 Task: Search for coffee products on Amazon and explore the available options.
Action: Mouse moved to (374, 82)
Screenshot: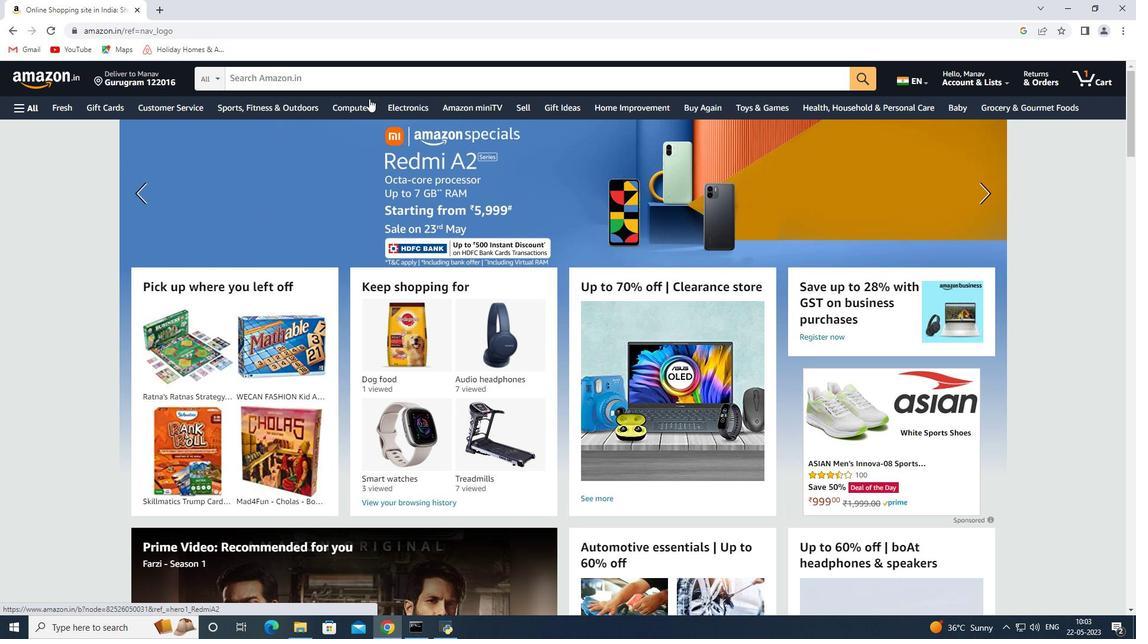 
Action: Mouse pressed left at (374, 82)
Screenshot: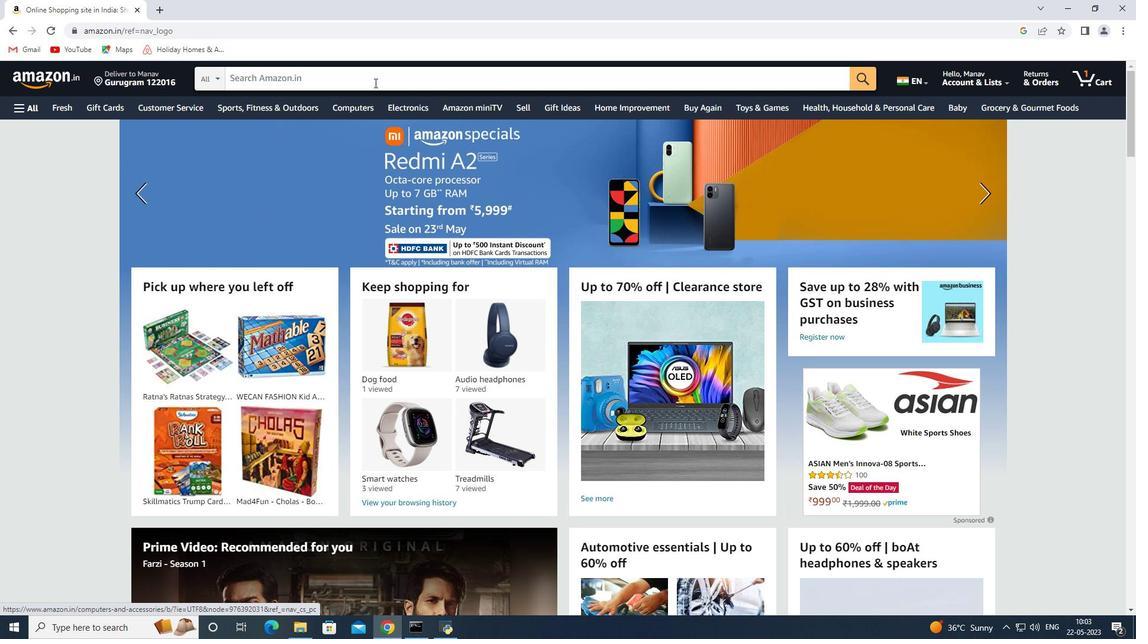 
Action: Mouse moved to (380, 100)
Screenshot: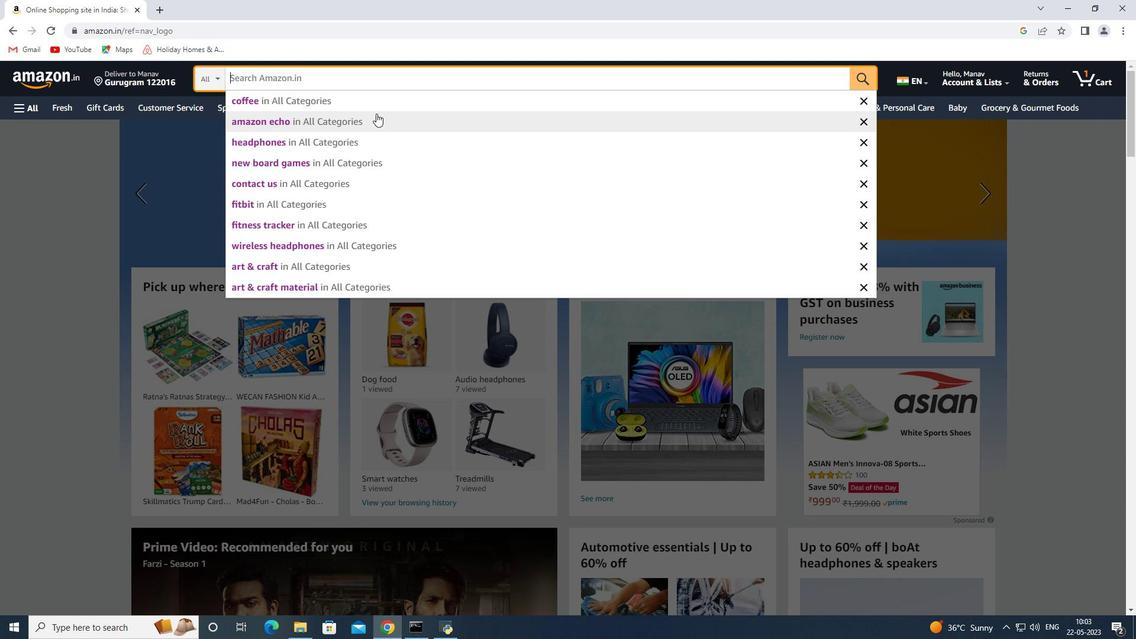 
Action: Mouse pressed left at (380, 100)
Screenshot: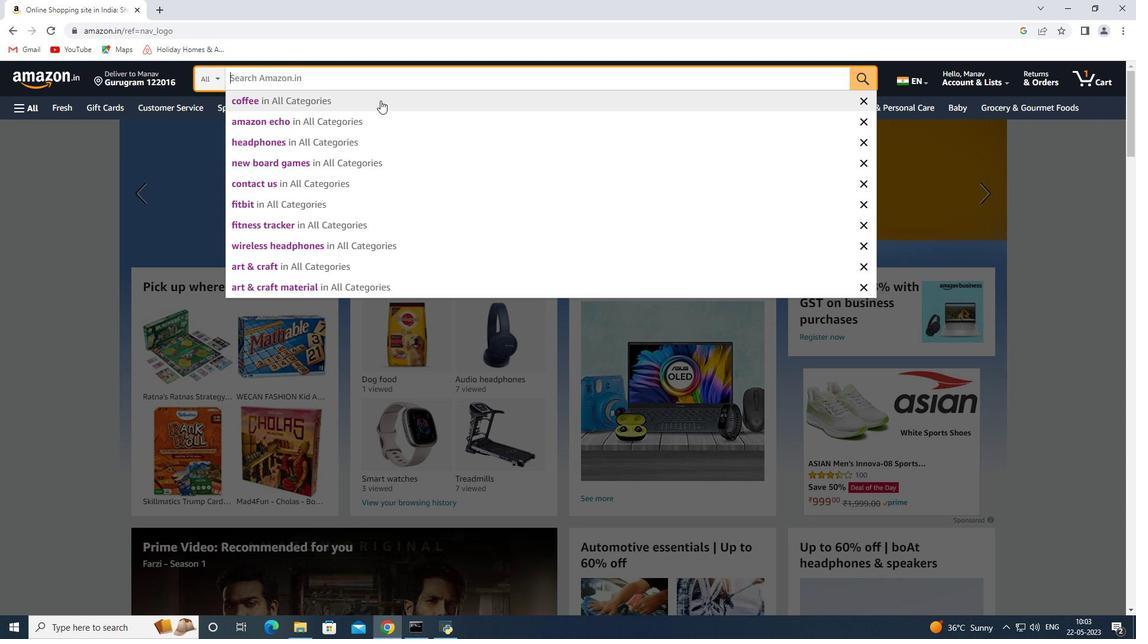 
Action: Mouse moved to (404, 227)
Screenshot: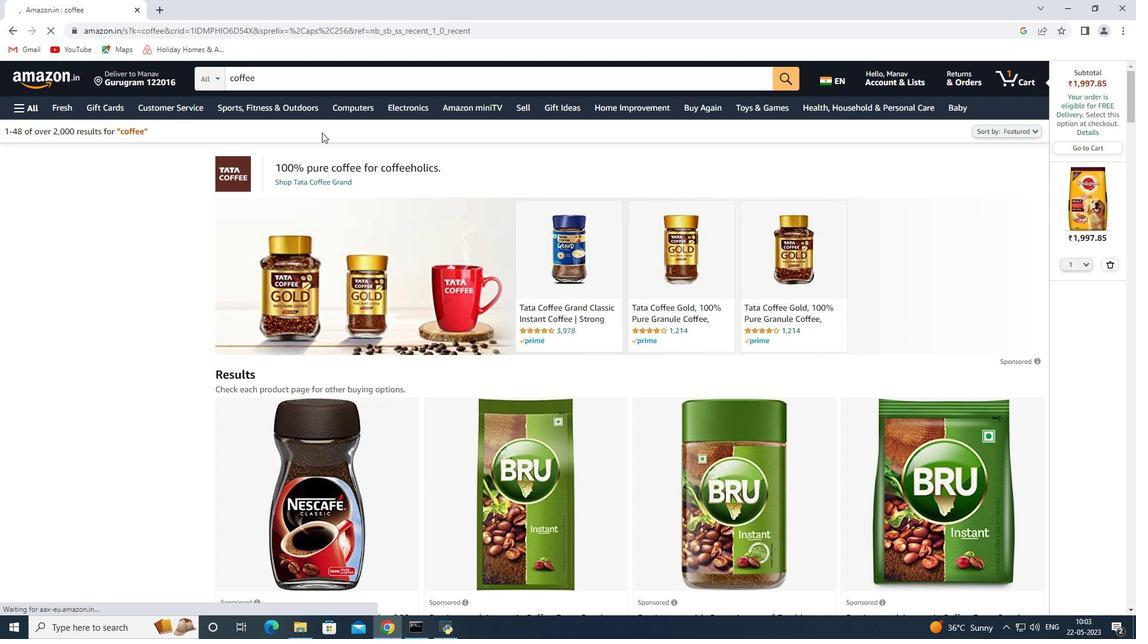 
Action: Mouse scrolled (404, 226) with delta (0, 0)
Screenshot: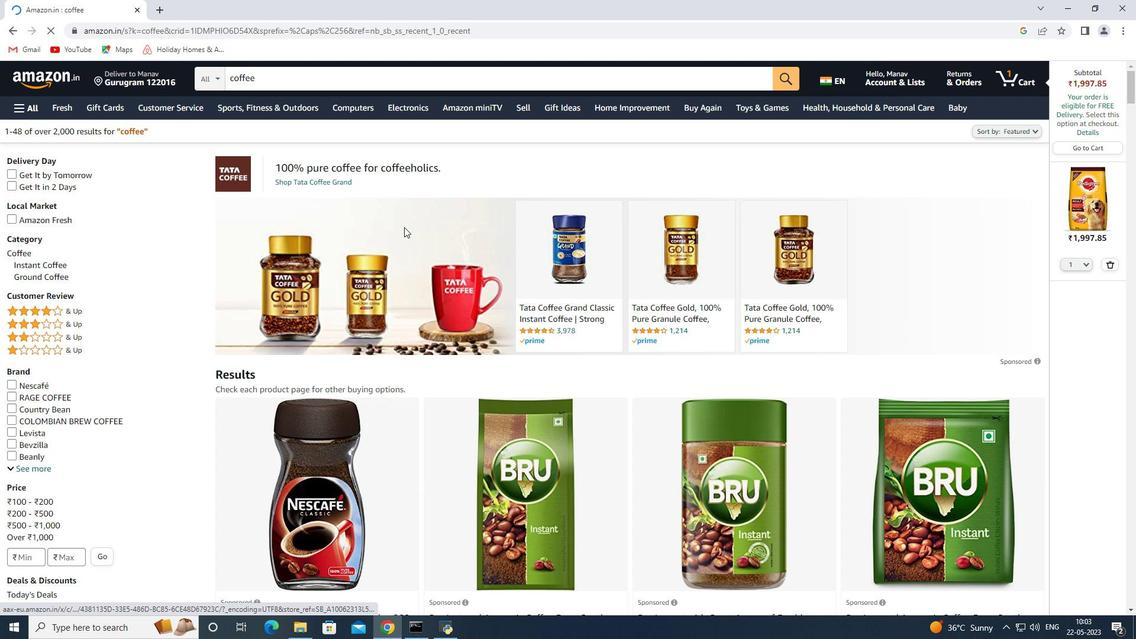 
Action: Mouse scrolled (404, 226) with delta (0, 0)
Screenshot: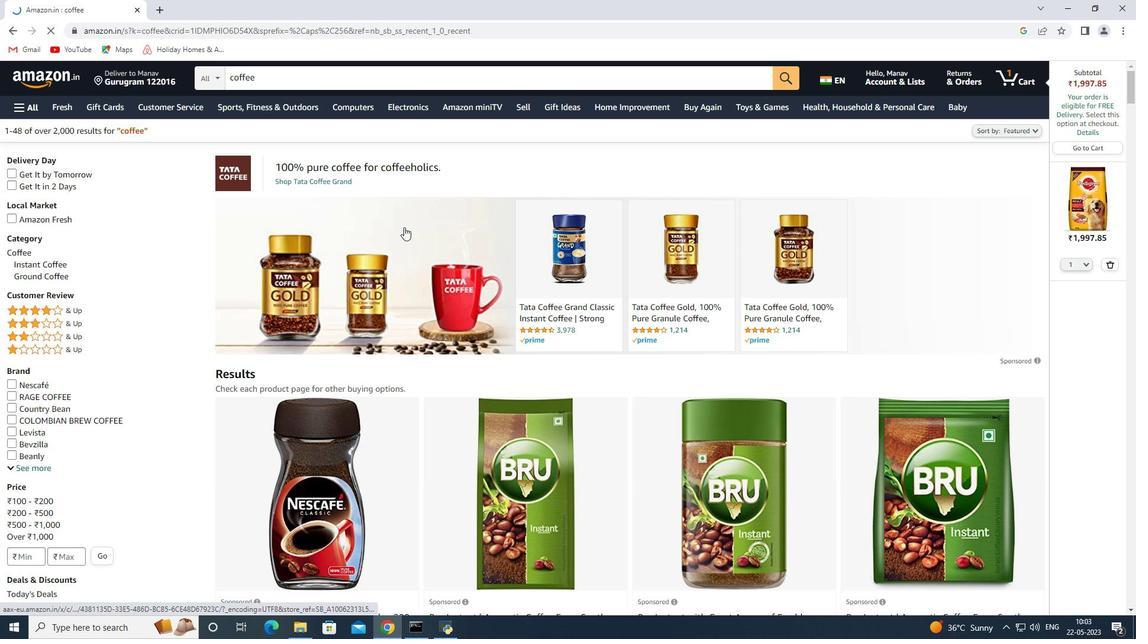 
Action: Mouse moved to (404, 227)
Screenshot: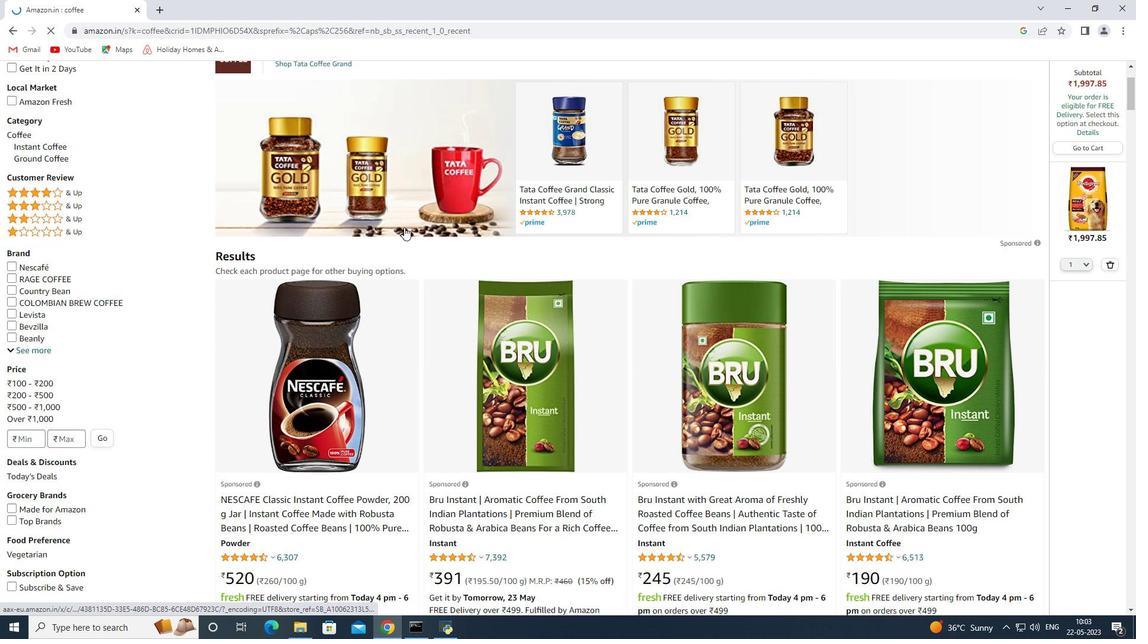 
Action: Mouse scrolled (404, 227) with delta (0, 0)
Screenshot: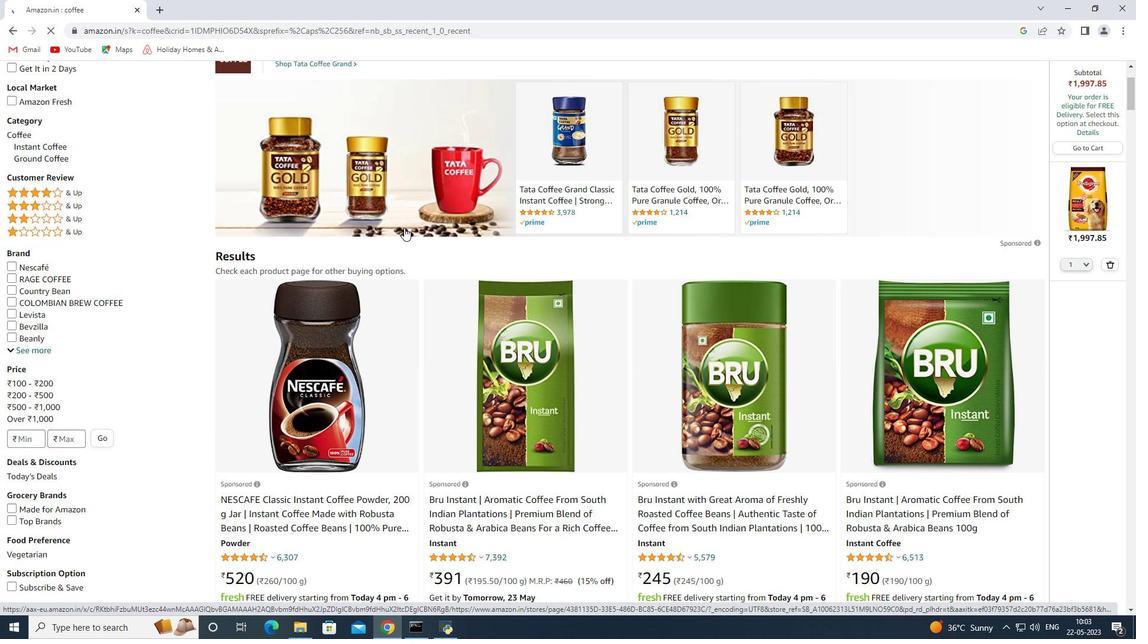 
Action: Mouse moved to (404, 227)
Screenshot: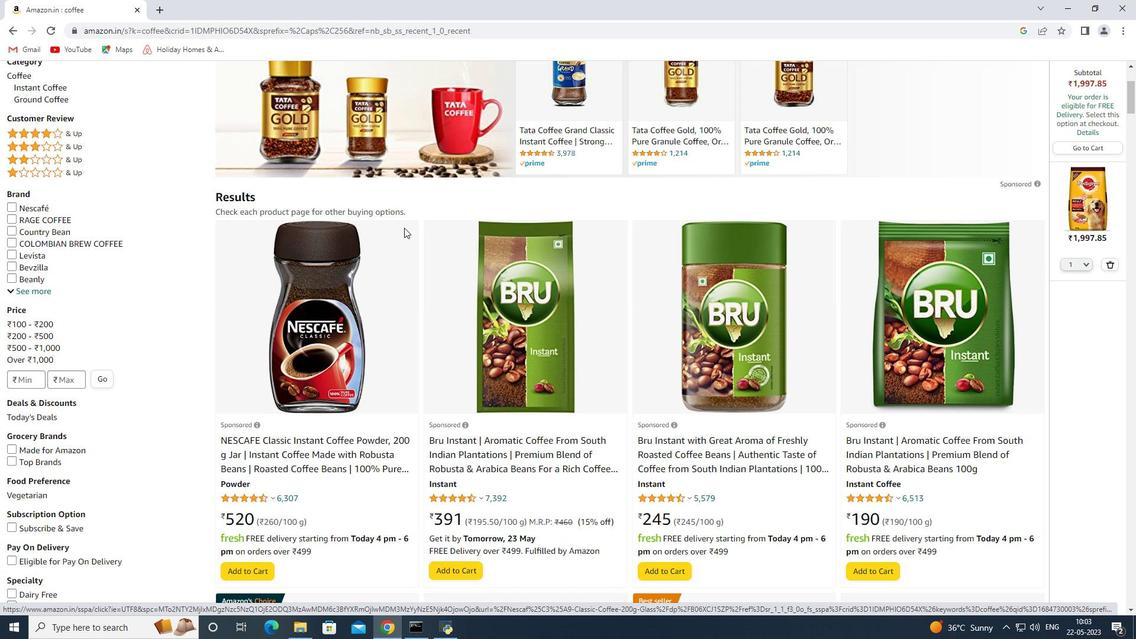 
Action: Mouse scrolled (404, 227) with delta (0, 0)
Screenshot: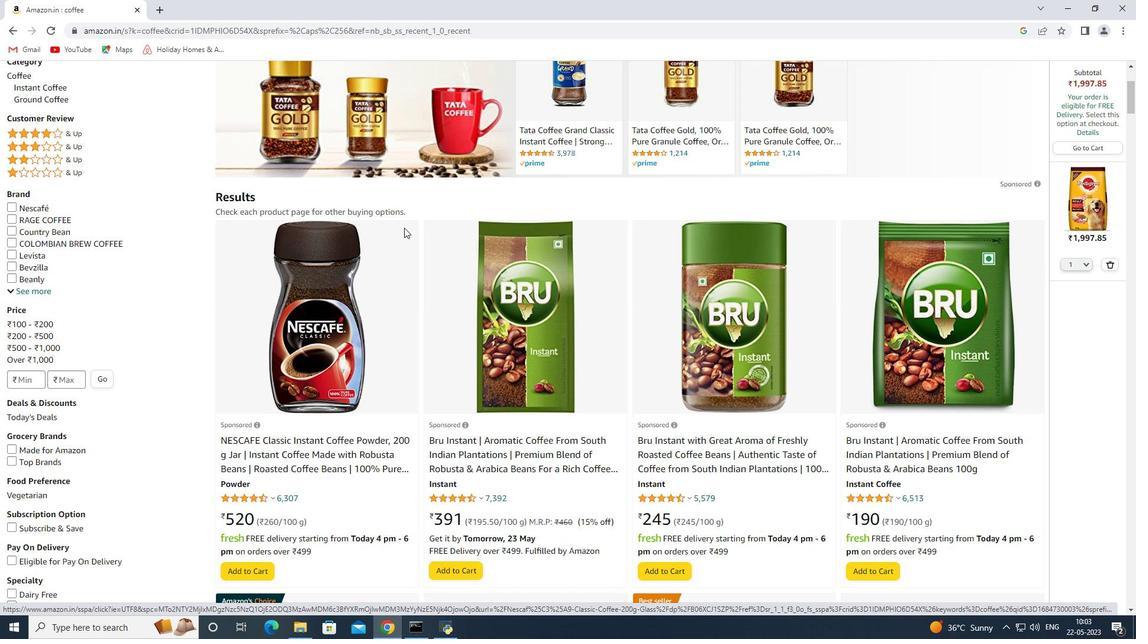 
Action: Mouse scrolled (404, 227) with delta (0, 0)
Screenshot: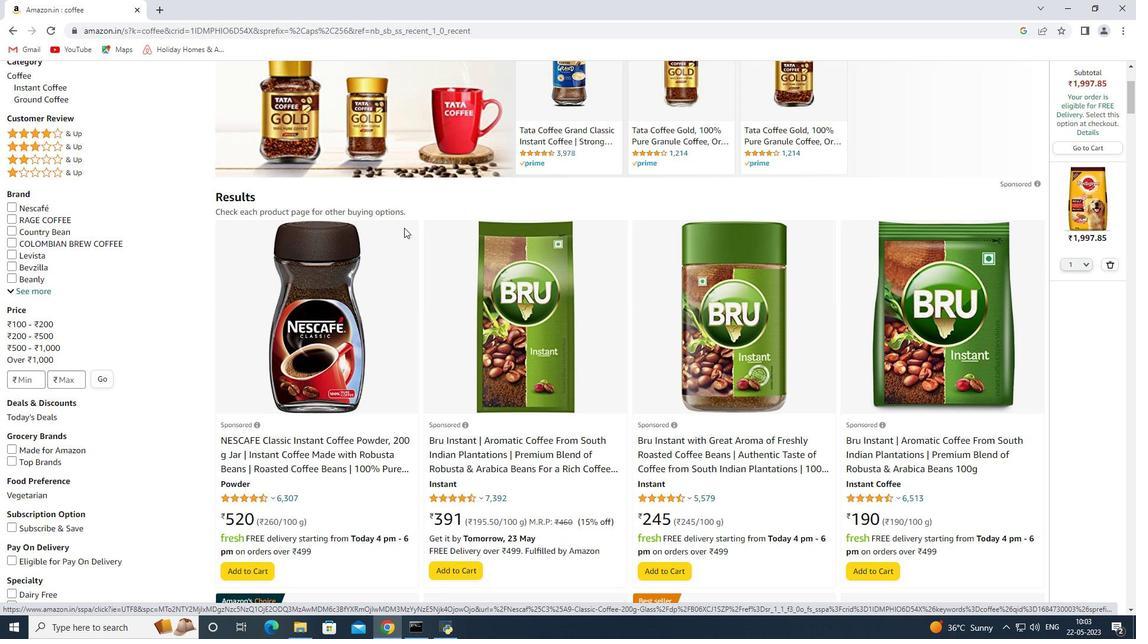 
Action: Mouse moved to (728, 203)
Screenshot: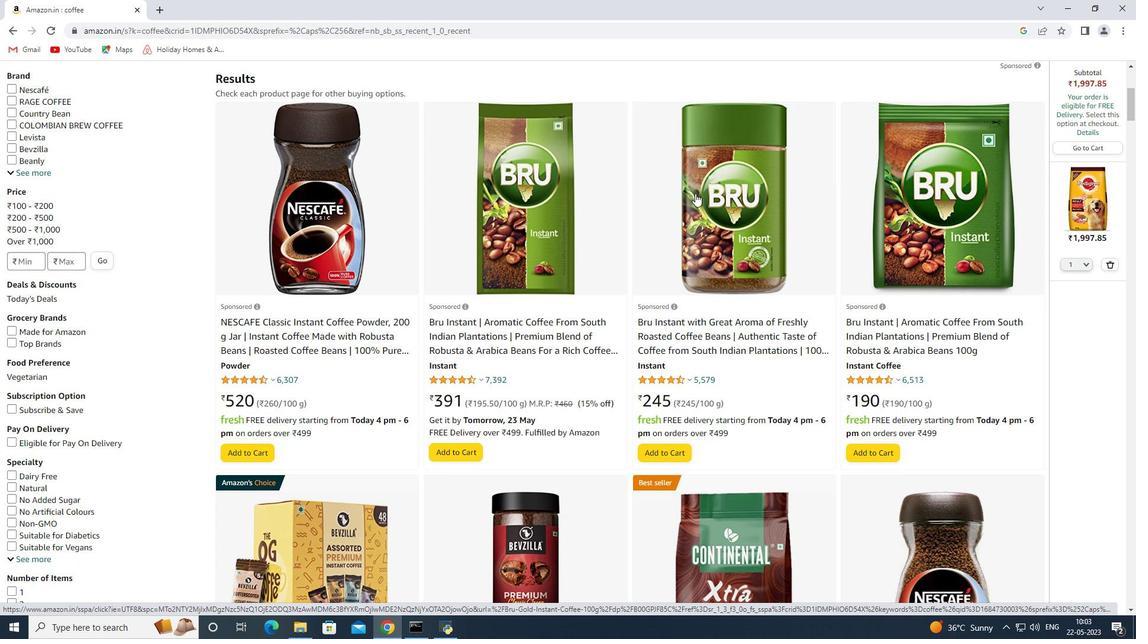 
Action: Mouse pressed left at (728, 203)
Screenshot: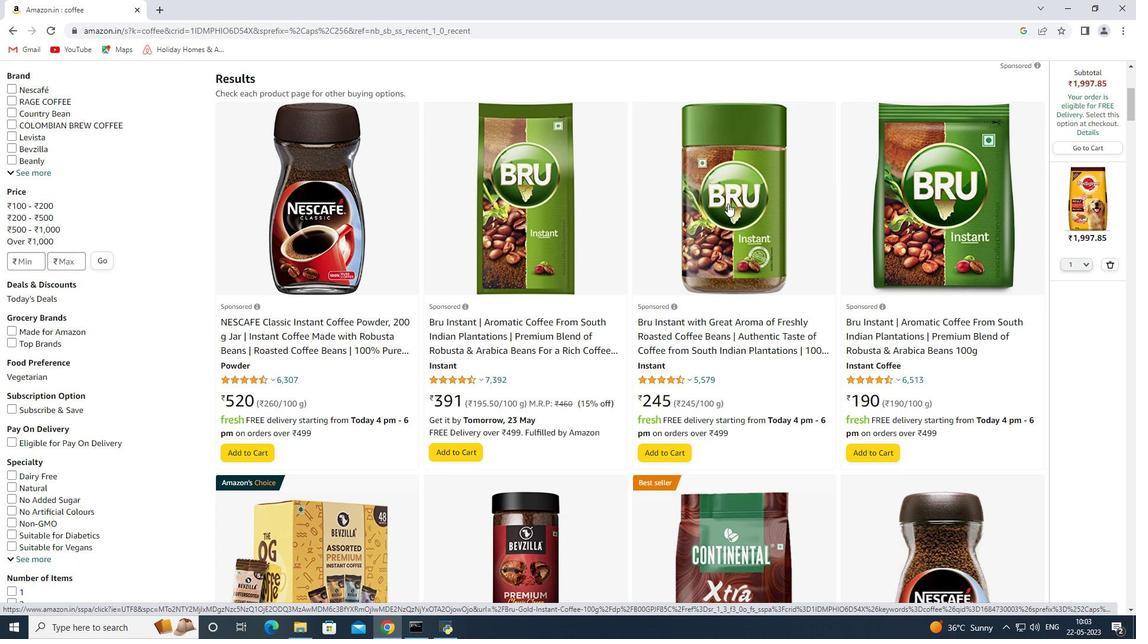 
Action: Mouse moved to (259, 272)
Screenshot: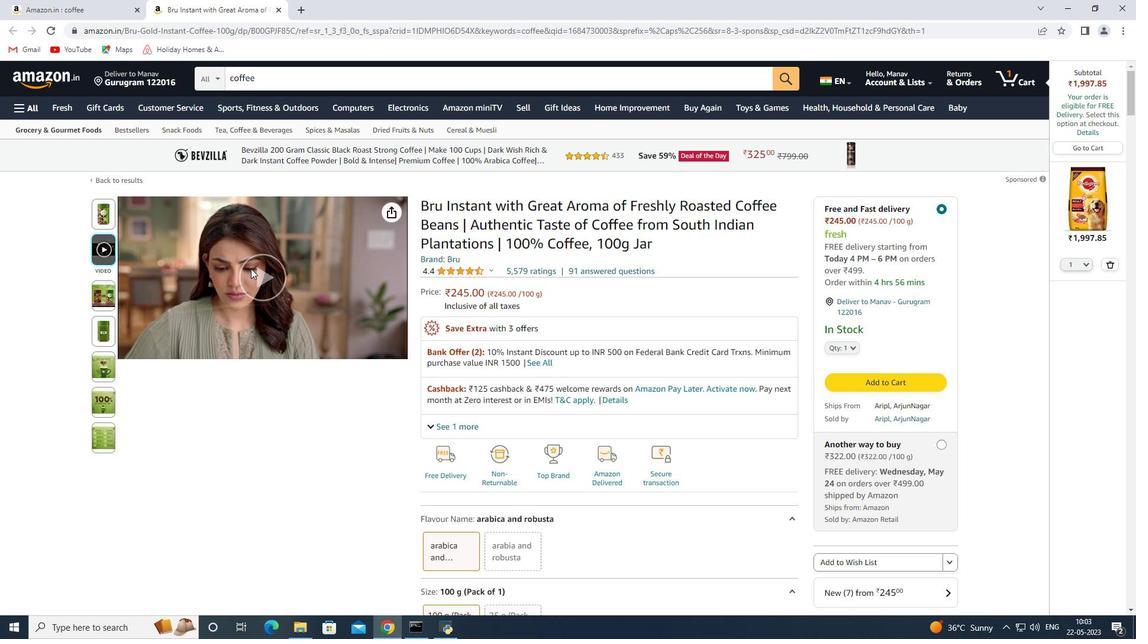 
Action: Mouse pressed left at (259, 272)
Screenshot: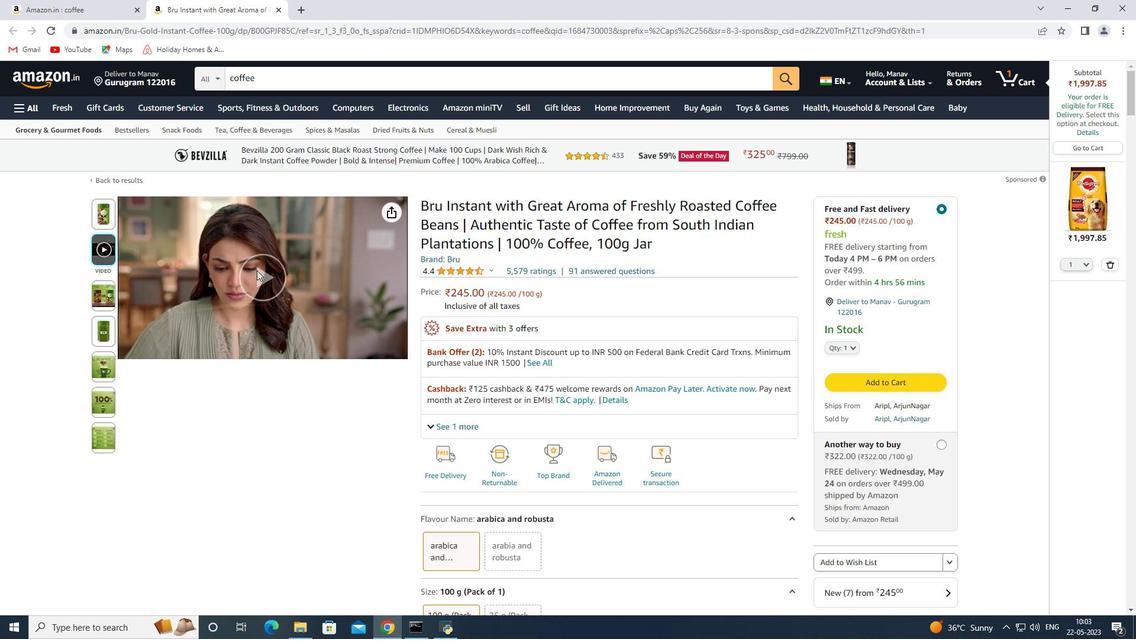
Action: Mouse moved to (1094, 126)
Screenshot: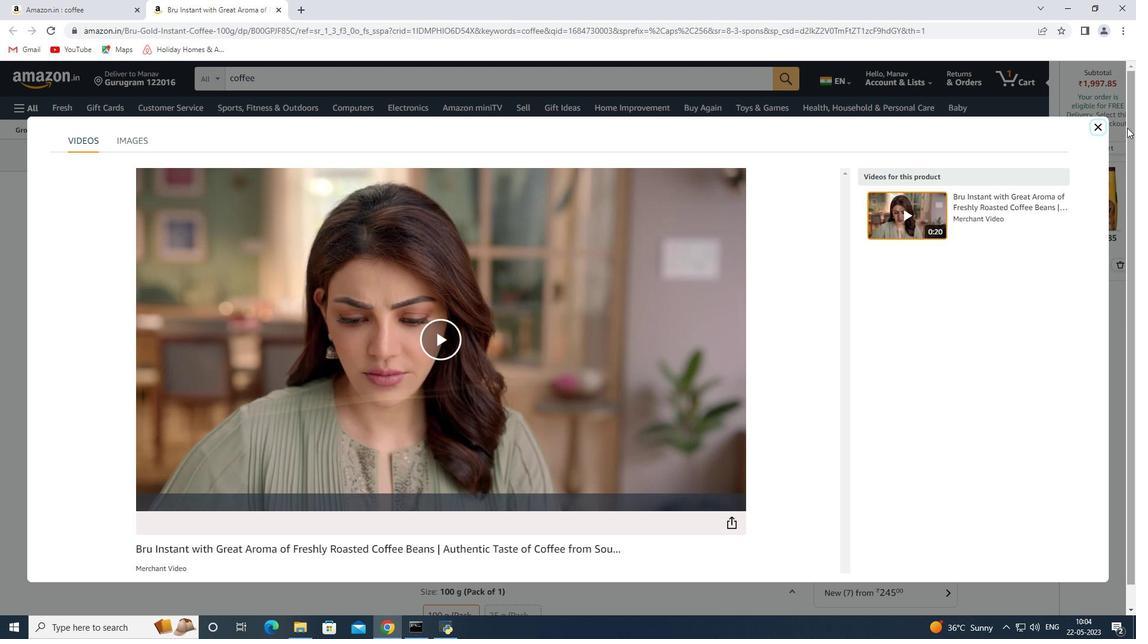 
Action: Mouse pressed left at (1094, 126)
Screenshot: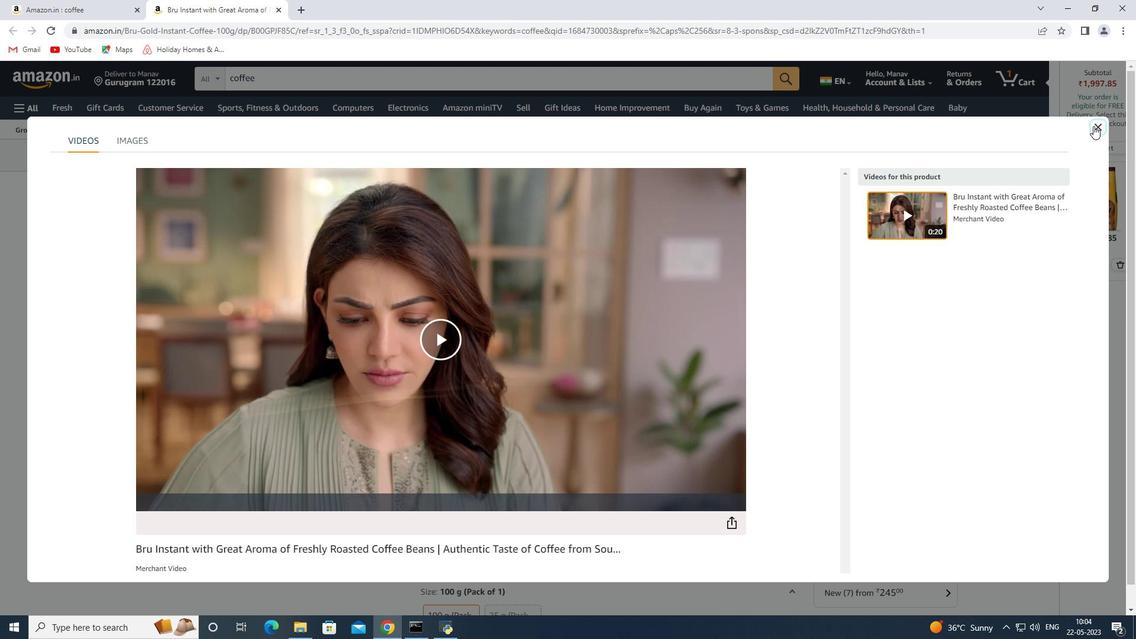 
Action: Mouse moved to (591, 402)
Screenshot: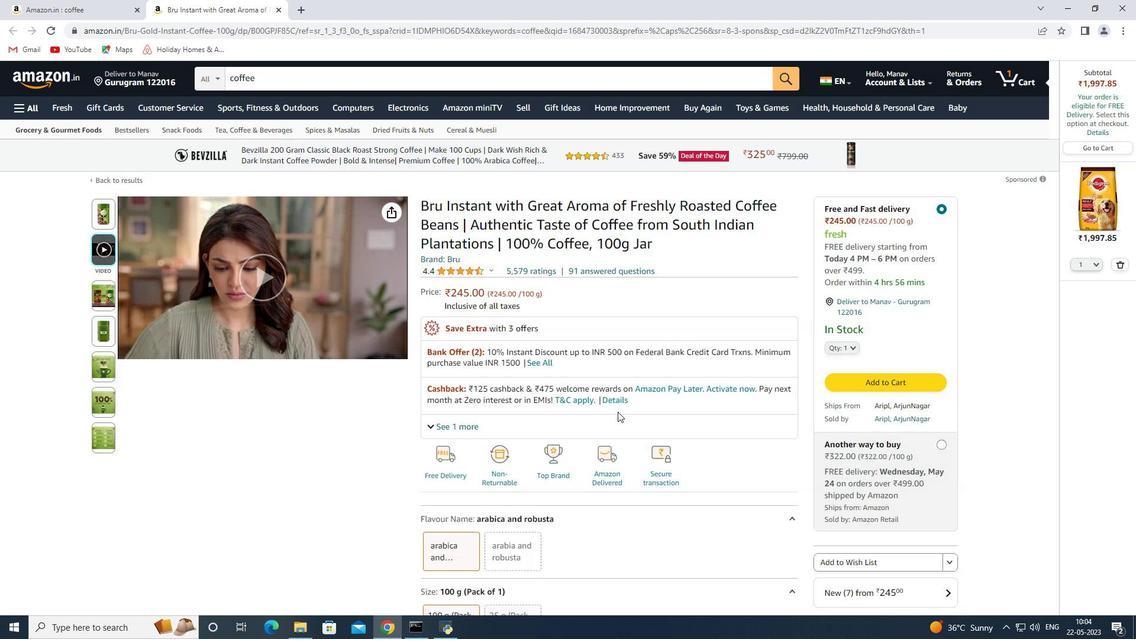 
Action: Mouse scrolled (591, 401) with delta (0, 0)
Screenshot: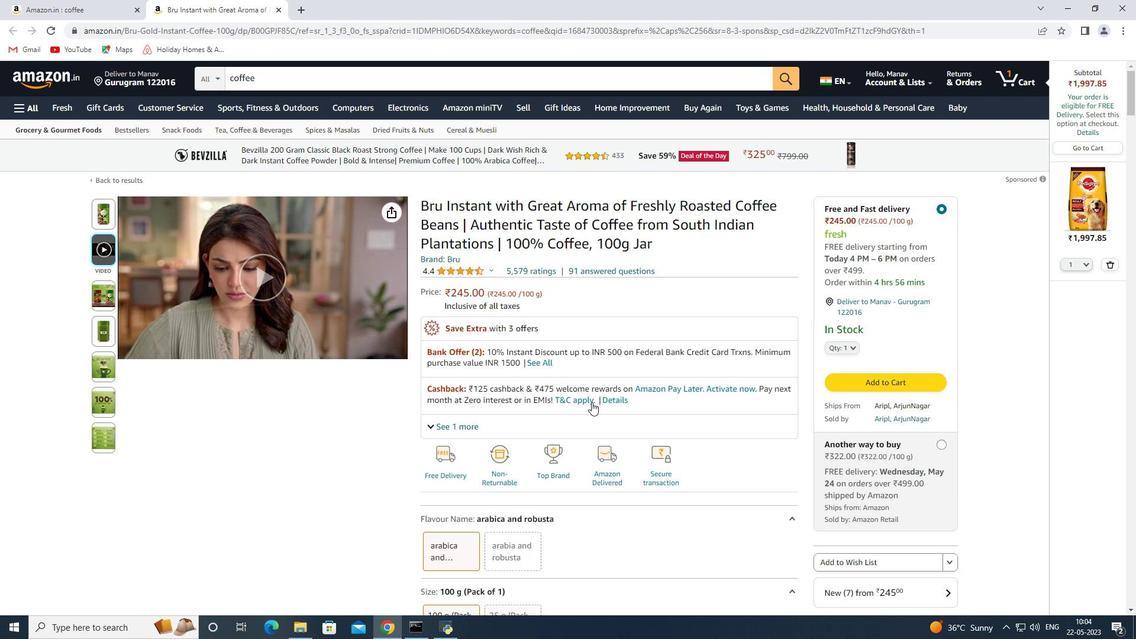 
Action: Mouse scrolled (591, 401) with delta (0, 0)
Screenshot: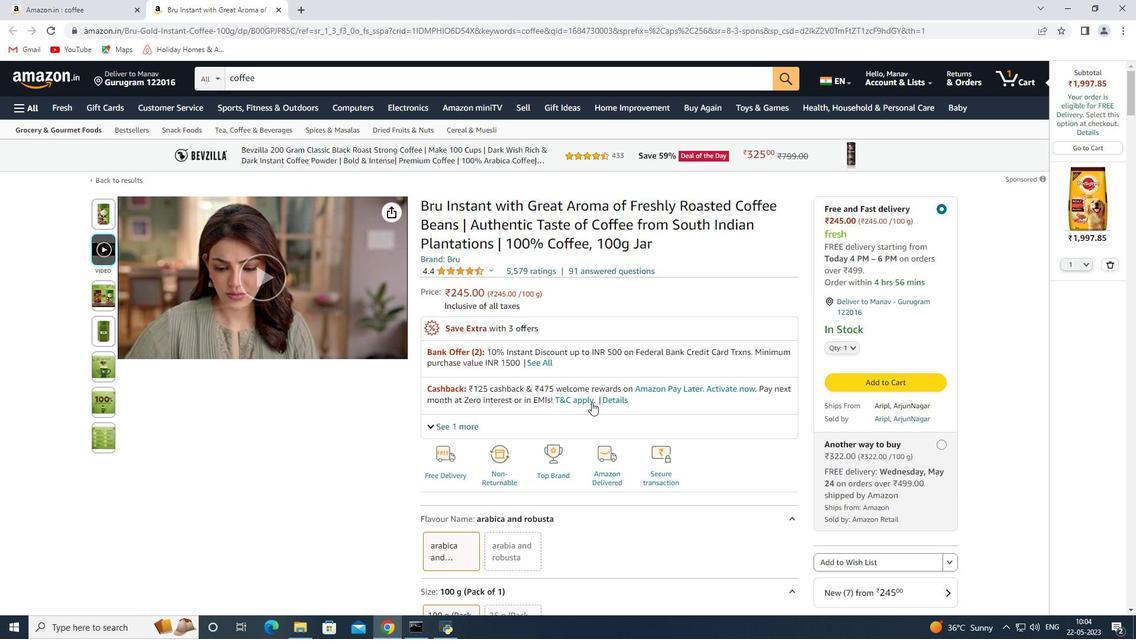 
Action: Mouse scrolled (591, 401) with delta (0, 0)
Screenshot: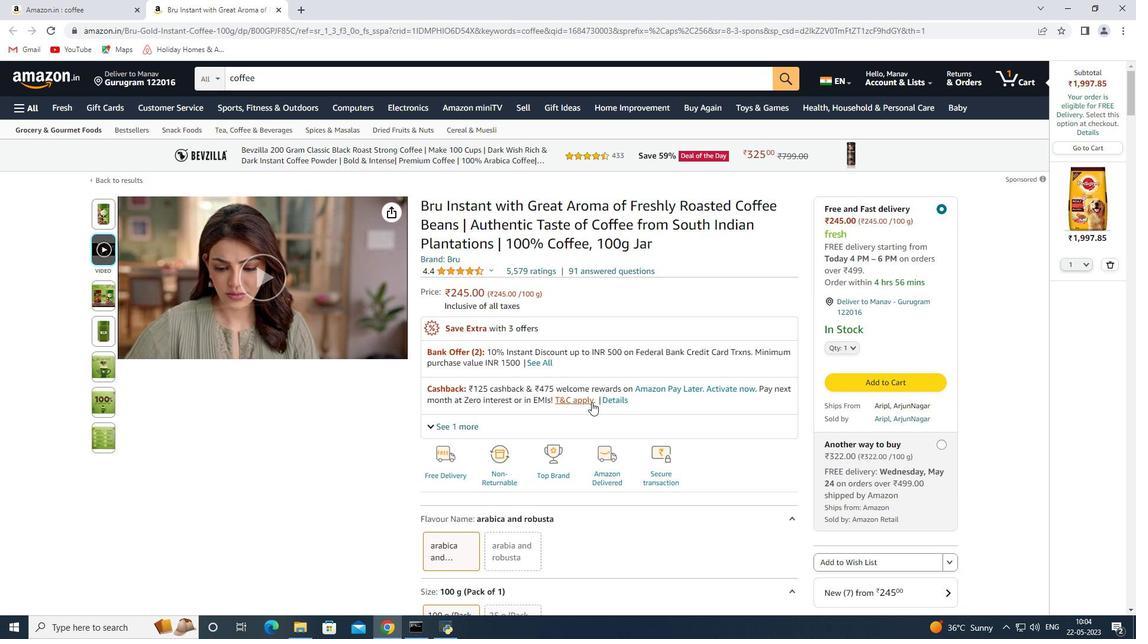 
Action: Mouse moved to (514, 363)
Screenshot: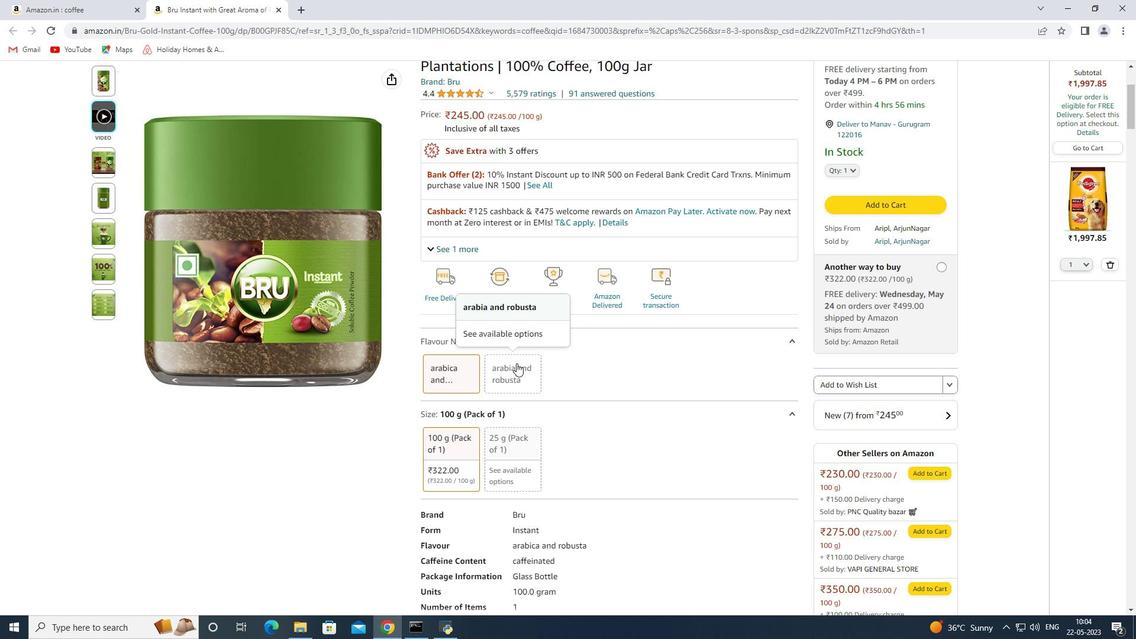 
Action: Mouse pressed left at (514, 363)
Screenshot: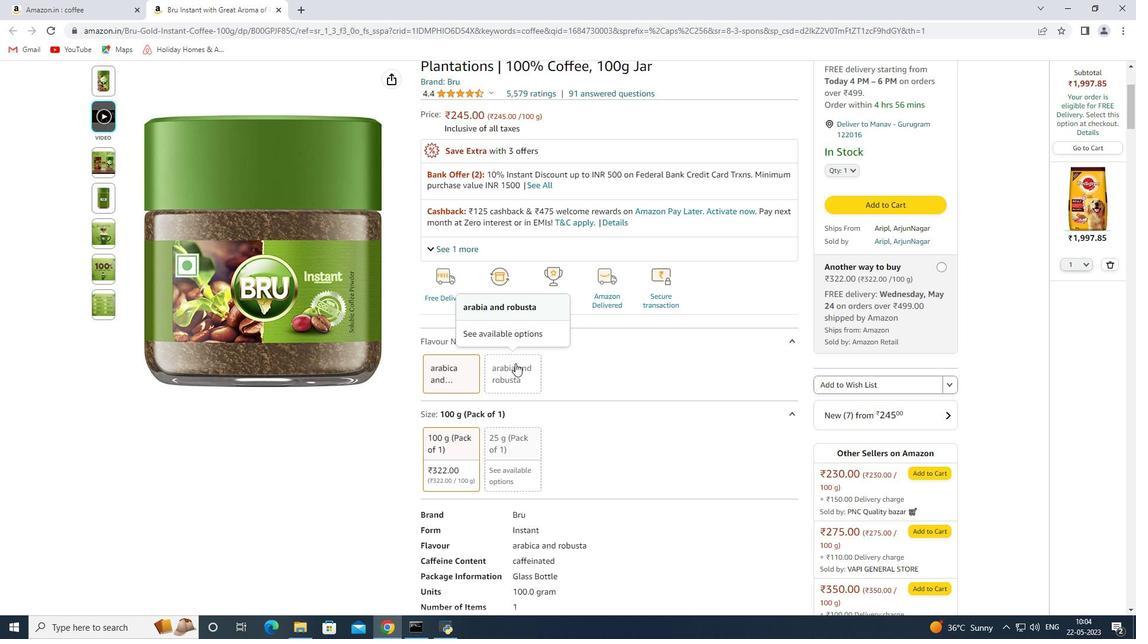 
Action: Mouse moved to (101, 111)
Screenshot: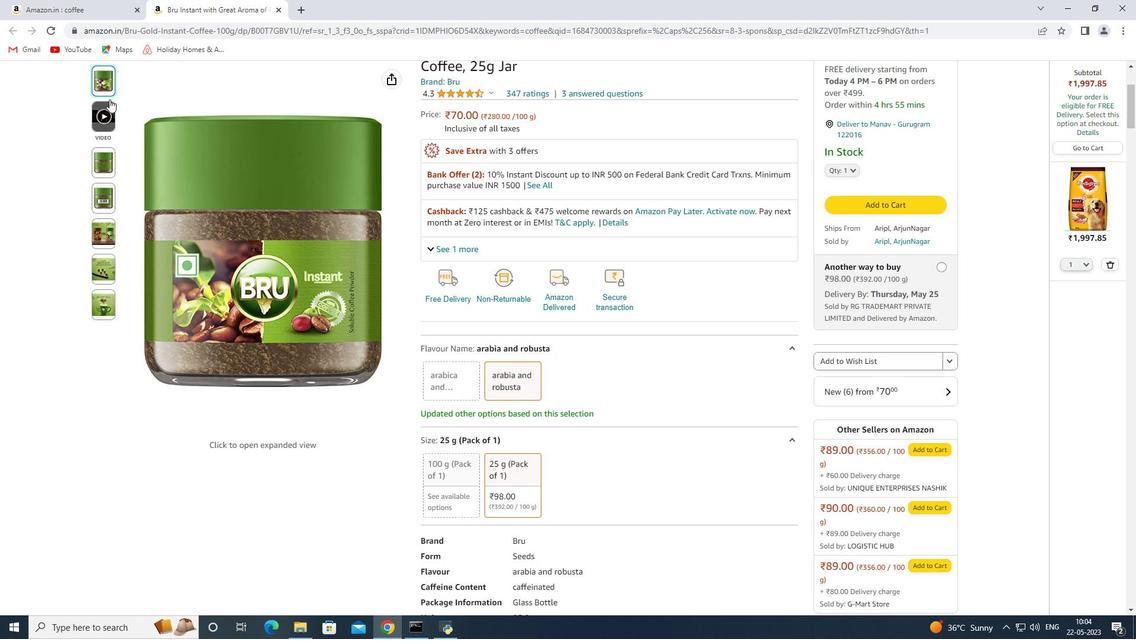 
Action: Mouse pressed left at (101, 111)
Screenshot: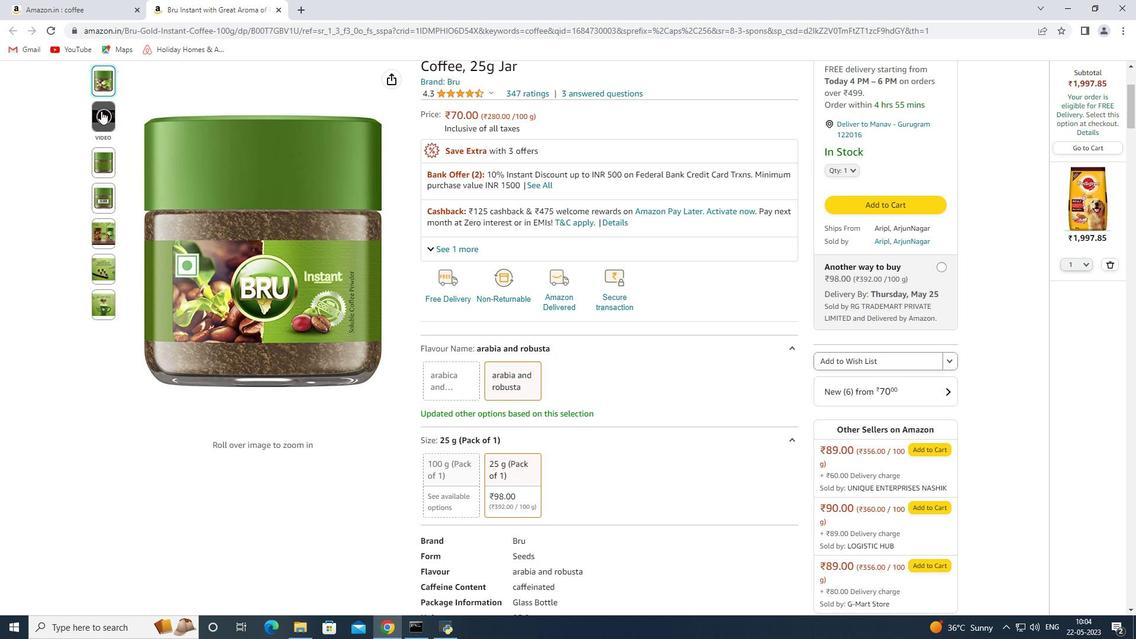 
Action: Mouse moved to (1097, 121)
Screenshot: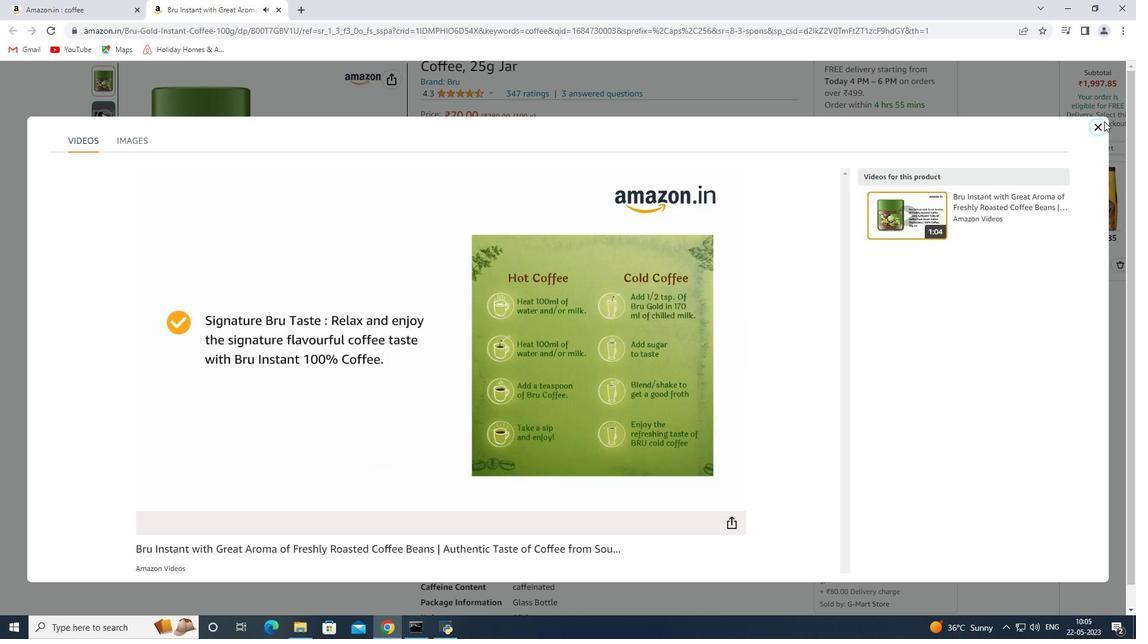 
Action: Mouse pressed left at (1097, 121)
Screenshot: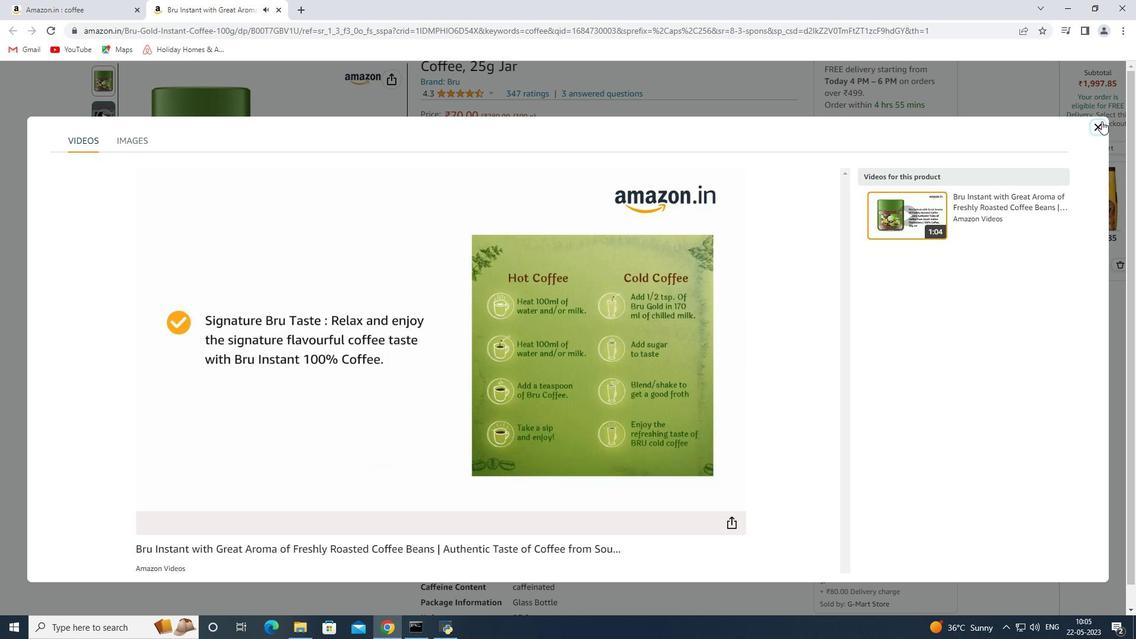 
Action: Mouse moved to (62, 0)
Screenshot: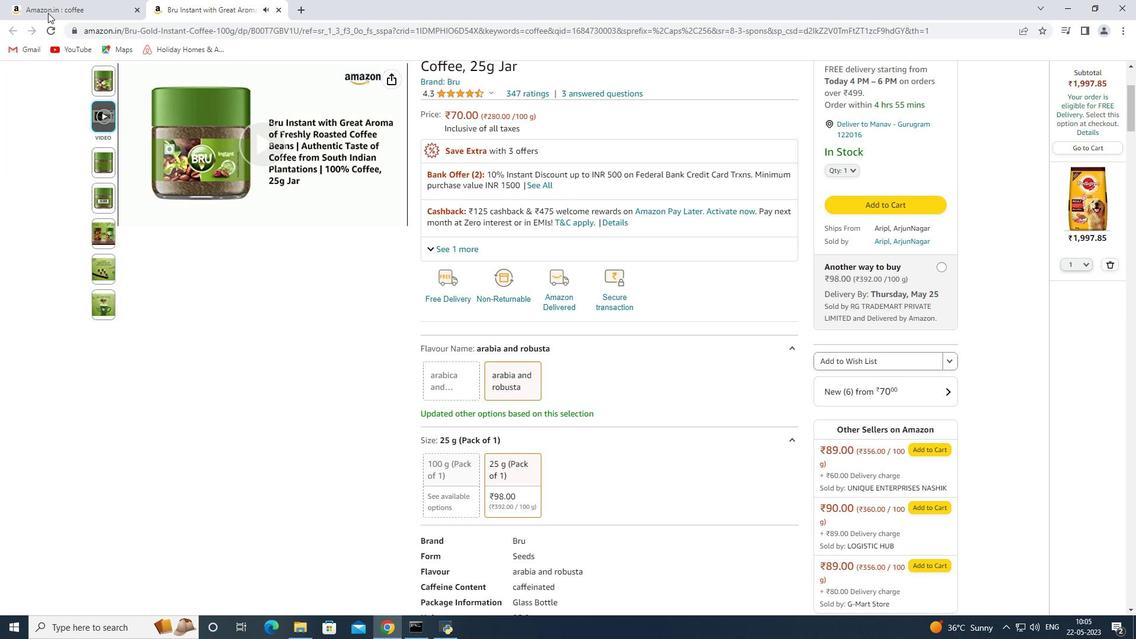 
Action: Mouse pressed left at (62, 0)
Screenshot: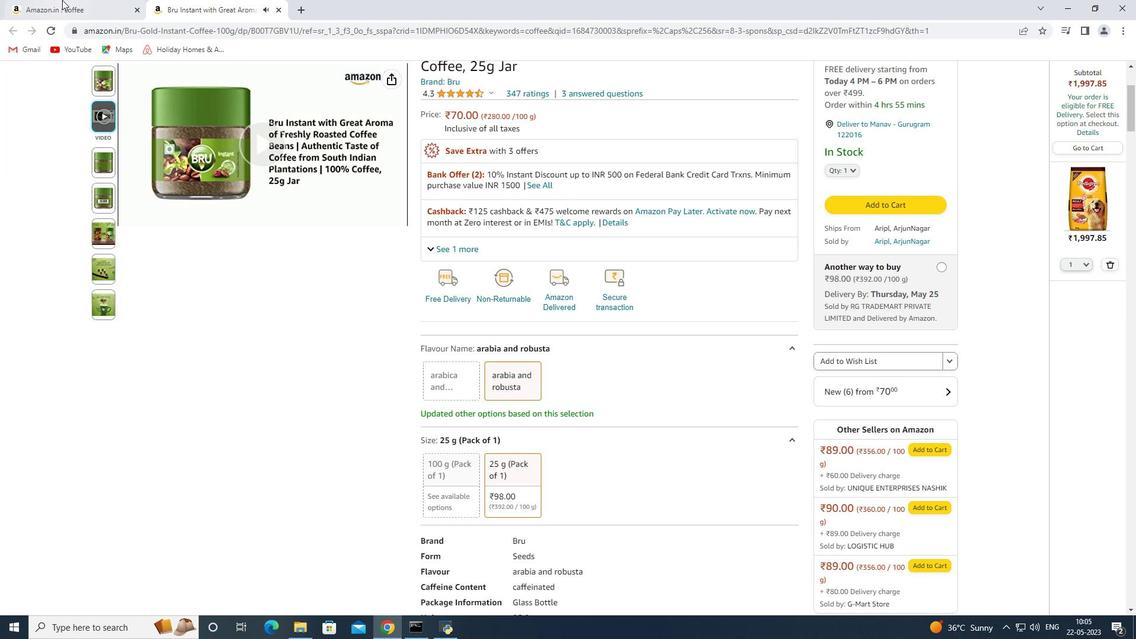 
Action: Mouse moved to (396, 312)
Screenshot: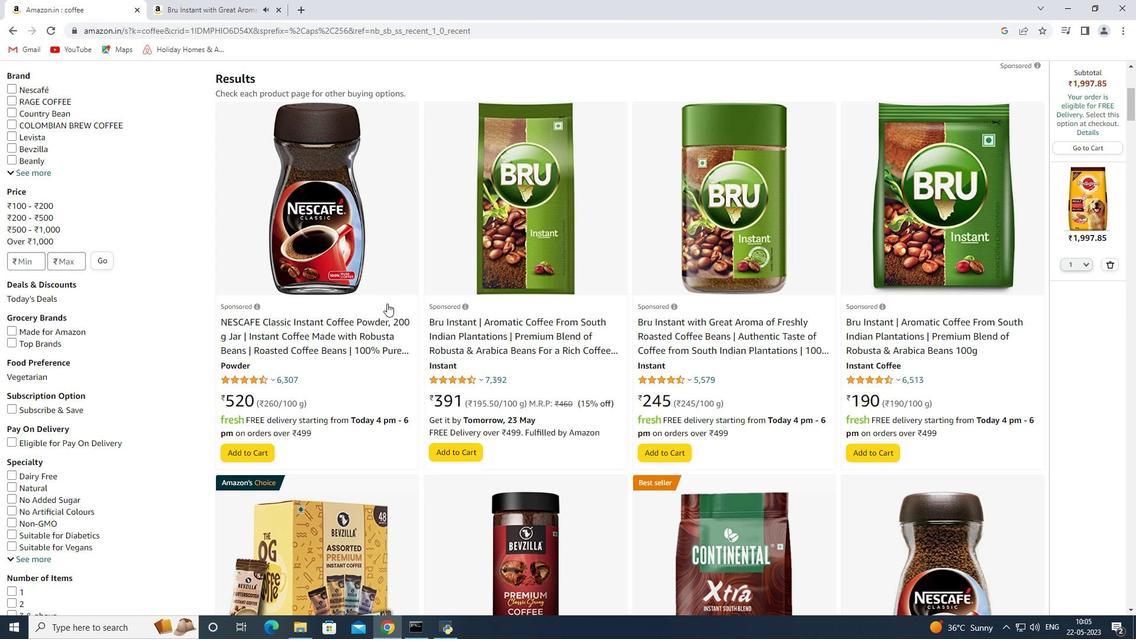 
Action: Mouse scrolled (396, 311) with delta (0, 0)
Screenshot: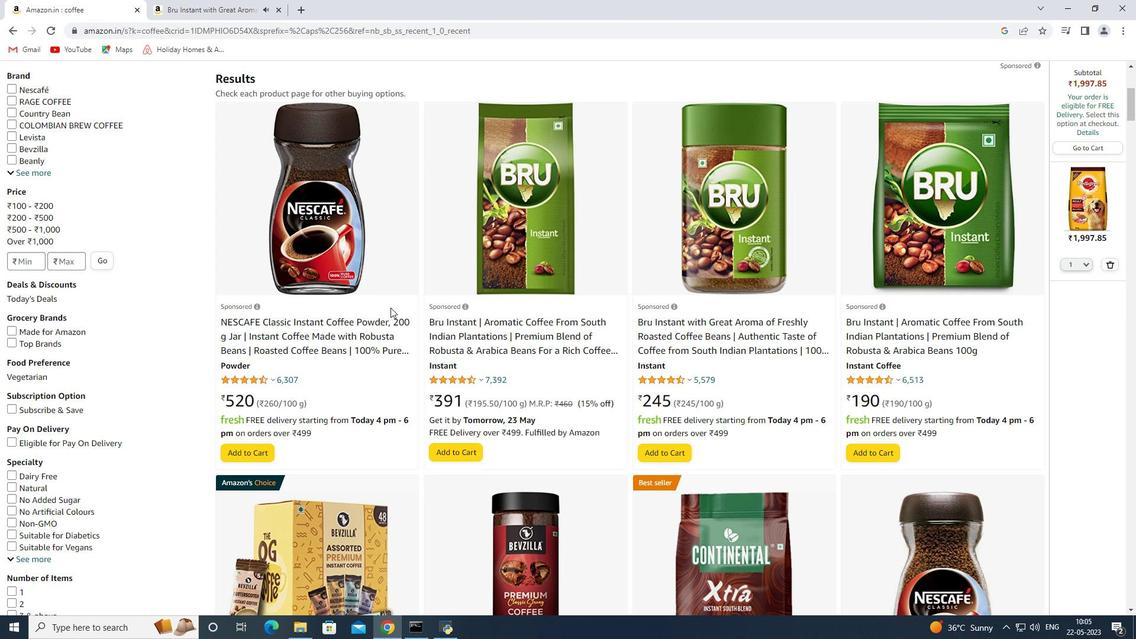 
Action: Mouse scrolled (396, 311) with delta (0, 0)
Screenshot: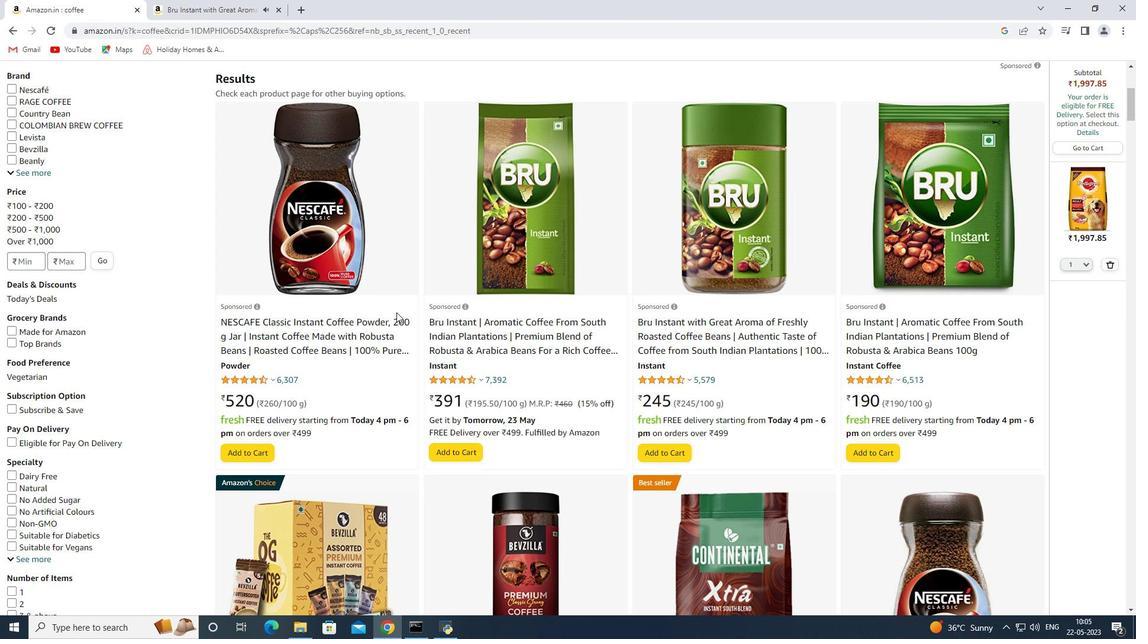 
Action: Mouse scrolled (396, 311) with delta (0, 0)
Screenshot: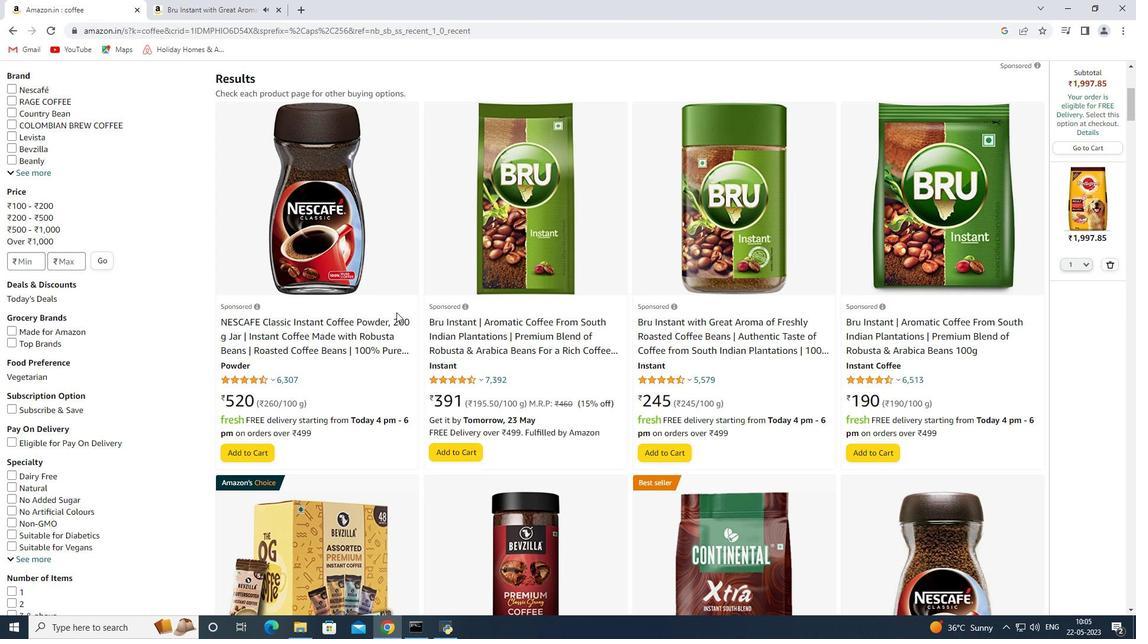 
Action: Mouse moved to (416, 309)
Screenshot: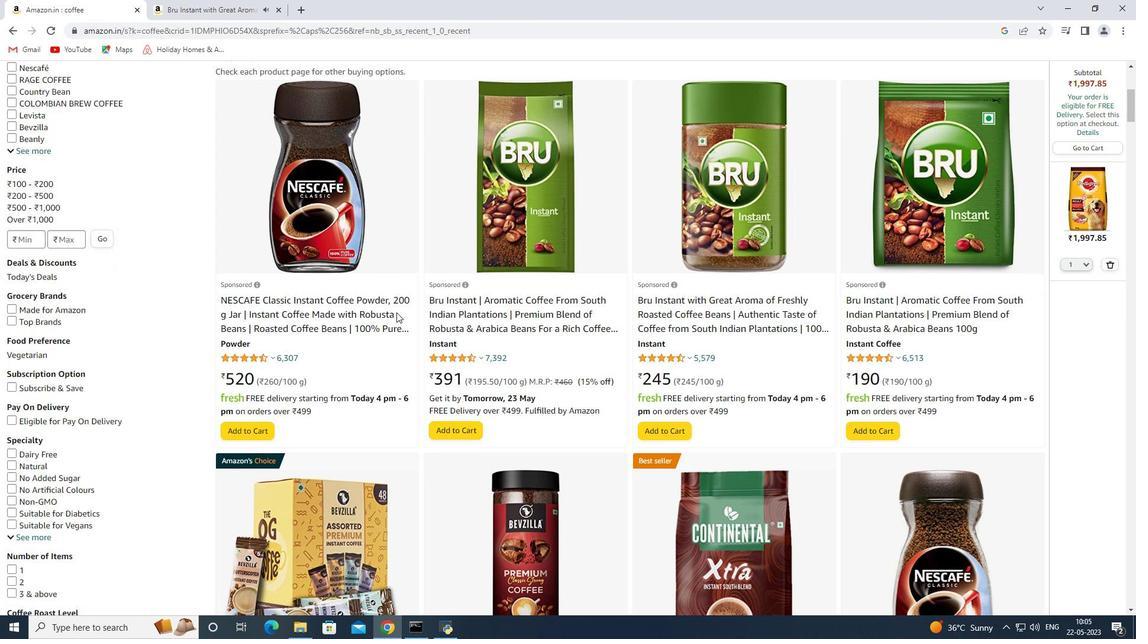 
Action: Mouse scrolled (408, 310) with delta (0, 0)
Screenshot: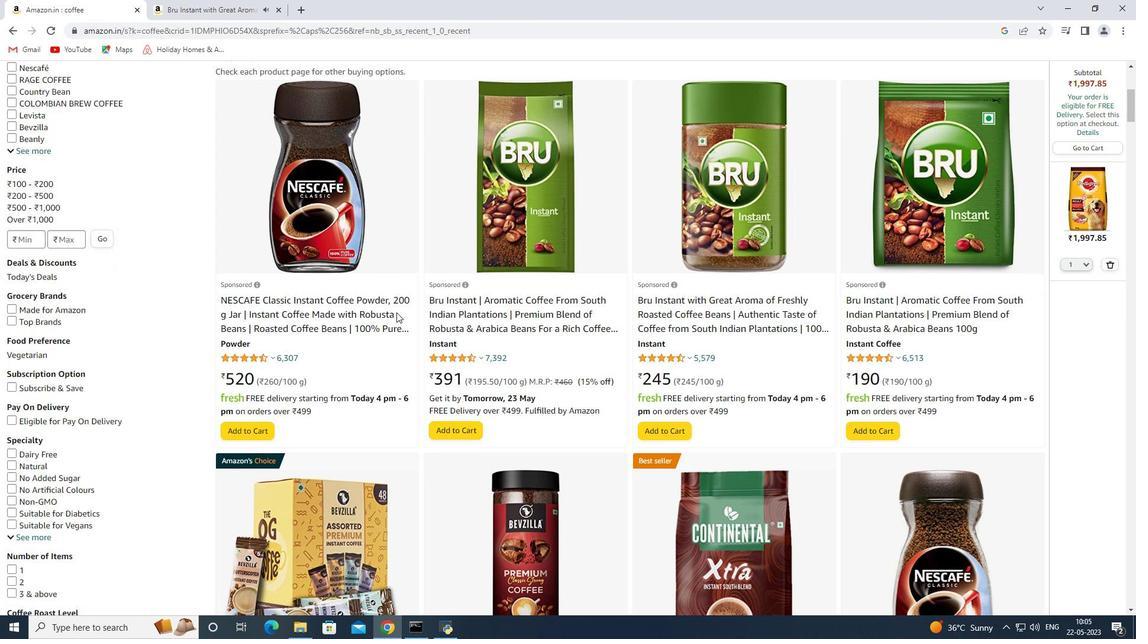 
Action: Mouse moved to (617, 269)
Screenshot: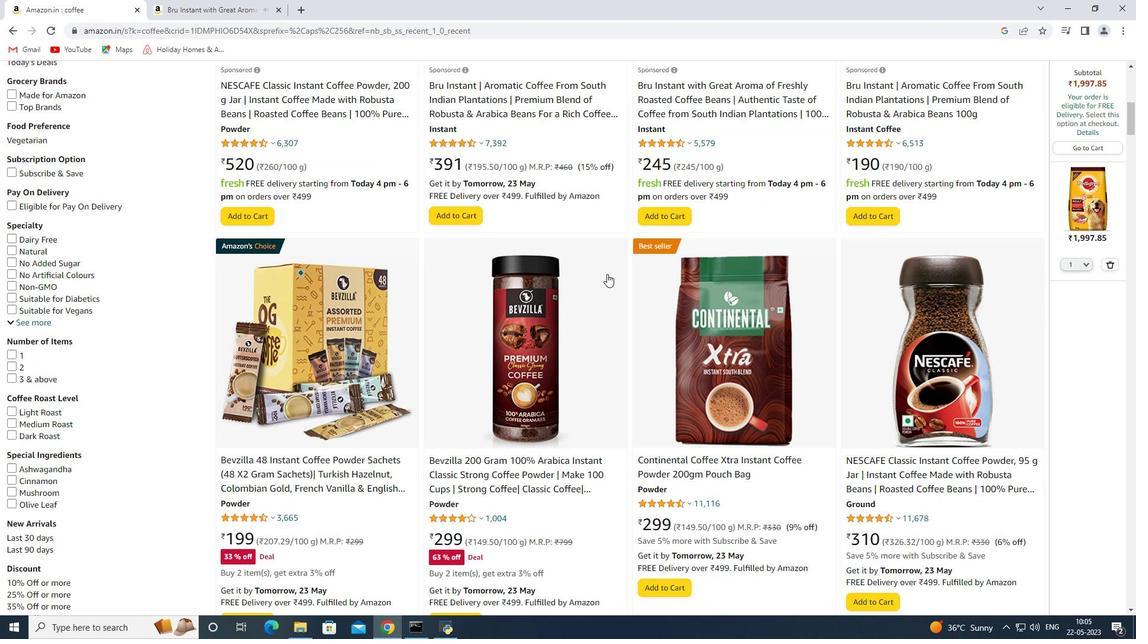 
Action: Mouse scrolled (617, 269) with delta (0, 0)
Screenshot: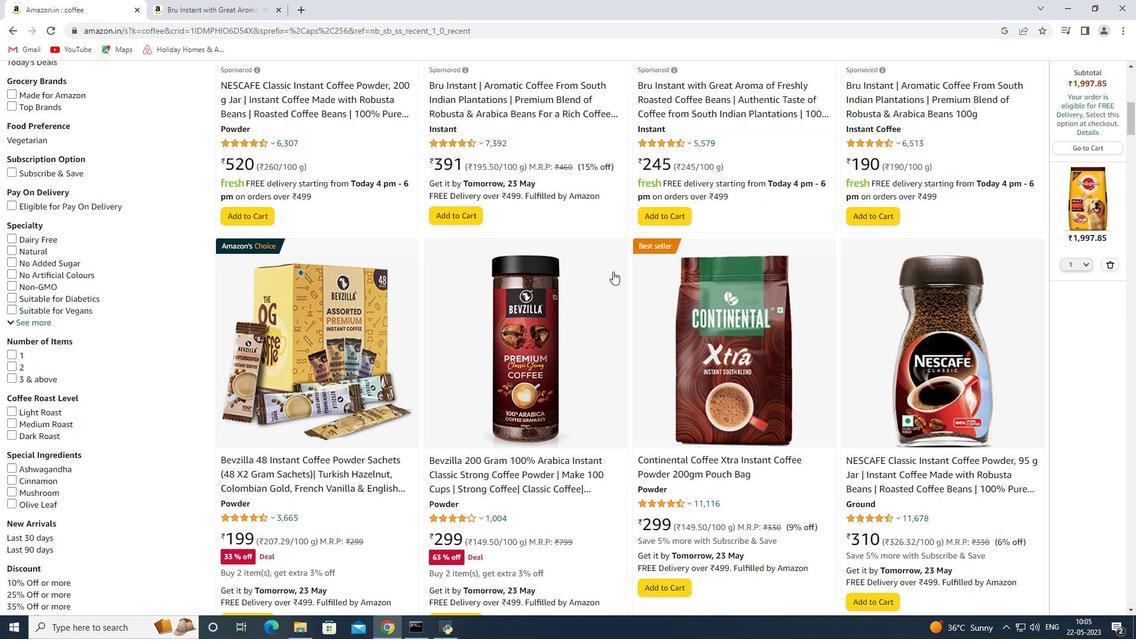 
Action: Mouse moved to (620, 269)
Screenshot: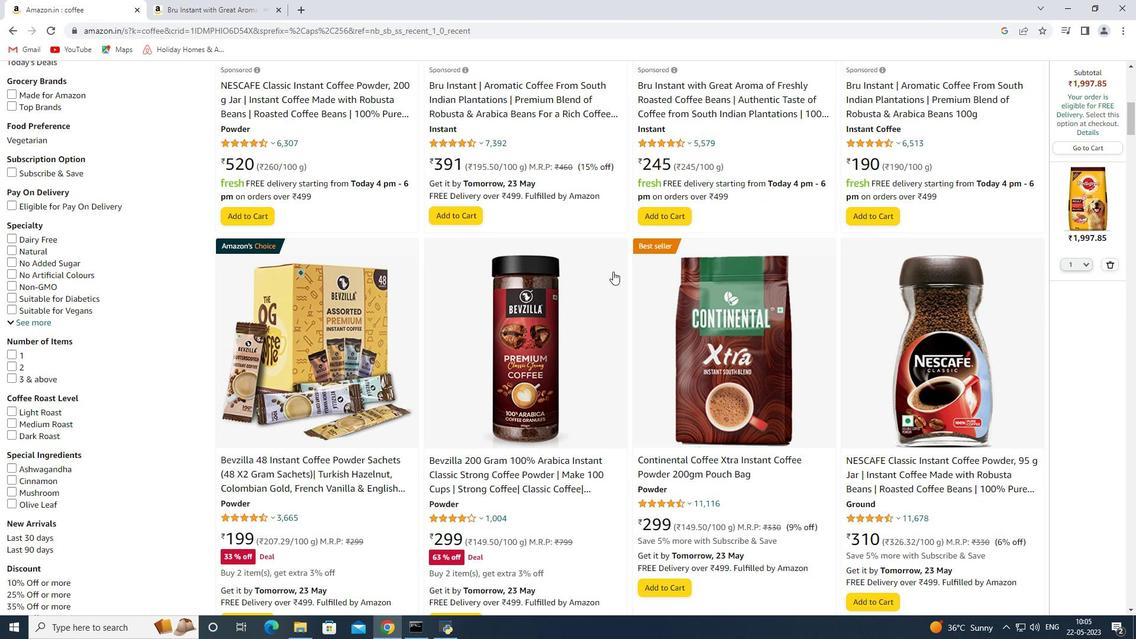 
Action: Mouse scrolled (620, 268) with delta (0, 0)
Screenshot: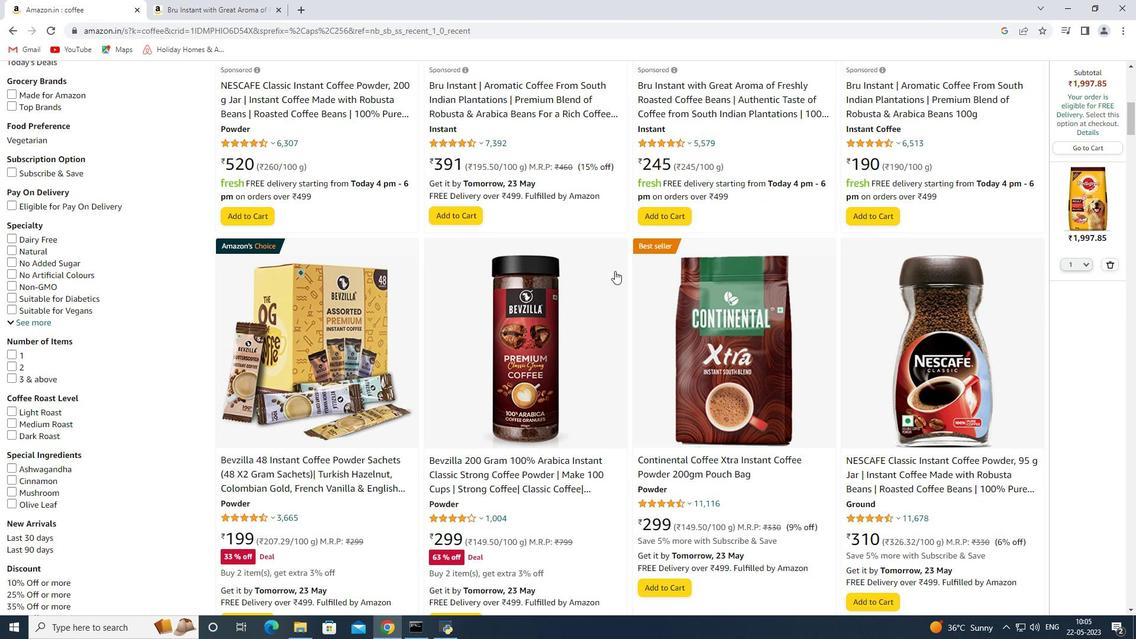 
Action: Mouse moved to (622, 268)
Screenshot: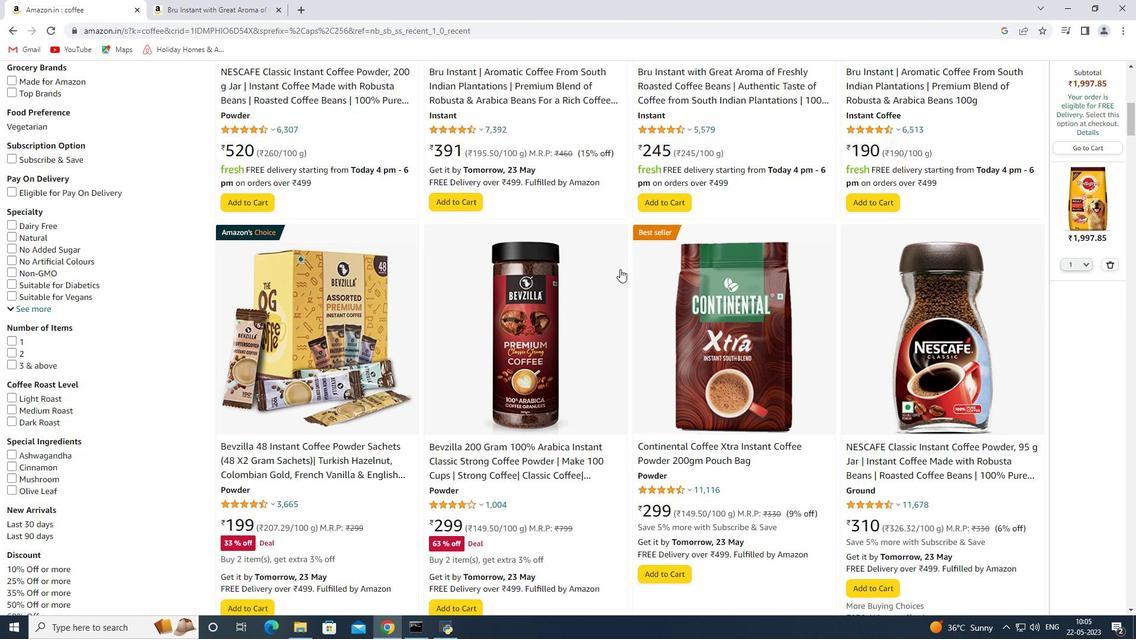 
Action: Mouse scrolled (622, 267) with delta (0, 0)
Screenshot: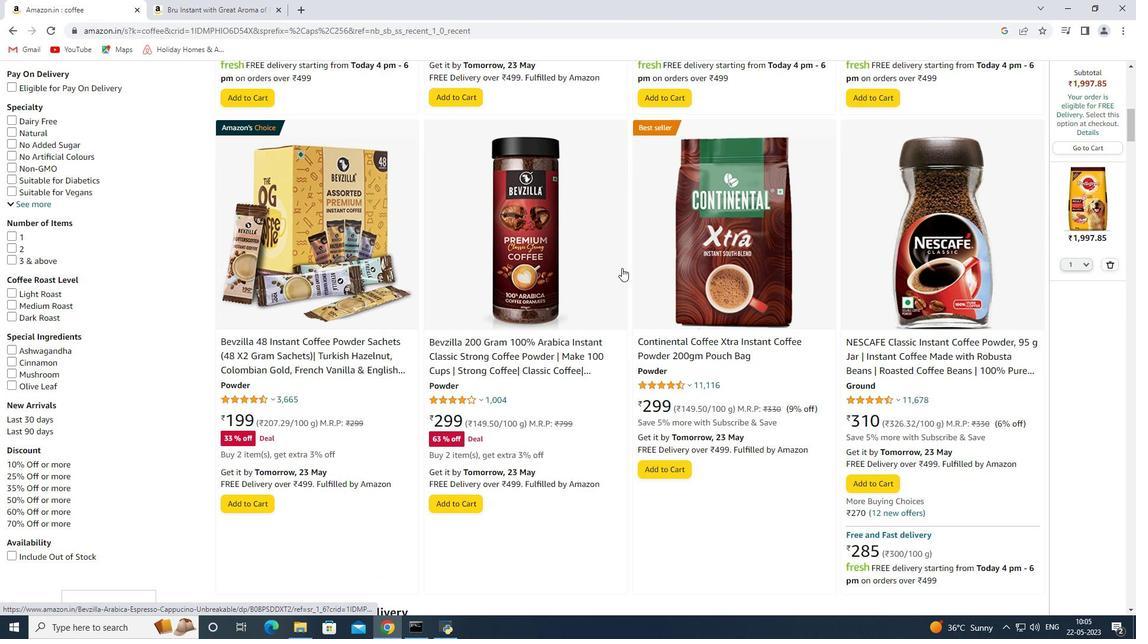 
Action: Mouse scrolled (622, 267) with delta (0, 0)
Screenshot: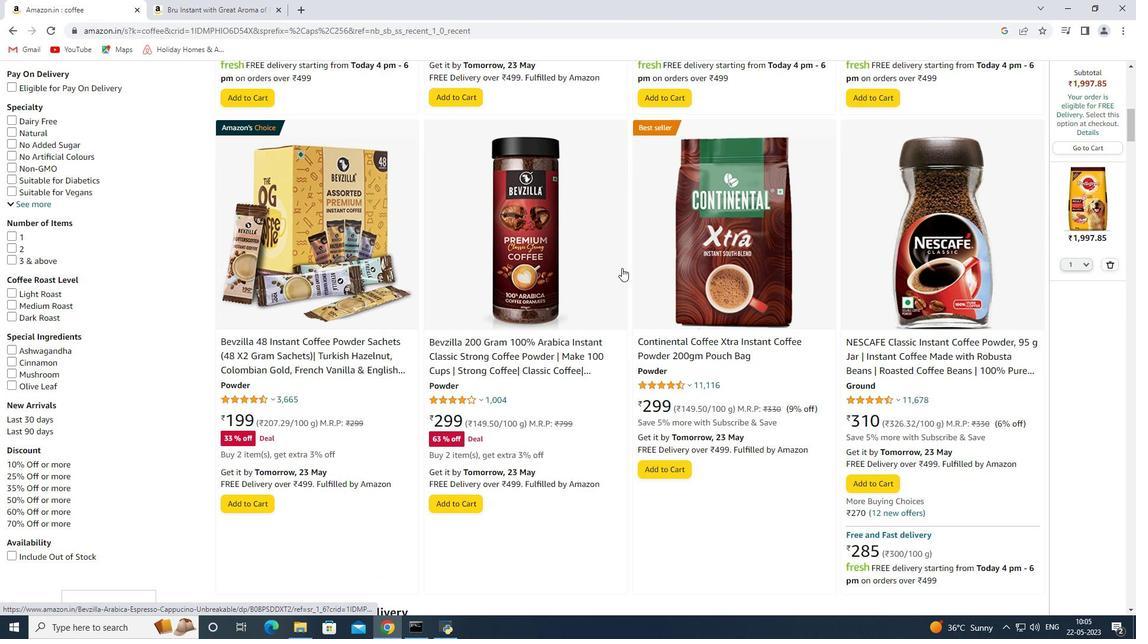 
Action: Mouse moved to (622, 268)
Screenshot: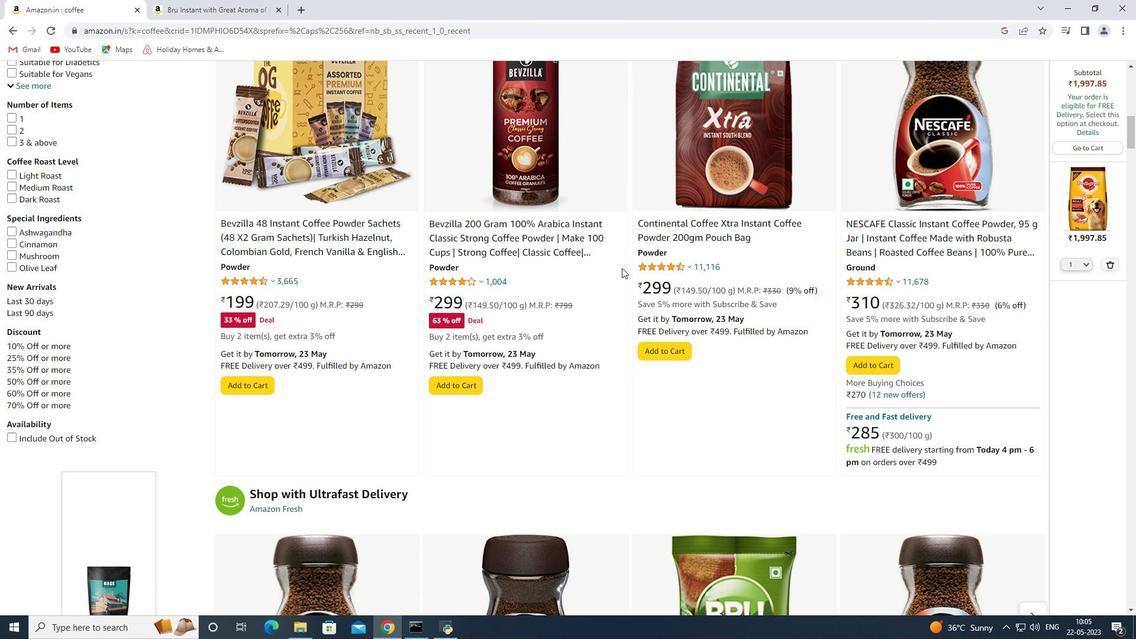 
Action: Mouse scrolled (622, 267) with delta (0, 0)
Screenshot: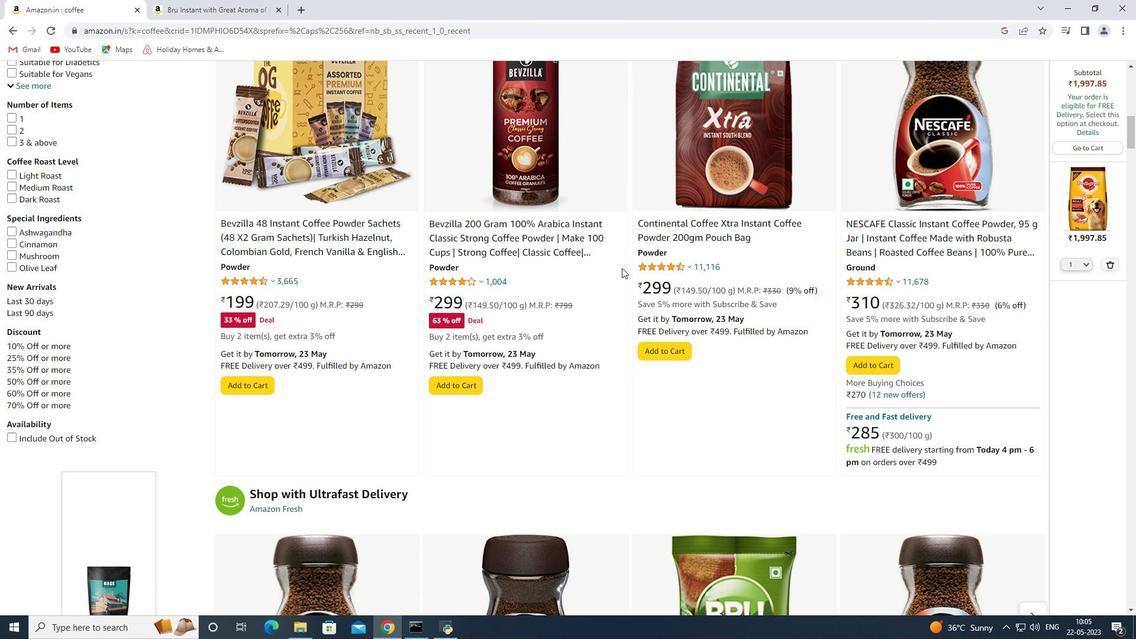 
Action: Mouse moved to (621, 268)
Screenshot: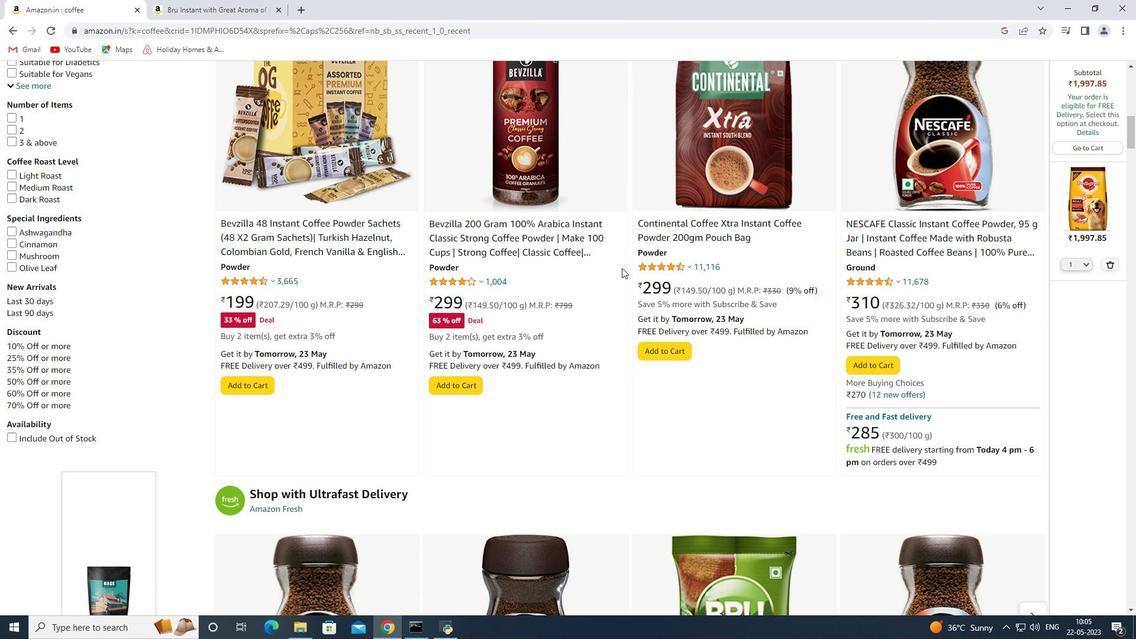 
Action: Mouse scrolled (621, 267) with delta (0, 0)
Screenshot: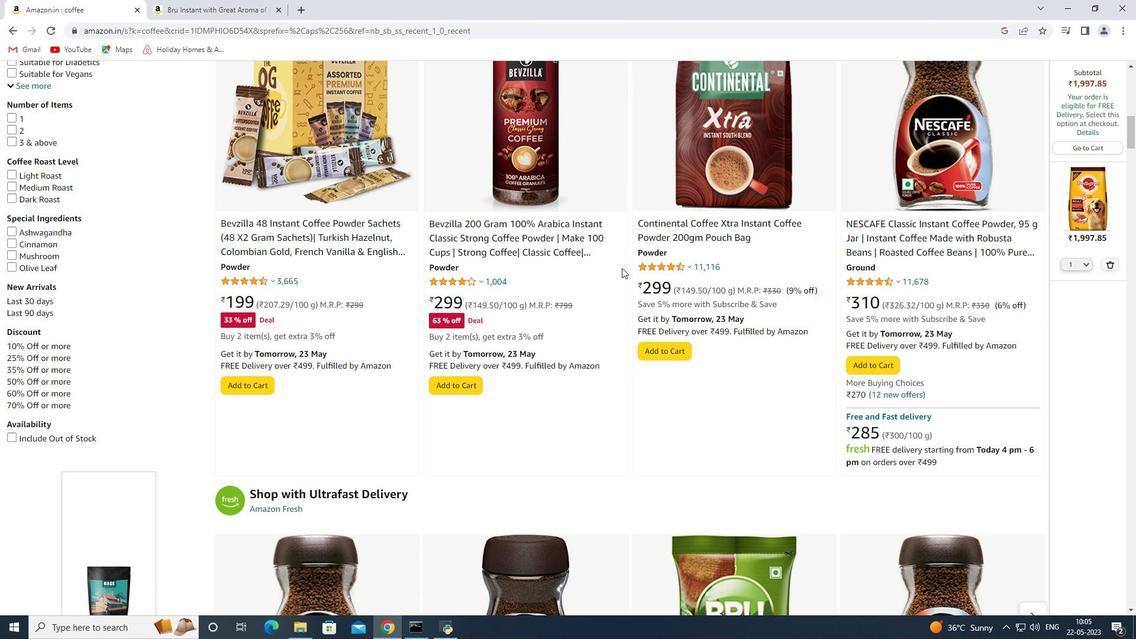 
Action: Mouse moved to (621, 268)
Screenshot: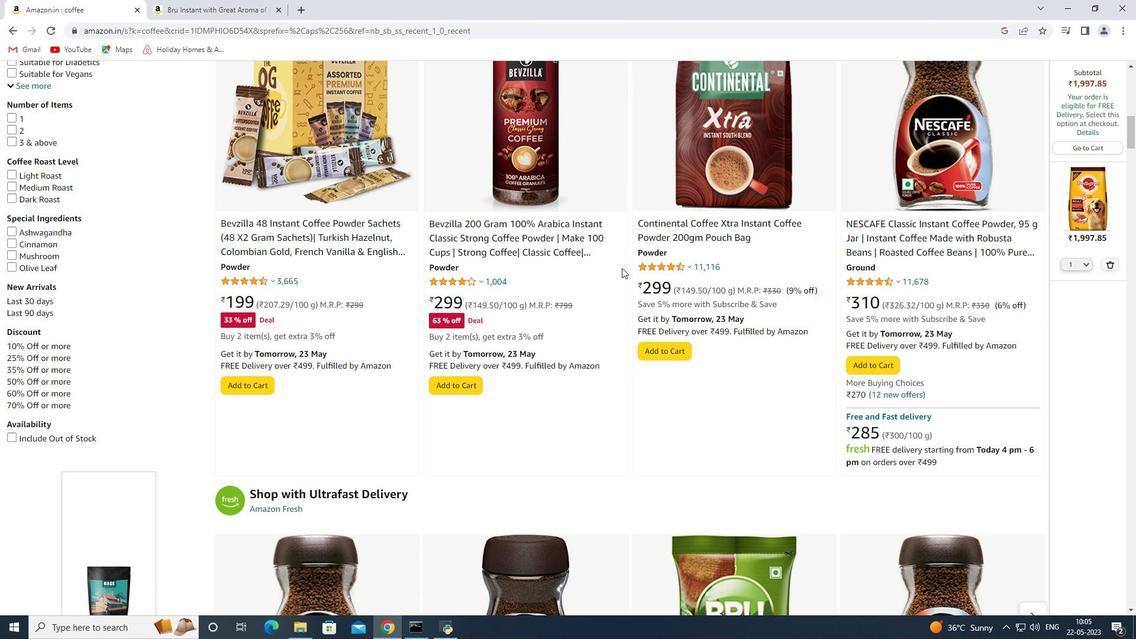 
Action: Mouse scrolled (621, 268) with delta (0, 0)
Screenshot: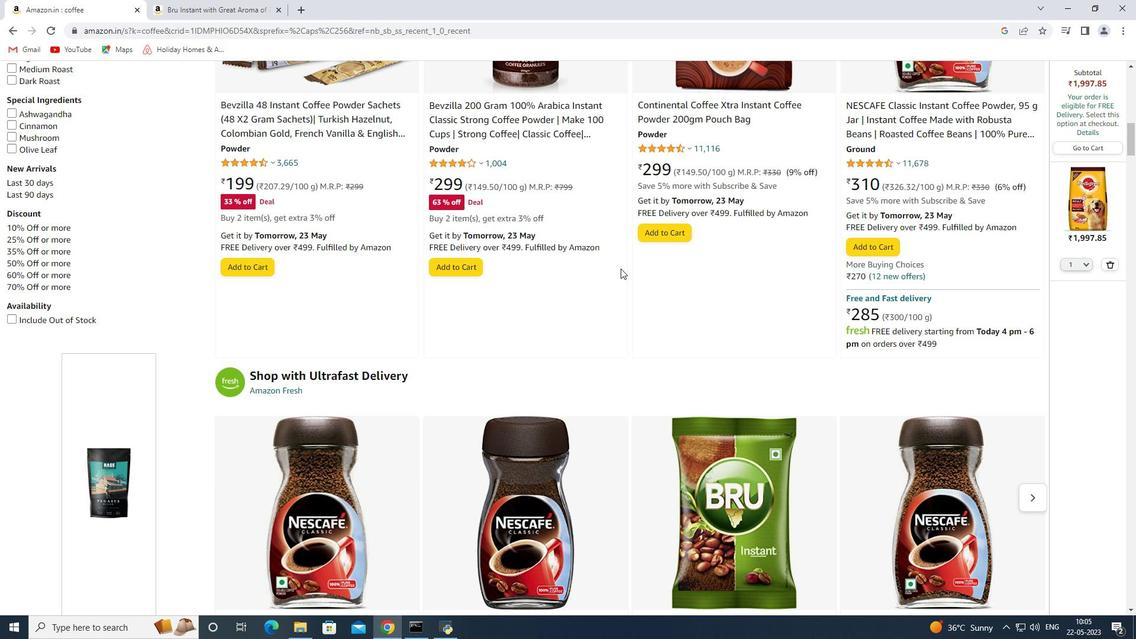 
Action: Mouse scrolled (621, 268) with delta (0, 0)
Screenshot: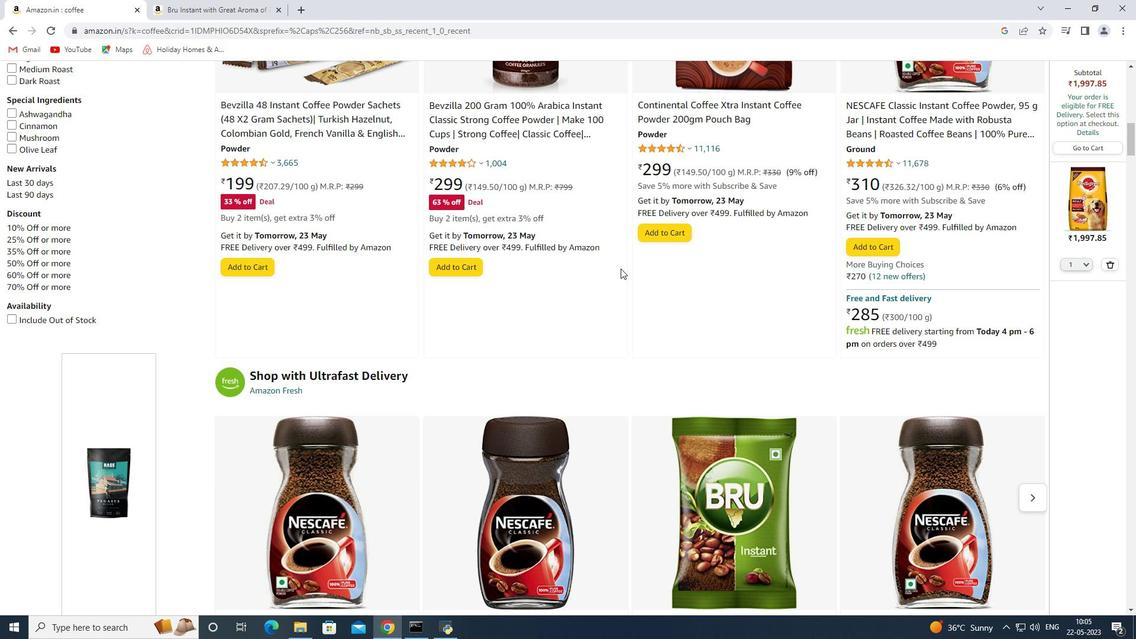 
Action: Mouse scrolled (621, 268) with delta (0, 0)
Screenshot: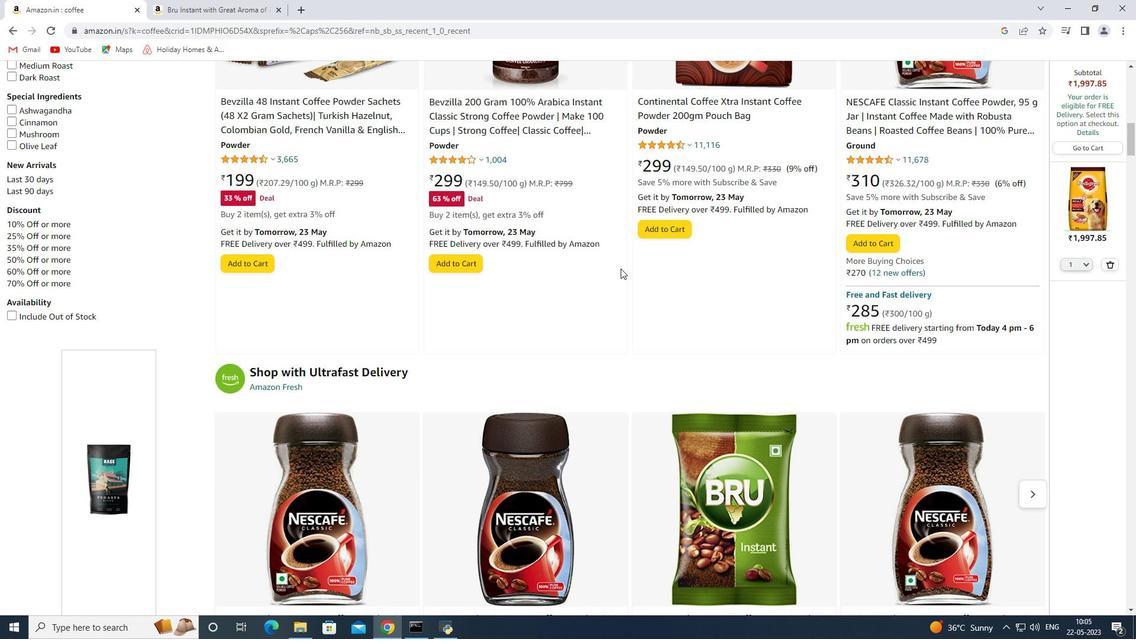 
Action: Mouse scrolled (621, 268) with delta (0, 0)
Screenshot: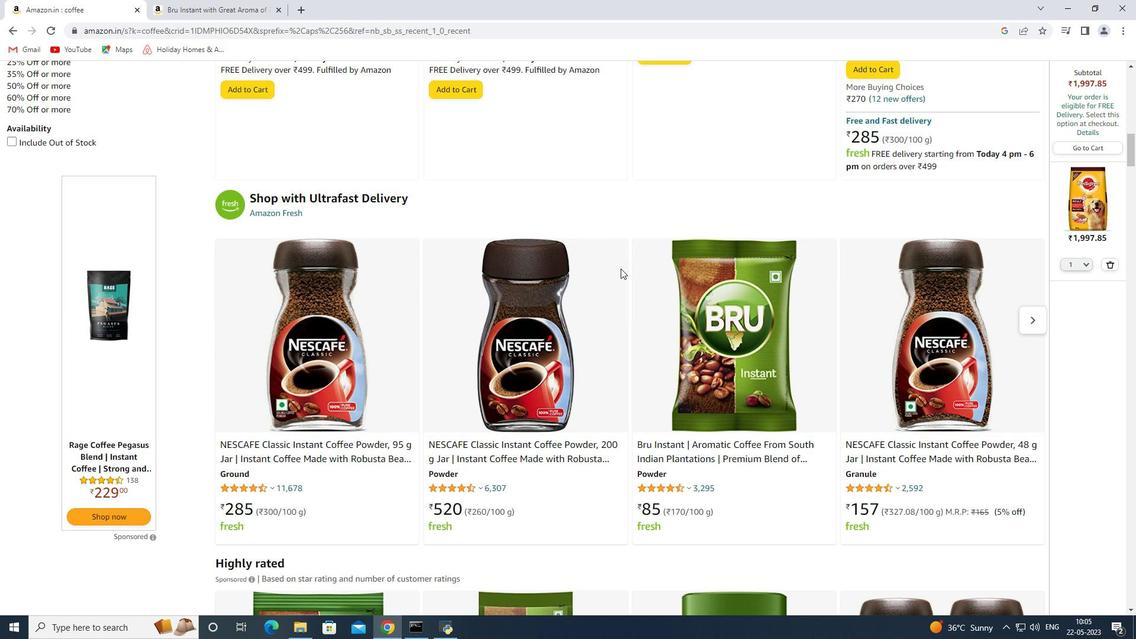 
Action: Mouse scrolled (621, 268) with delta (0, 0)
Screenshot: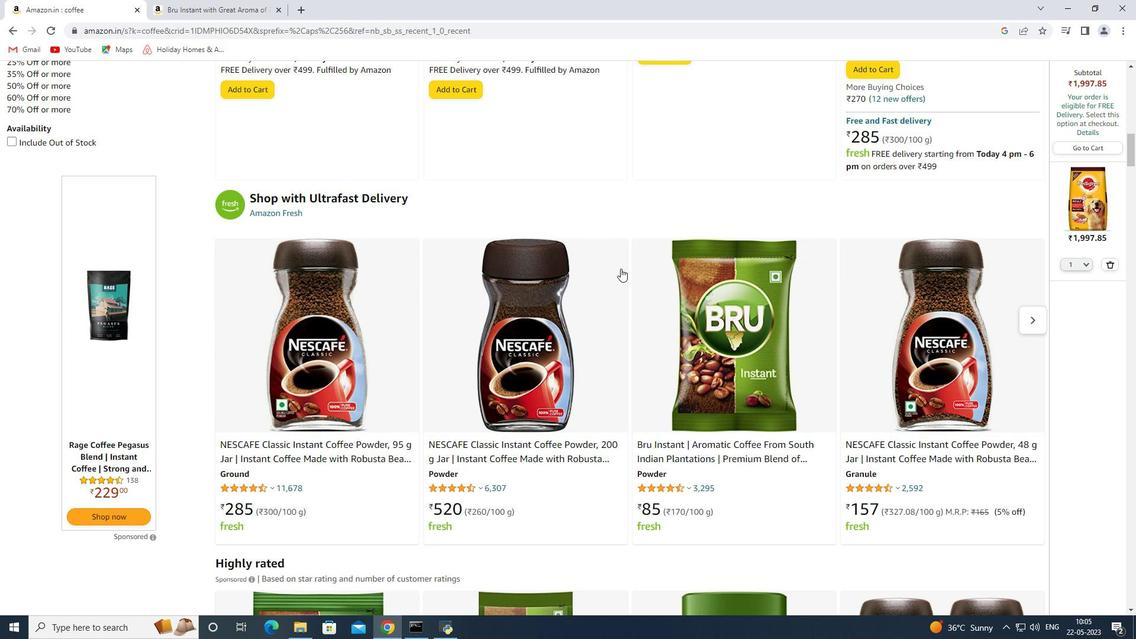 
Action: Mouse scrolled (621, 268) with delta (0, 0)
Screenshot: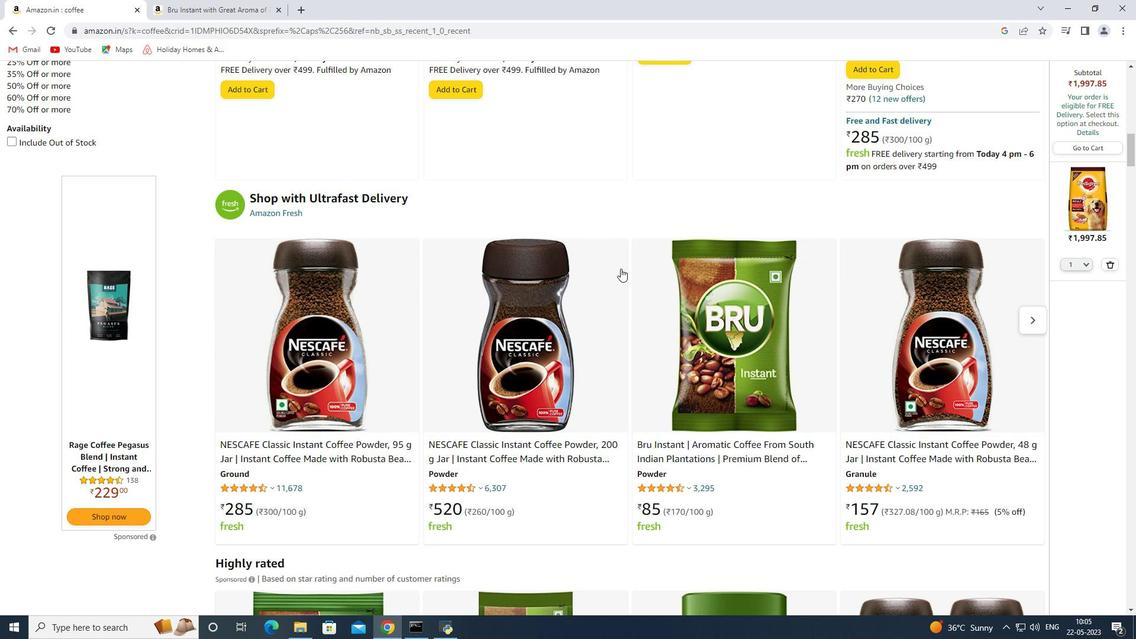 
Action: Mouse scrolled (621, 268) with delta (0, 0)
Screenshot: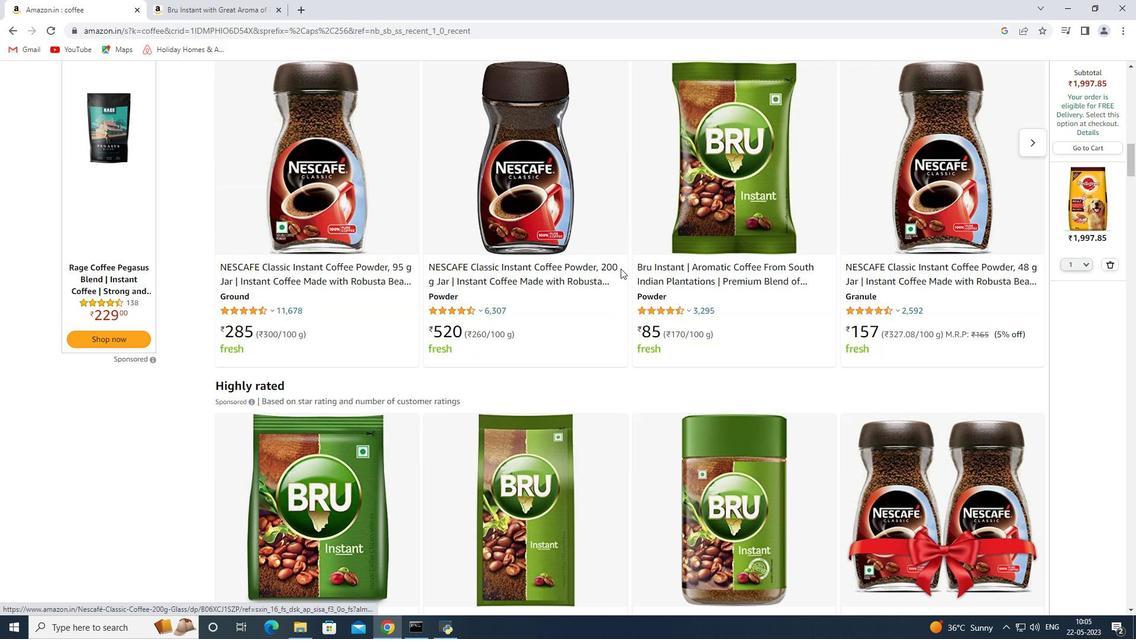 
Action: Mouse scrolled (621, 268) with delta (0, 0)
Screenshot: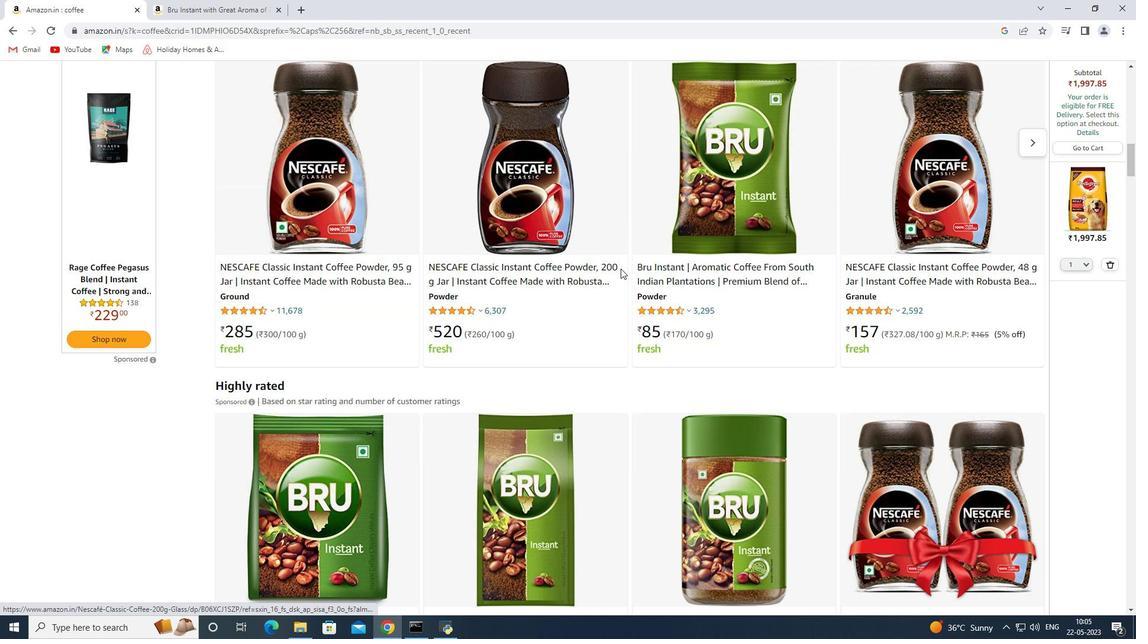 
Action: Mouse scrolled (621, 268) with delta (0, 0)
Screenshot: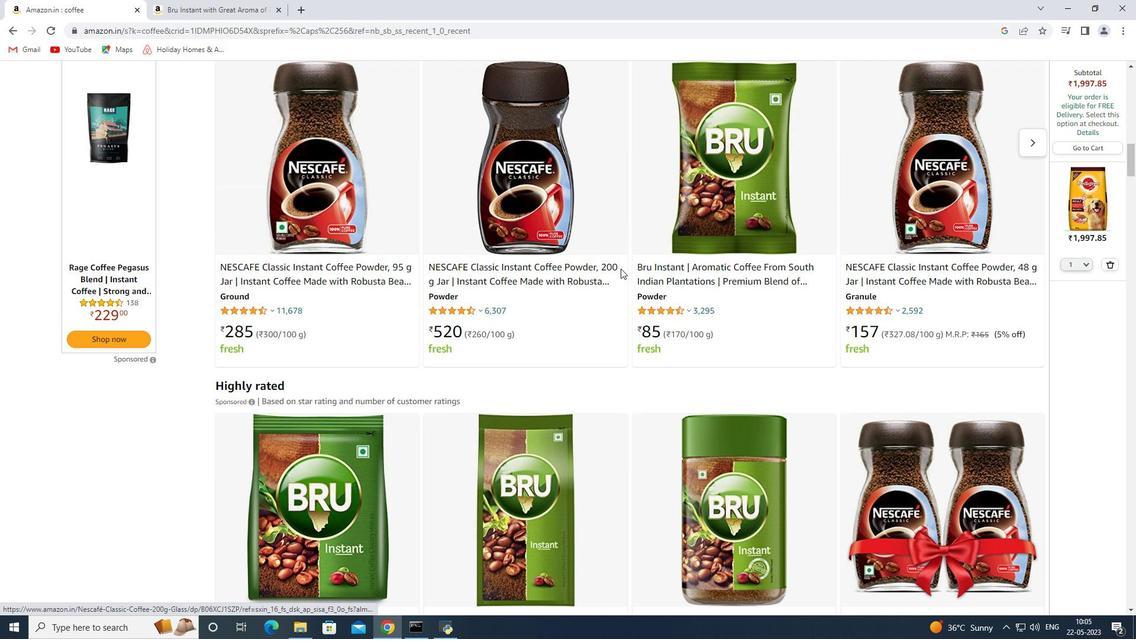 
Action: Mouse scrolled (621, 268) with delta (0, 0)
Screenshot: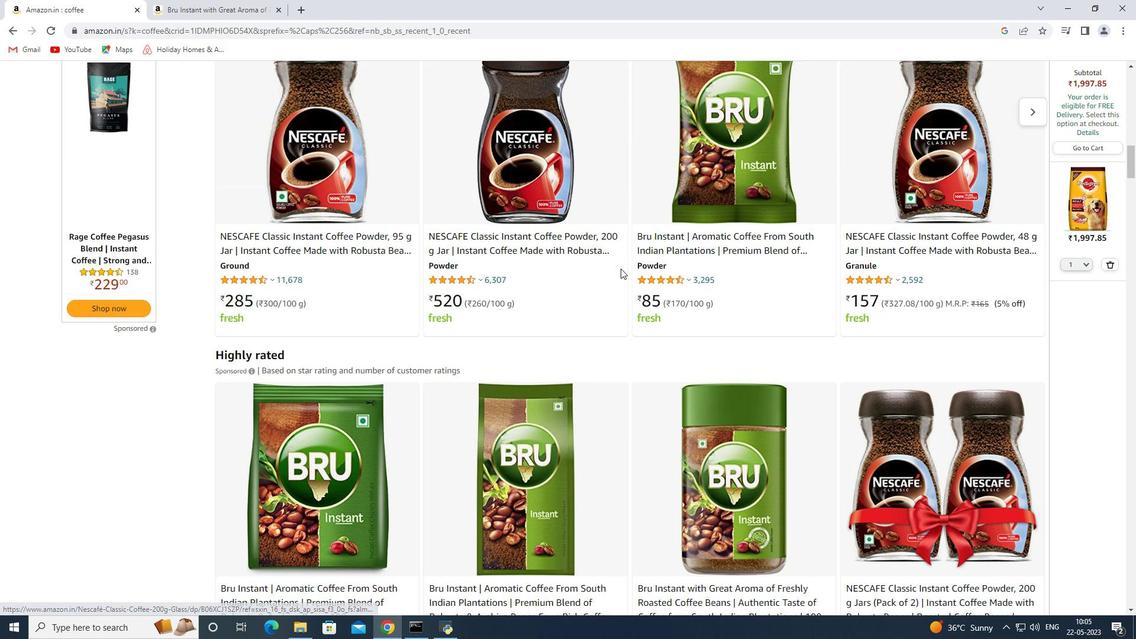 
Action: Mouse scrolled (621, 268) with delta (0, 0)
Screenshot: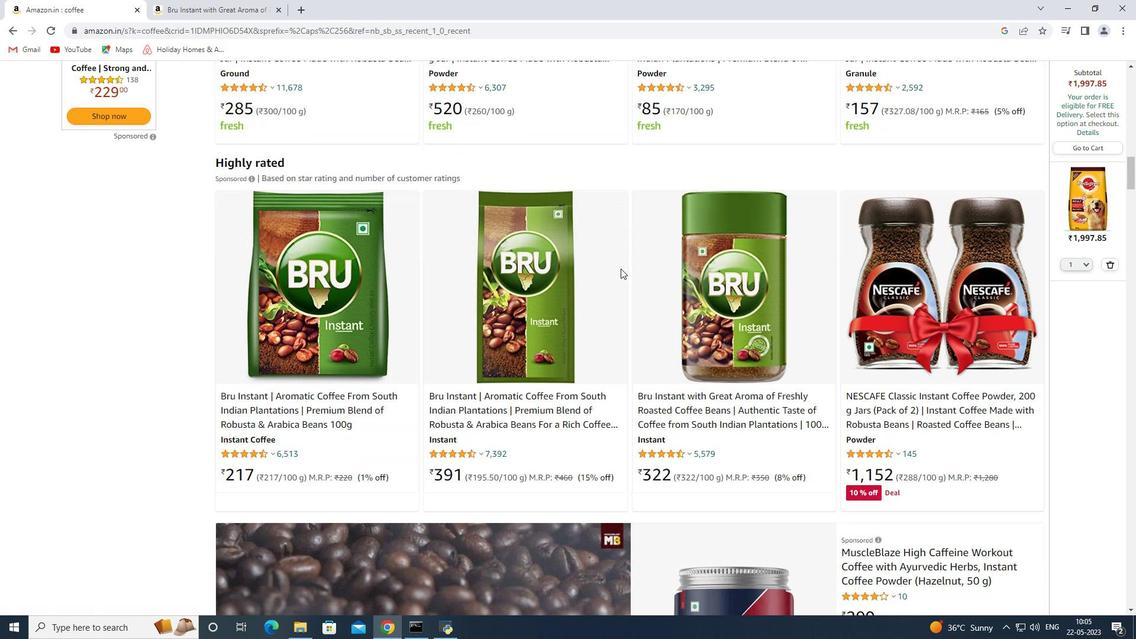 
Action: Mouse scrolled (621, 268) with delta (0, 0)
Screenshot: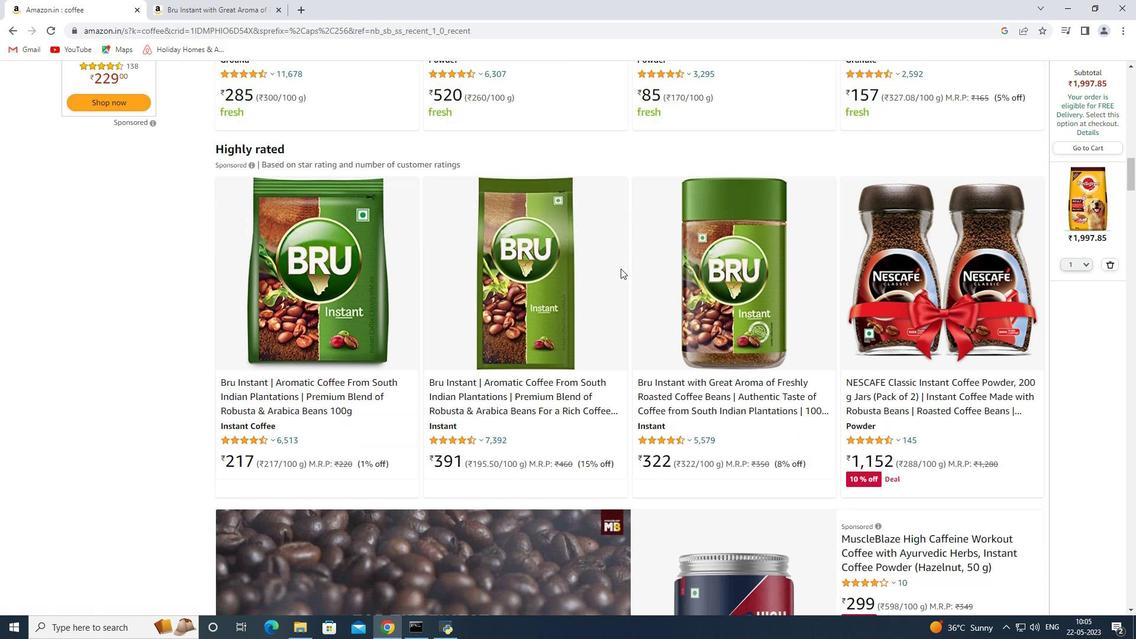 
Action: Mouse scrolled (621, 268) with delta (0, 0)
Screenshot: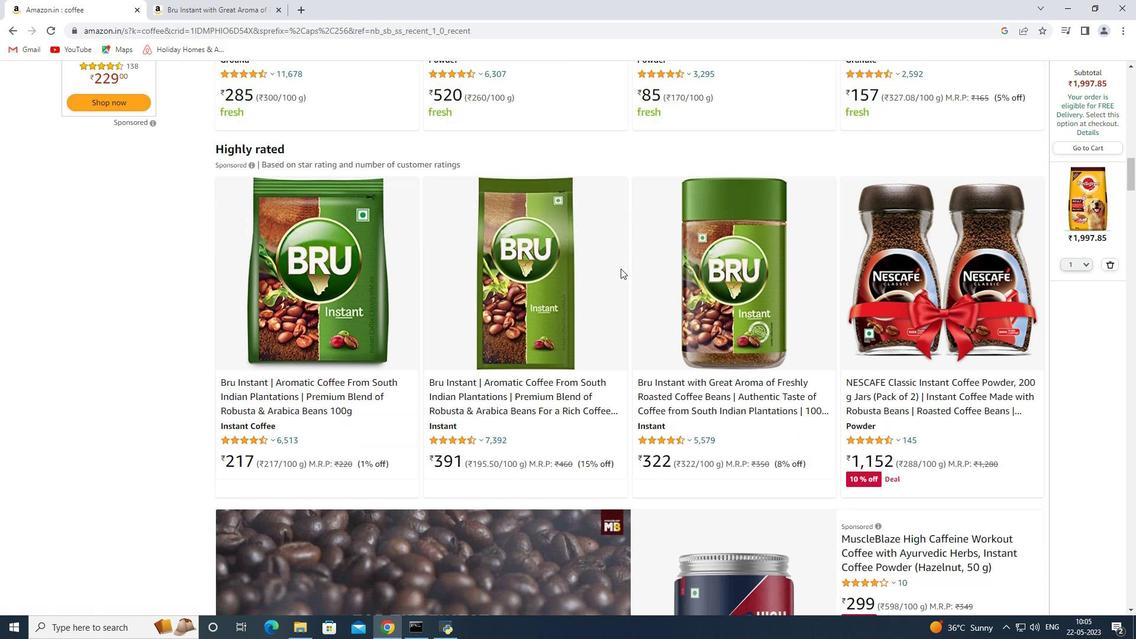 
Action: Mouse scrolled (621, 268) with delta (0, 0)
Screenshot: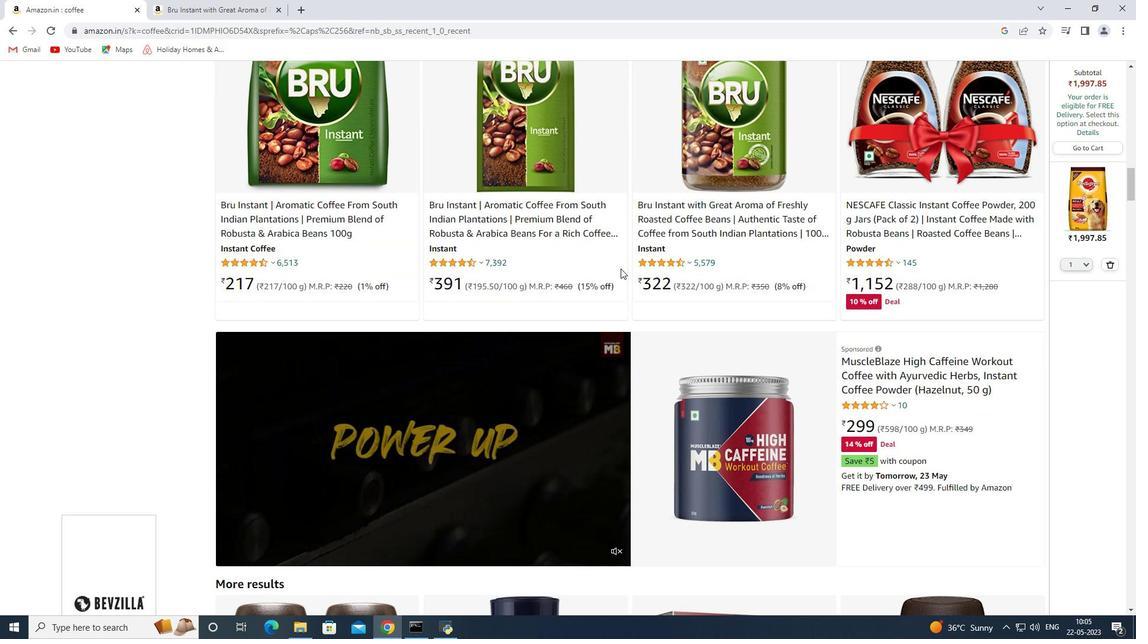 
Action: Mouse scrolled (621, 268) with delta (0, 0)
Screenshot: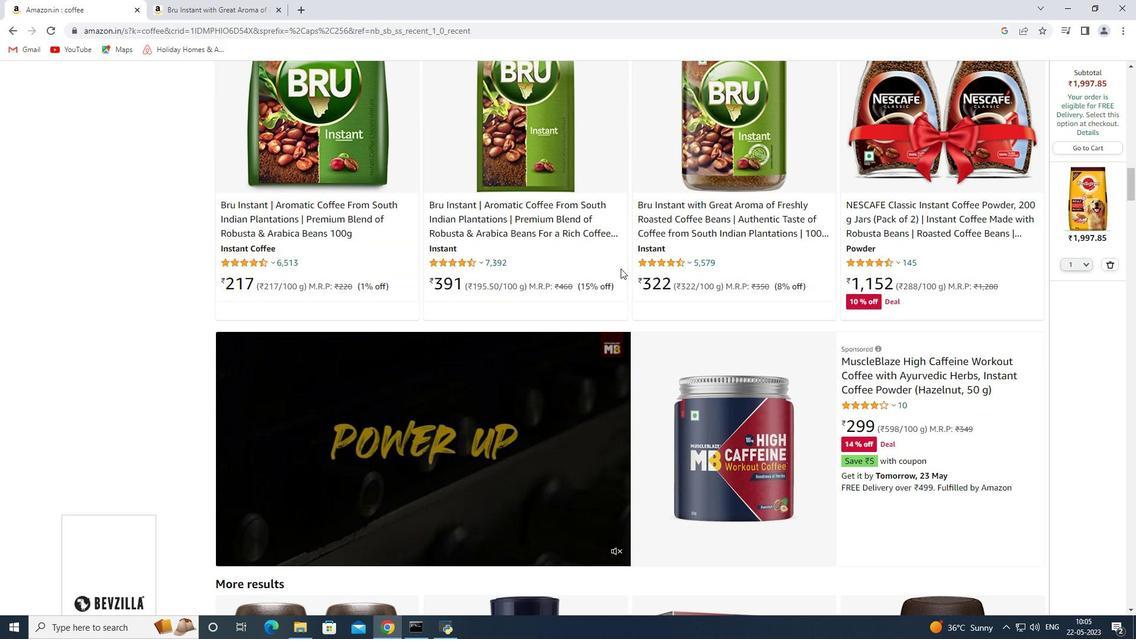 
Action: Mouse scrolled (621, 268) with delta (0, 0)
Screenshot: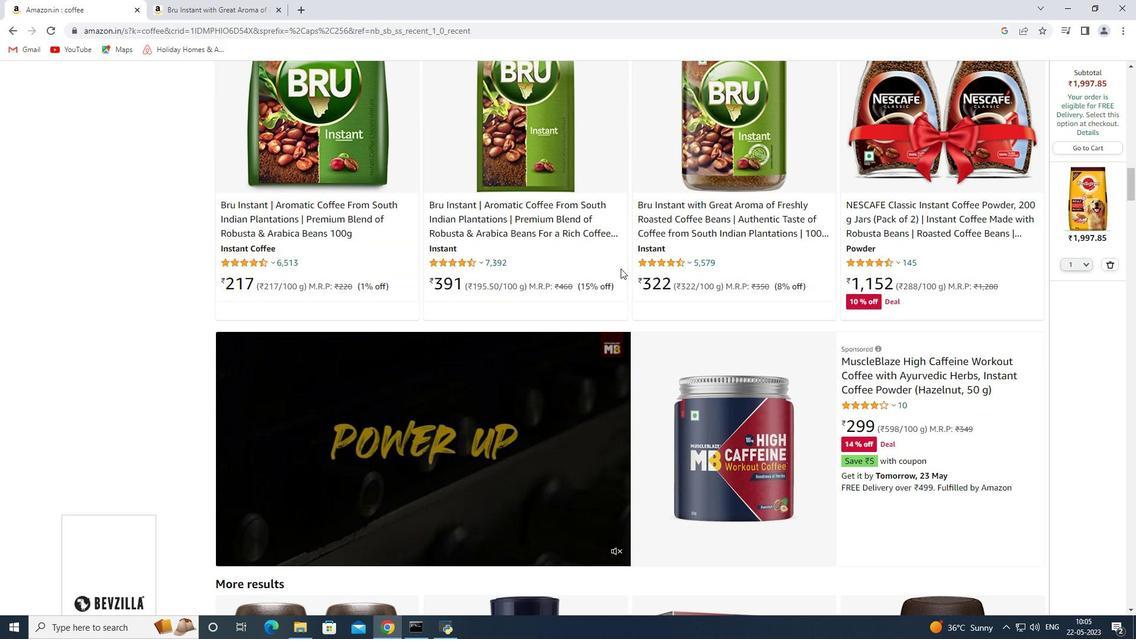 
Action: Mouse scrolled (621, 268) with delta (0, 0)
Screenshot: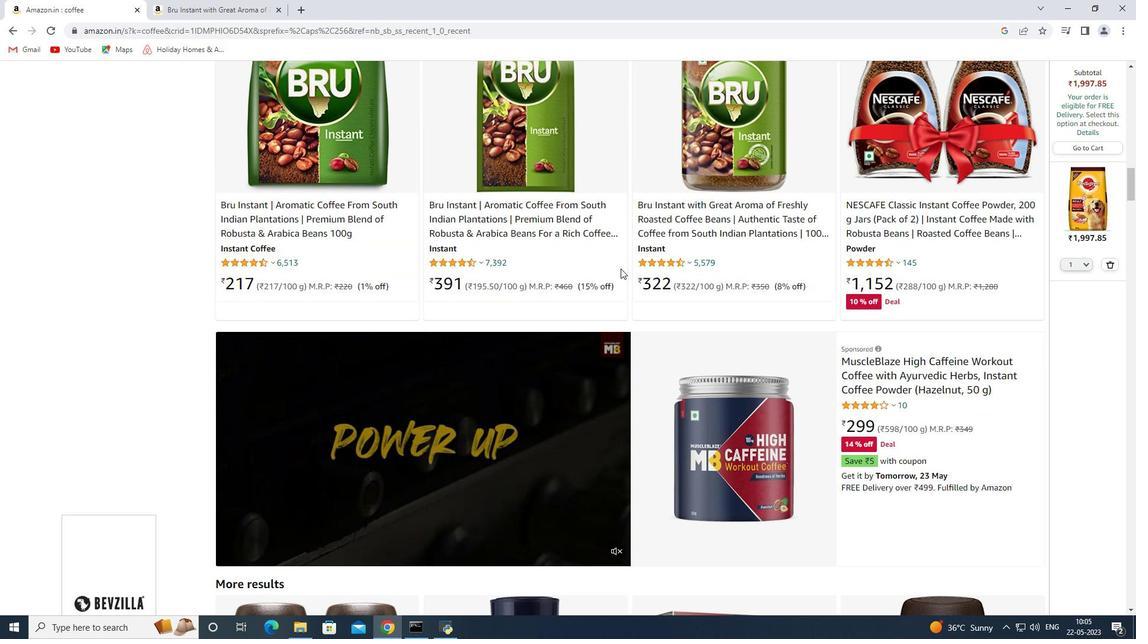 
Action: Mouse scrolled (621, 268) with delta (0, 0)
Screenshot: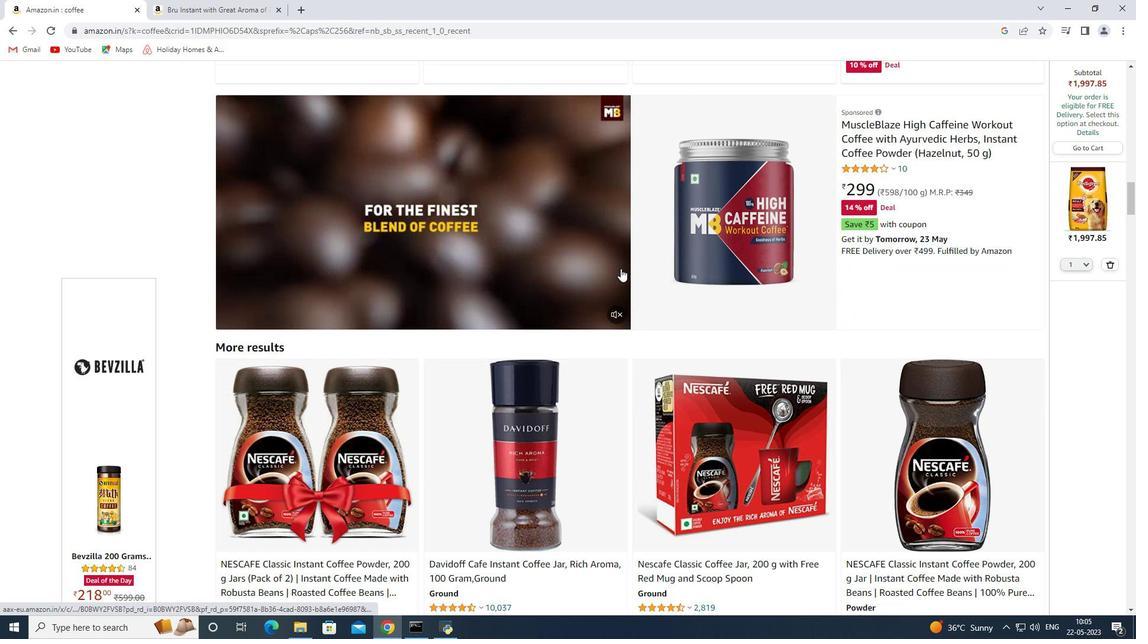 
Action: Mouse scrolled (621, 268) with delta (0, 0)
Screenshot: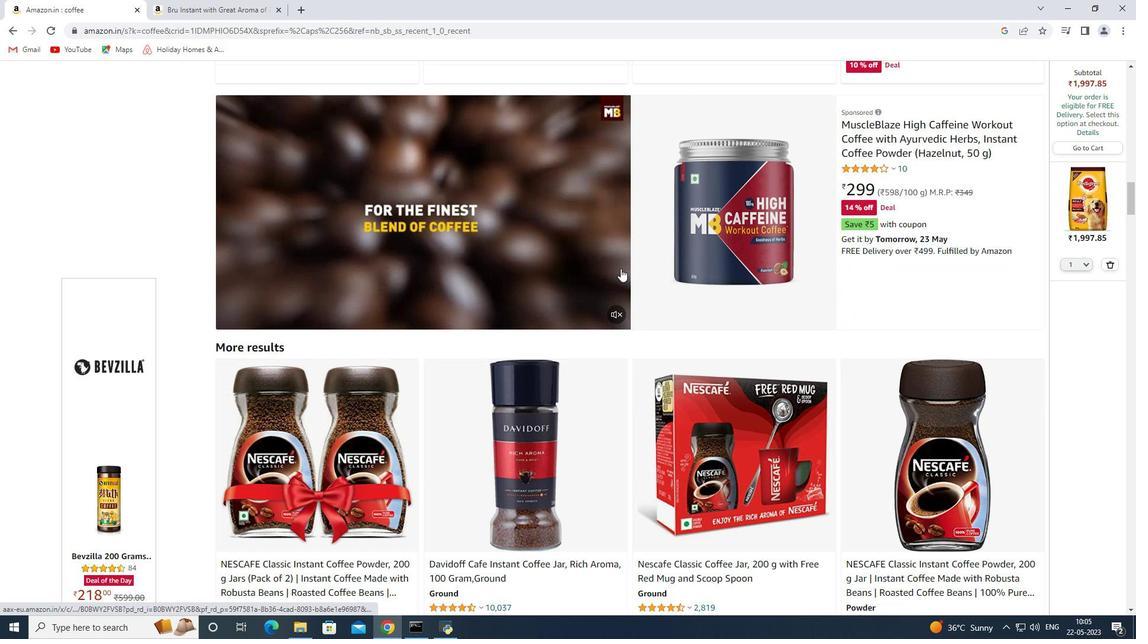 
Action: Mouse scrolled (621, 268) with delta (0, 0)
Screenshot: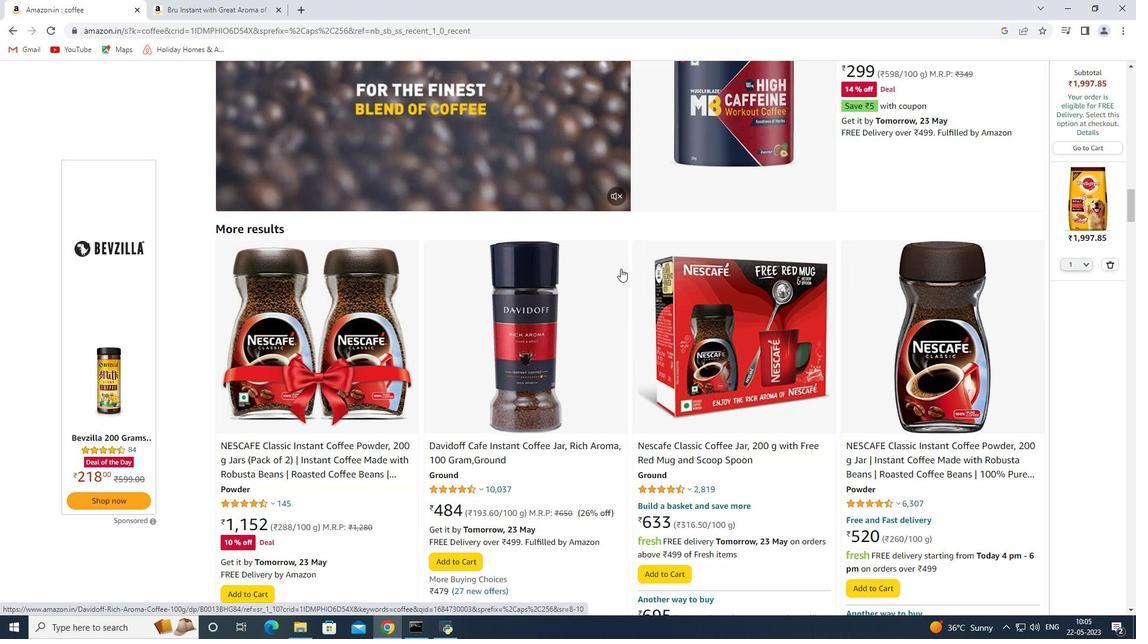 
Action: Mouse scrolled (621, 268) with delta (0, 0)
Screenshot: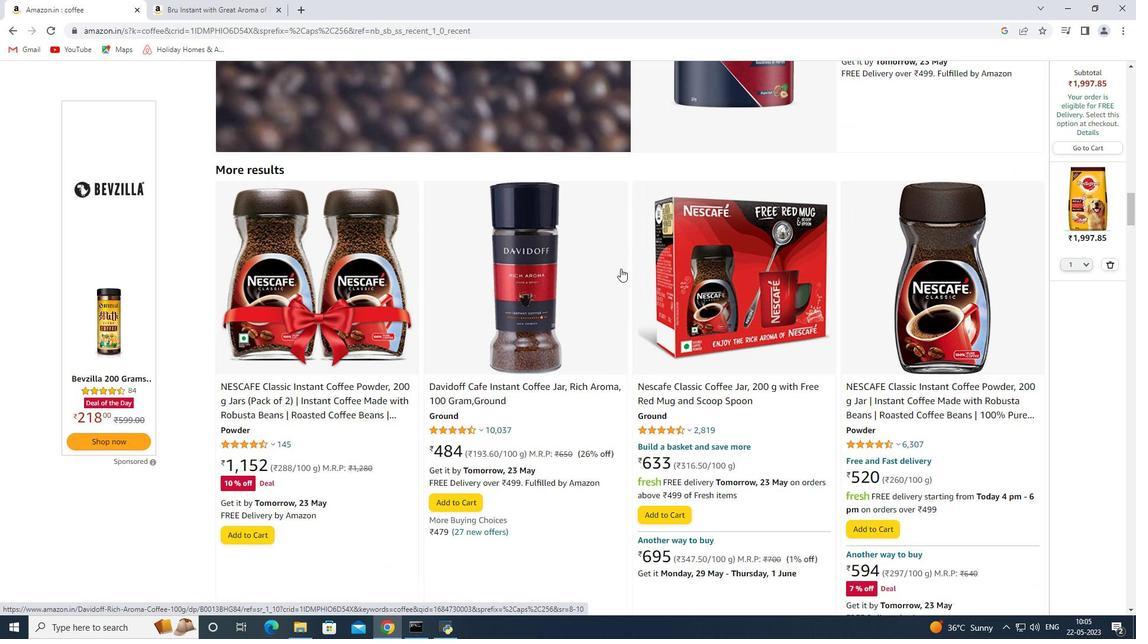 
Action: Mouse scrolled (621, 268) with delta (0, 0)
Screenshot: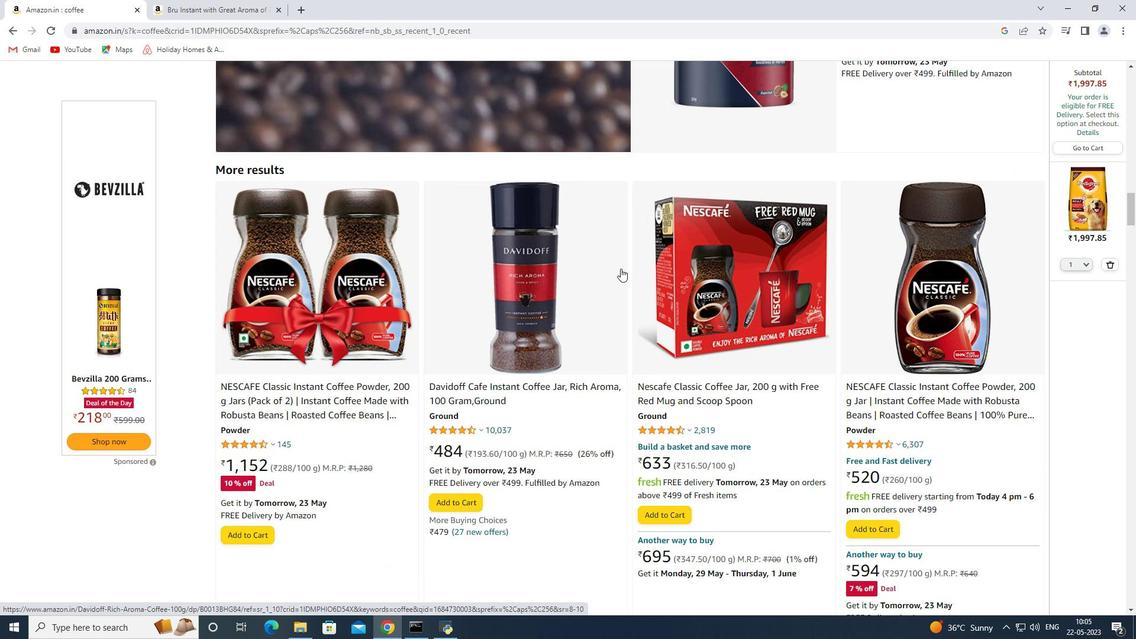 
Action: Mouse scrolled (621, 268) with delta (0, 0)
Screenshot: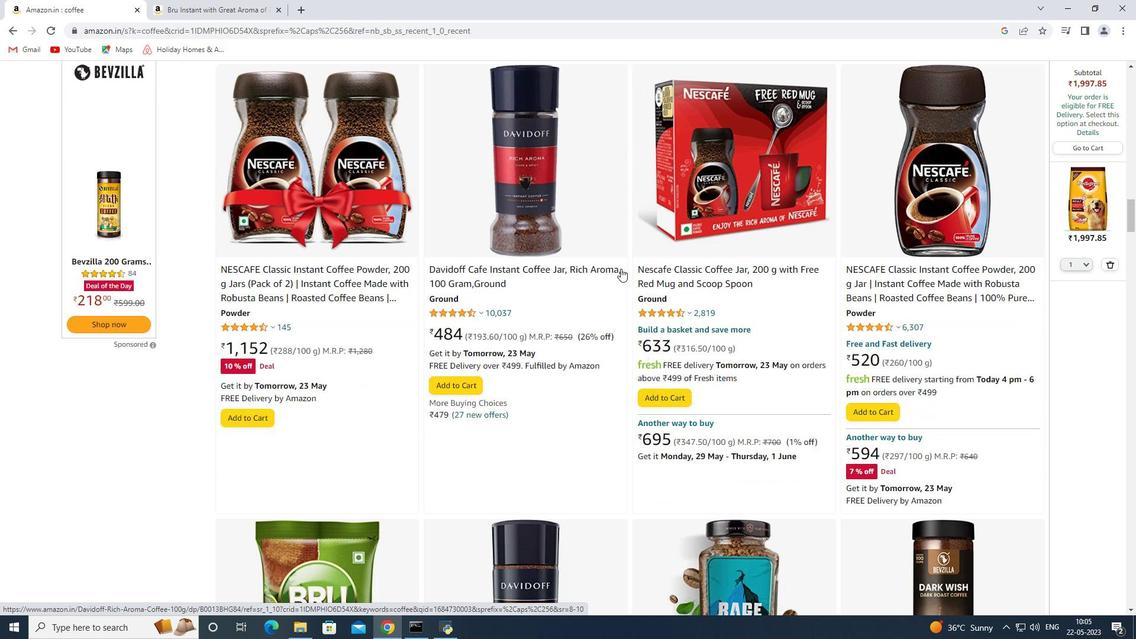 
Action: Mouse scrolled (621, 268) with delta (0, 0)
Screenshot: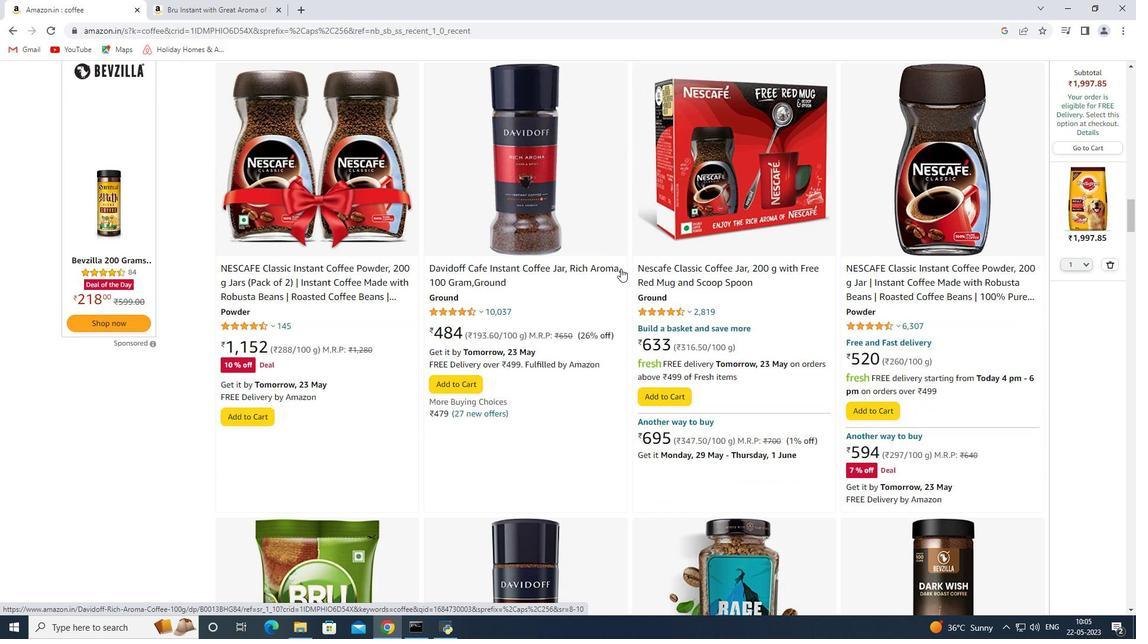 
Action: Mouse scrolled (621, 268) with delta (0, 0)
Screenshot: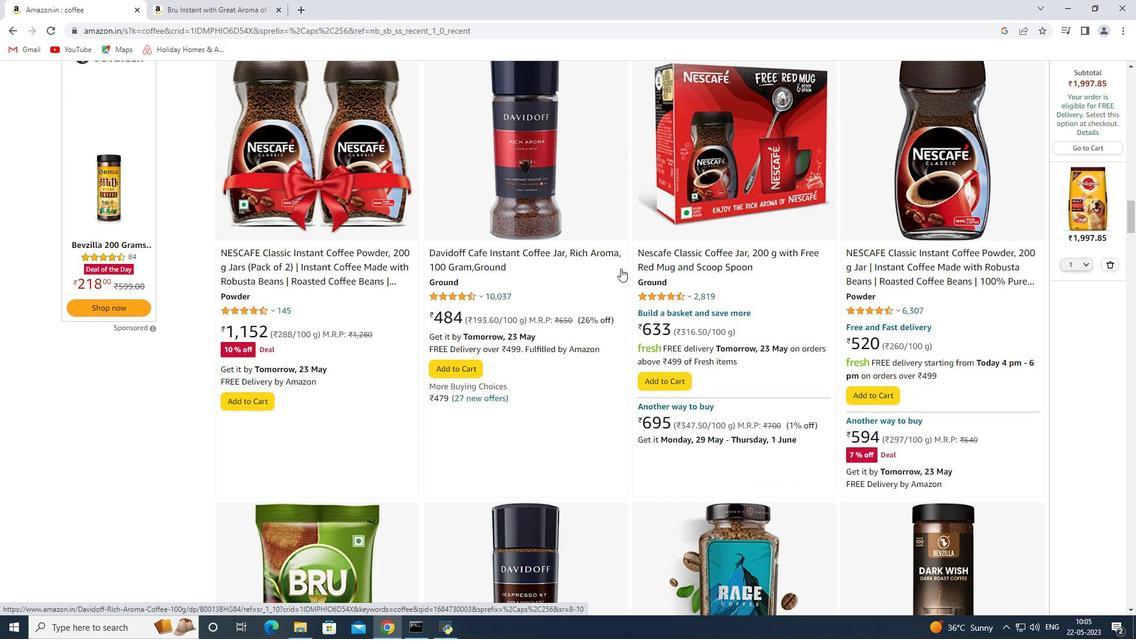 
Action: Mouse scrolled (621, 268) with delta (0, 0)
Screenshot: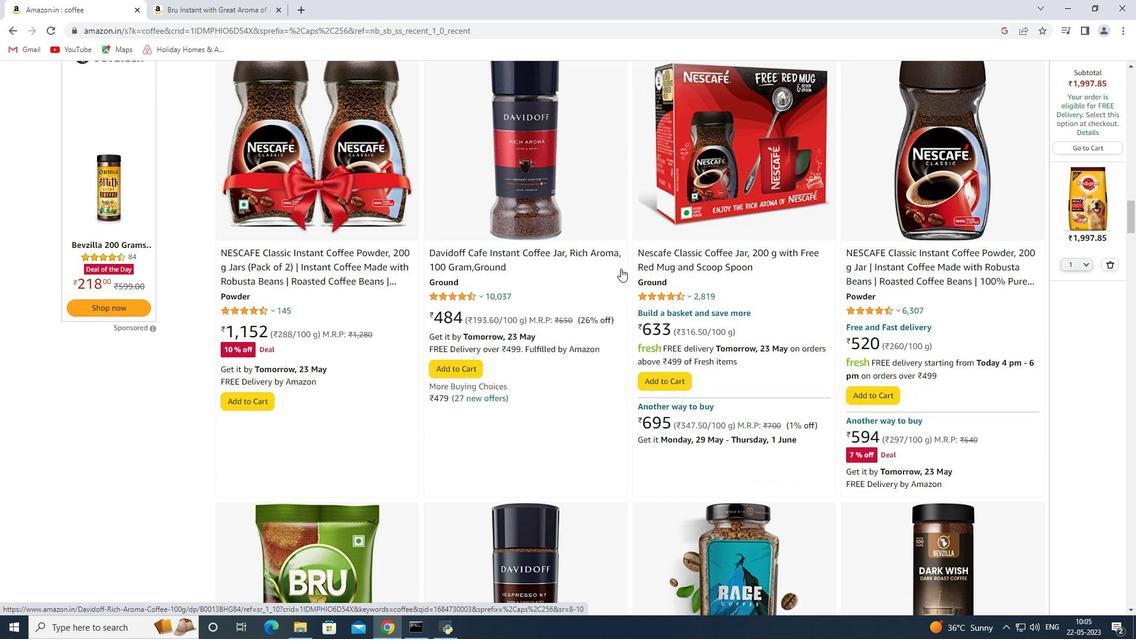 
Action: Mouse moved to (739, 338)
Screenshot: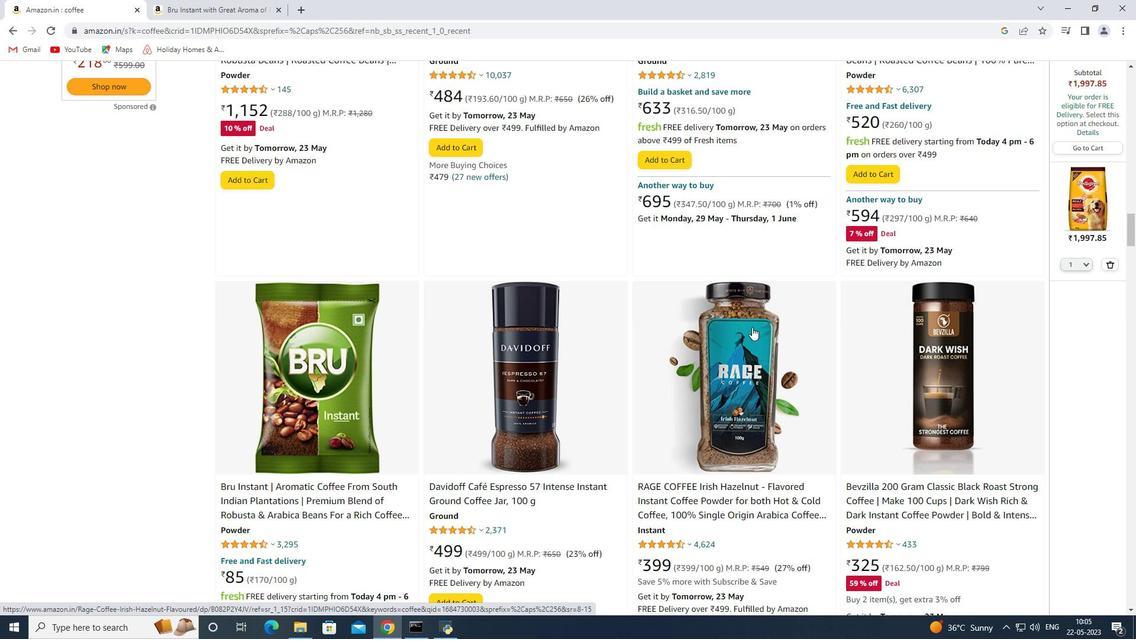 
Action: Mouse pressed left at (739, 338)
Screenshot: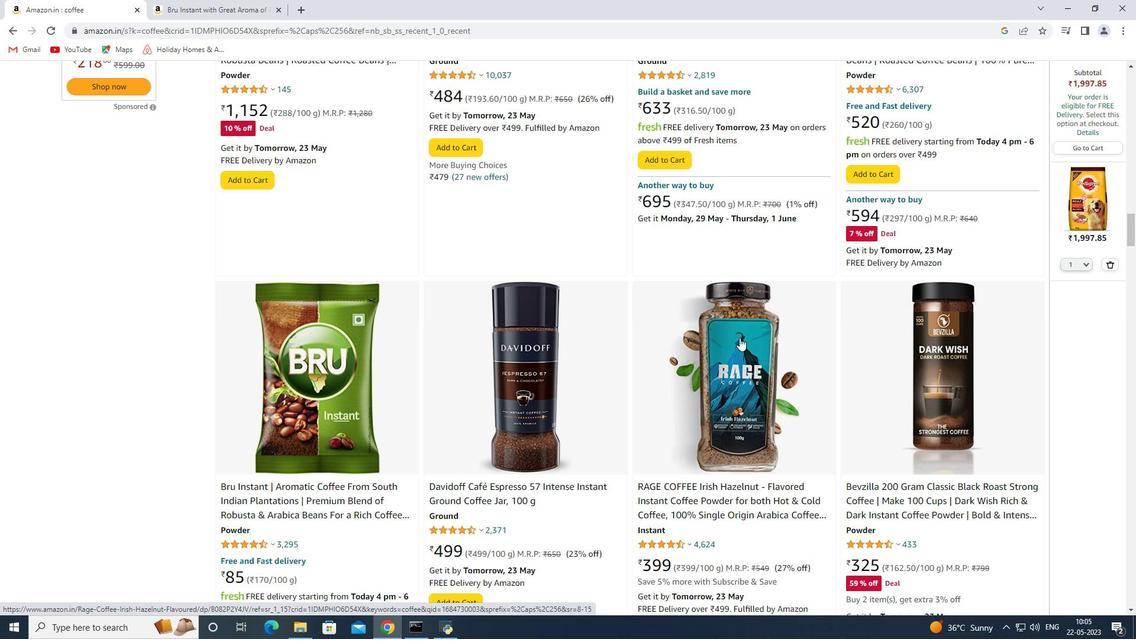 
Action: Mouse moved to (98, 254)
Screenshot: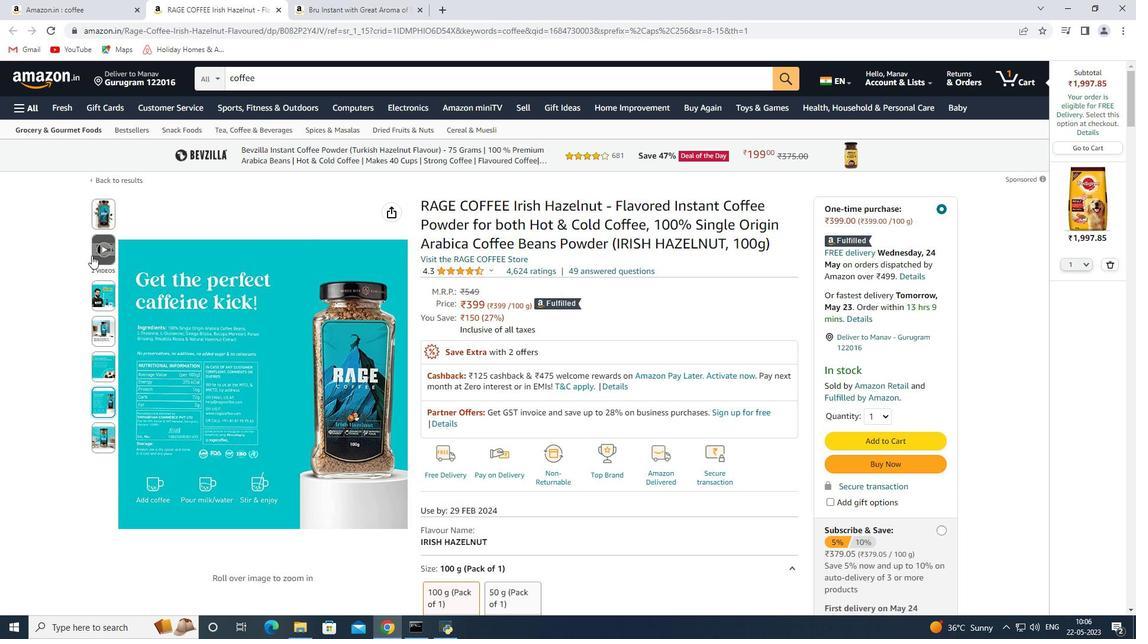 
Action: Mouse pressed left at (98, 254)
Screenshot: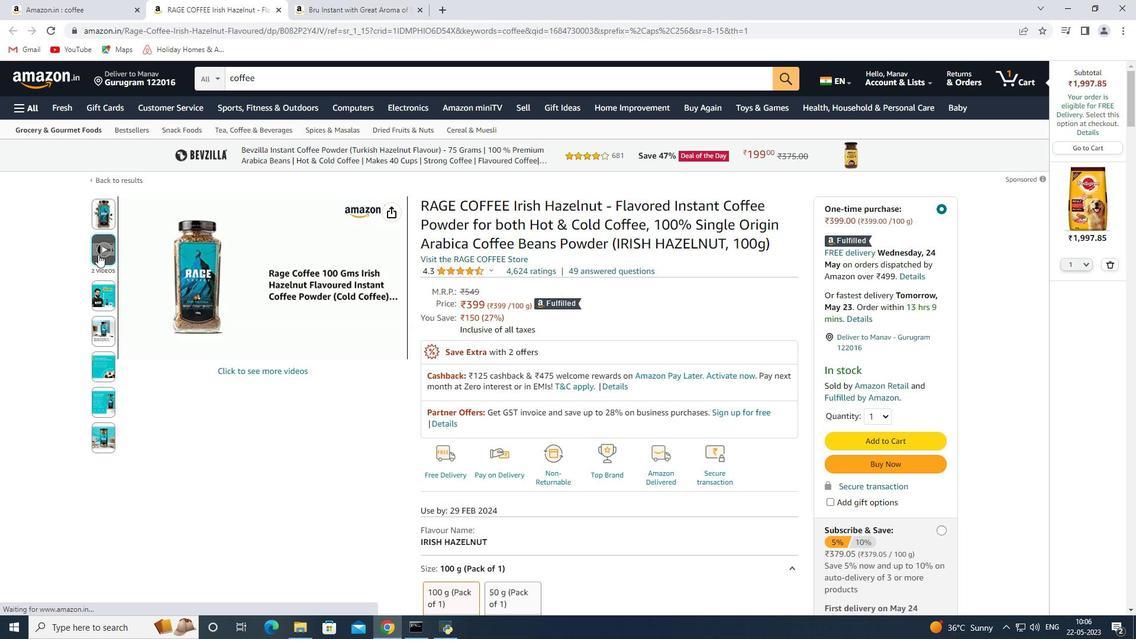 
Action: Mouse moved to (1099, 122)
Screenshot: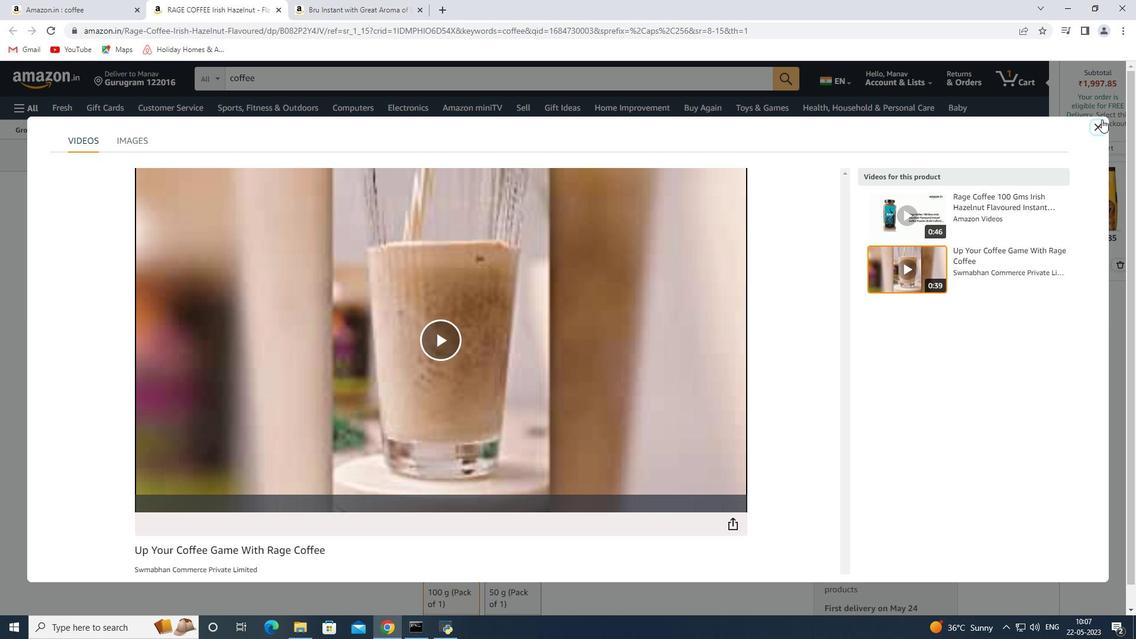 
Action: Mouse pressed left at (1099, 122)
Screenshot: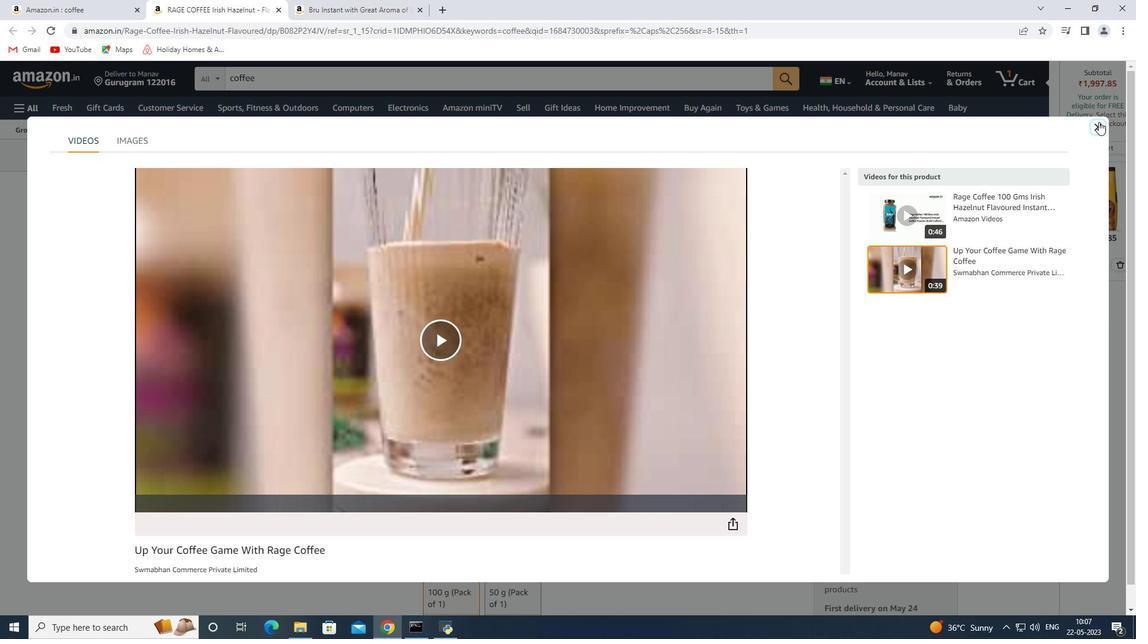 
Action: Mouse moved to (859, 468)
Screenshot: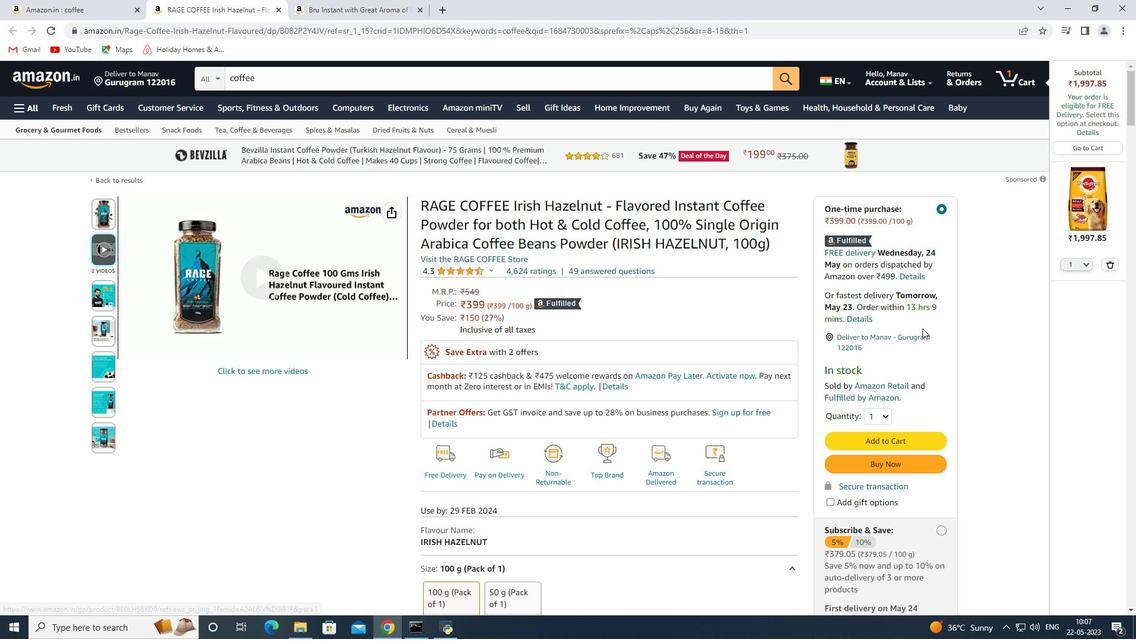 
Action: Mouse scrolled (859, 468) with delta (0, 0)
Screenshot: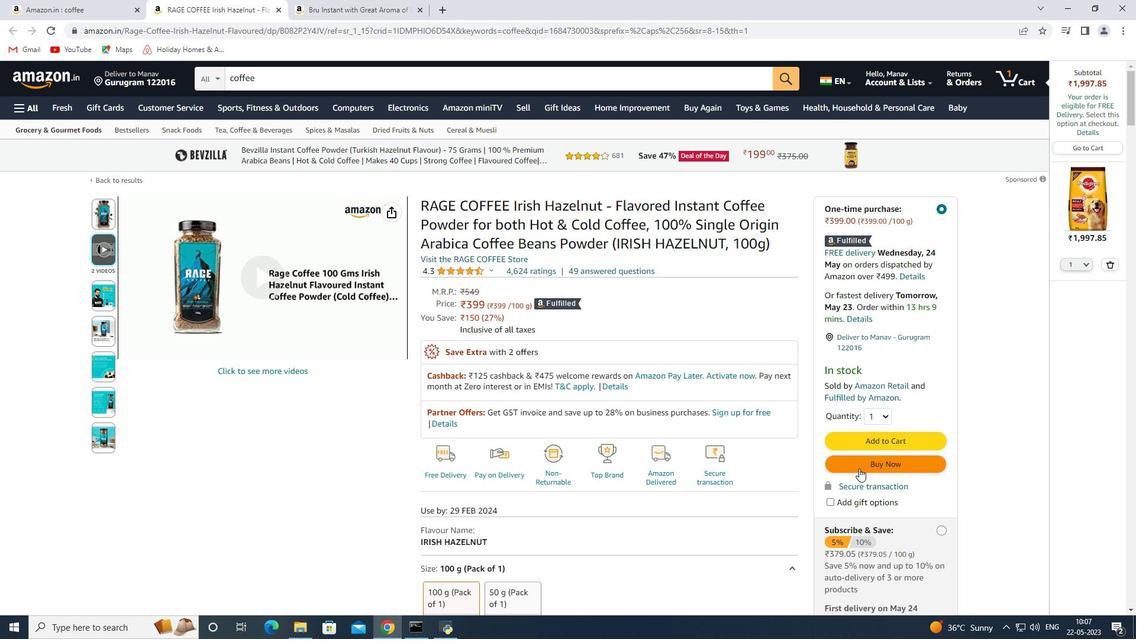 
Action: Mouse scrolled (859, 468) with delta (0, 0)
Screenshot: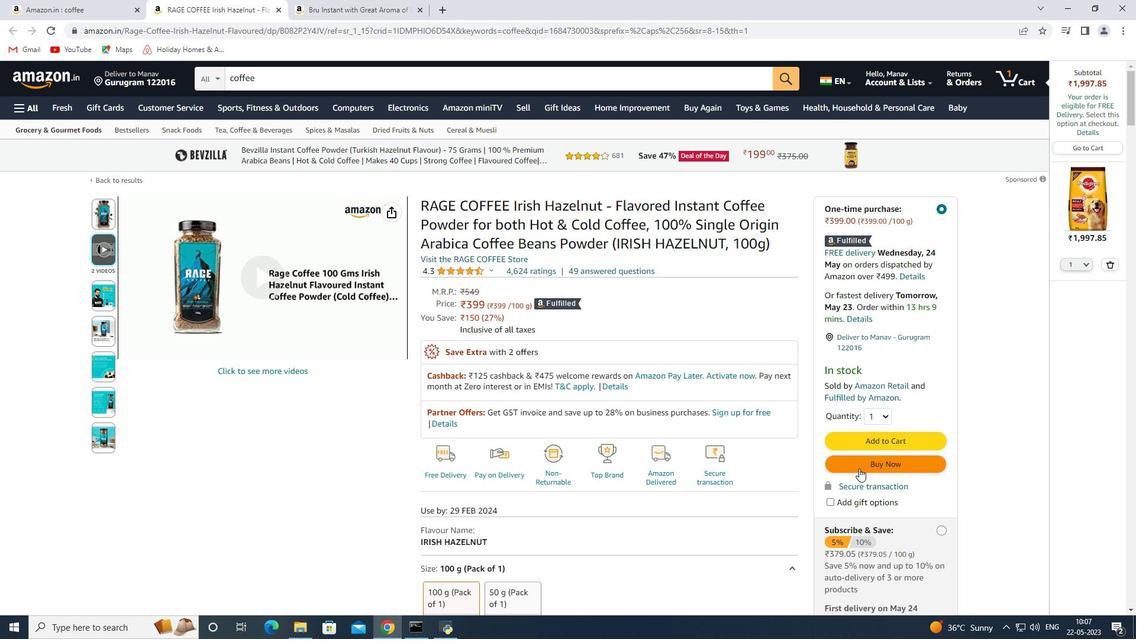 
Action: Mouse moved to (87, 1)
Screenshot: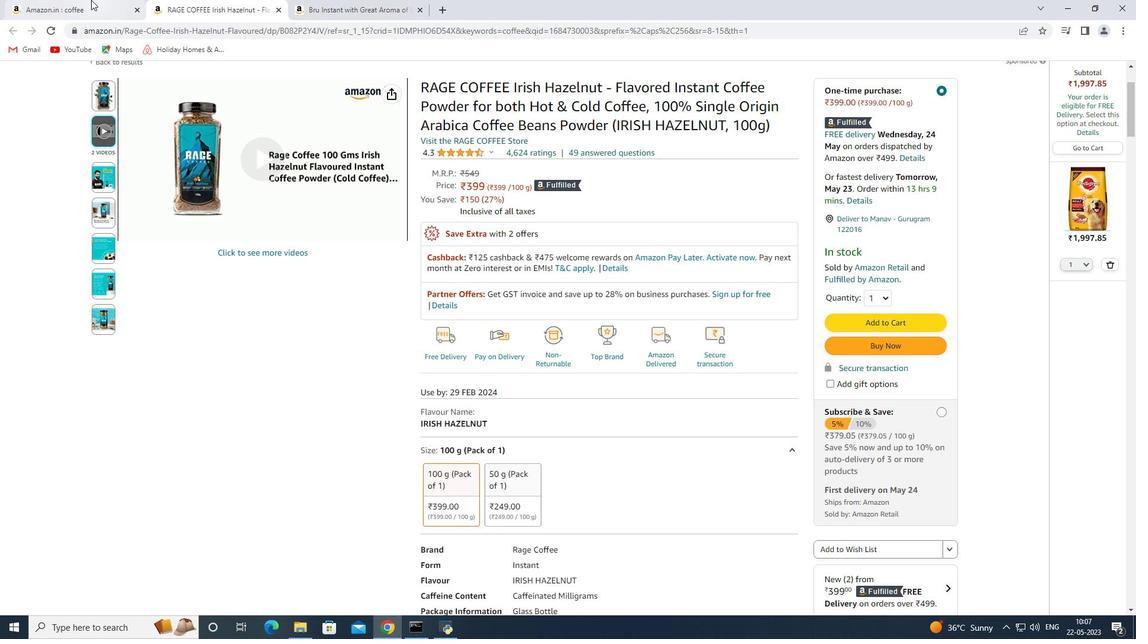 
Action: Mouse pressed left at (87, 1)
Screenshot: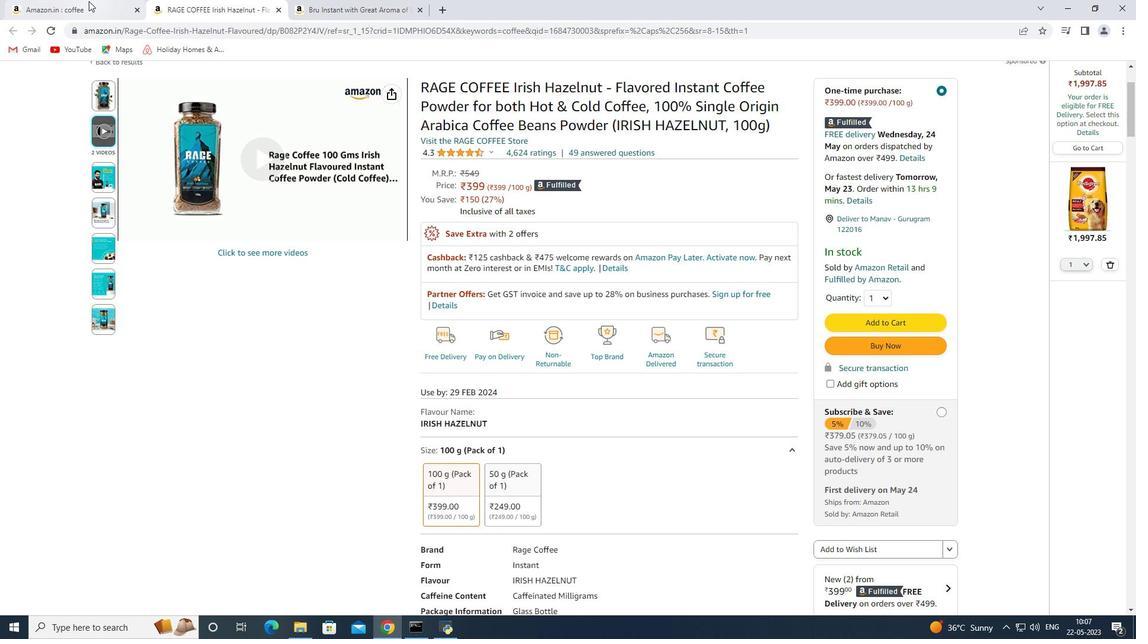
Action: Mouse moved to (596, 221)
Screenshot: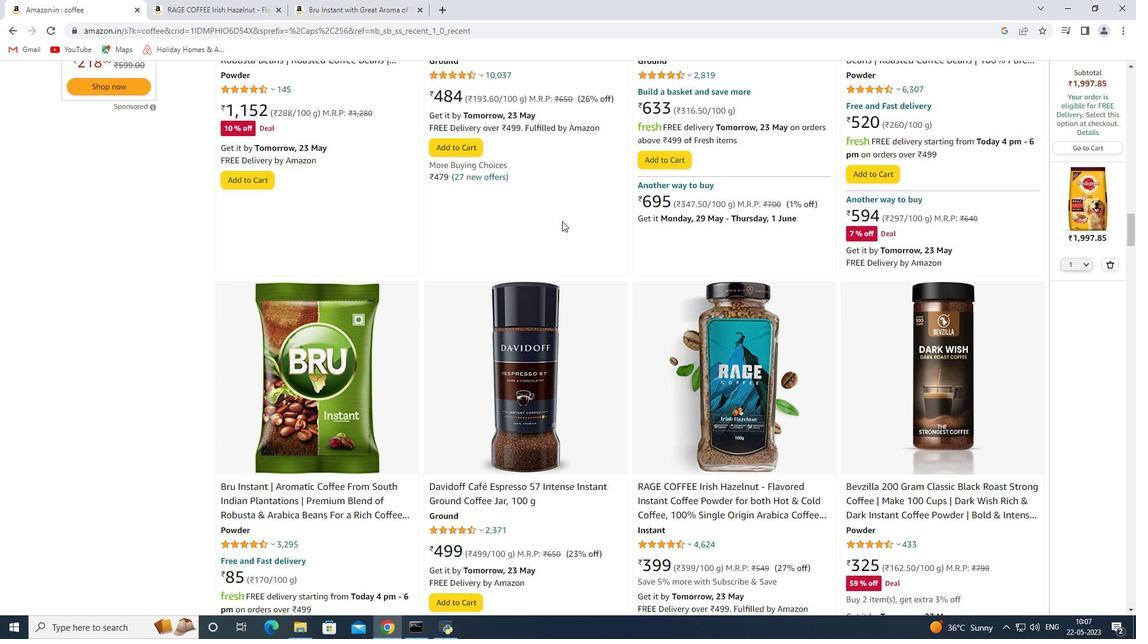 
Action: Mouse scrolled (596, 221) with delta (0, 0)
Screenshot: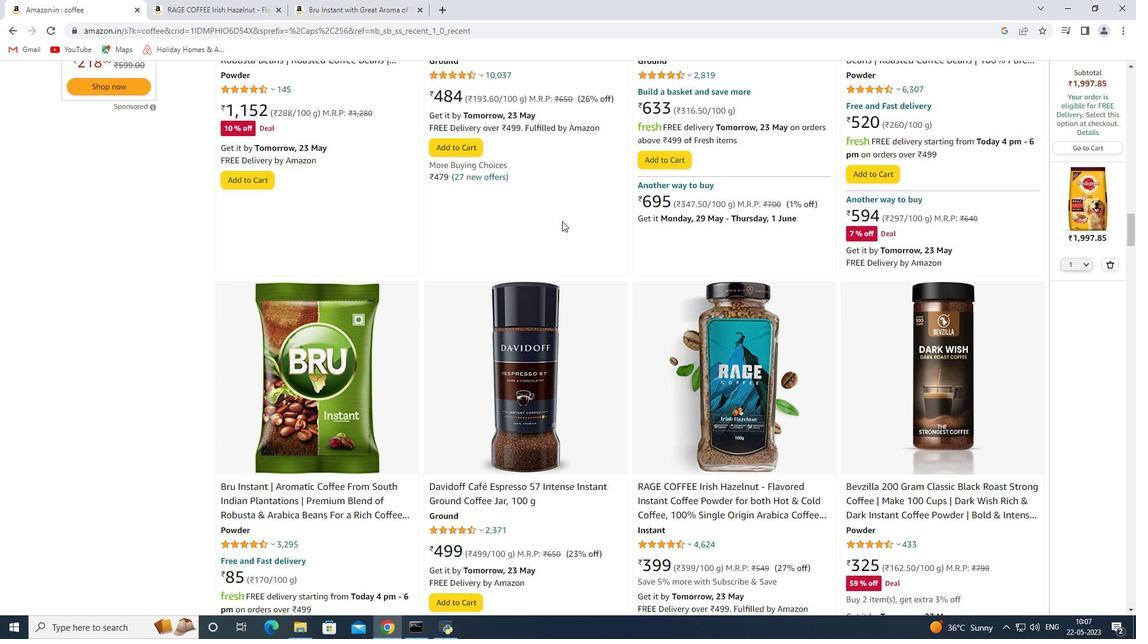 
Action: Mouse moved to (599, 221)
Screenshot: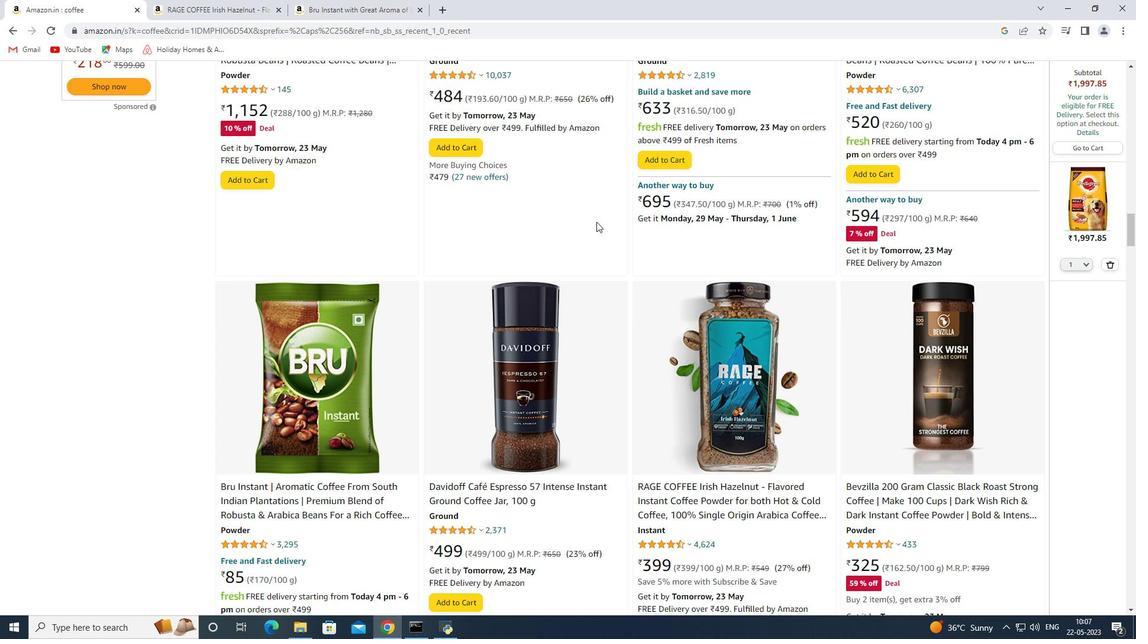 
Action: Mouse scrolled (599, 221) with delta (0, 0)
Screenshot: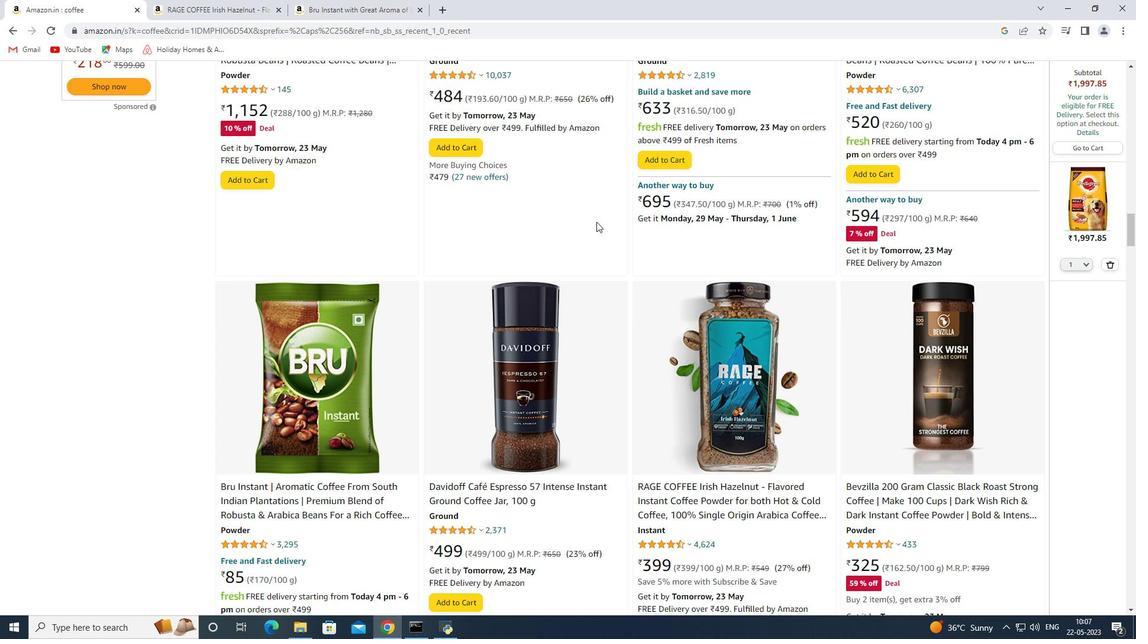 
Action: Mouse moved to (599, 221)
Screenshot: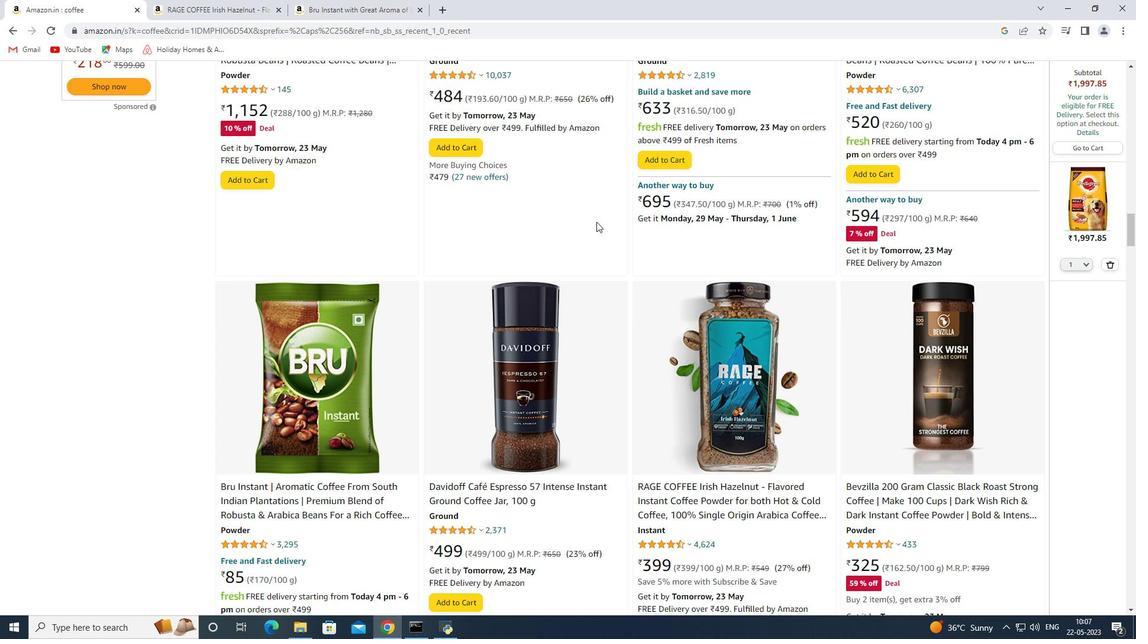 
Action: Mouse scrolled (599, 221) with delta (0, 0)
Screenshot: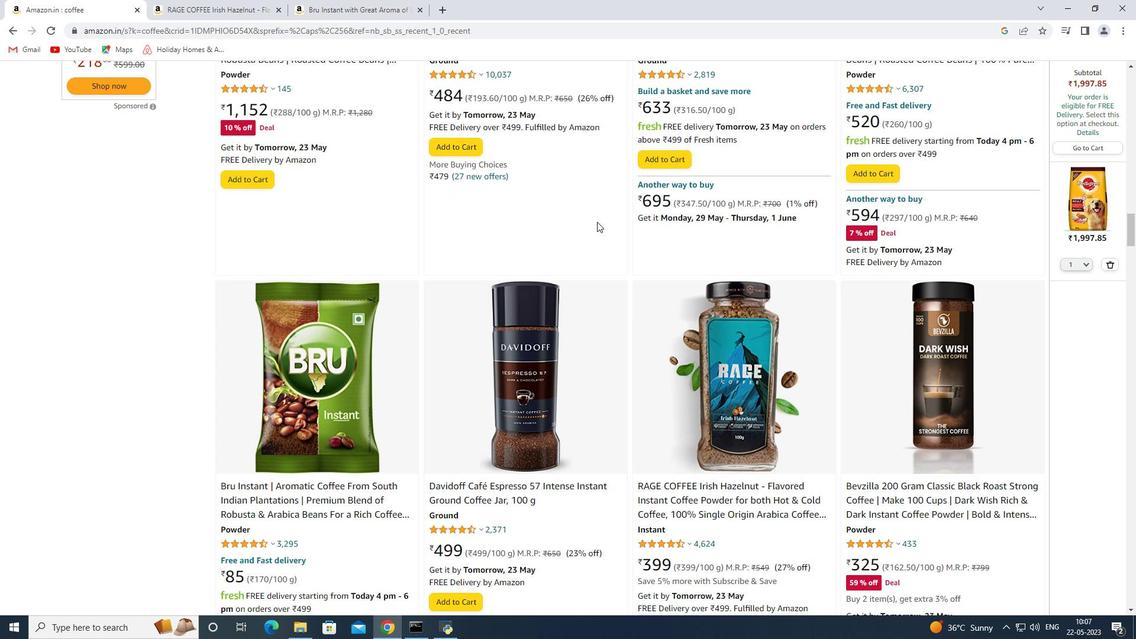 
Action: Mouse moved to (555, 236)
Screenshot: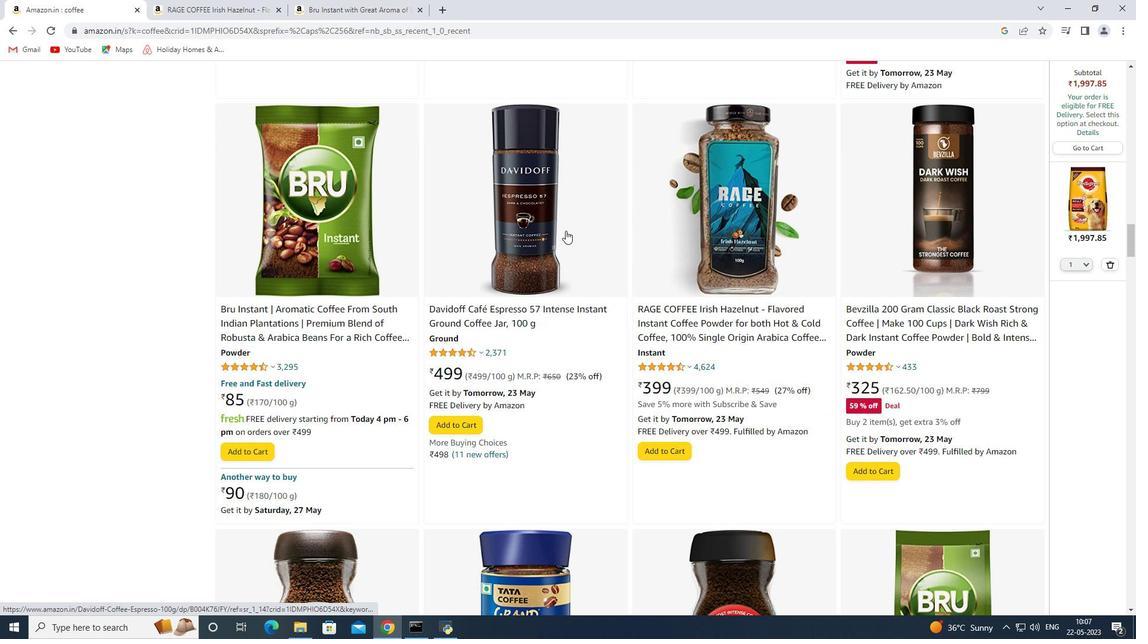 
Action: Mouse pressed left at (555, 236)
Screenshot: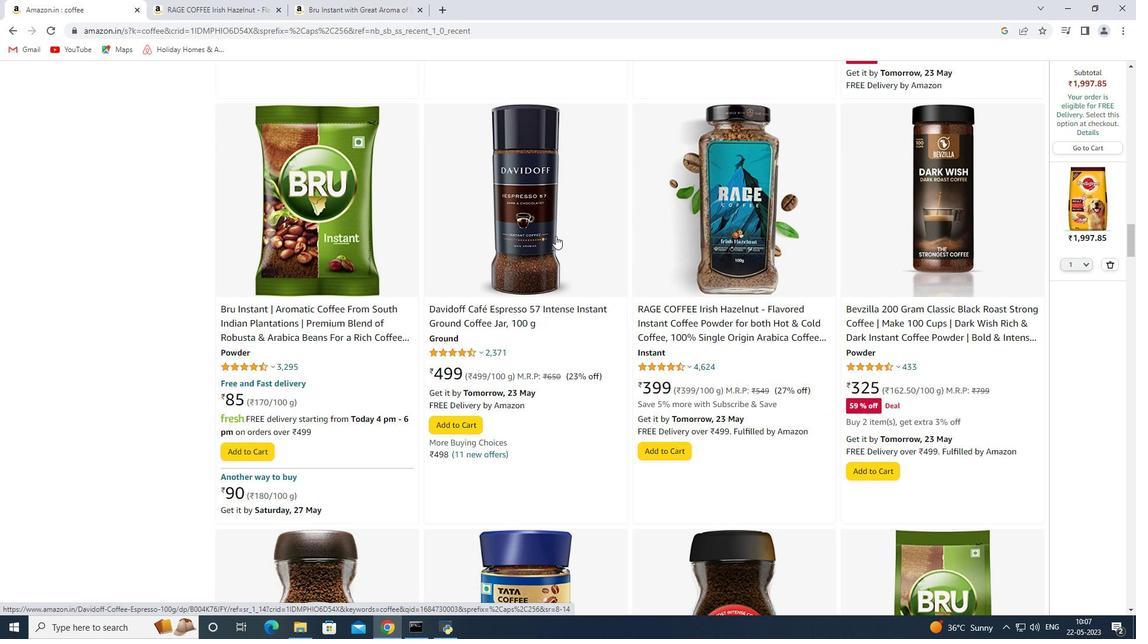 
Action: Mouse moved to (567, 8)
Screenshot: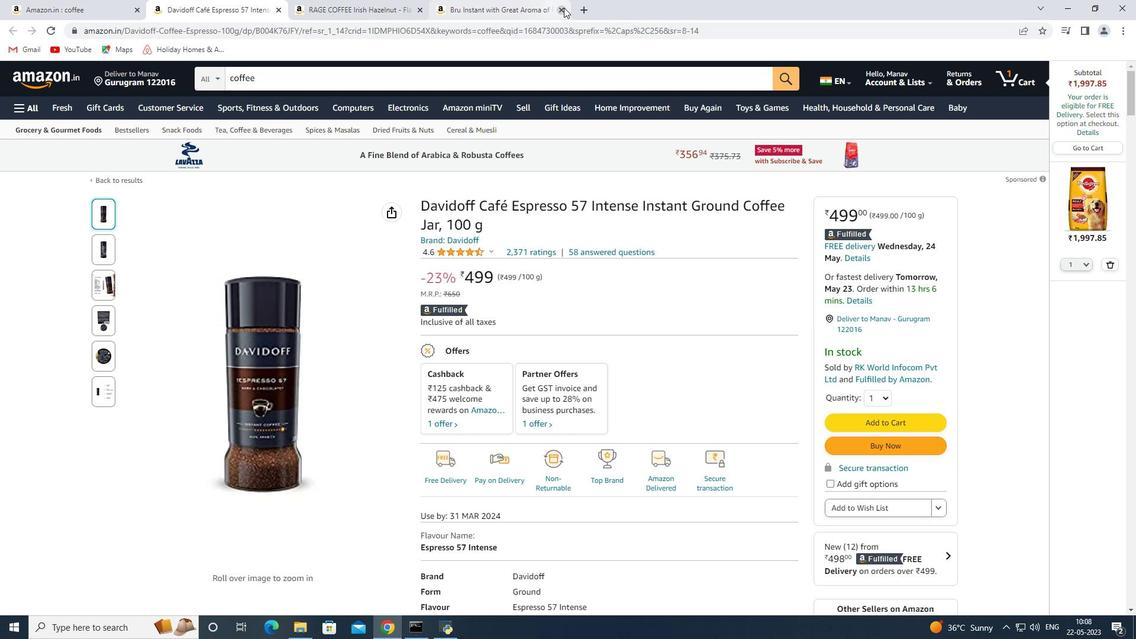 
Action: Mouse pressed left at (567, 8)
Screenshot: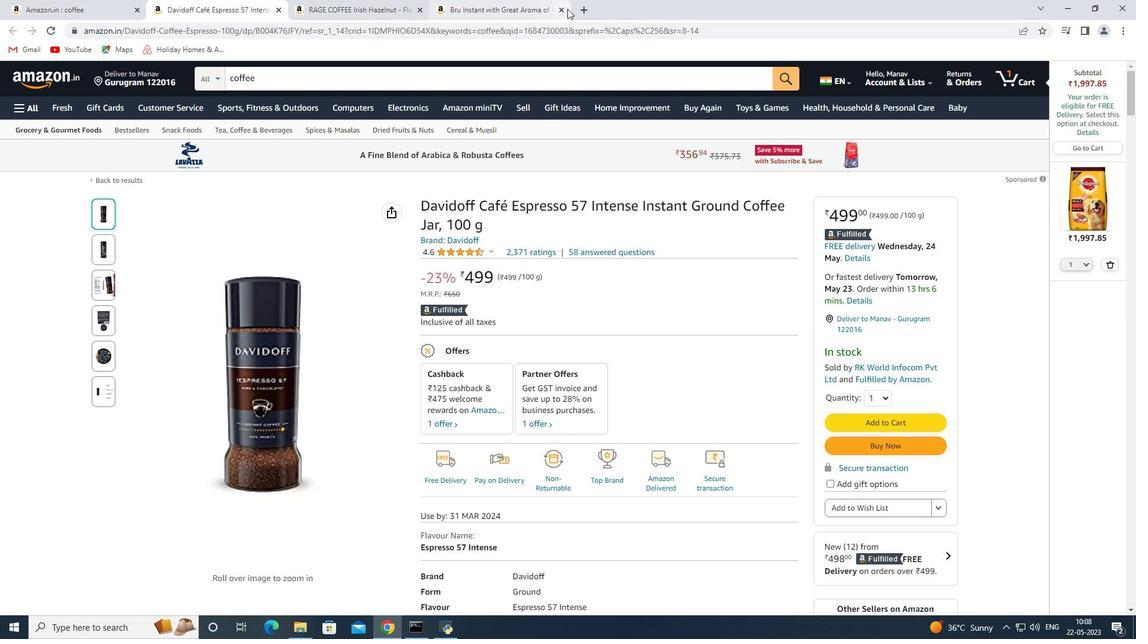 
Action: Mouse moved to (565, 8)
Screenshot: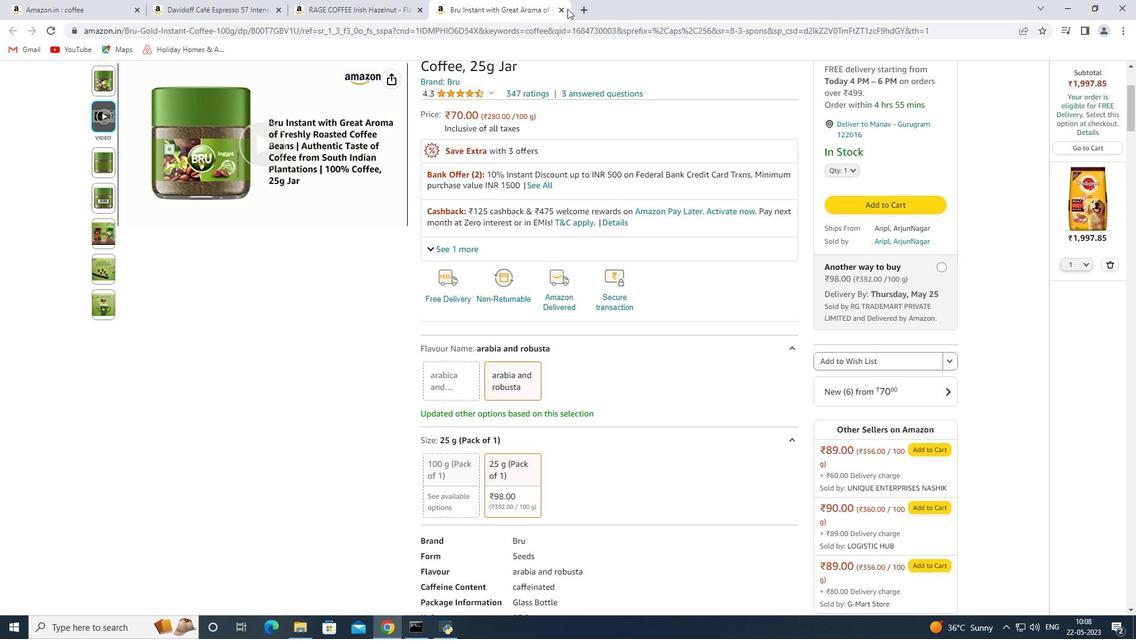 
Action: Mouse pressed left at (565, 8)
Screenshot: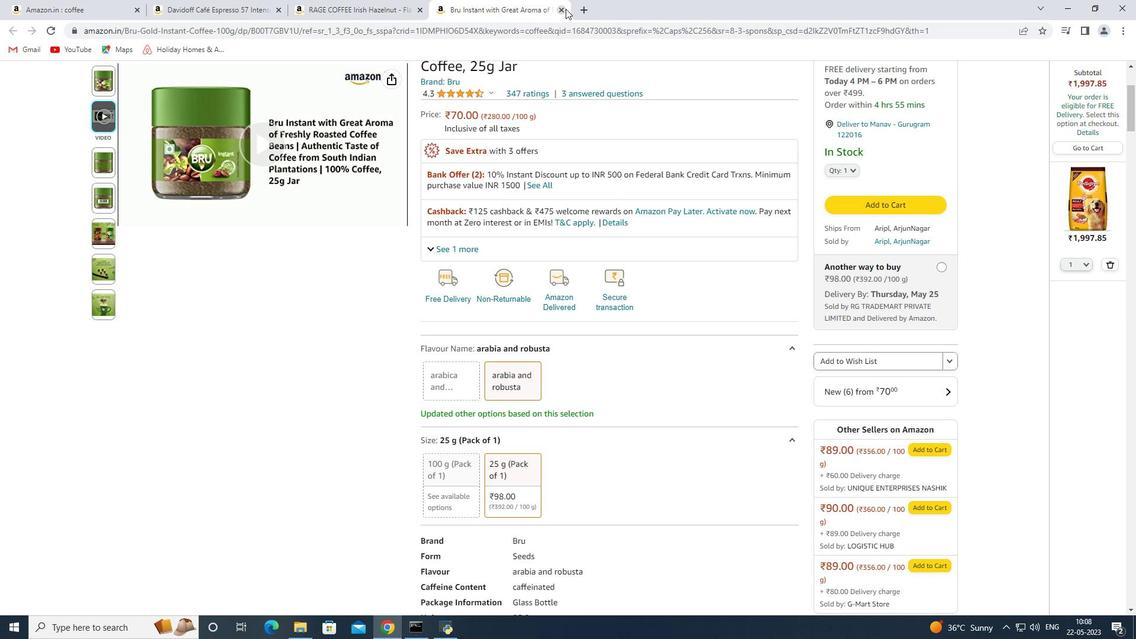 
Action: Mouse moved to (277, 12)
Screenshot: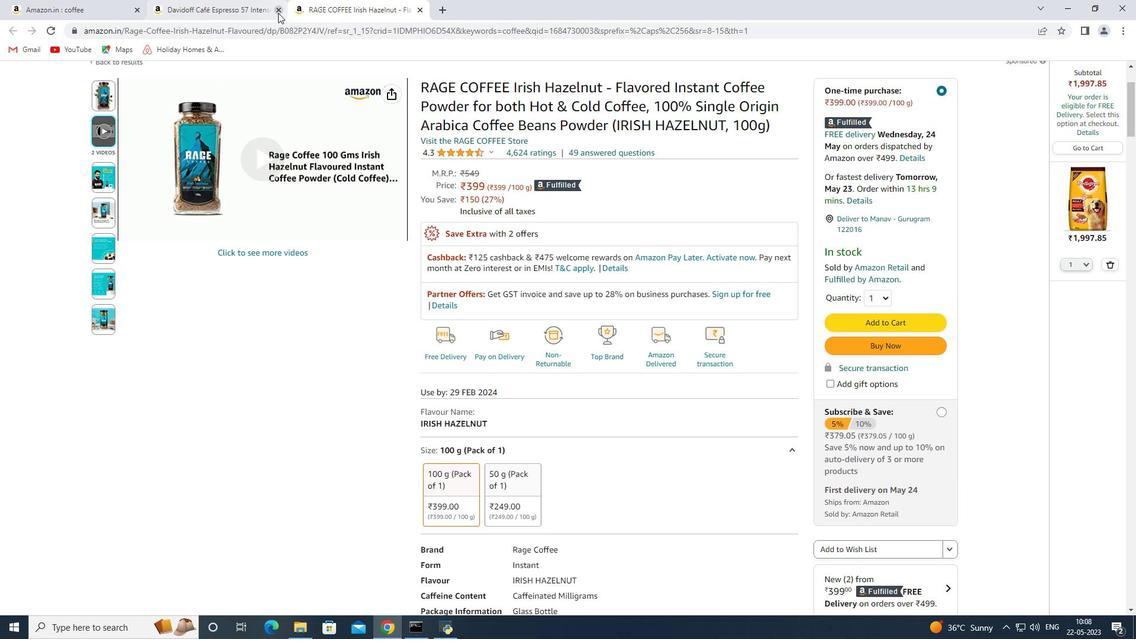
Action: Mouse pressed left at (277, 12)
Screenshot: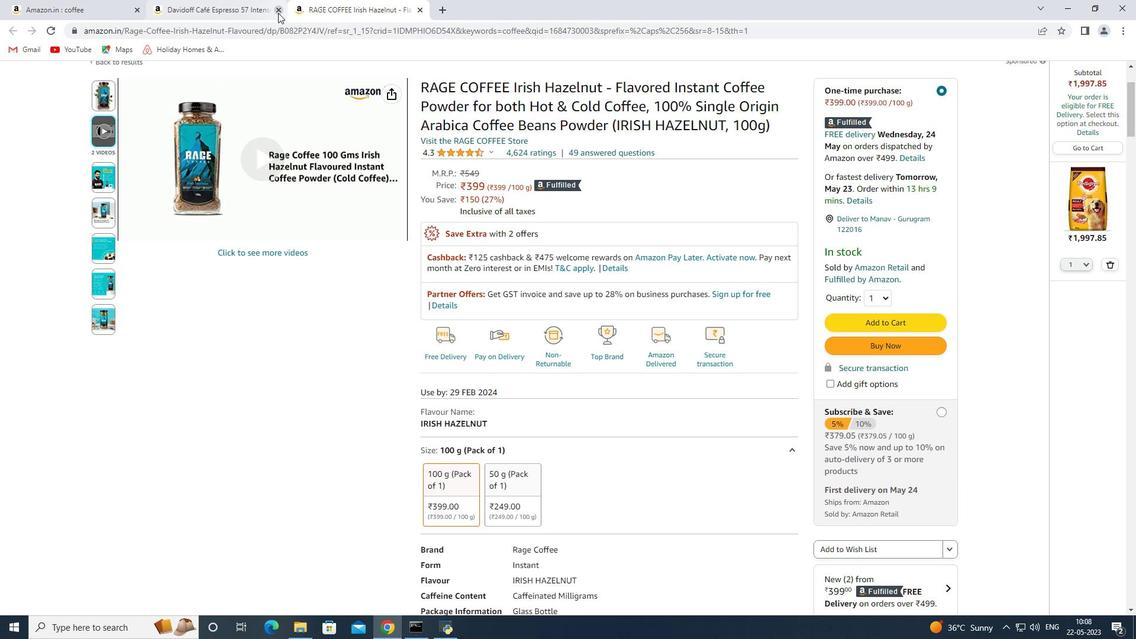 
Action: Mouse moved to (95, 10)
Screenshot: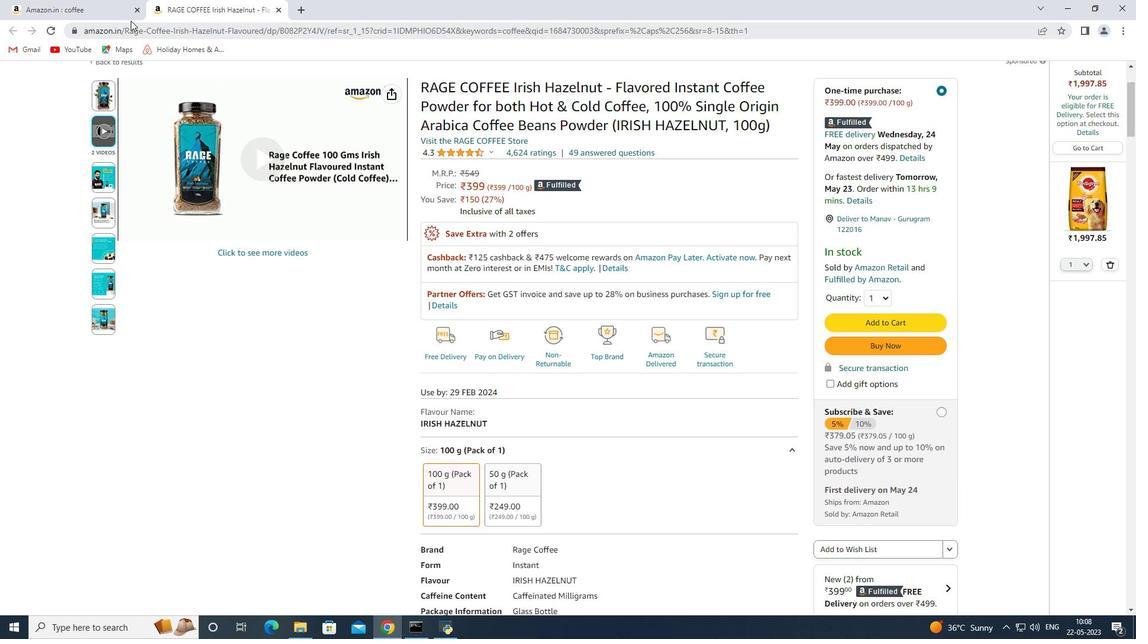 
Action: Mouse pressed left at (95, 10)
Screenshot: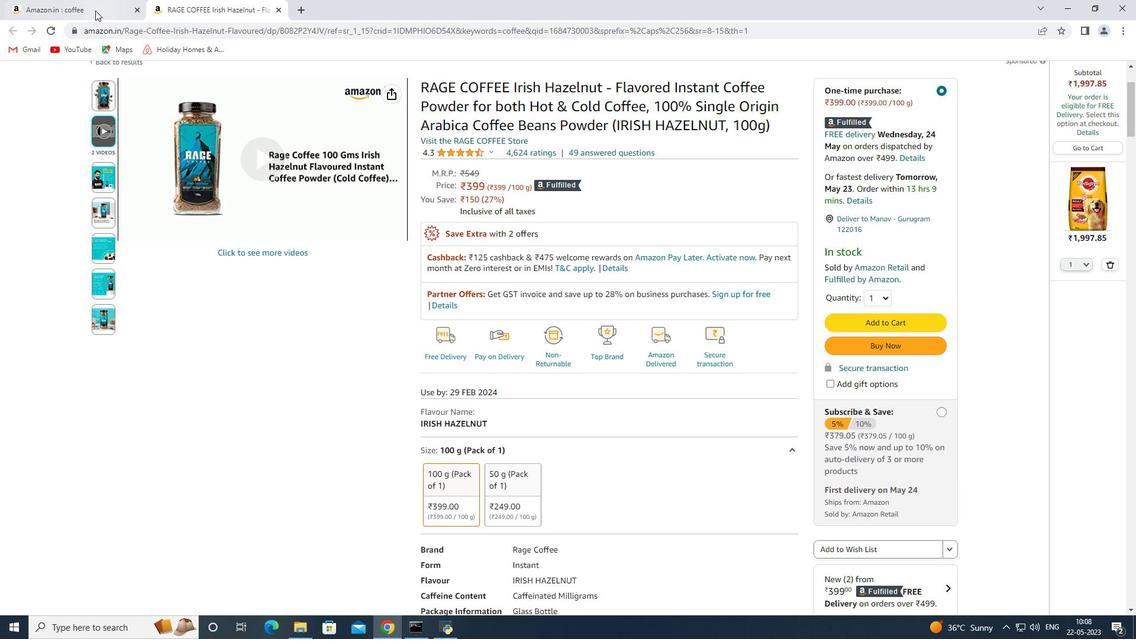 
Action: Mouse moved to (459, 375)
Screenshot: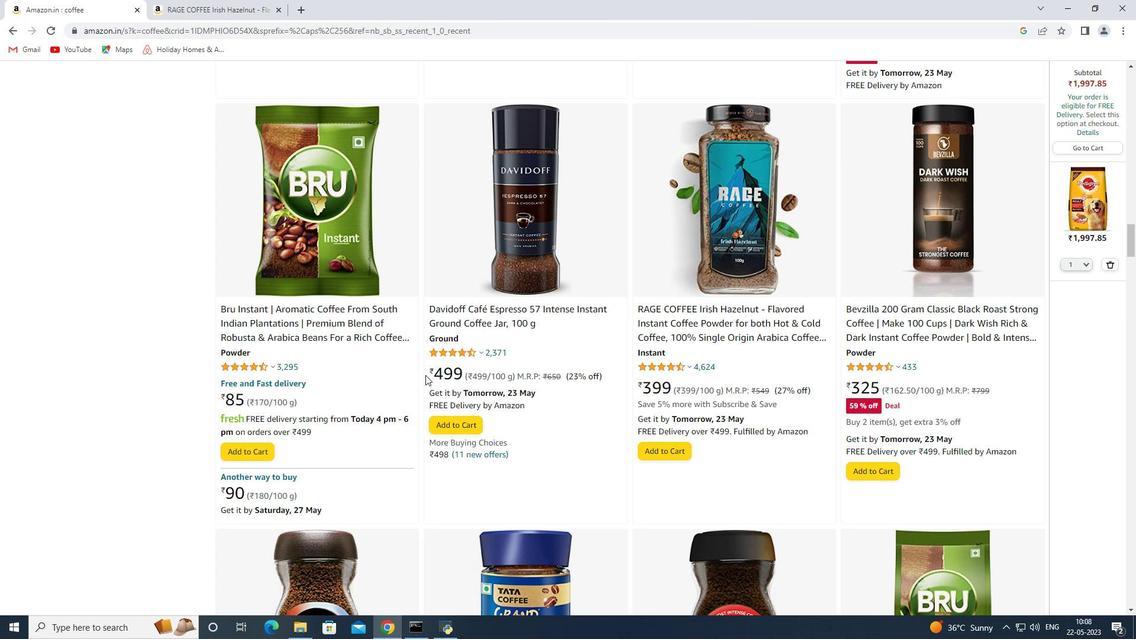 
Action: Mouse scrolled (459, 374) with delta (0, 0)
Screenshot: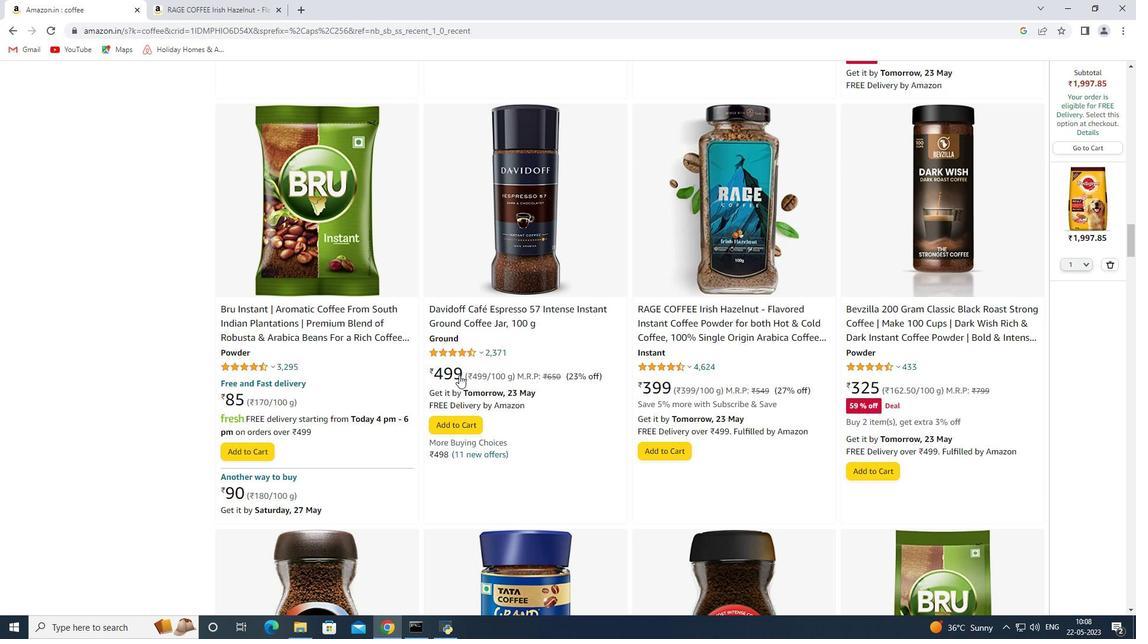 
Action: Mouse scrolled (459, 374) with delta (0, 0)
Screenshot: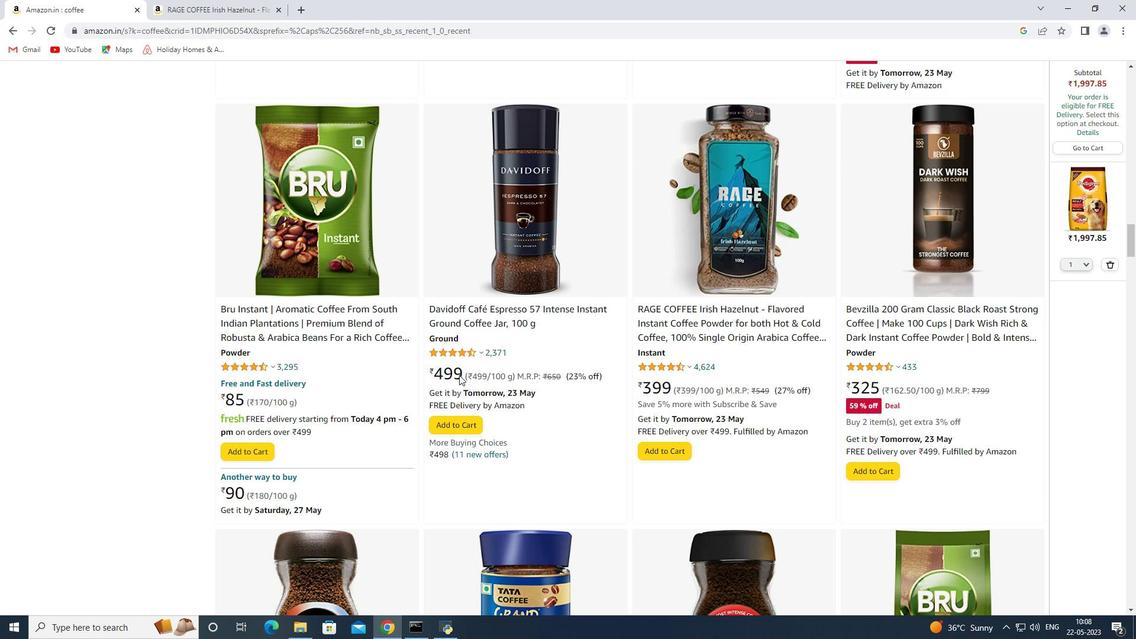 
Action: Mouse scrolled (459, 374) with delta (0, 0)
Screenshot: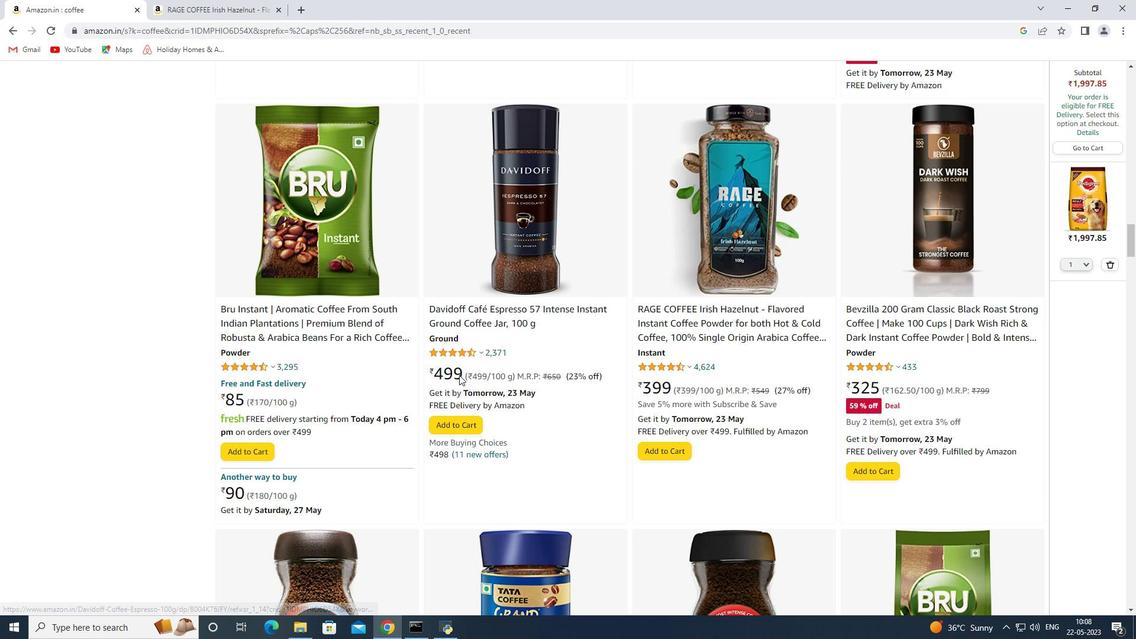 
Action: Mouse moved to (459, 374)
Screenshot: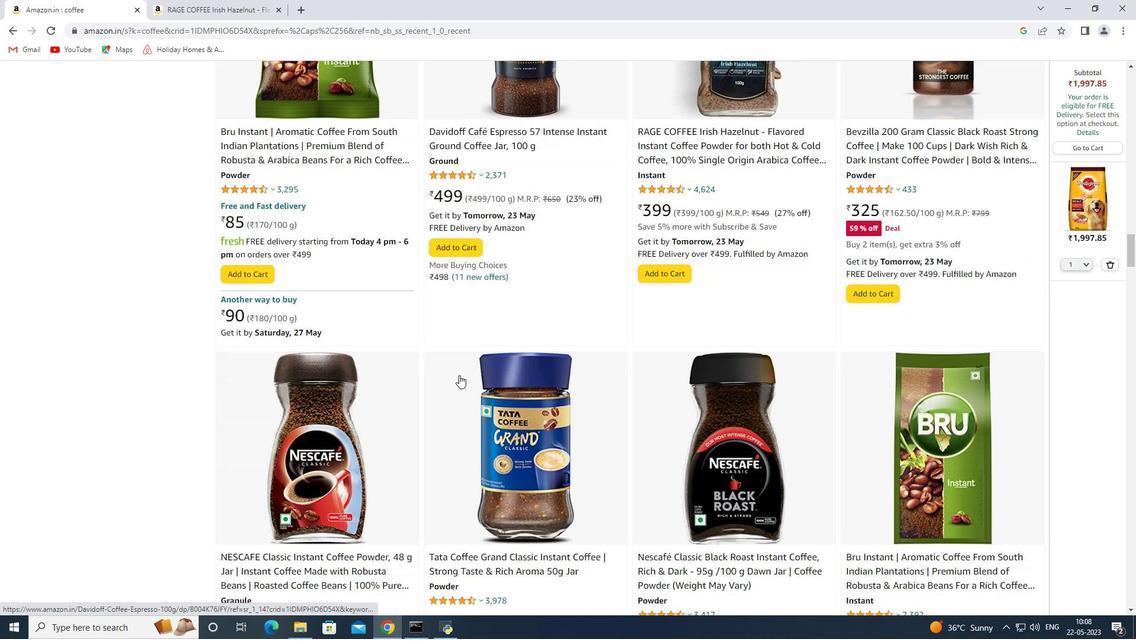 
Action: Mouse scrolled (459, 374) with delta (0, 0)
Screenshot: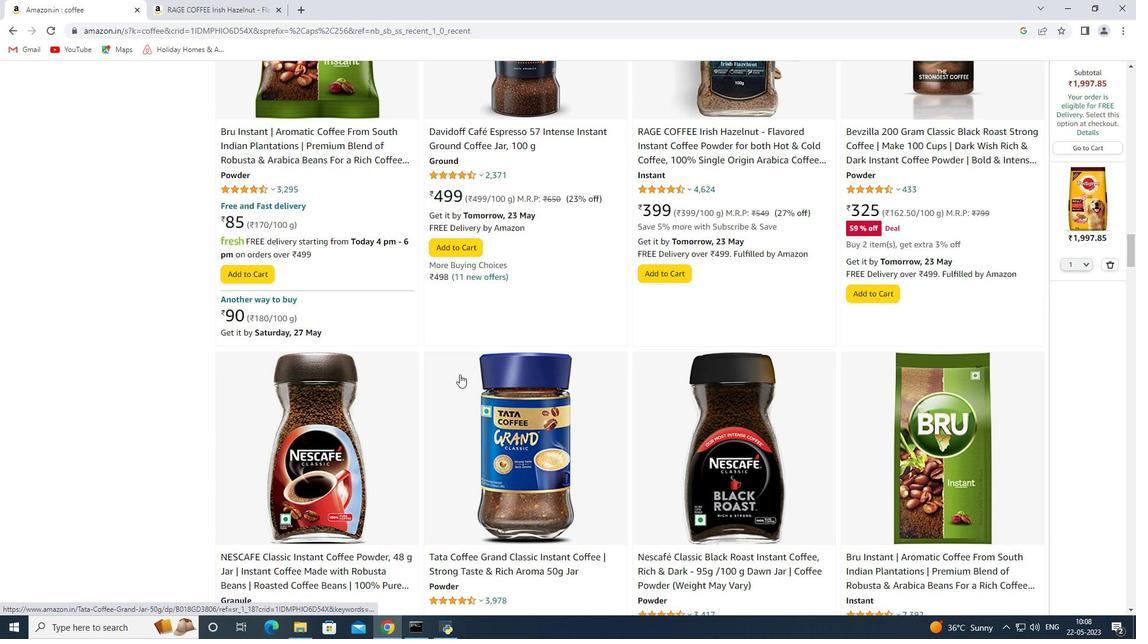 
Action: Mouse scrolled (459, 374) with delta (0, 0)
Screenshot: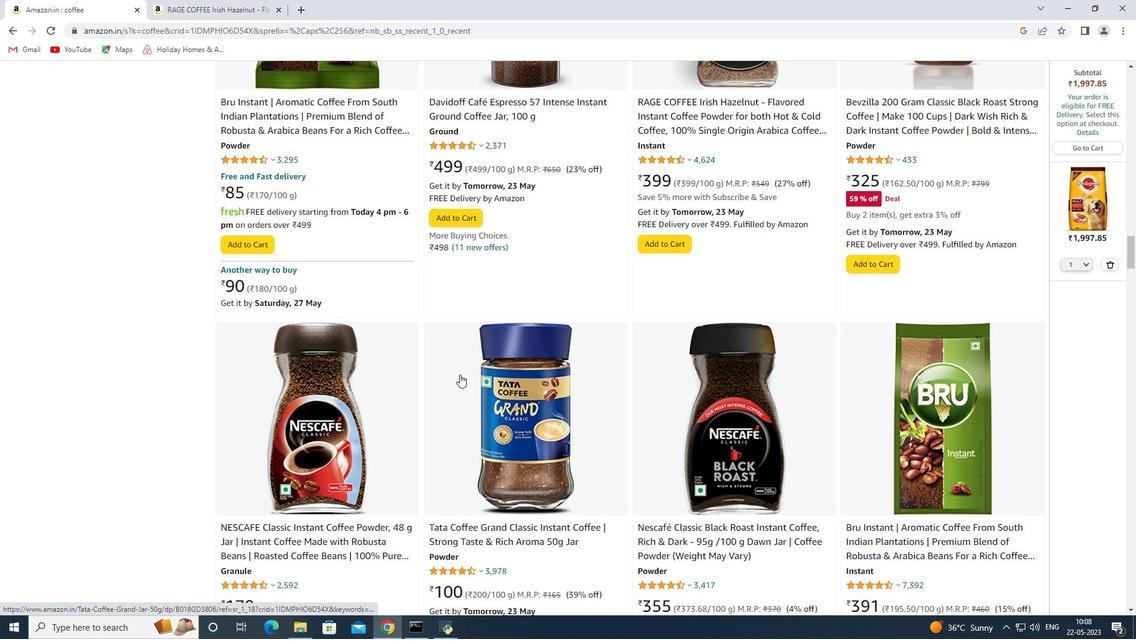 
Action: Mouse scrolled (459, 374) with delta (0, 0)
Screenshot: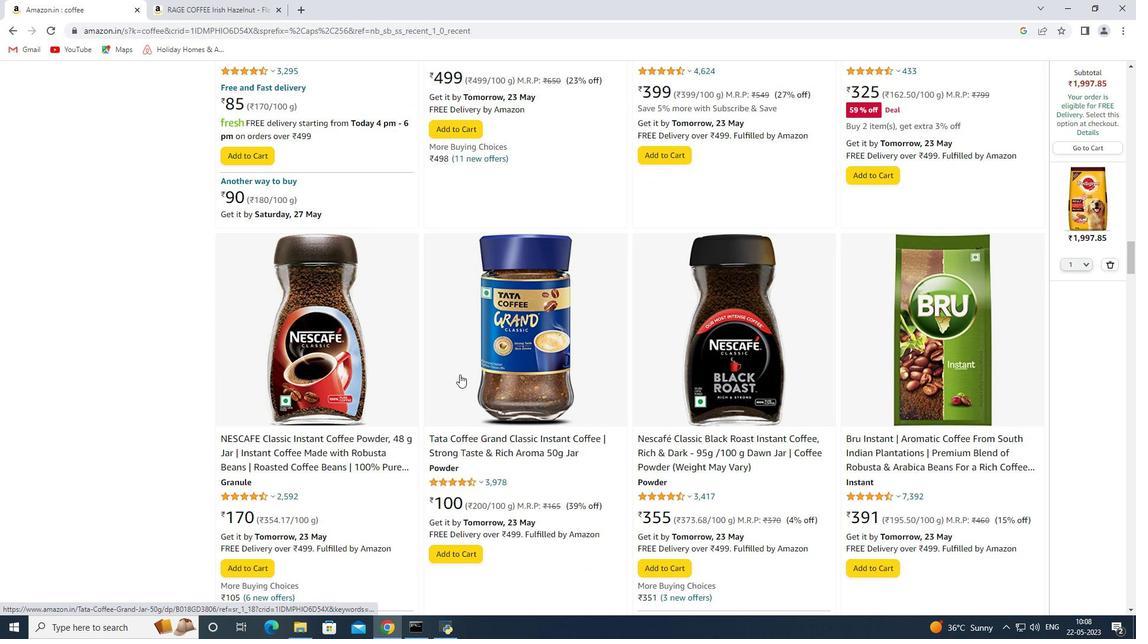 
Action: Mouse scrolled (459, 374) with delta (0, 0)
Screenshot: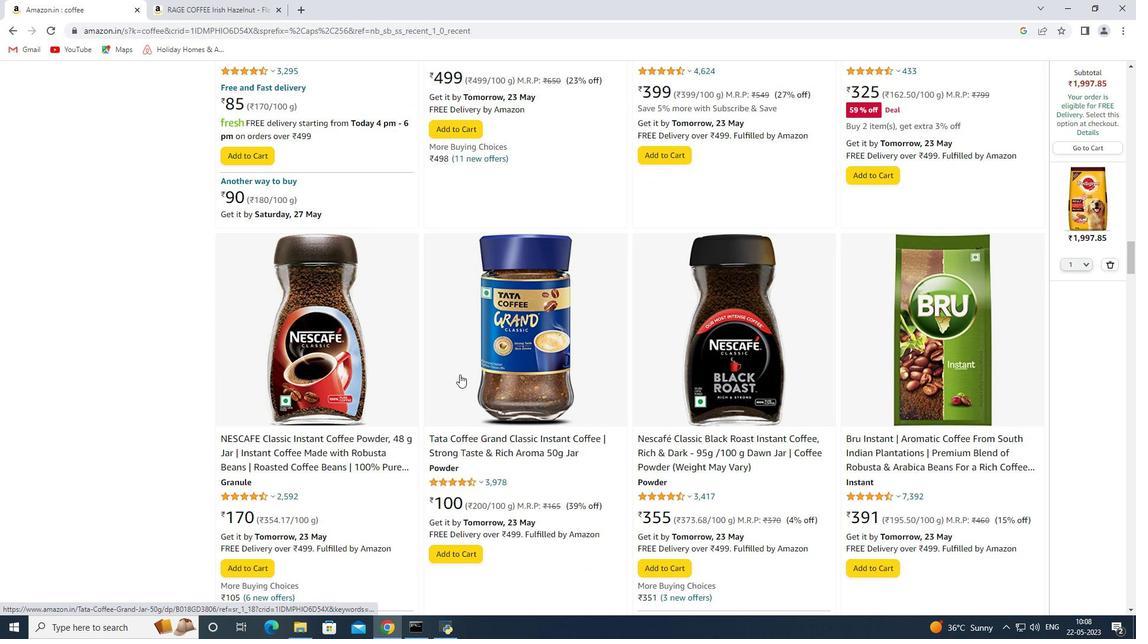 
Action: Mouse scrolled (459, 374) with delta (0, 0)
Screenshot: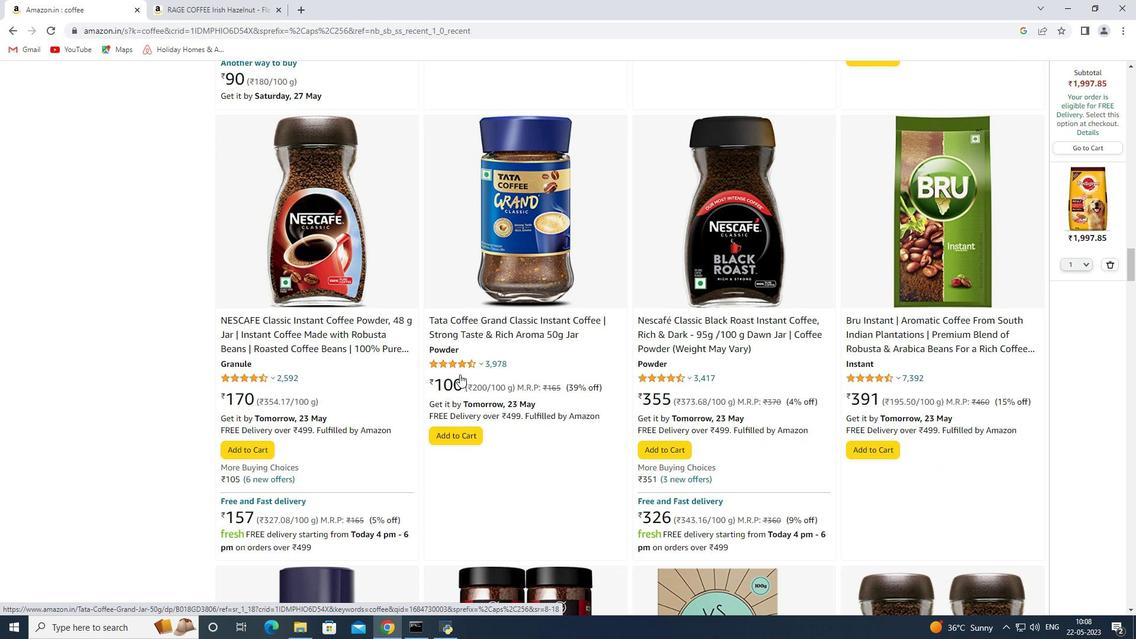 
Action: Mouse scrolled (459, 374) with delta (0, 0)
Screenshot: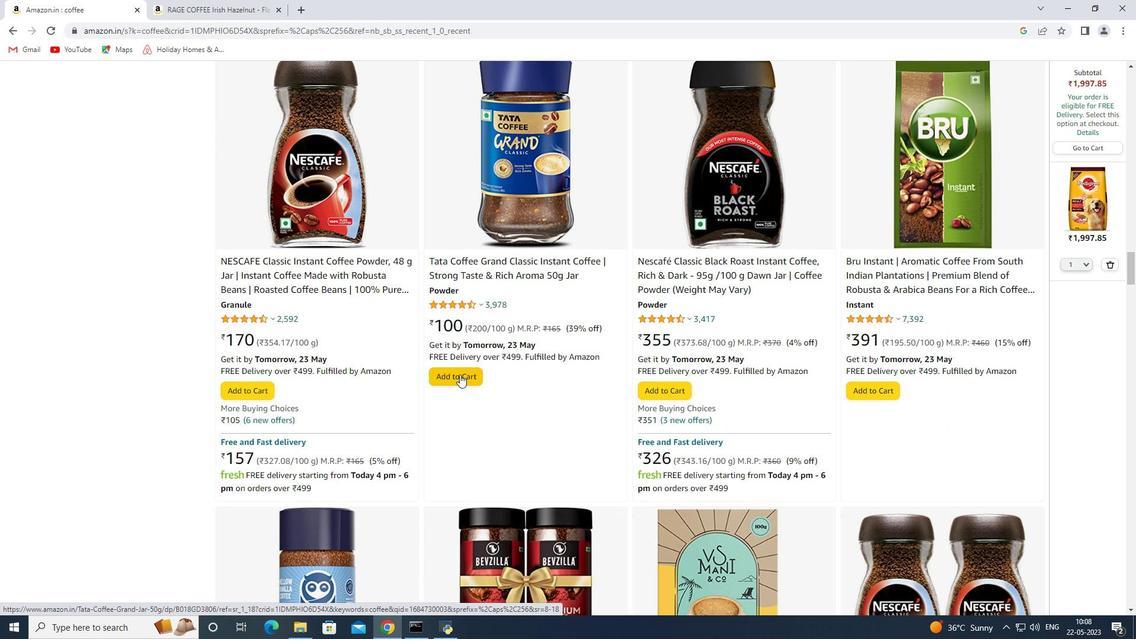 
Action: Mouse scrolled (459, 374) with delta (0, 0)
Screenshot: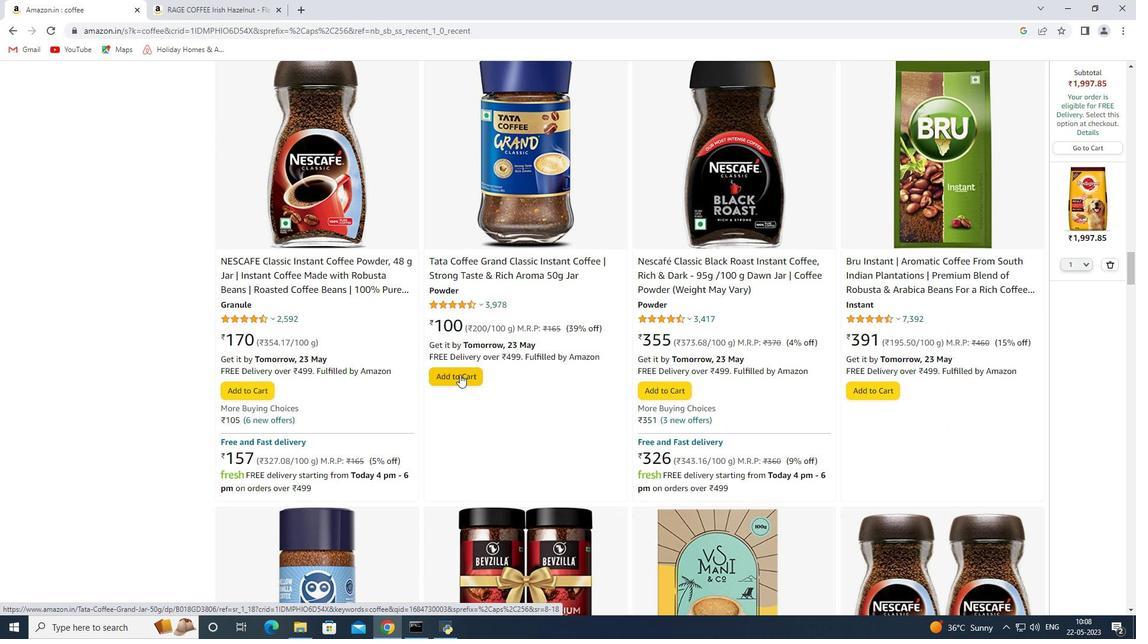 
Action: Mouse scrolled (459, 374) with delta (0, 0)
Screenshot: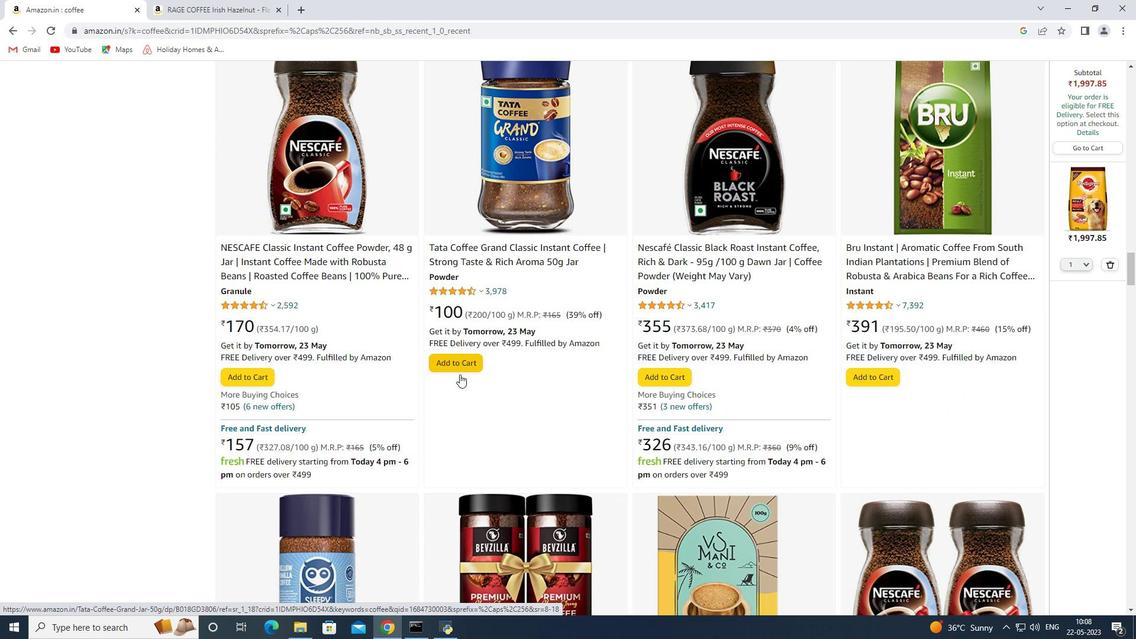 
Action: Mouse scrolled (459, 374) with delta (0, 0)
Screenshot: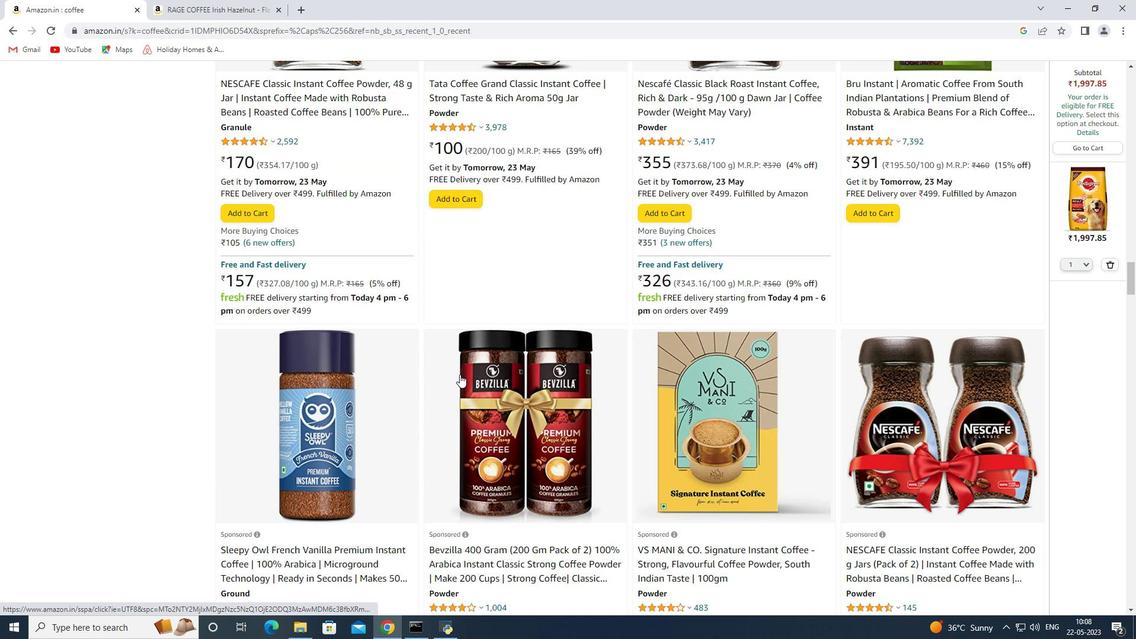 
Action: Mouse moved to (499, 412)
Screenshot: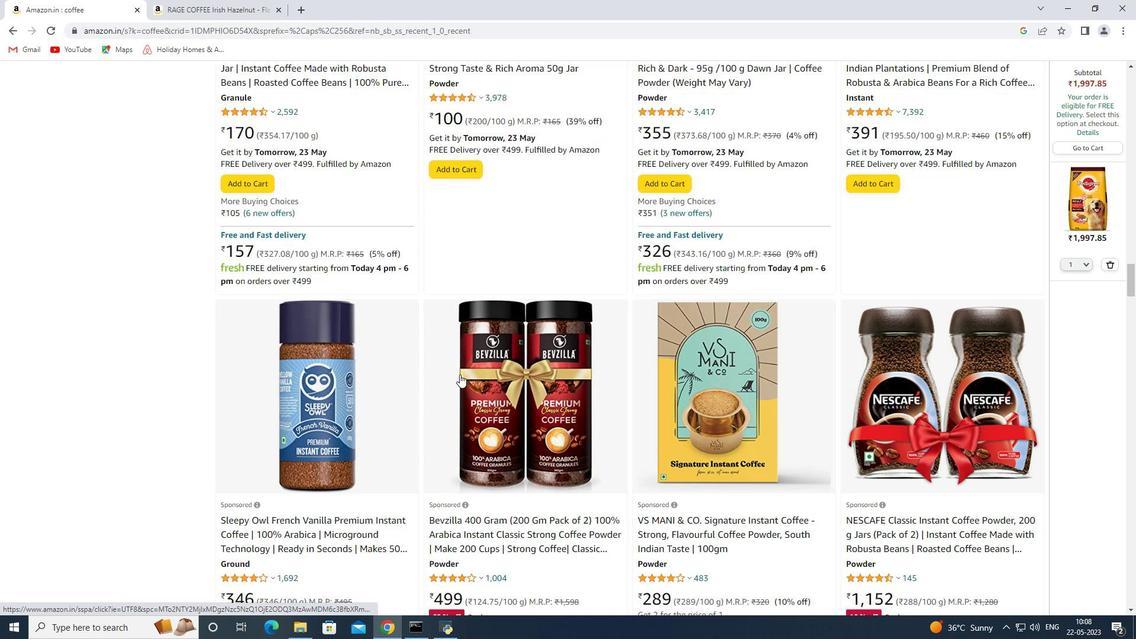 
Action: Mouse scrolled (499, 411) with delta (0, 0)
Screenshot: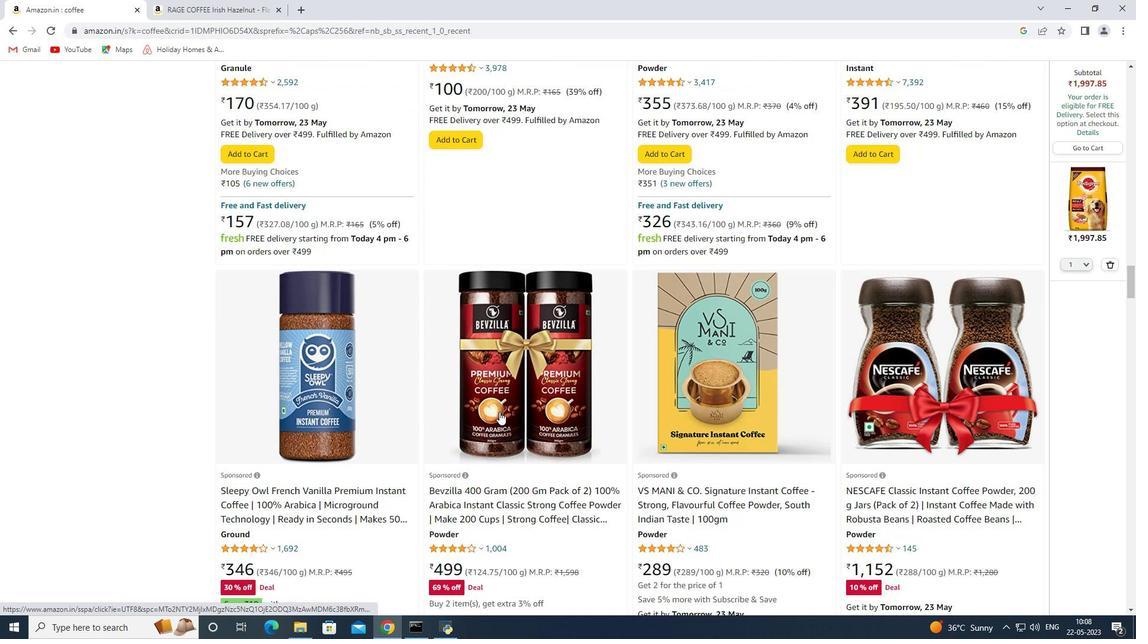 
Action: Mouse moved to (503, 412)
Screenshot: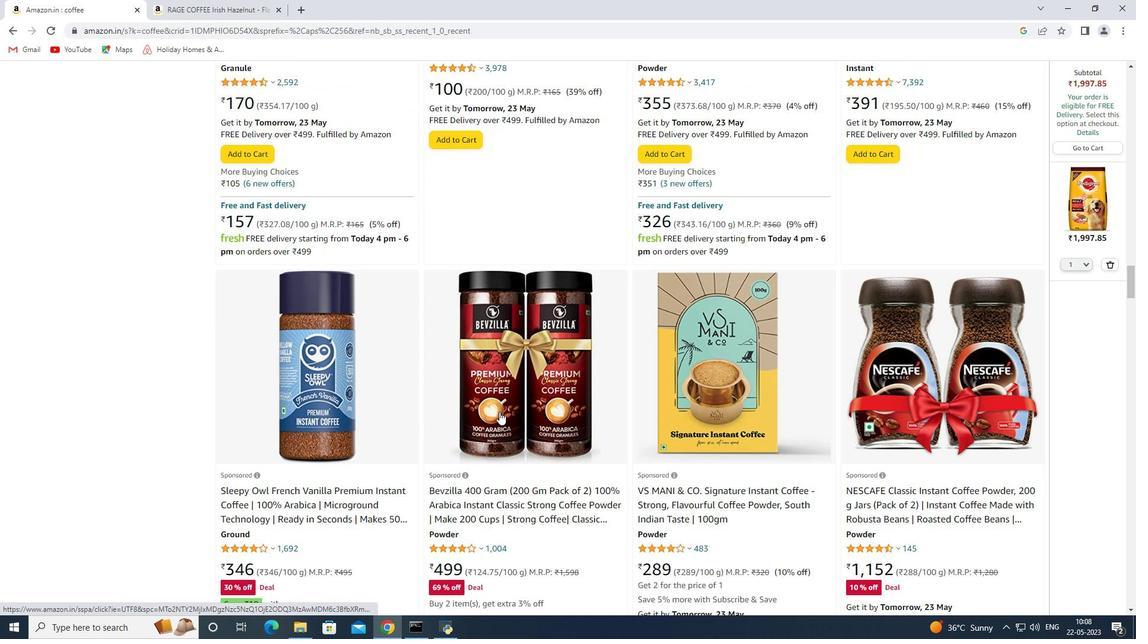 
Action: Mouse scrolled (503, 411) with delta (0, 0)
Screenshot: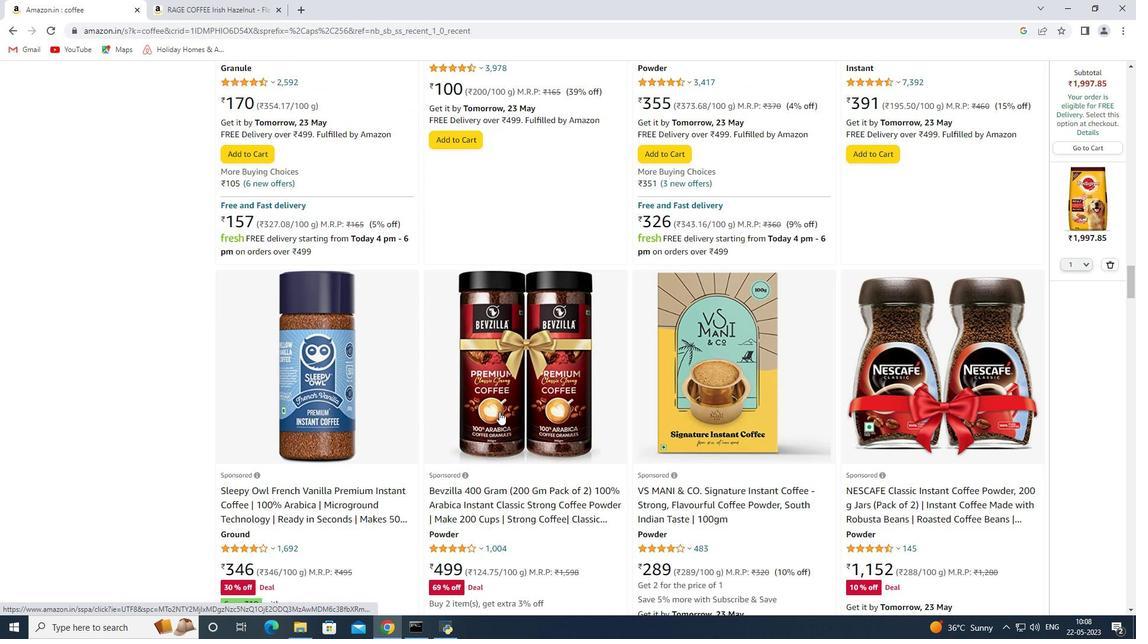 
Action: Mouse moved to (336, 329)
Screenshot: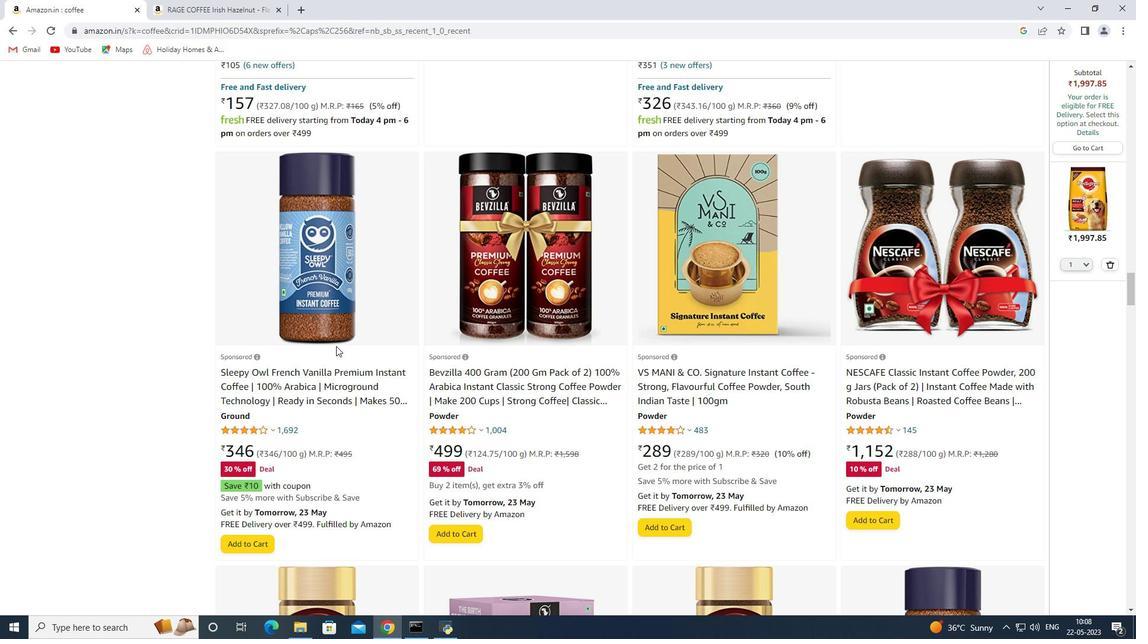 
Action: Mouse pressed left at (336, 329)
Screenshot: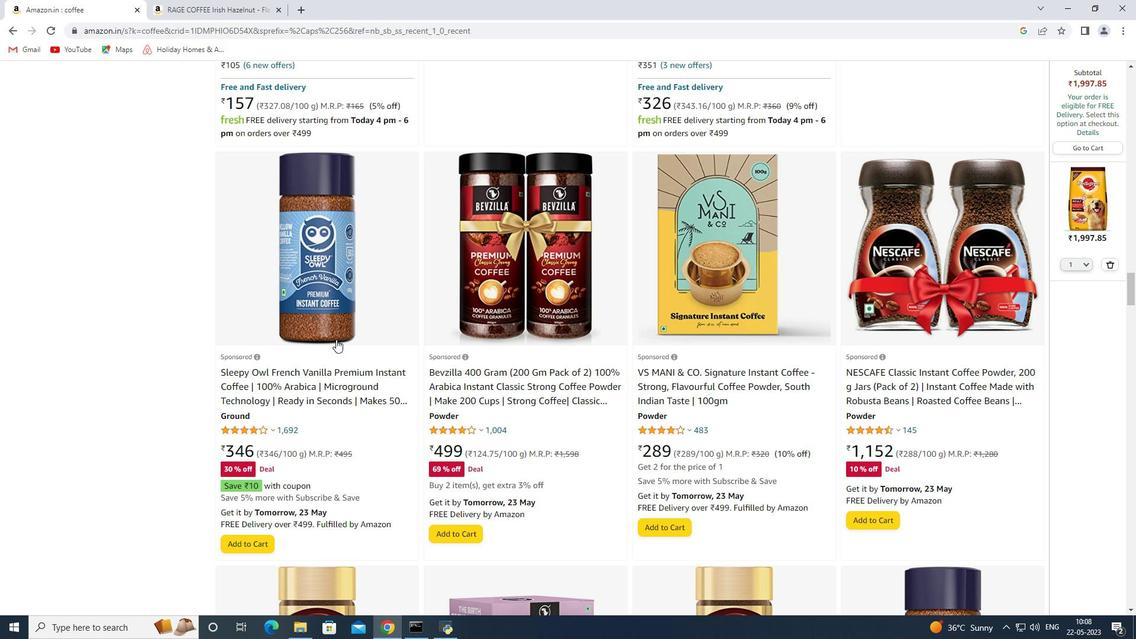 
Action: Mouse moved to (269, 281)
Screenshot: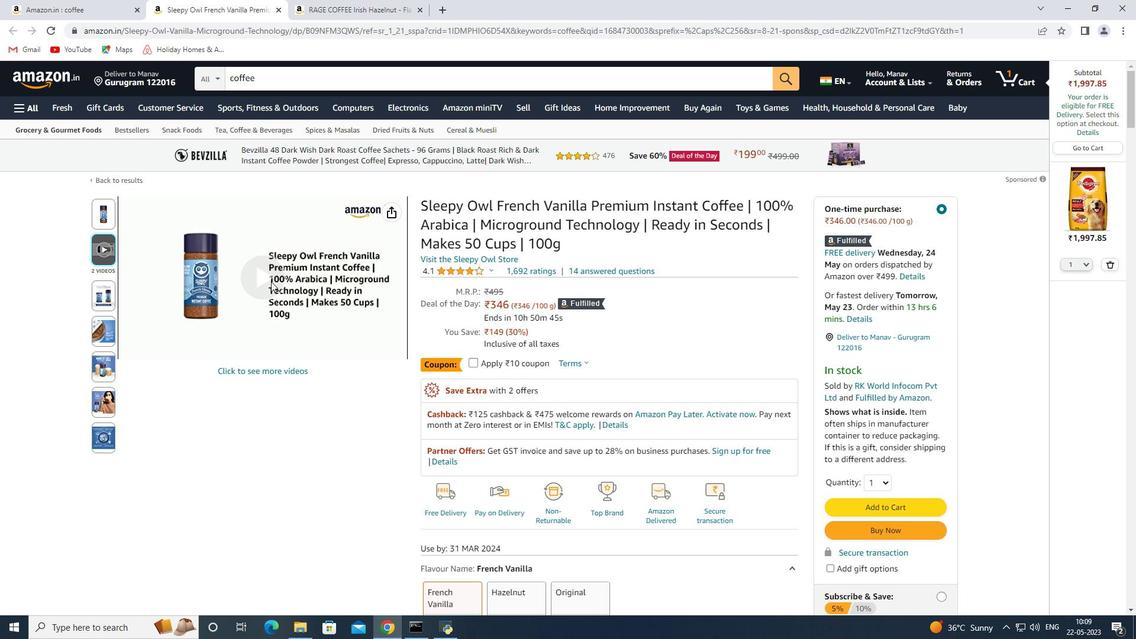 
Action: Mouse pressed left at (269, 281)
Screenshot: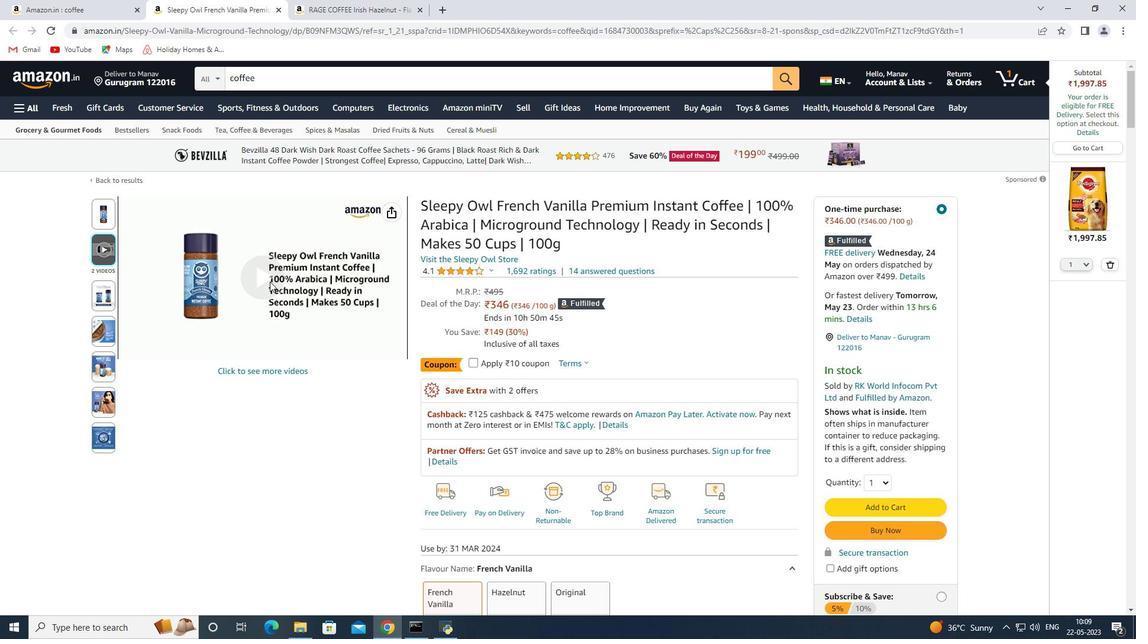 
Action: Mouse moved to (1091, 126)
Screenshot: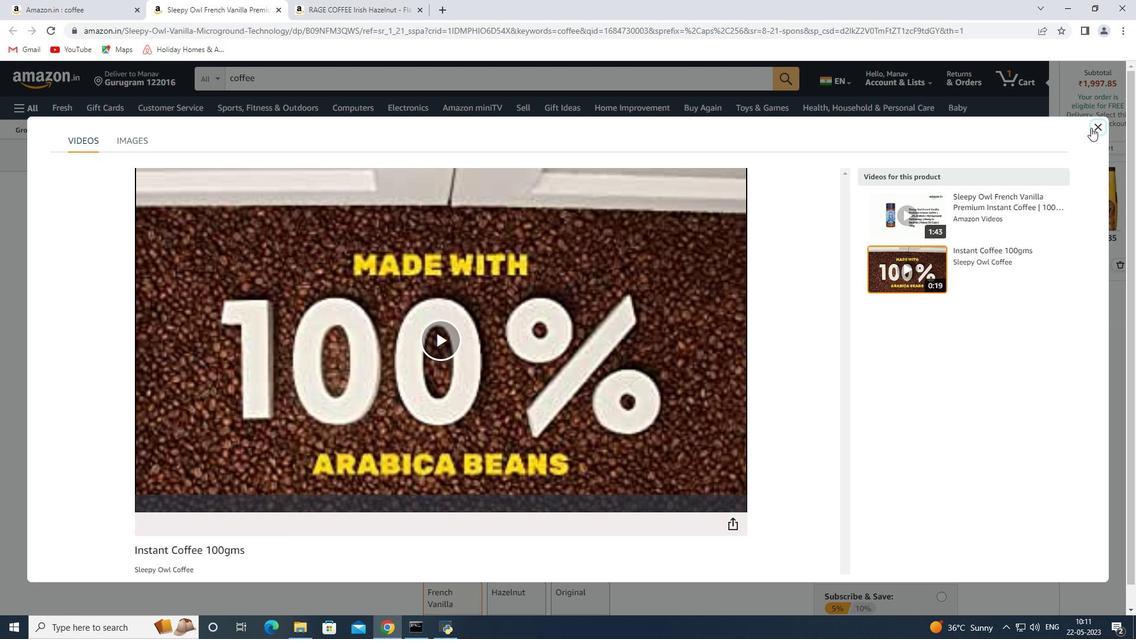 
Action: Mouse pressed left at (1091, 126)
Screenshot: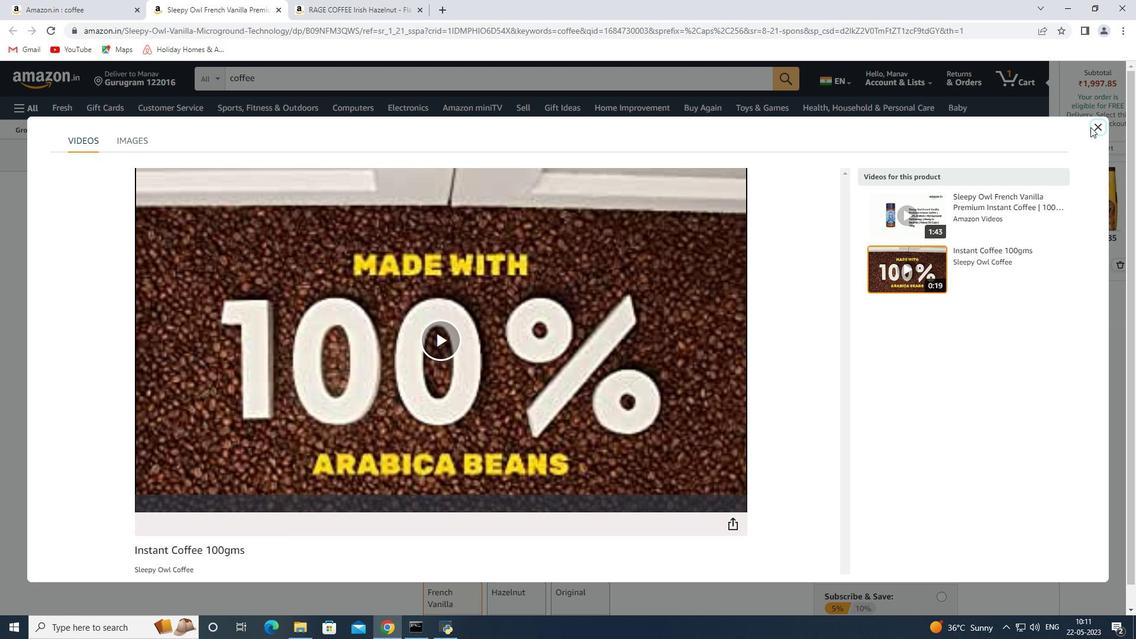 
Action: Mouse moved to (1098, 126)
Screenshot: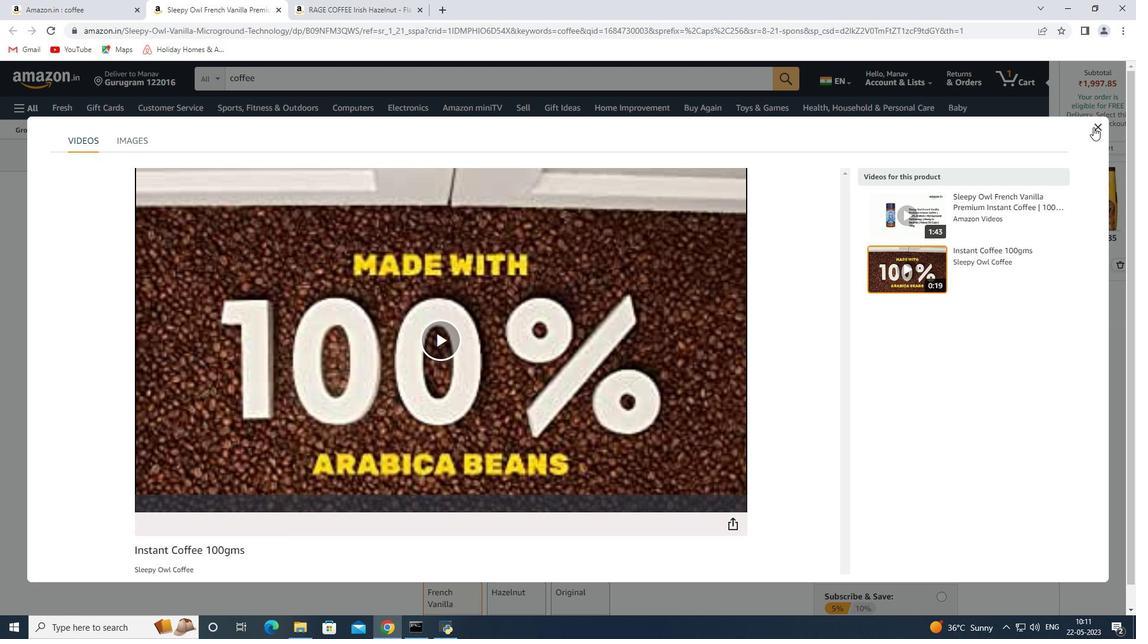 
Action: Mouse pressed left at (1098, 126)
Screenshot: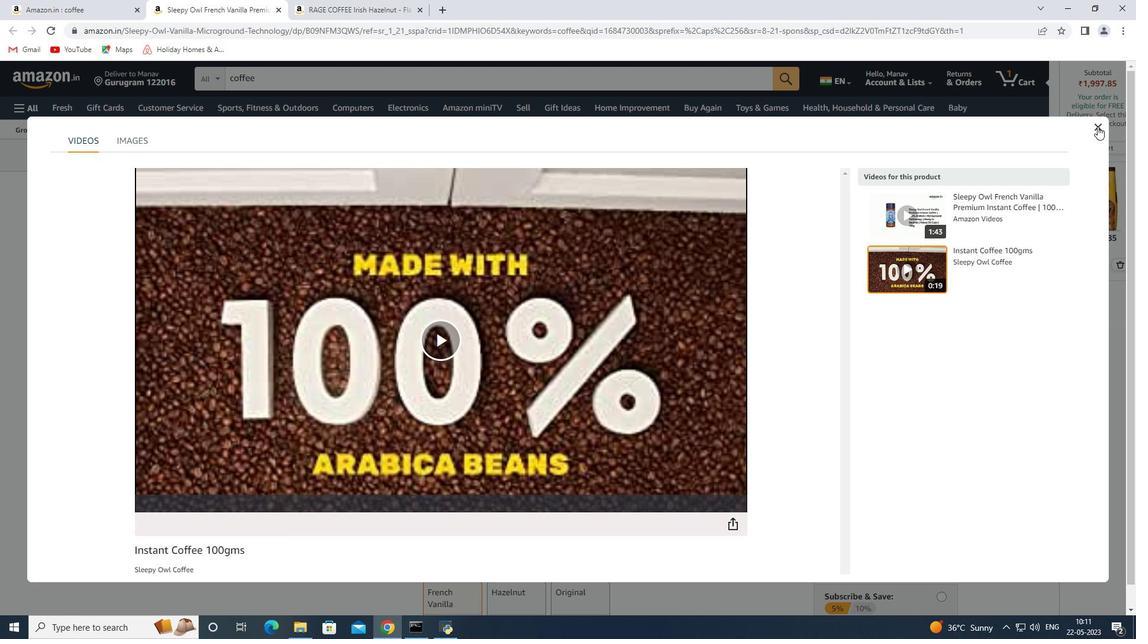 
Action: Mouse moved to (34, 1)
Screenshot: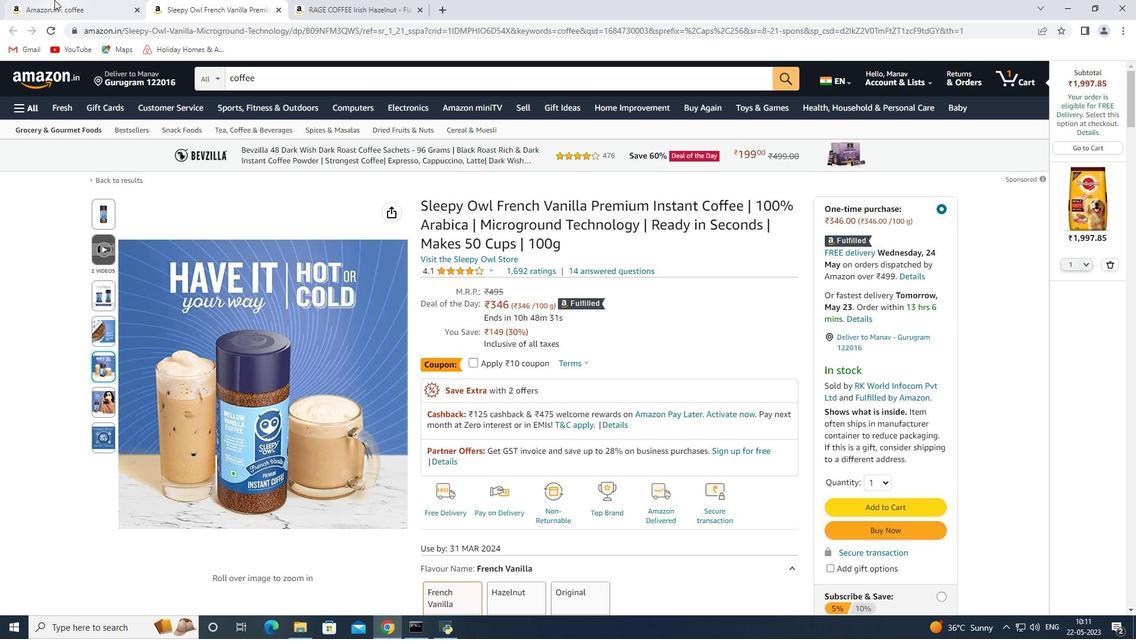 
Action: Mouse pressed left at (34, 1)
Screenshot: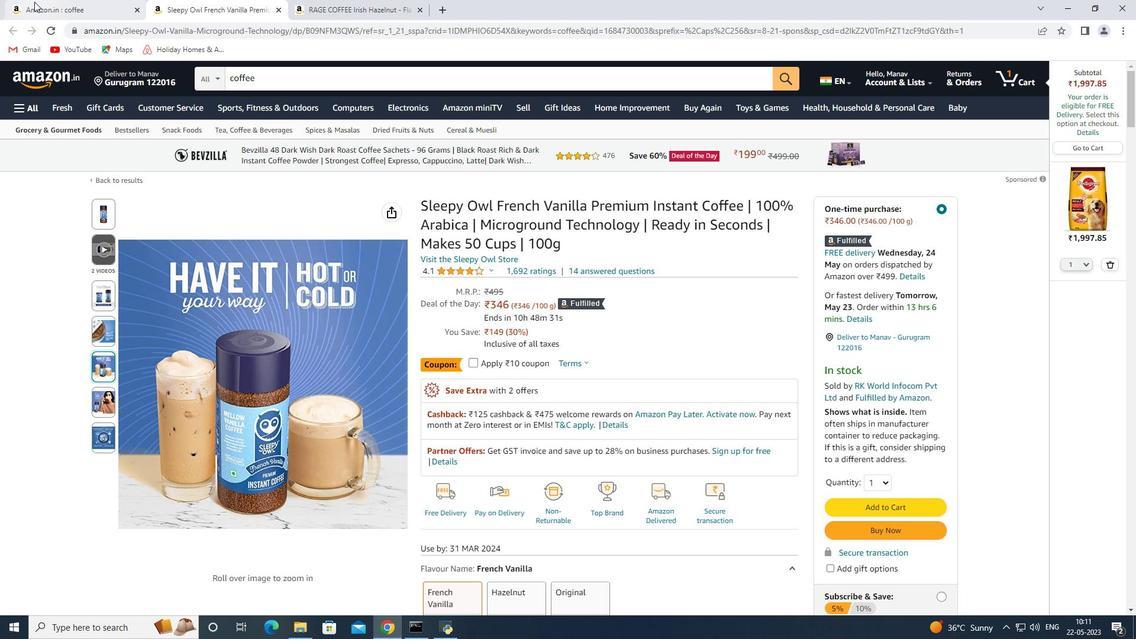 
Action: Mouse moved to (697, 263)
Screenshot: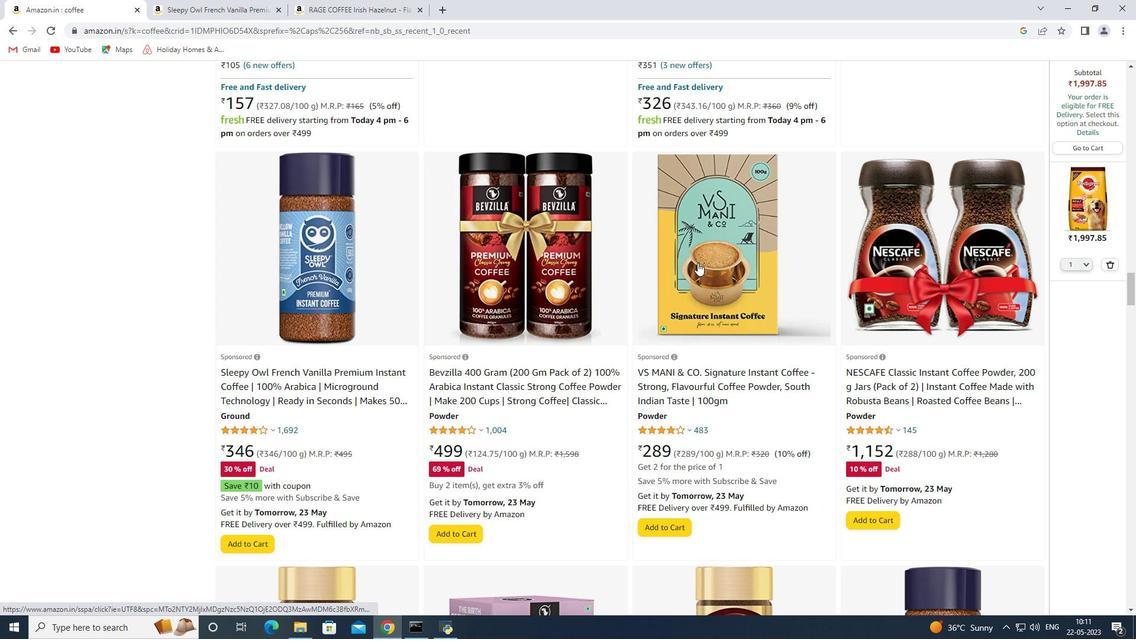 
Action: Mouse scrolled (697, 262) with delta (0, 0)
Screenshot: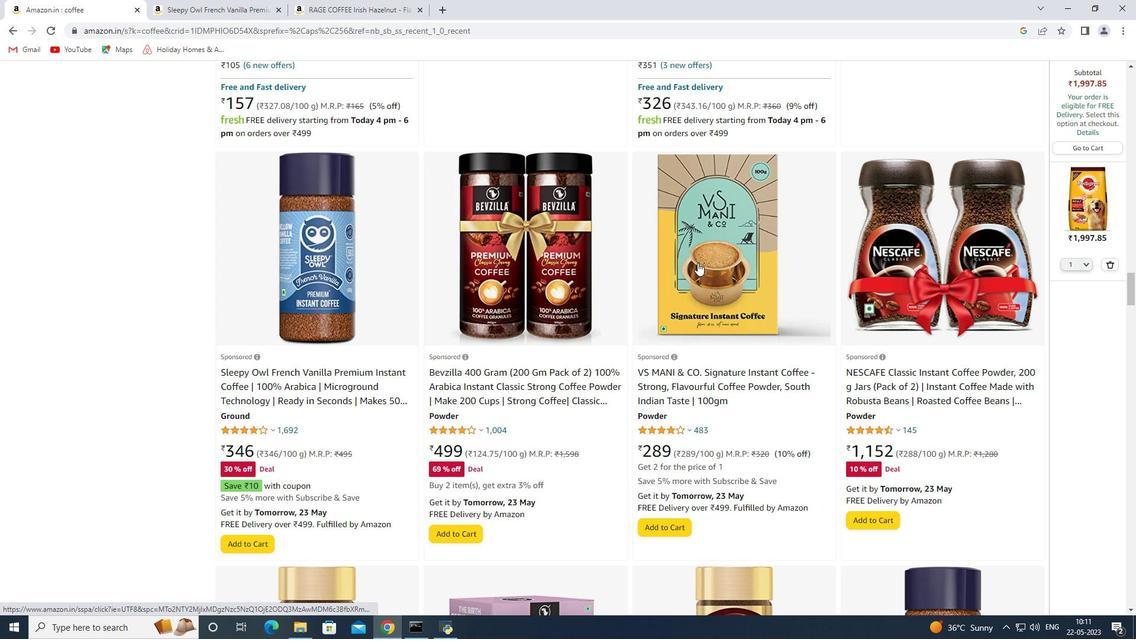 
Action: Mouse moved to (696, 265)
Screenshot: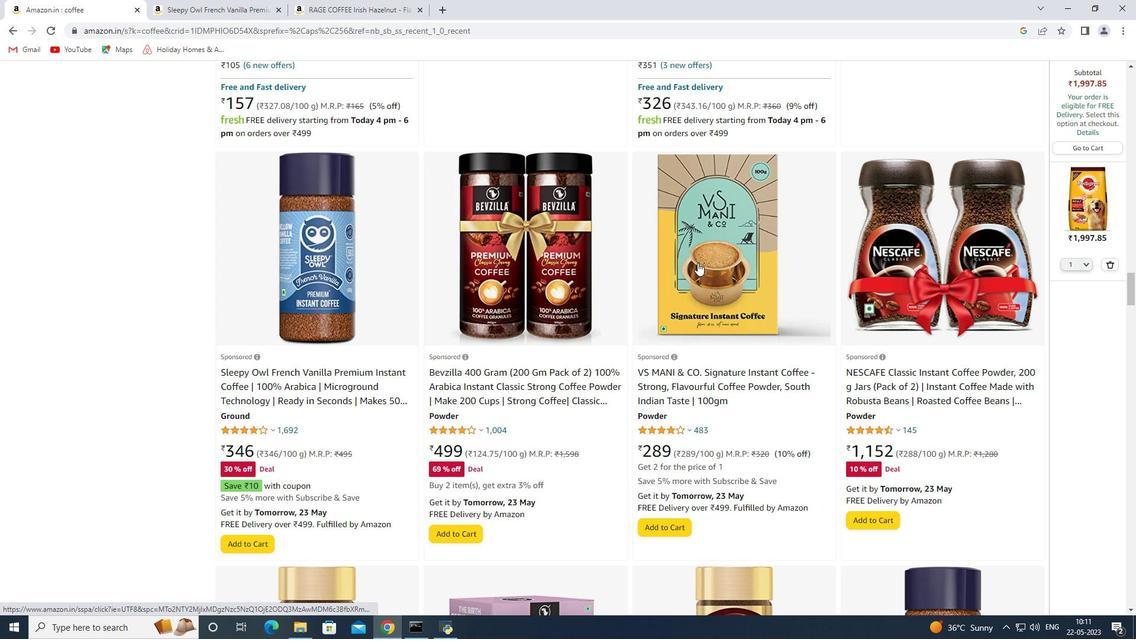 
Action: Mouse scrolled (696, 264) with delta (0, 0)
Screenshot: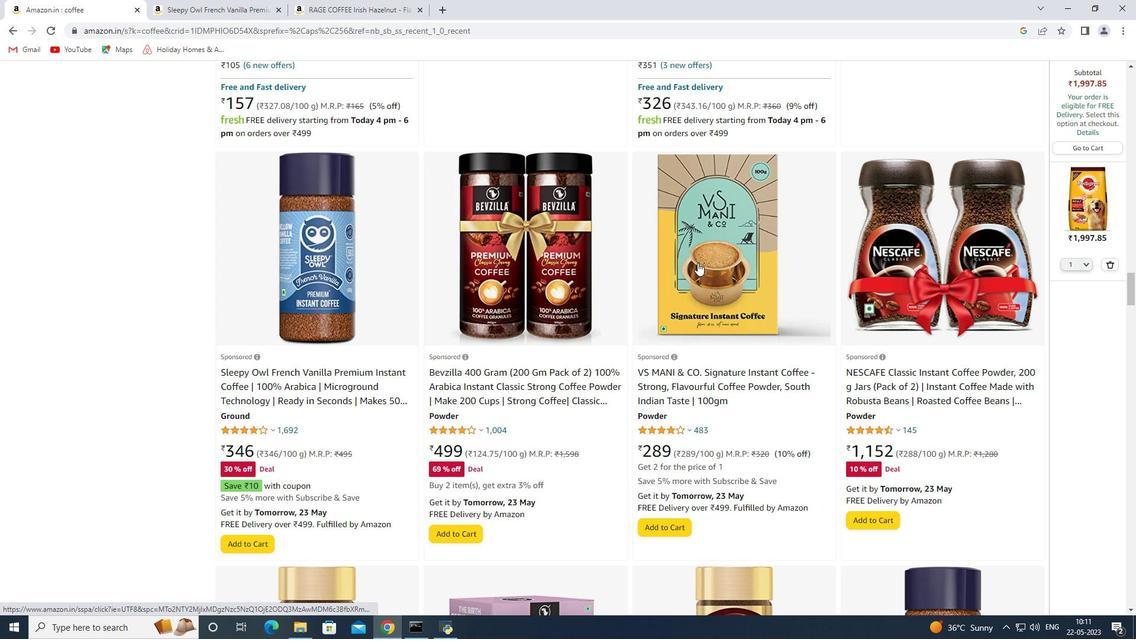 
Action: Mouse moved to (694, 265)
Screenshot: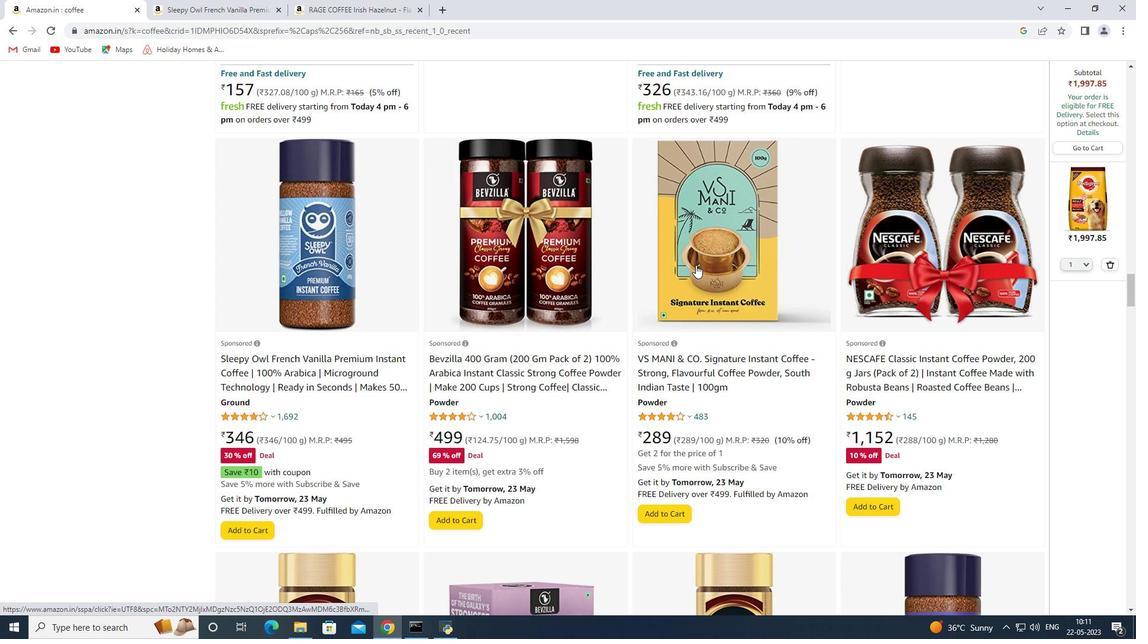 
Action: Mouse scrolled (694, 265) with delta (0, 0)
Screenshot: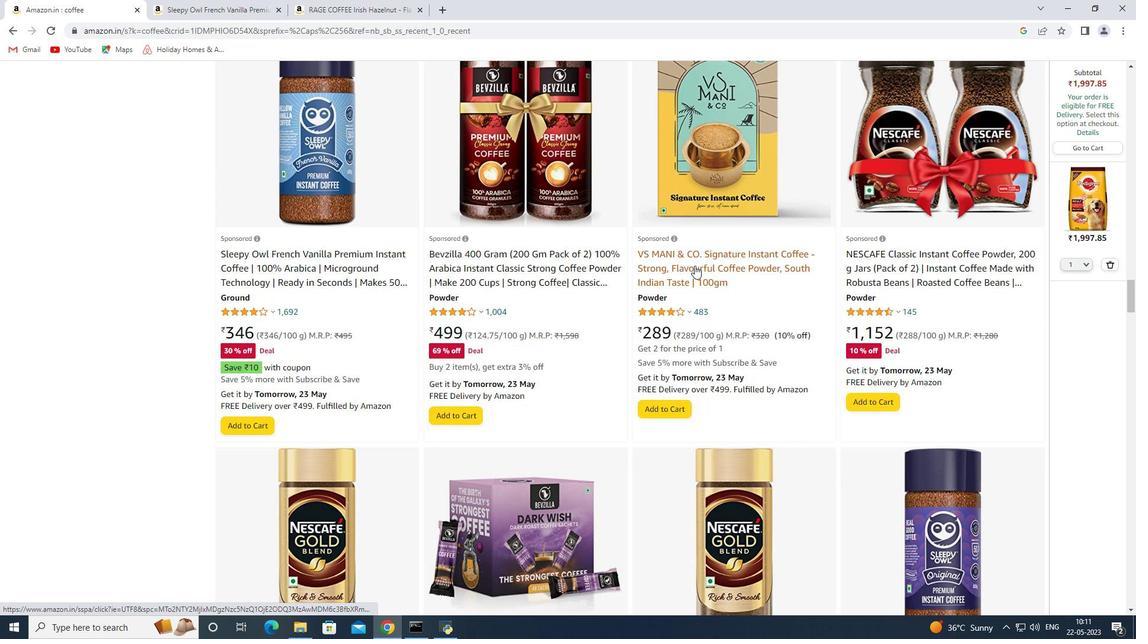 
Action: Mouse scrolled (694, 265) with delta (0, 0)
Screenshot: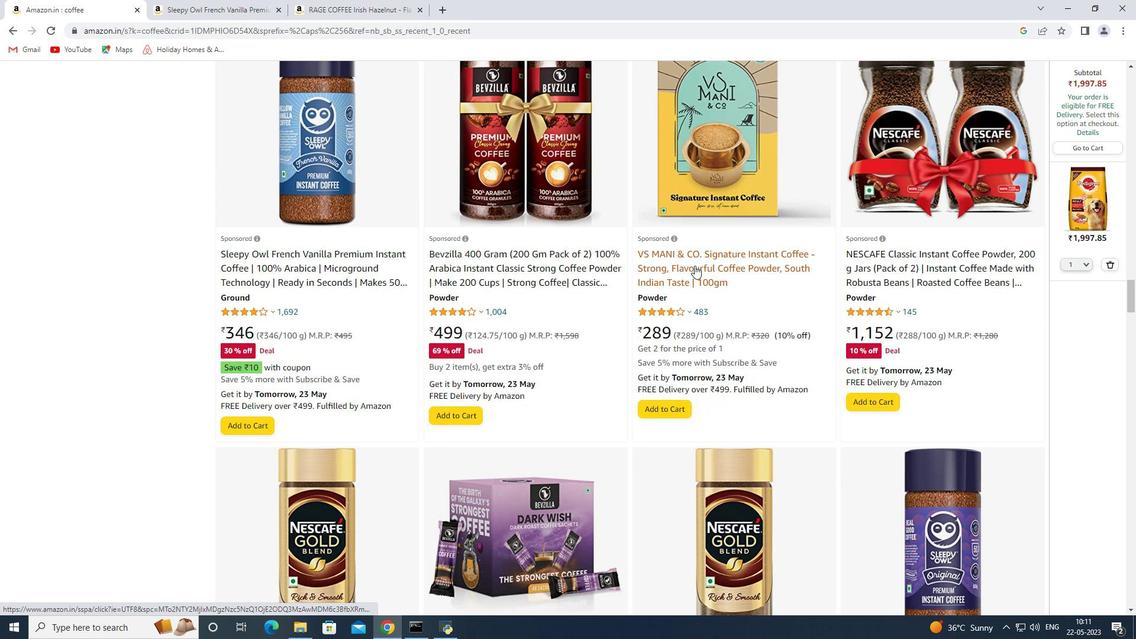
Action: Mouse scrolled (694, 265) with delta (0, 0)
Screenshot: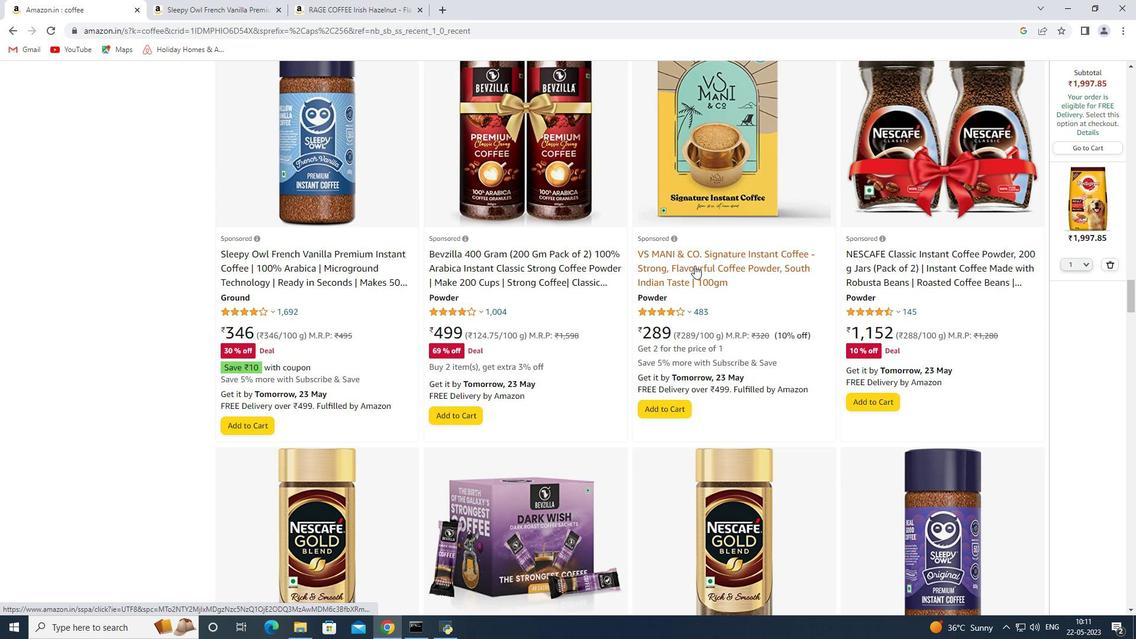
Action: Mouse scrolled (694, 265) with delta (0, 0)
Screenshot: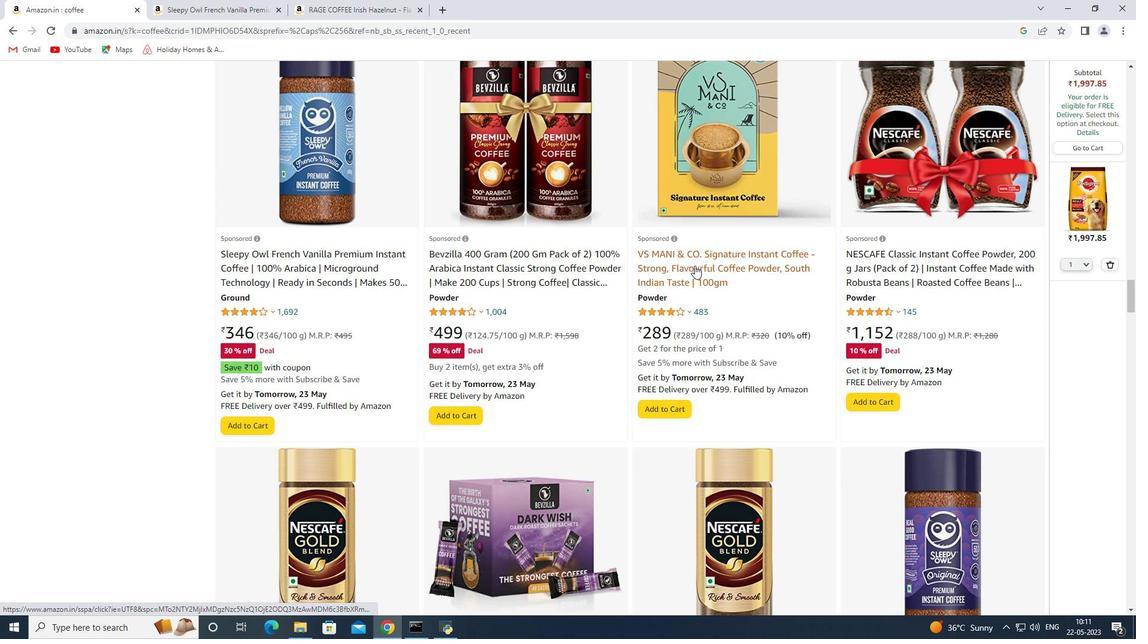 
Action: Mouse moved to (694, 266)
Screenshot: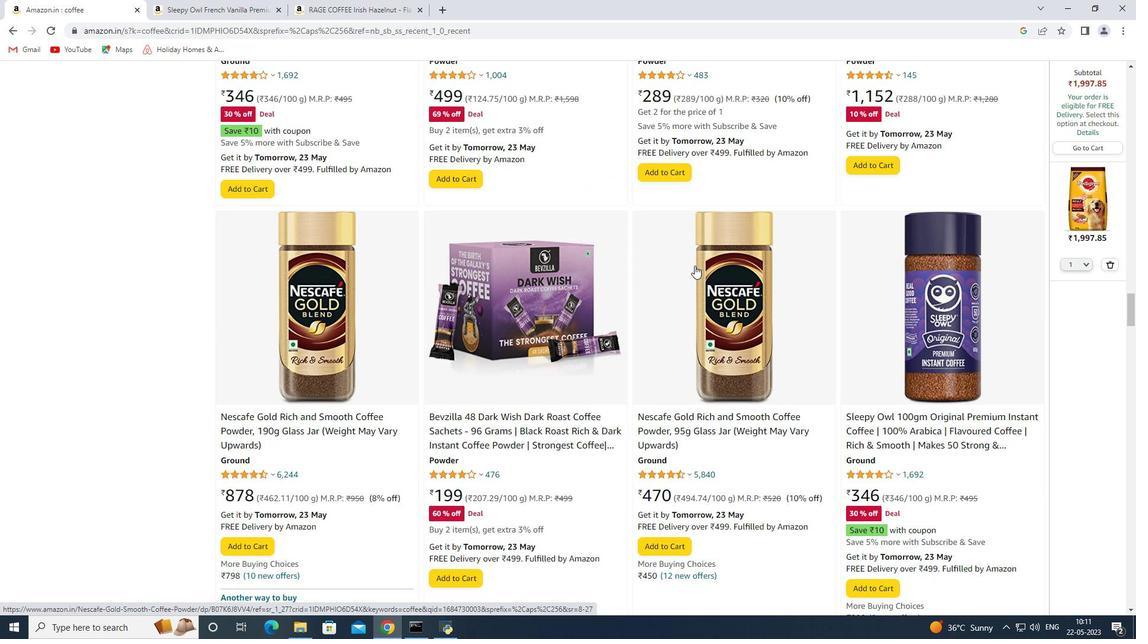 
Action: Mouse scrolled (694, 265) with delta (0, 0)
Screenshot: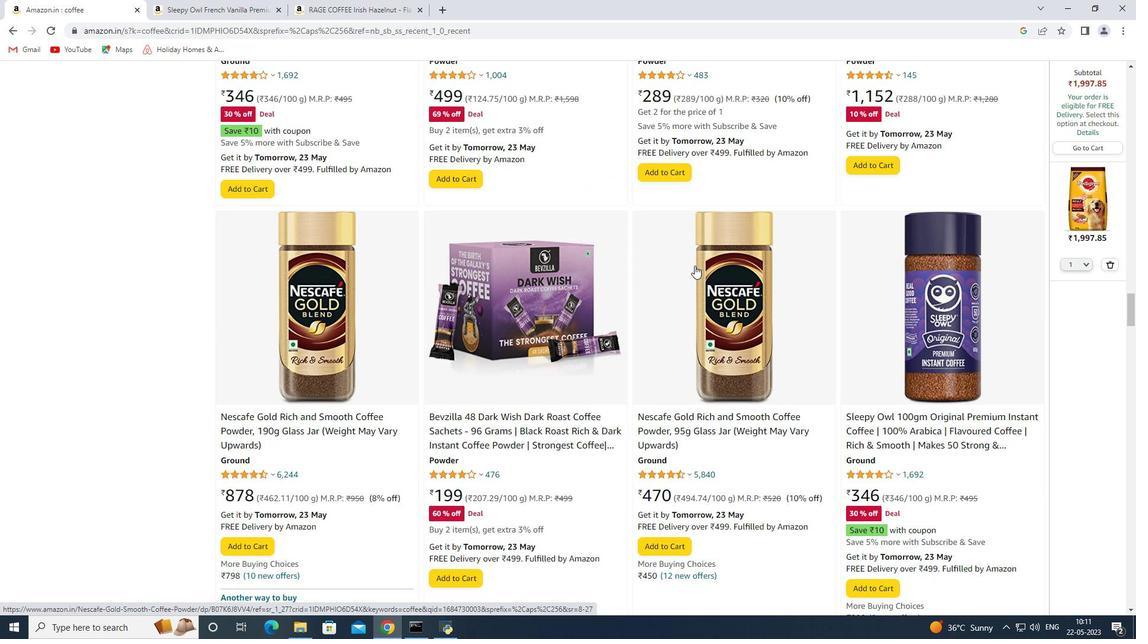 
Action: Mouse scrolled (694, 265) with delta (0, 0)
Screenshot: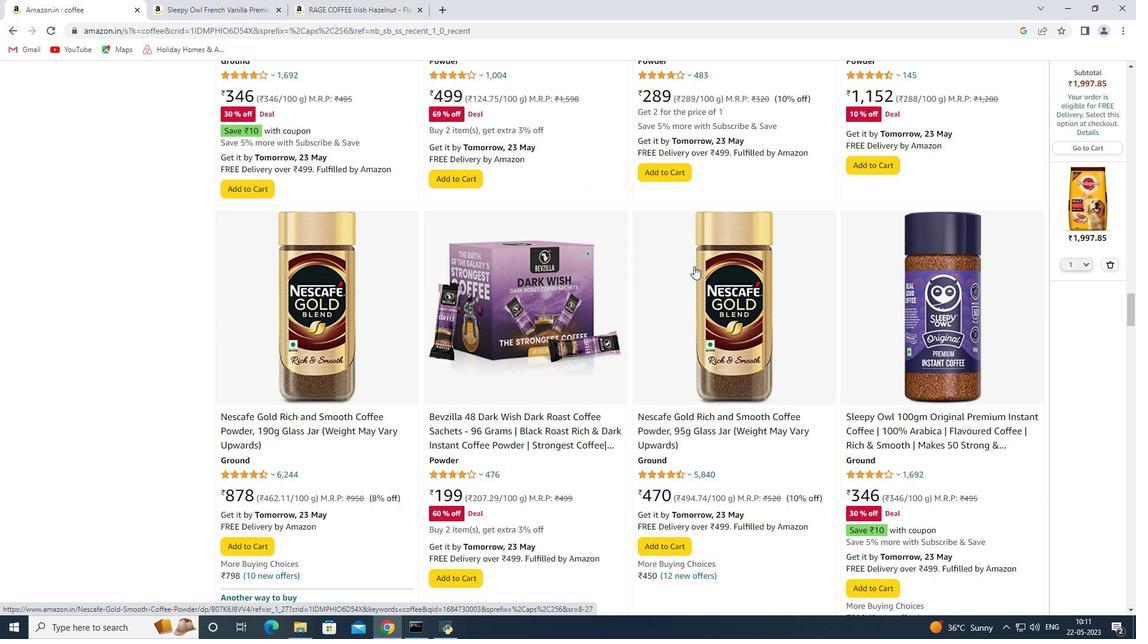 
Action: Mouse scrolled (694, 265) with delta (0, 0)
Screenshot: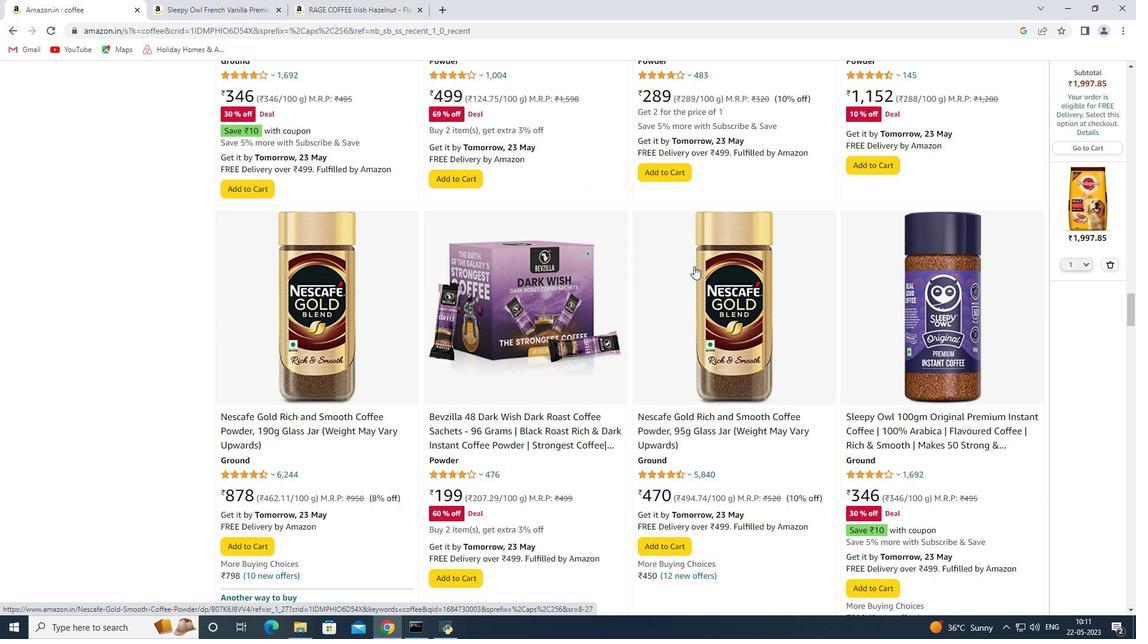 
Action: Mouse moved to (554, 252)
Screenshot: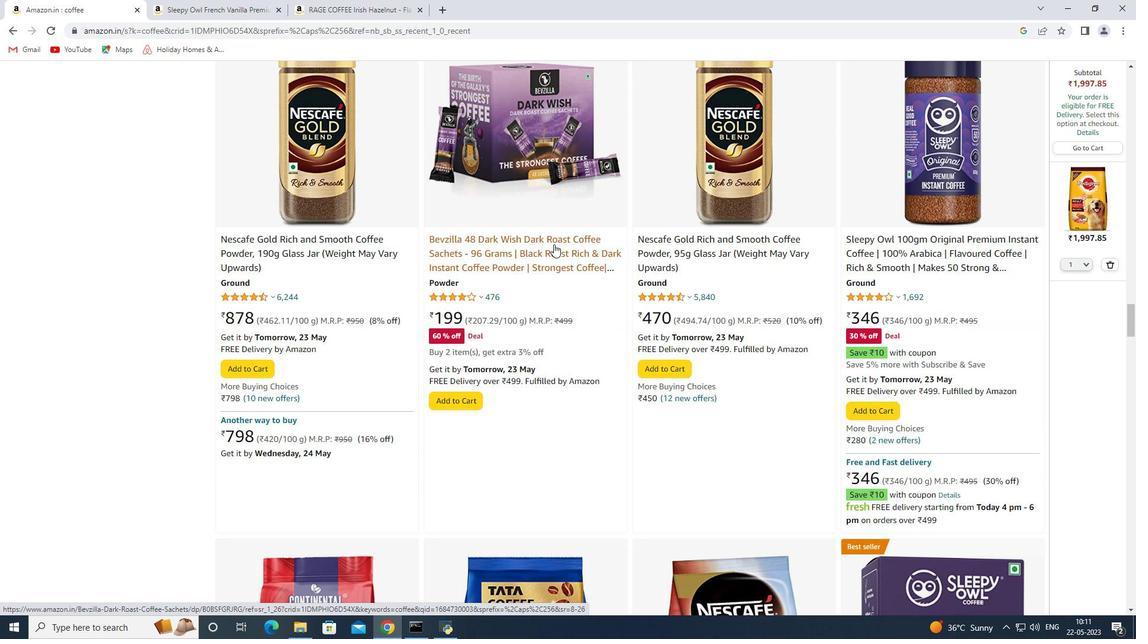 
Action: Mouse pressed left at (554, 252)
Screenshot: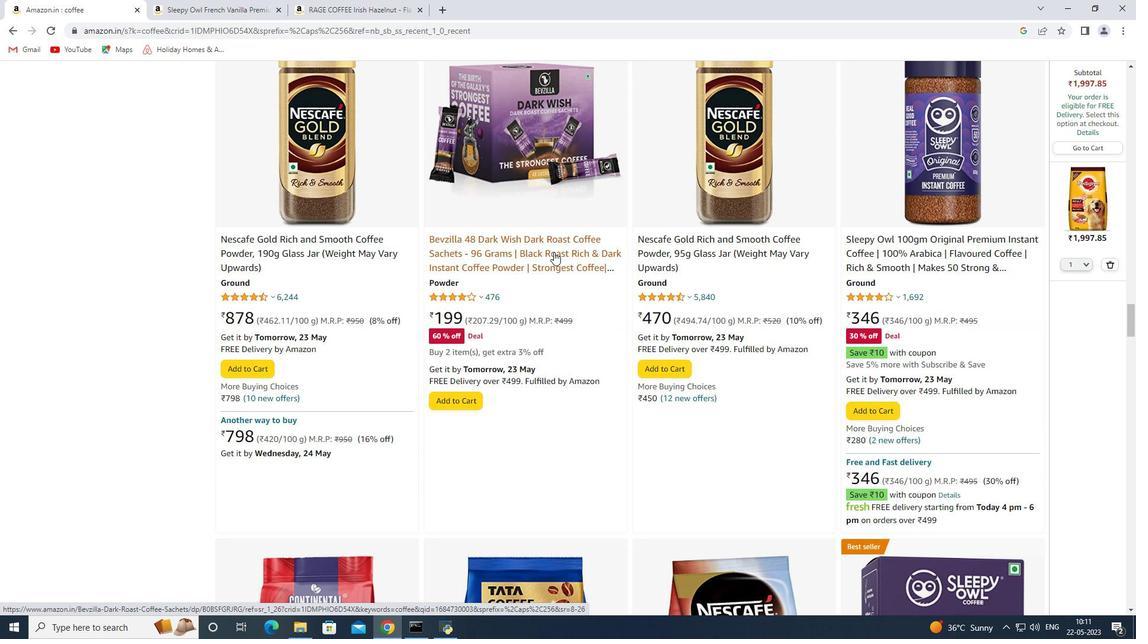 
Action: Mouse moved to (23, 2)
Screenshot: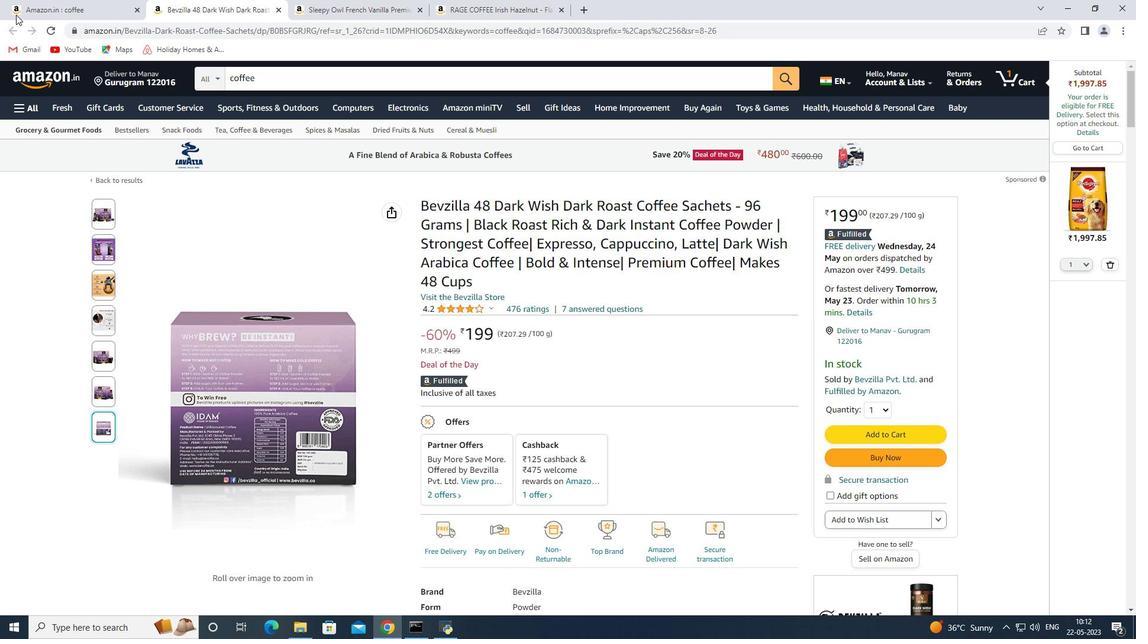 
Action: Mouse pressed left at (23, 2)
Screenshot: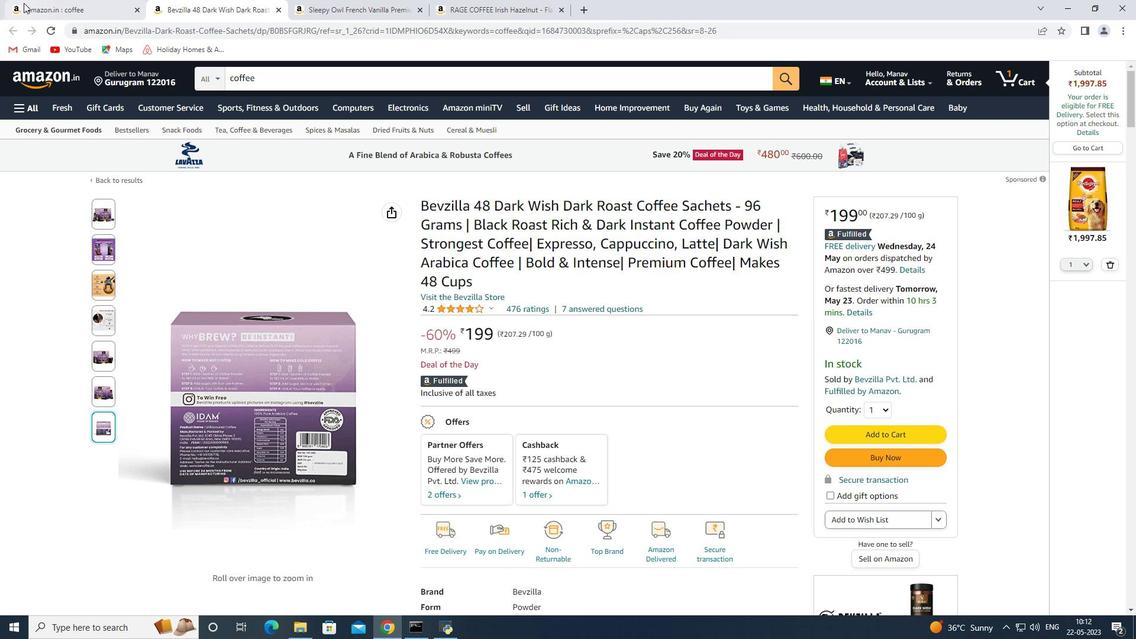 
Action: Mouse moved to (259, 362)
Screenshot: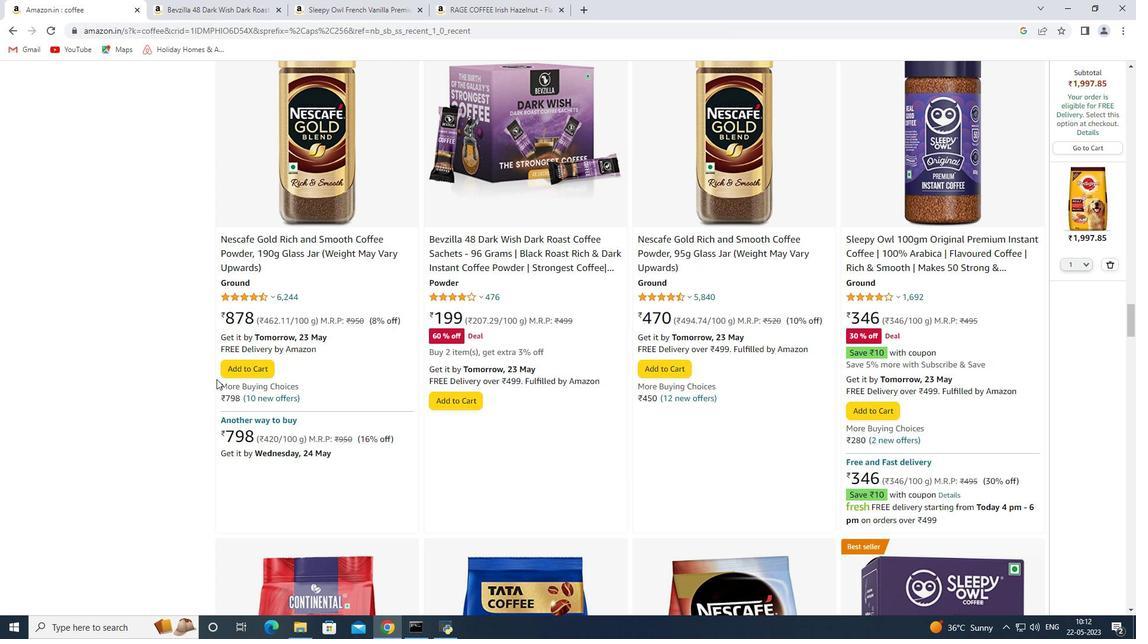 
Action: Mouse scrolled (259, 362) with delta (0, 0)
Screenshot: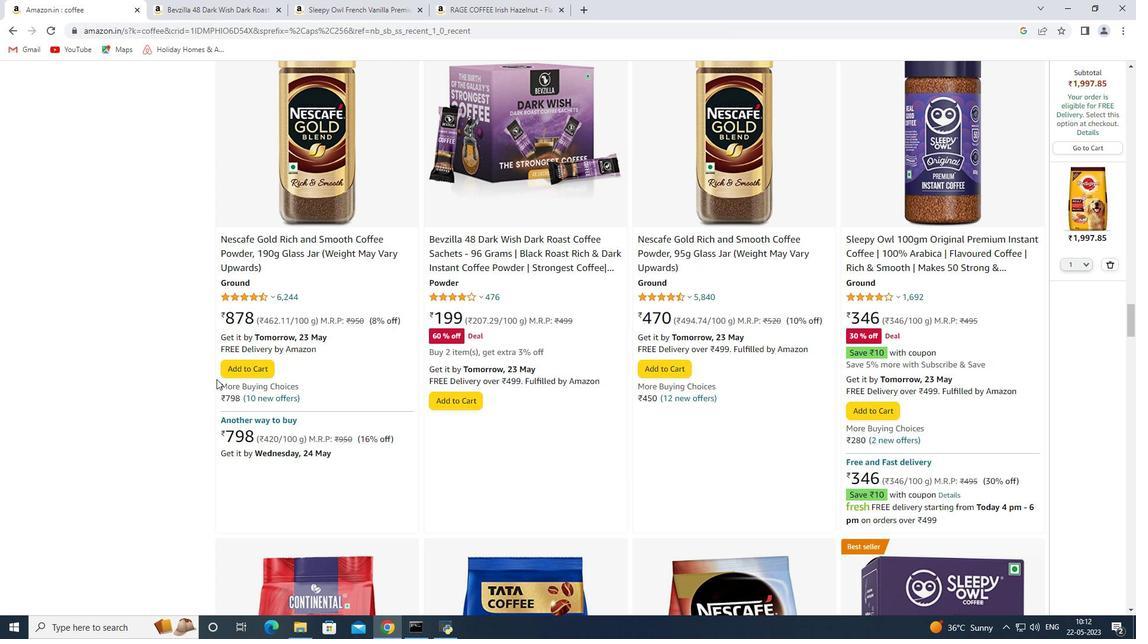 
Action: Mouse moved to (277, 357)
Screenshot: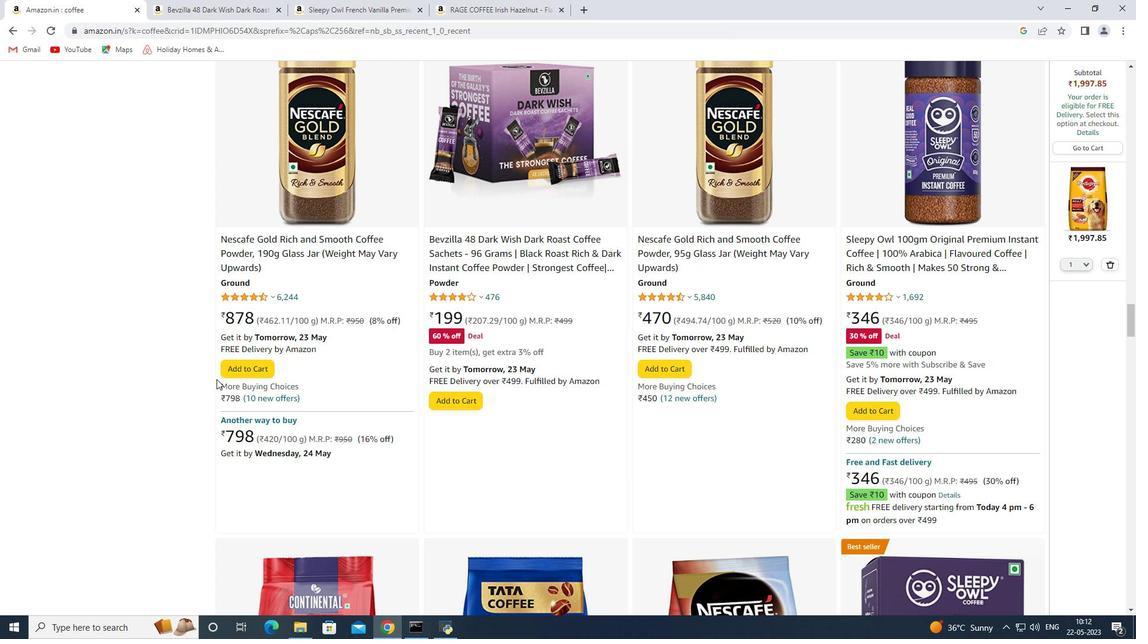 
Action: Mouse scrolled (275, 358) with delta (0, 0)
Screenshot: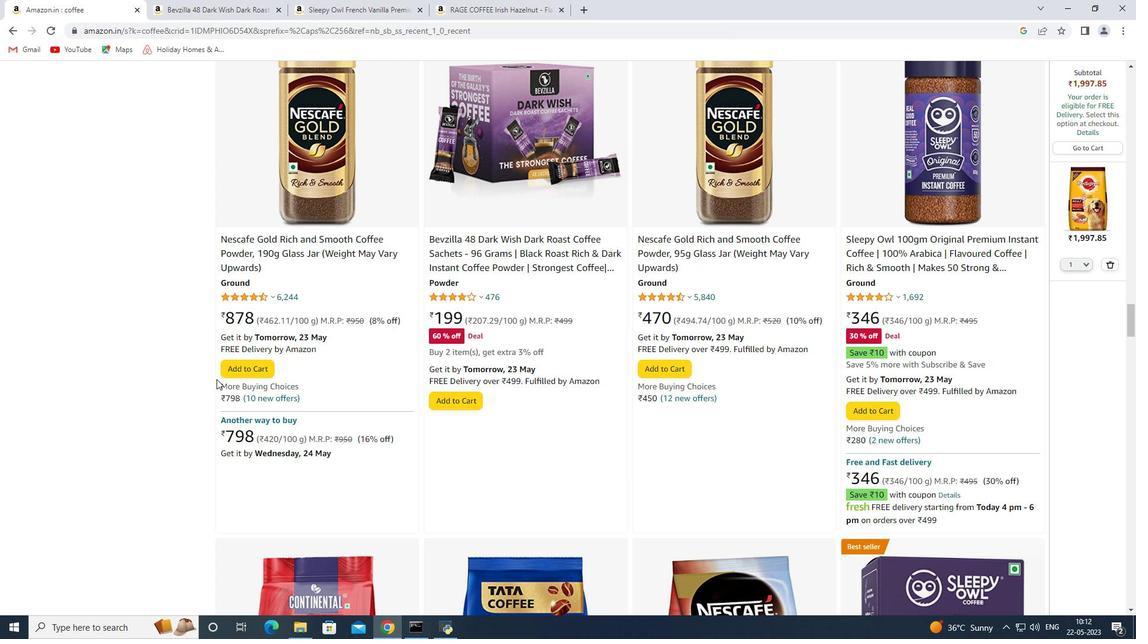 
Action: Mouse moved to (323, 345)
Screenshot: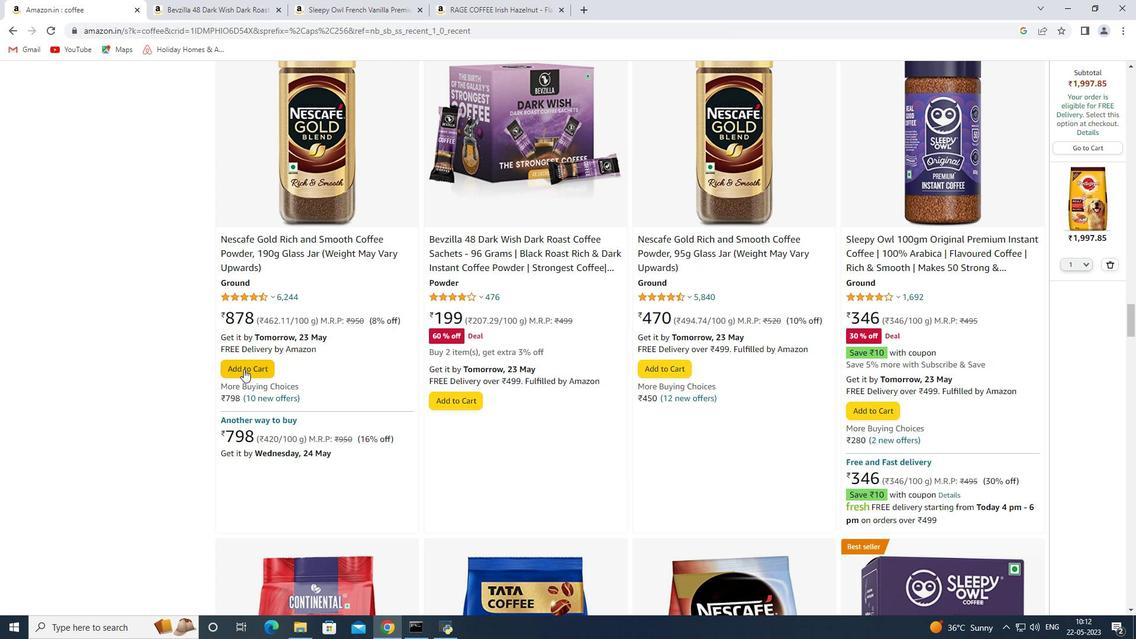 
Action: Mouse scrolled (323, 345) with delta (0, 0)
Screenshot: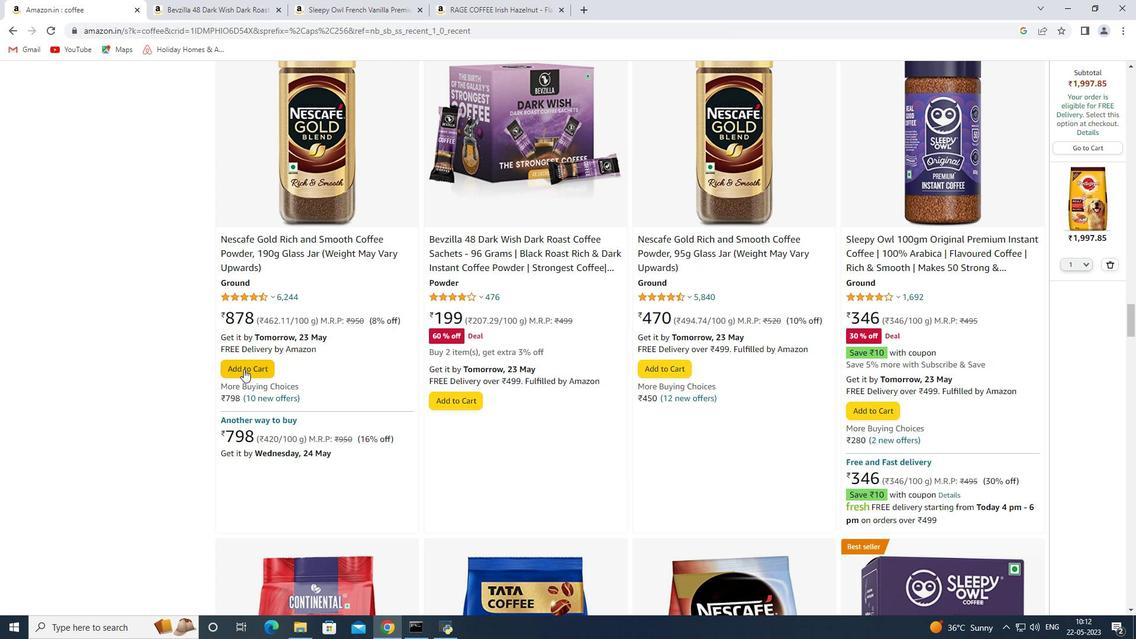 
Action: Mouse moved to (639, 371)
Screenshot: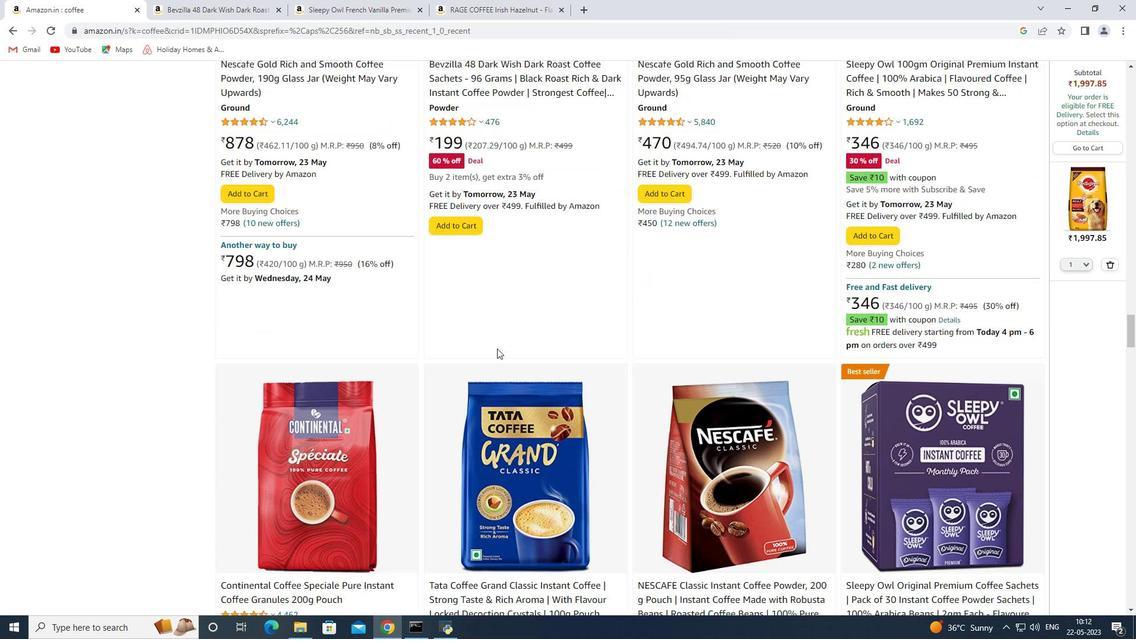 
Action: Mouse scrolled (639, 370) with delta (0, 0)
Screenshot: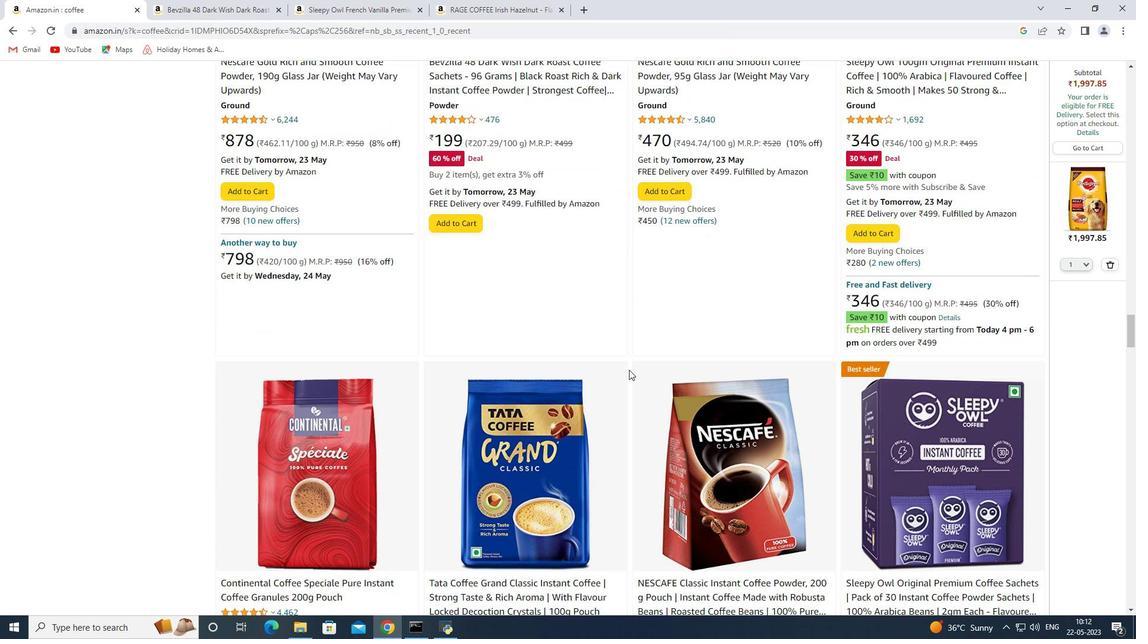 
Action: Mouse scrolled (639, 370) with delta (0, 0)
Screenshot: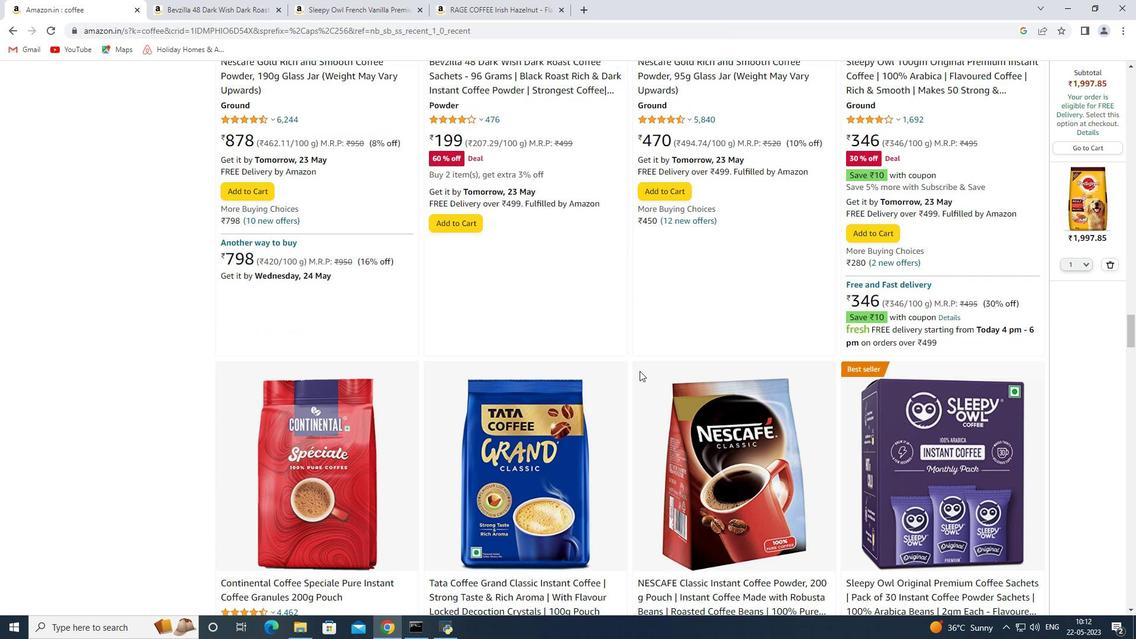 
Action: Mouse moved to (628, 370)
Screenshot: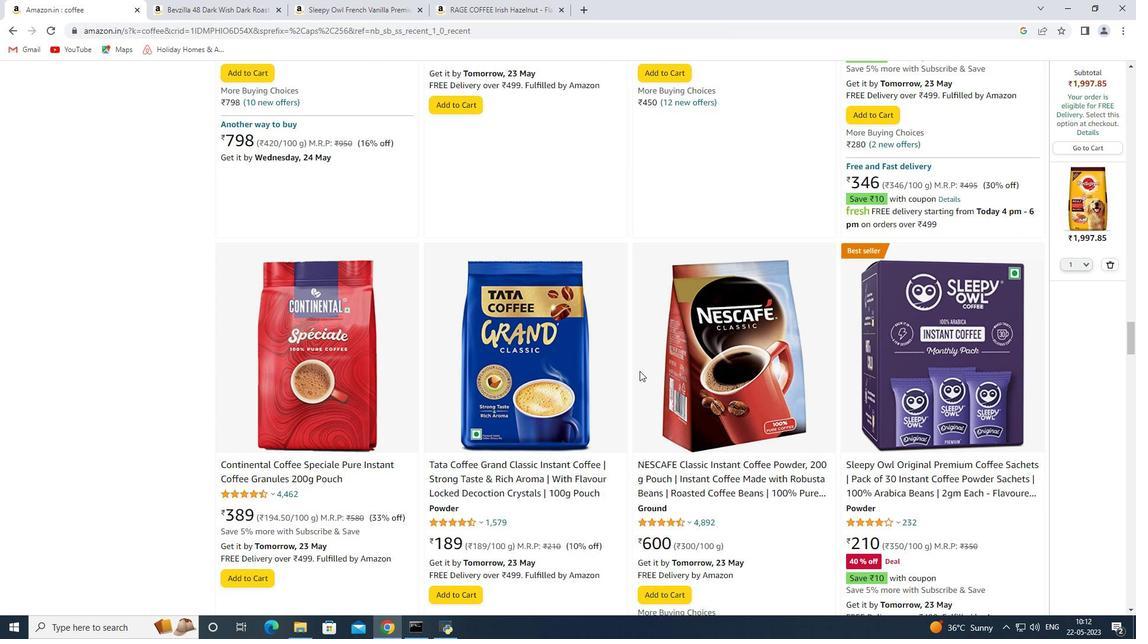 
Action: Mouse scrolled (628, 369) with delta (0, 0)
Screenshot: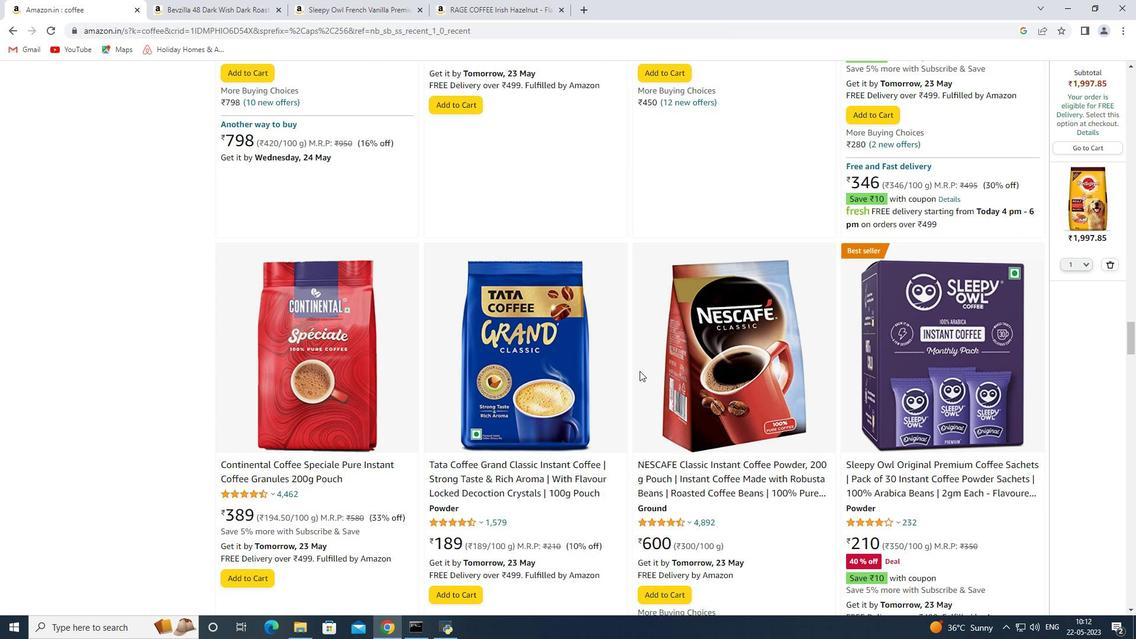 
Action: Mouse moved to (596, 376)
Screenshot: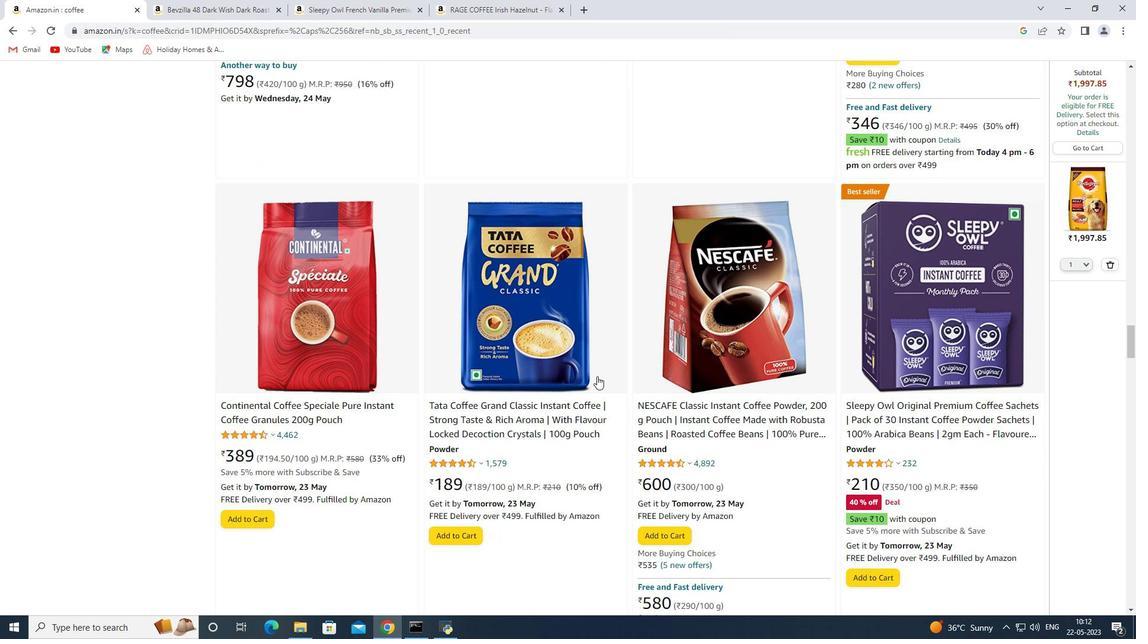 
Action: Mouse scrolled (596, 375) with delta (0, 0)
Screenshot: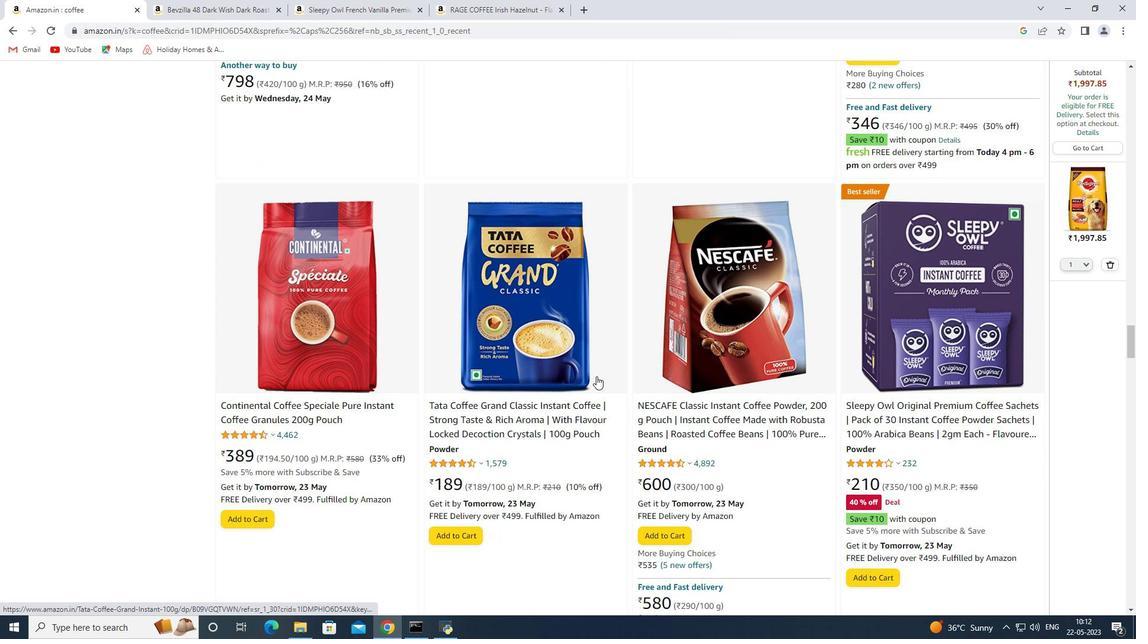 
Action: Mouse scrolled (596, 375) with delta (0, 0)
Screenshot: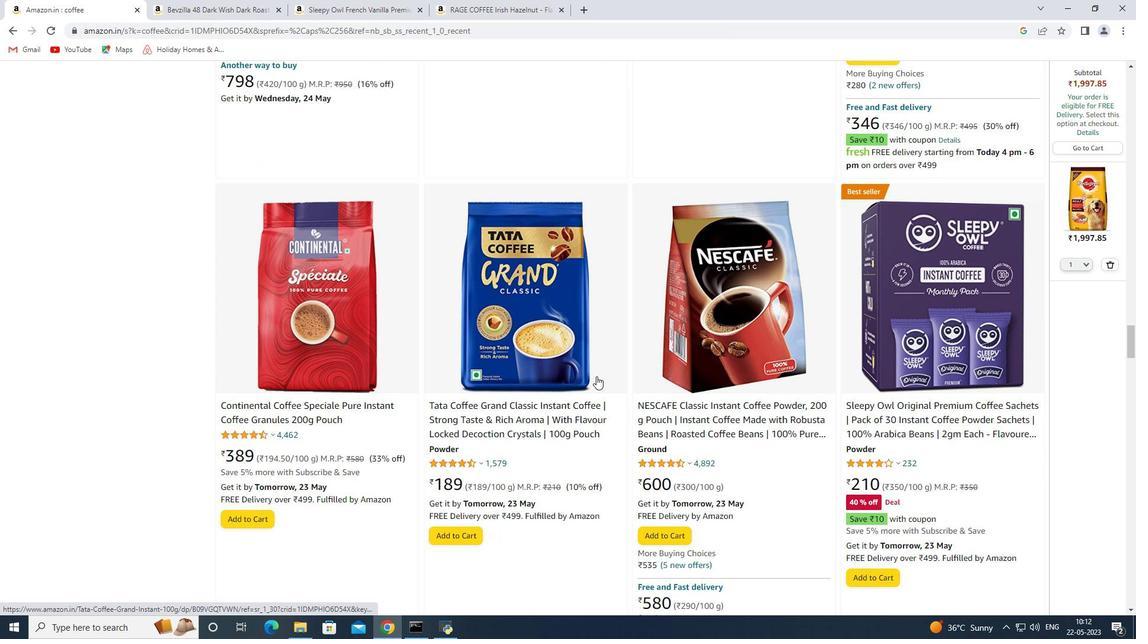 
Action: Mouse scrolled (596, 375) with delta (0, 0)
Screenshot: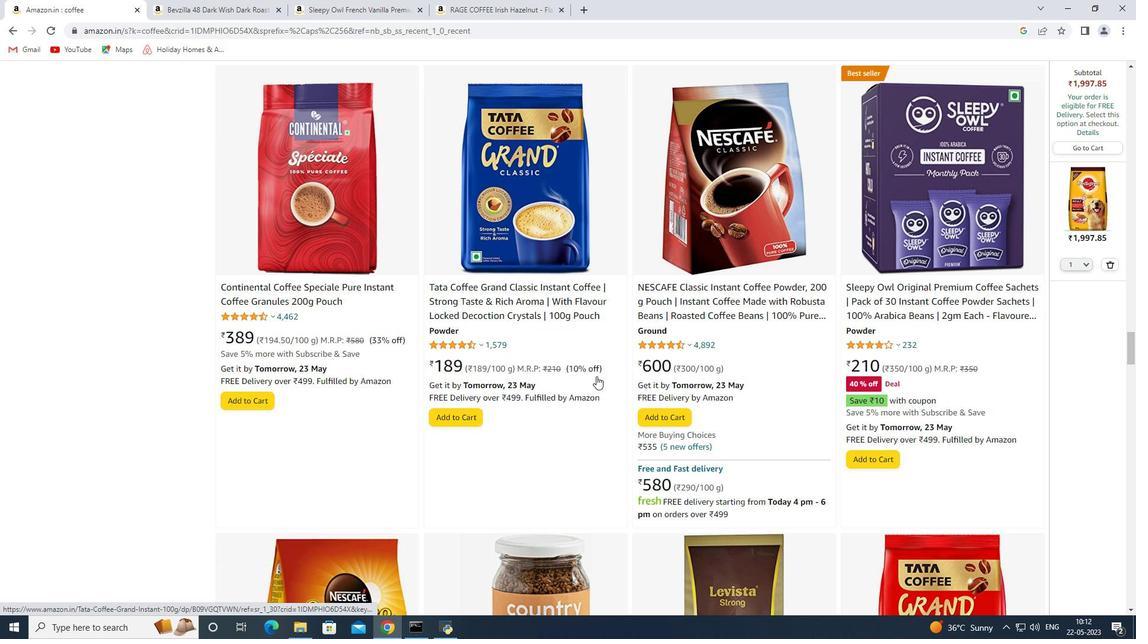 
Action: Mouse scrolled (596, 375) with delta (0, 0)
Screenshot: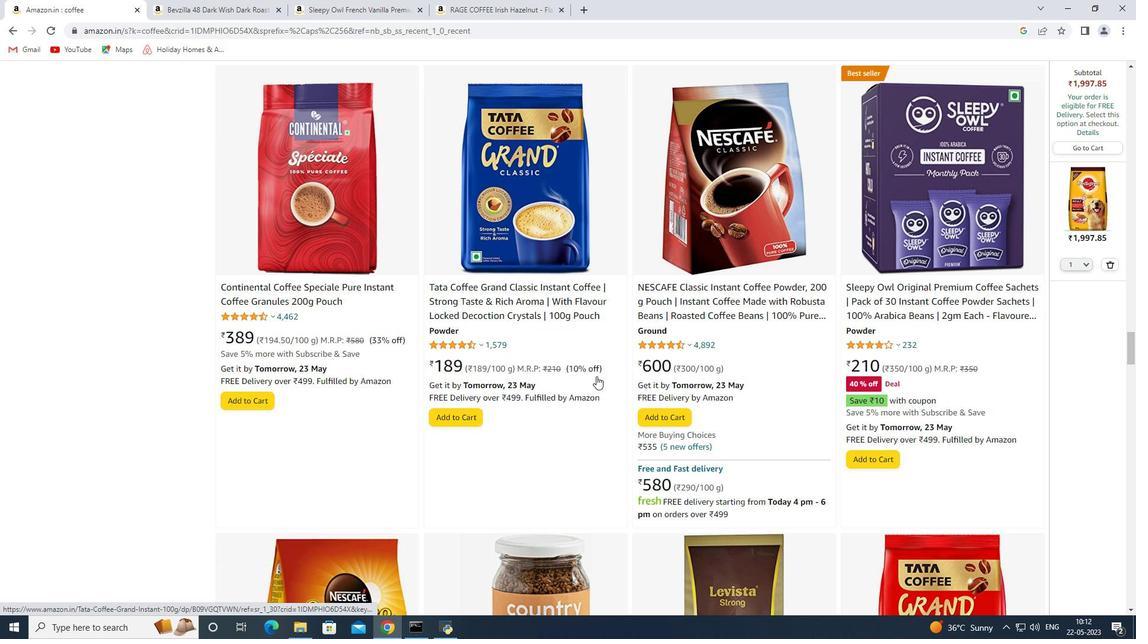 
Action: Mouse scrolled (596, 375) with delta (0, 0)
Screenshot: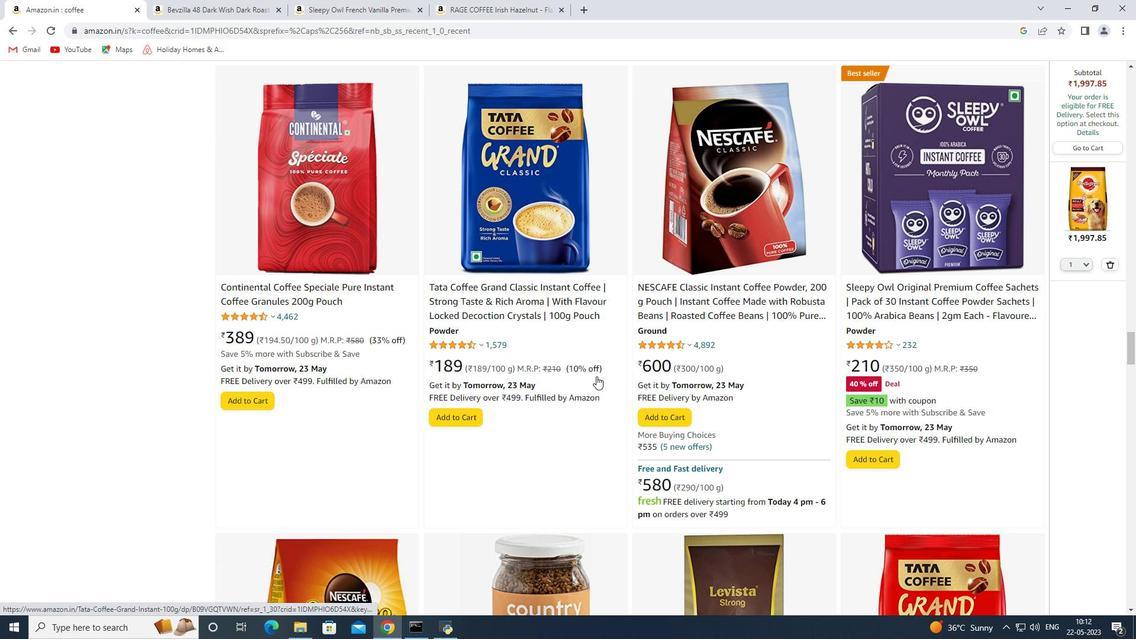 
Action: Mouse moved to (594, 375)
Screenshot: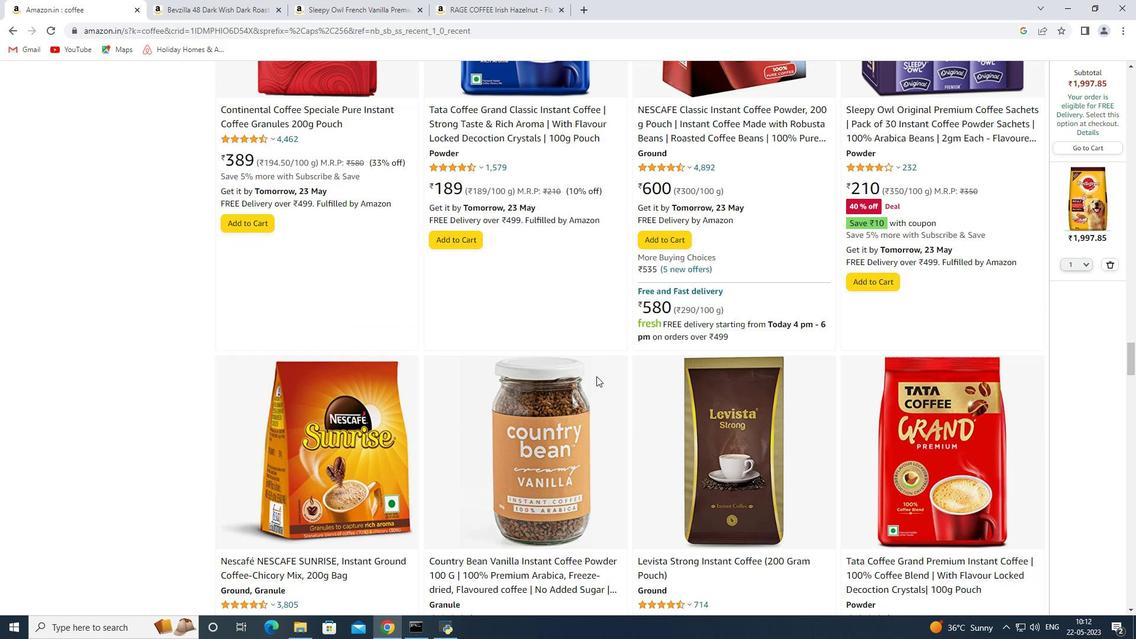 
Action: Mouse scrolled (594, 375) with delta (0, 0)
Screenshot: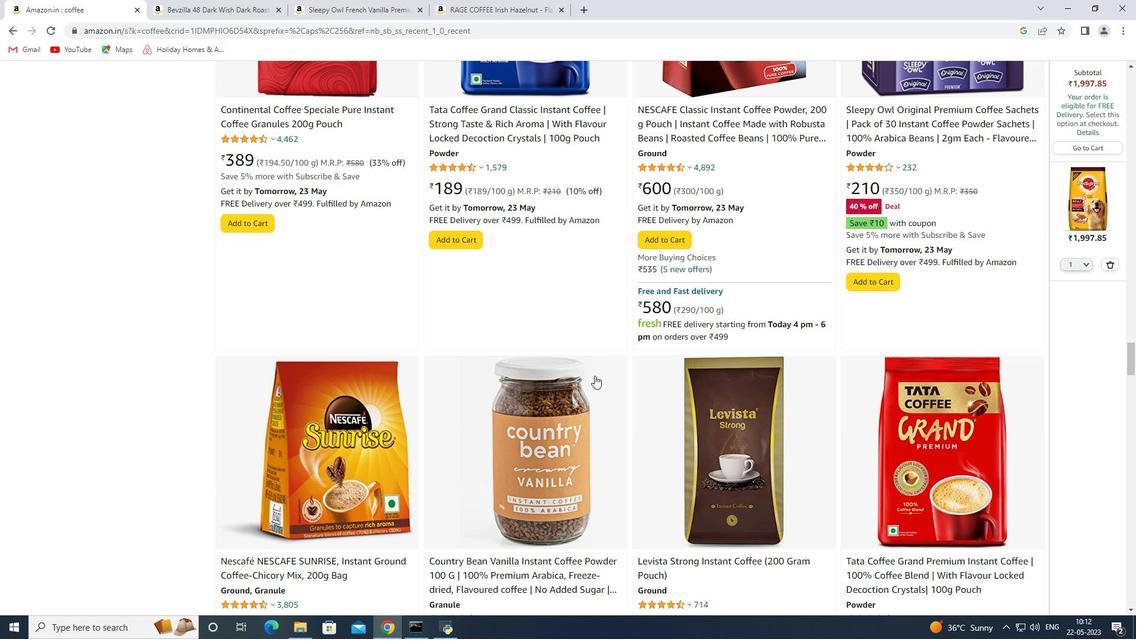 
Action: Mouse scrolled (594, 375) with delta (0, 0)
Screenshot: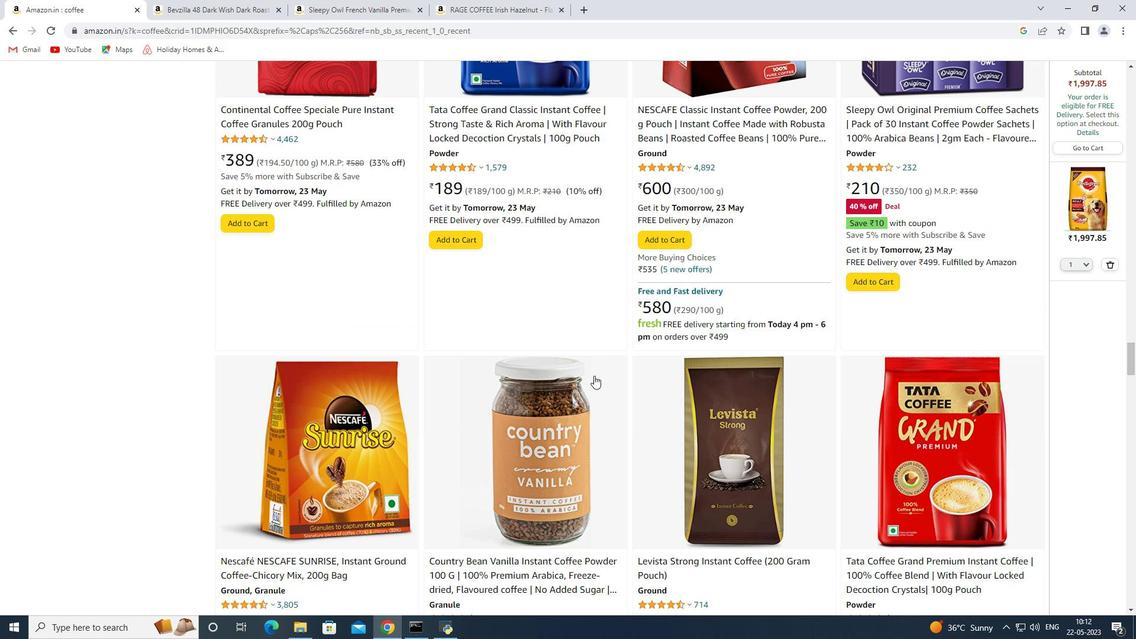 
Action: Mouse scrolled (594, 375) with delta (0, 0)
Screenshot: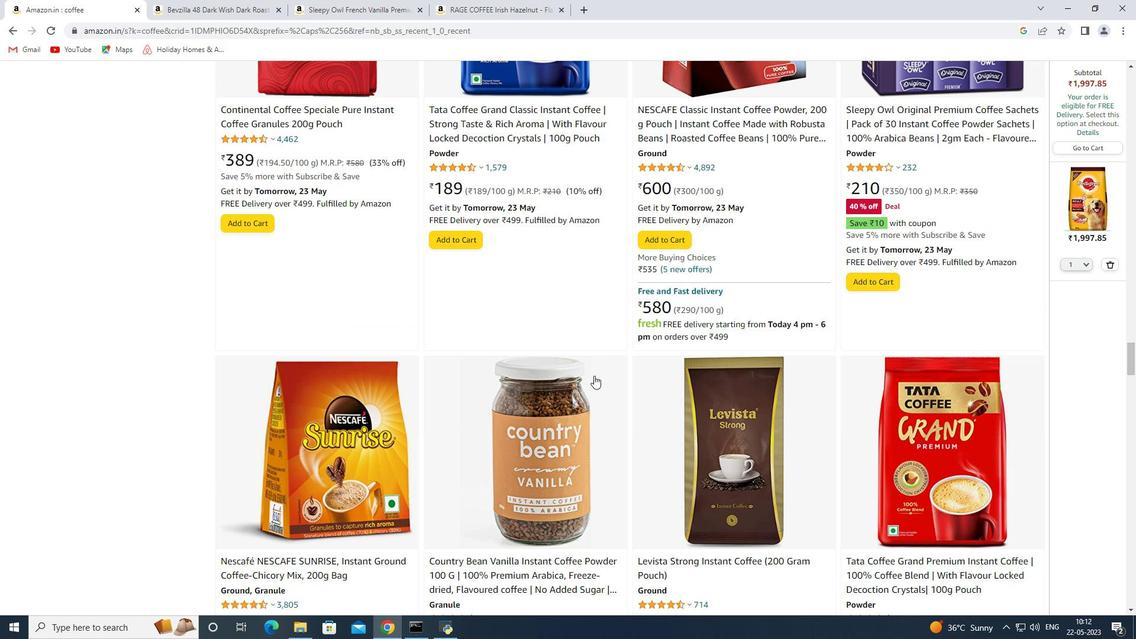 
Action: Mouse scrolled (594, 375) with delta (0, 0)
Screenshot: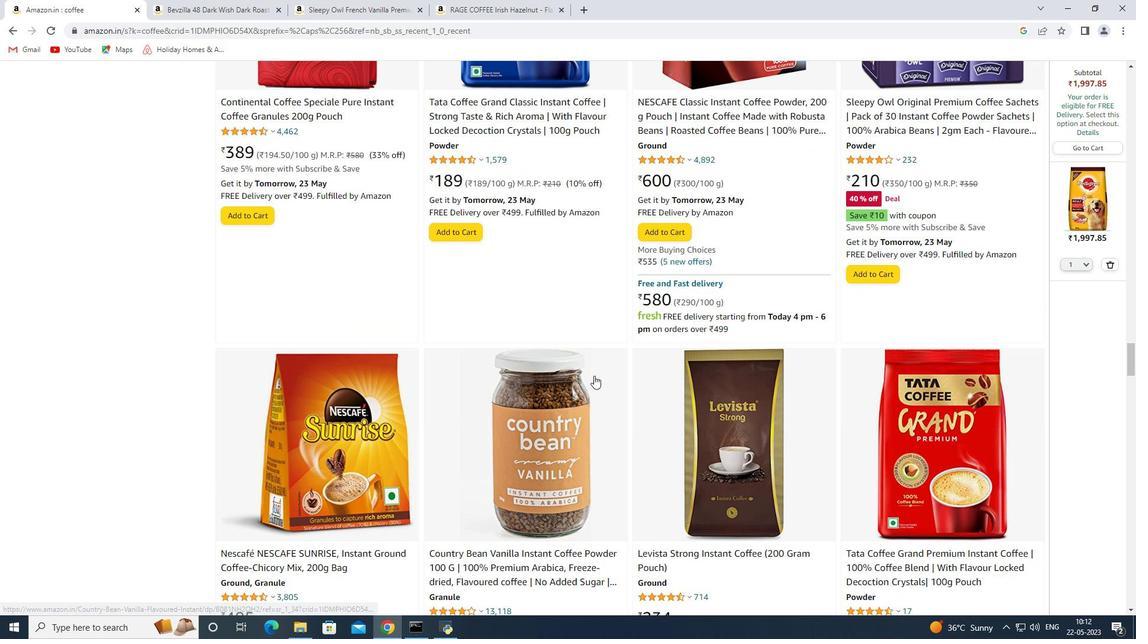 
Action: Mouse scrolled (594, 375) with delta (0, 0)
Screenshot: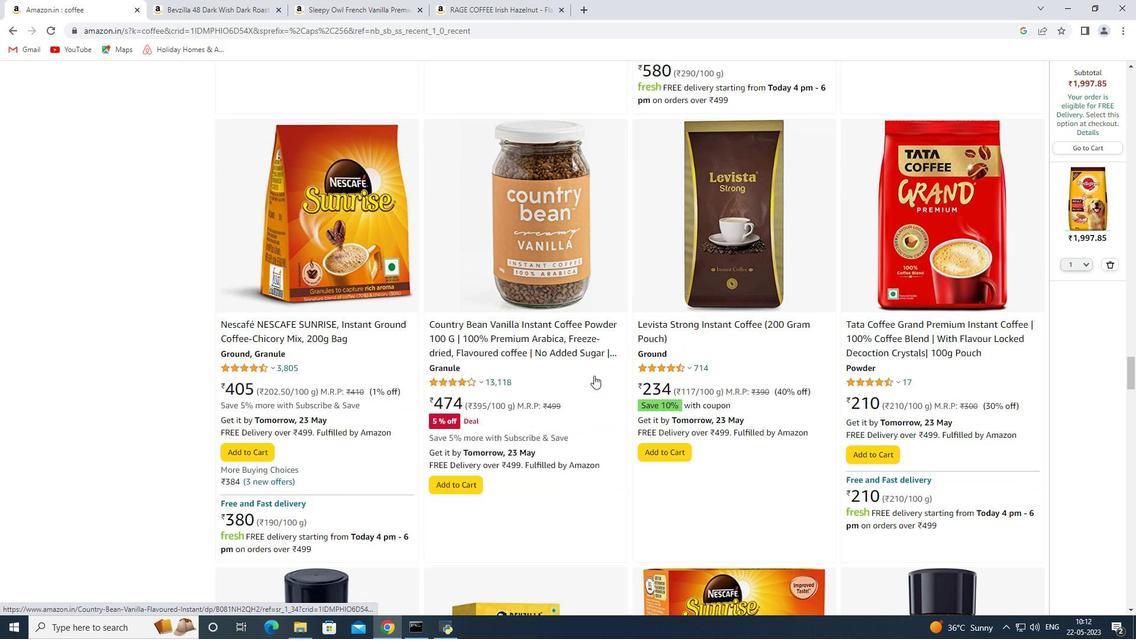 
Action: Mouse scrolled (594, 375) with delta (0, 0)
Screenshot: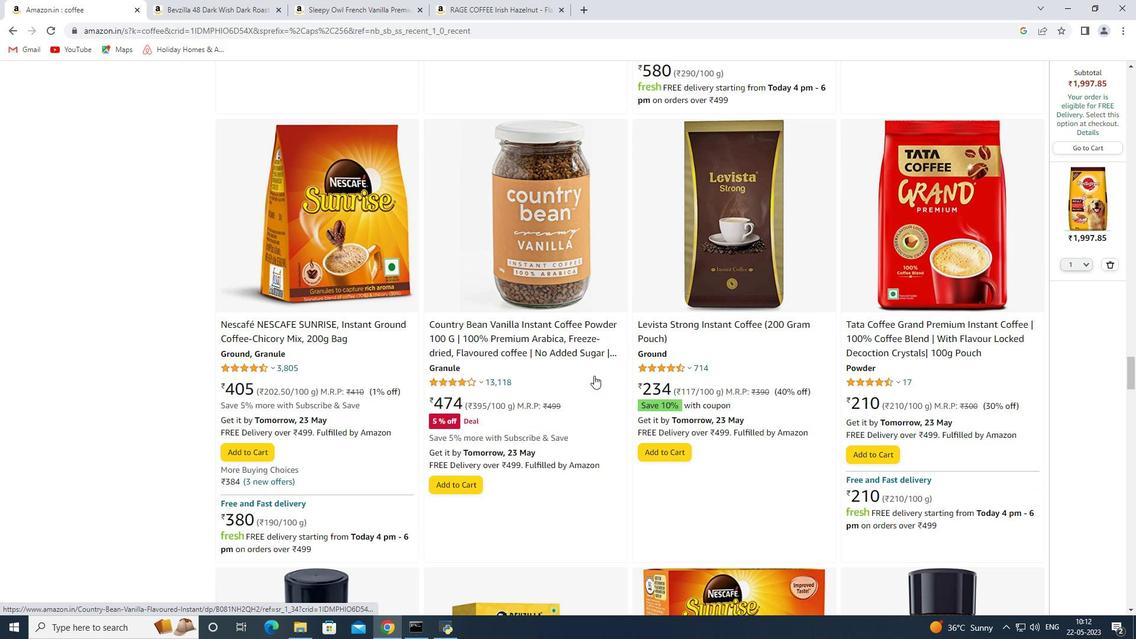 
Action: Mouse scrolled (594, 375) with delta (0, 0)
Screenshot: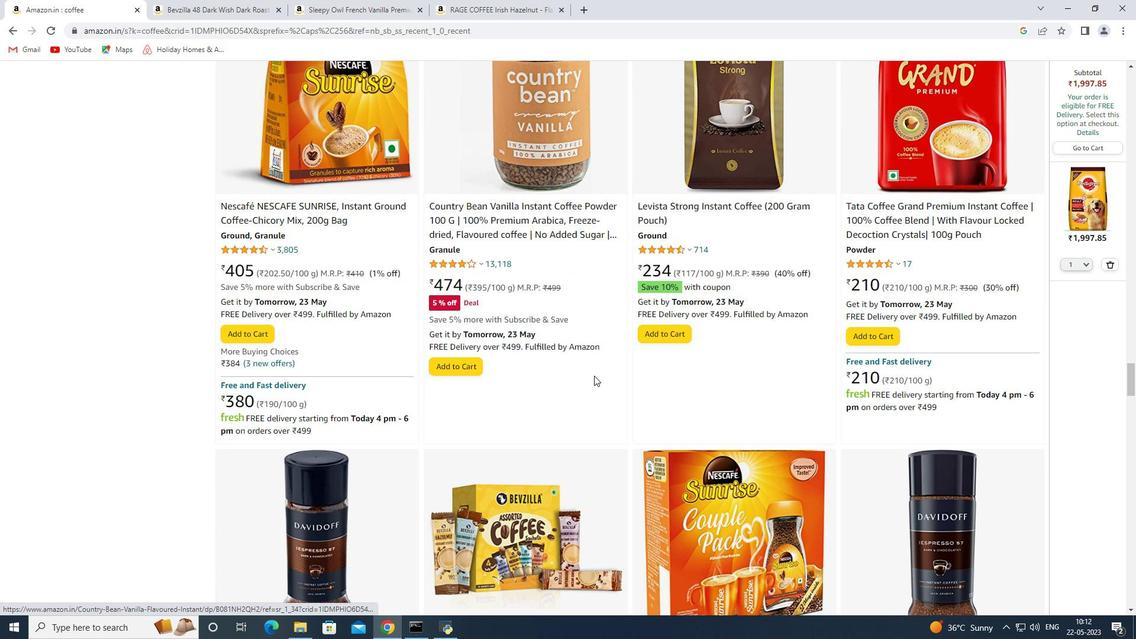 
Action: Mouse scrolled (594, 375) with delta (0, 0)
Screenshot: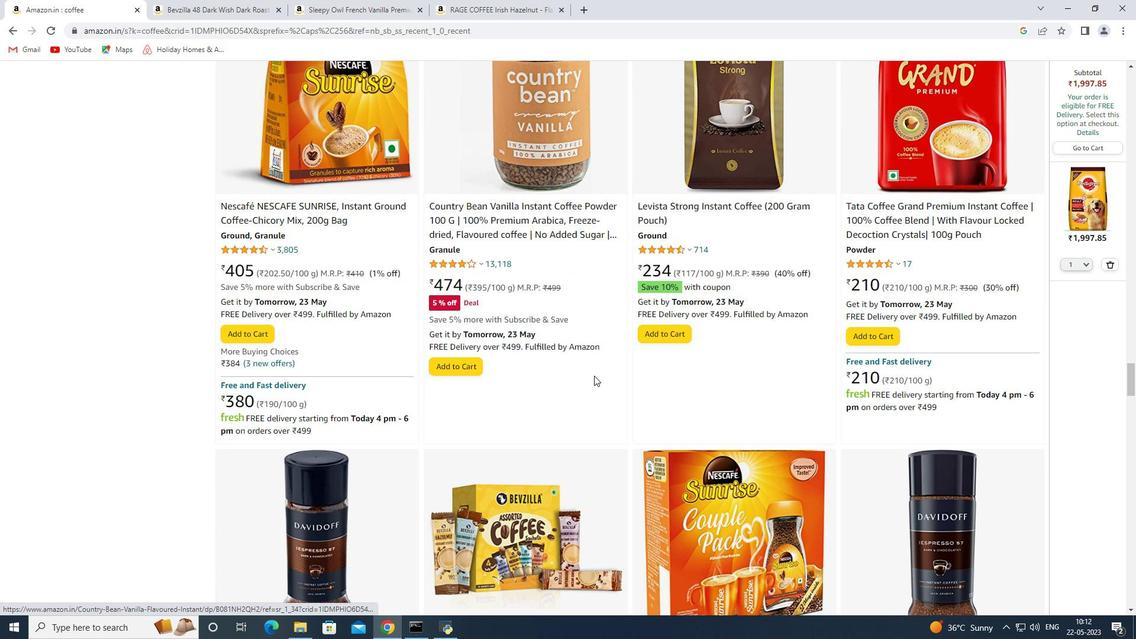 
Action: Mouse scrolled (594, 375) with delta (0, 0)
Screenshot: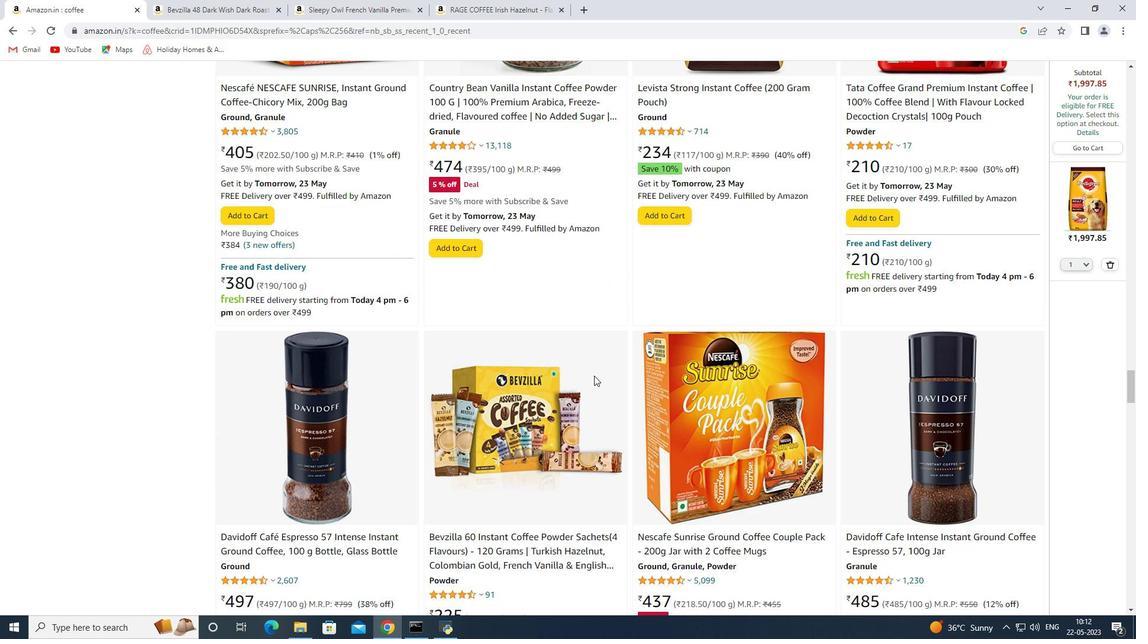 
Action: Mouse scrolled (594, 375) with delta (0, 0)
Screenshot: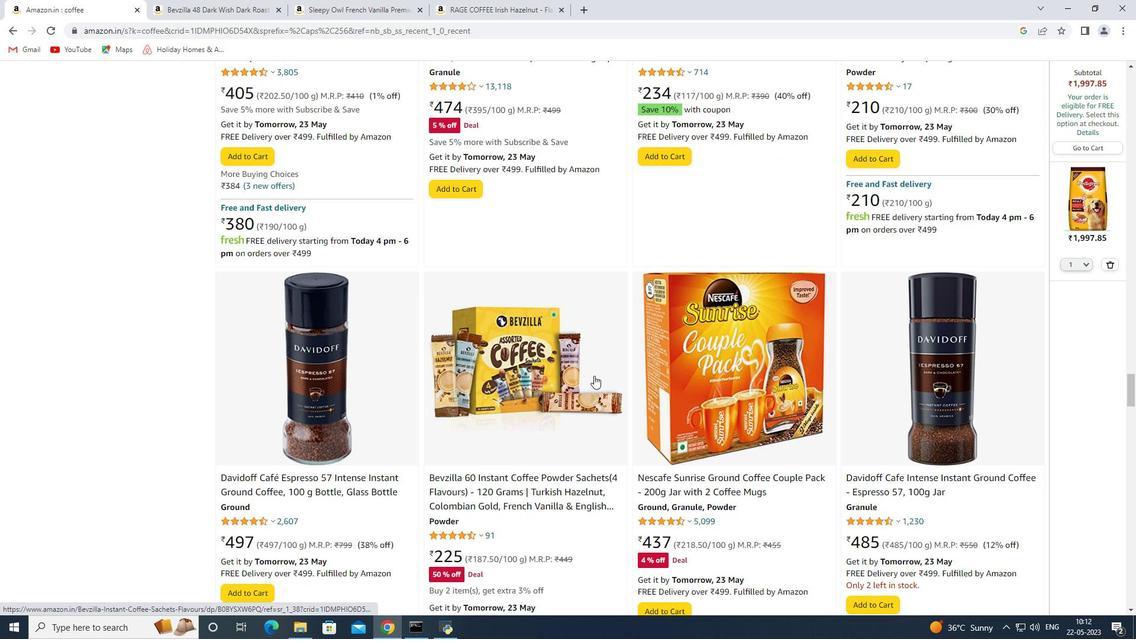 
Action: Mouse scrolled (594, 375) with delta (0, 0)
Screenshot: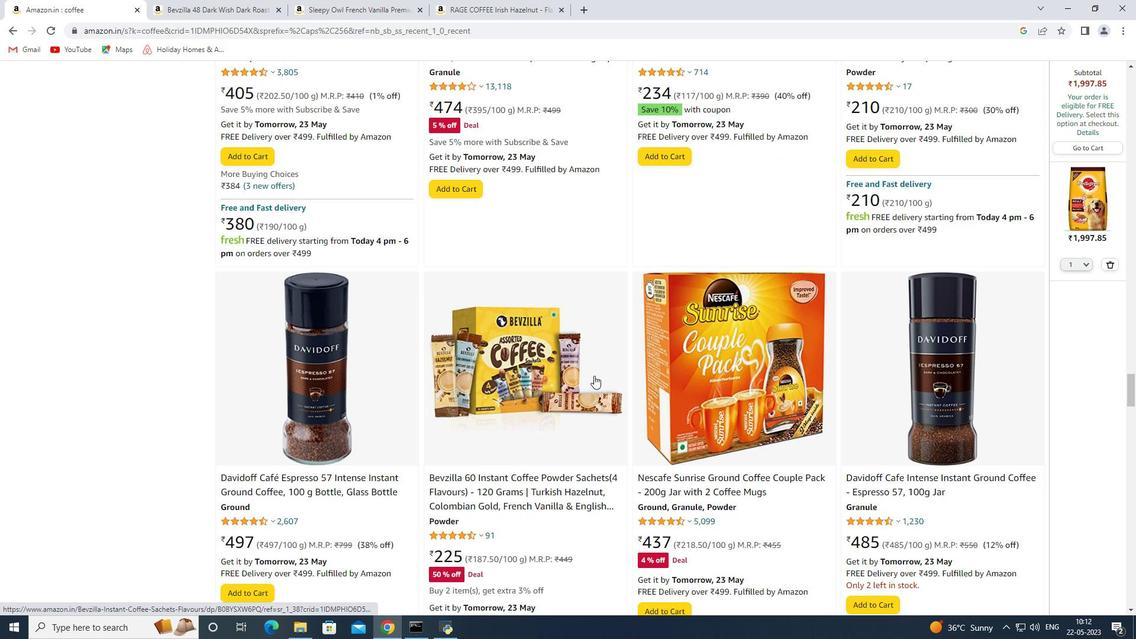 
Action: Mouse scrolled (594, 375) with delta (0, 0)
Screenshot: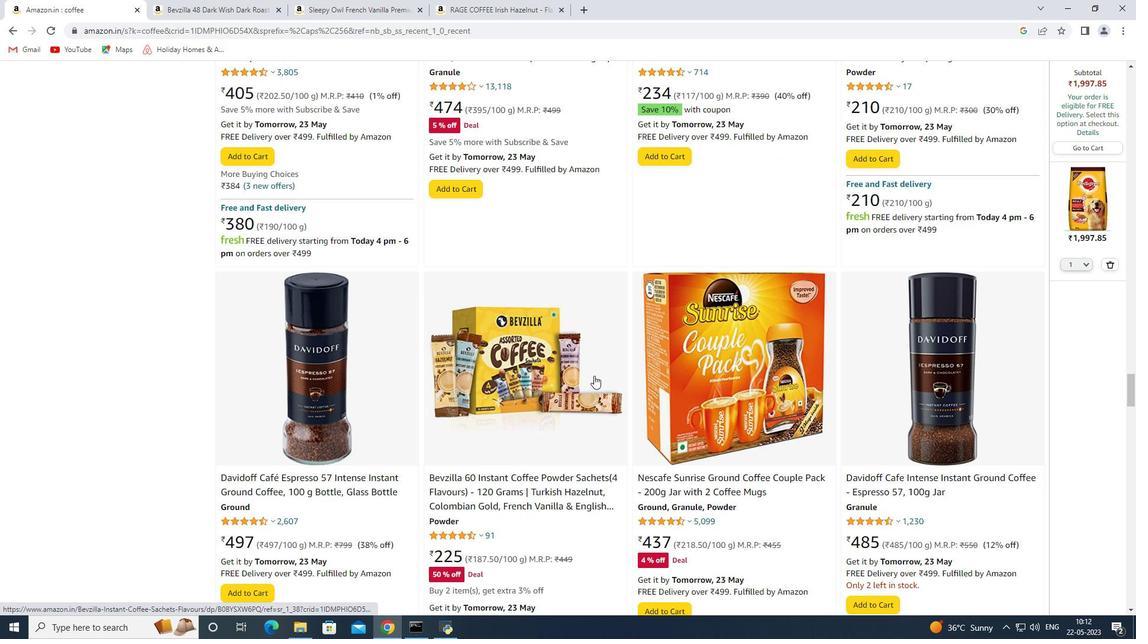 
Action: Mouse scrolled (594, 375) with delta (0, 0)
Screenshot: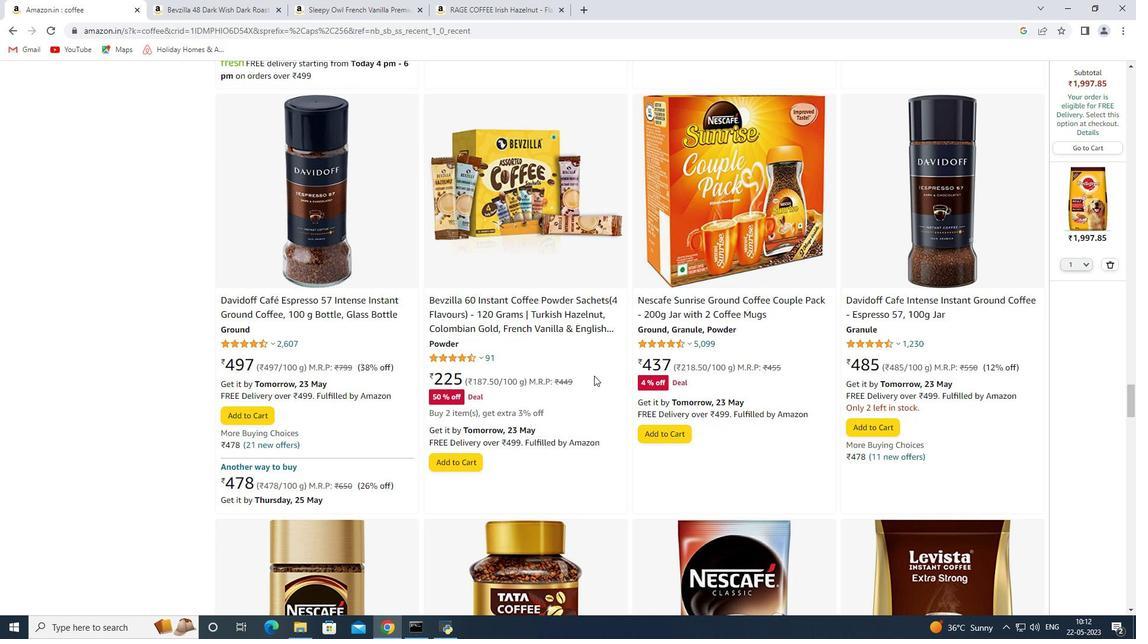 
Action: Mouse scrolled (594, 375) with delta (0, 0)
Screenshot: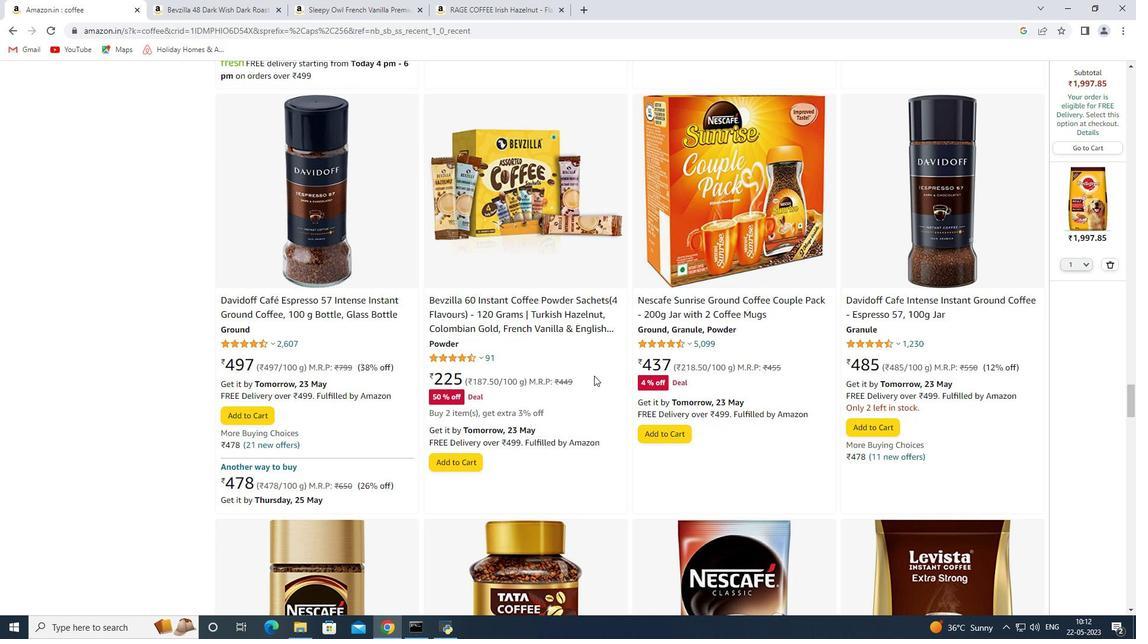 
Action: Mouse scrolled (594, 375) with delta (0, 0)
Screenshot: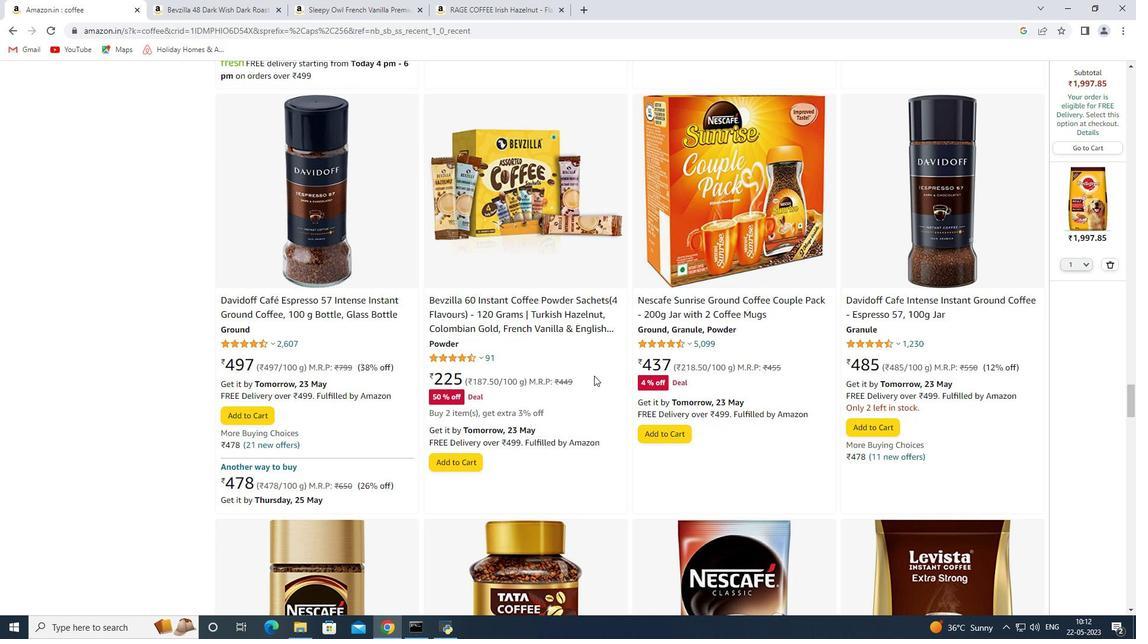 
Action: Mouse scrolled (594, 375) with delta (0, 0)
Screenshot: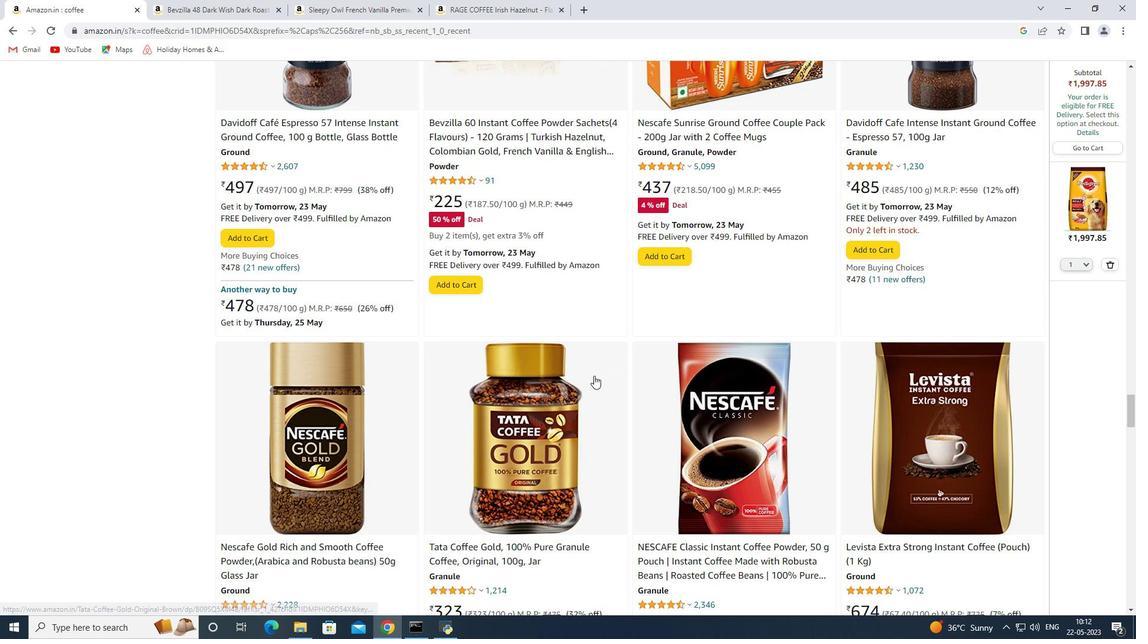 
Action: Mouse scrolled (594, 375) with delta (0, 0)
Screenshot: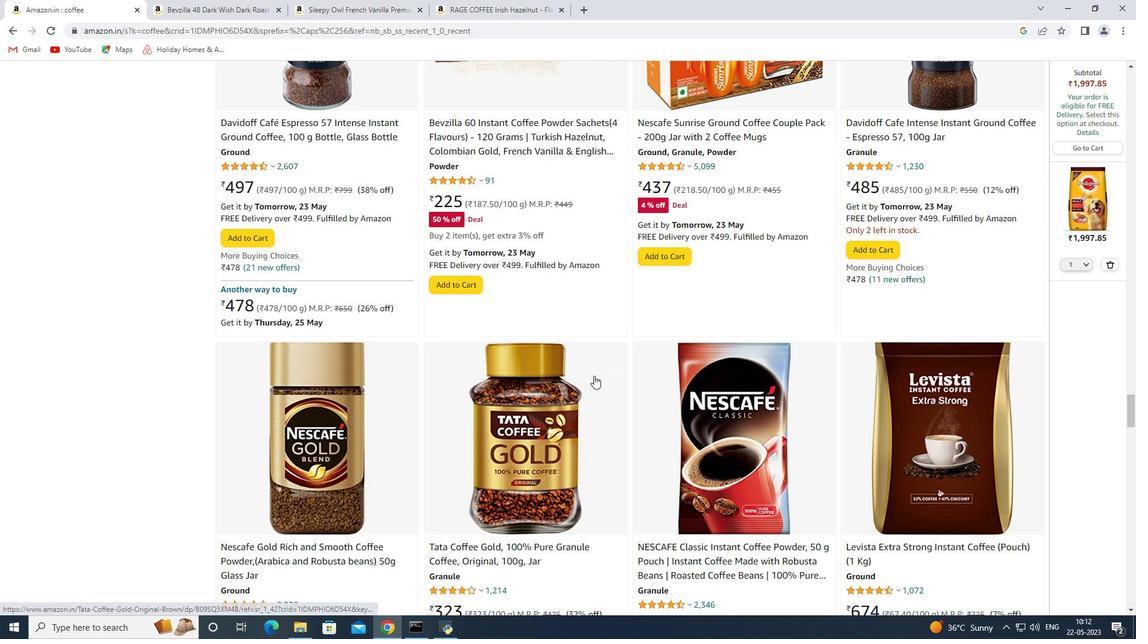 
Action: Mouse scrolled (594, 375) with delta (0, 0)
Screenshot: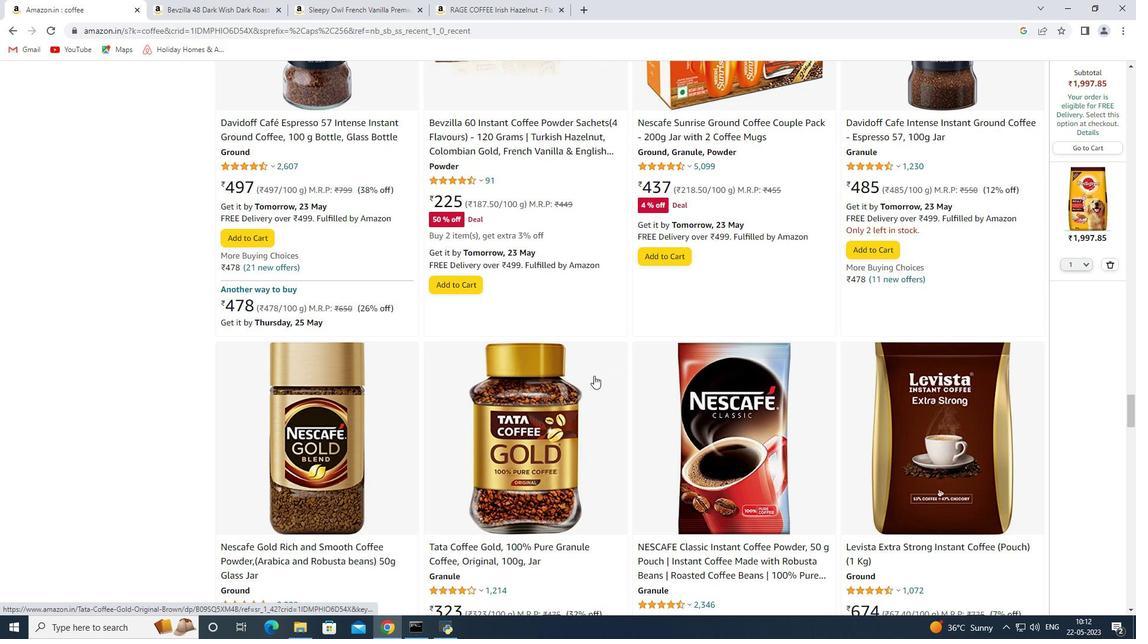 
Action: Mouse moved to (572, 388)
Screenshot: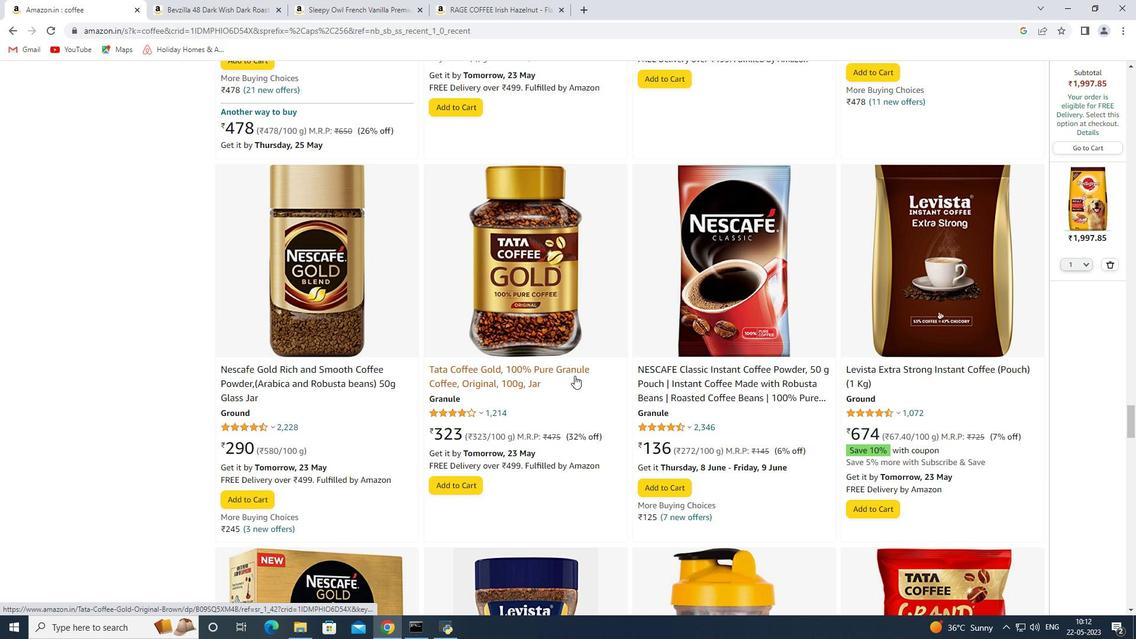 
Action: Mouse scrolled (572, 388) with delta (0, 0)
Screenshot: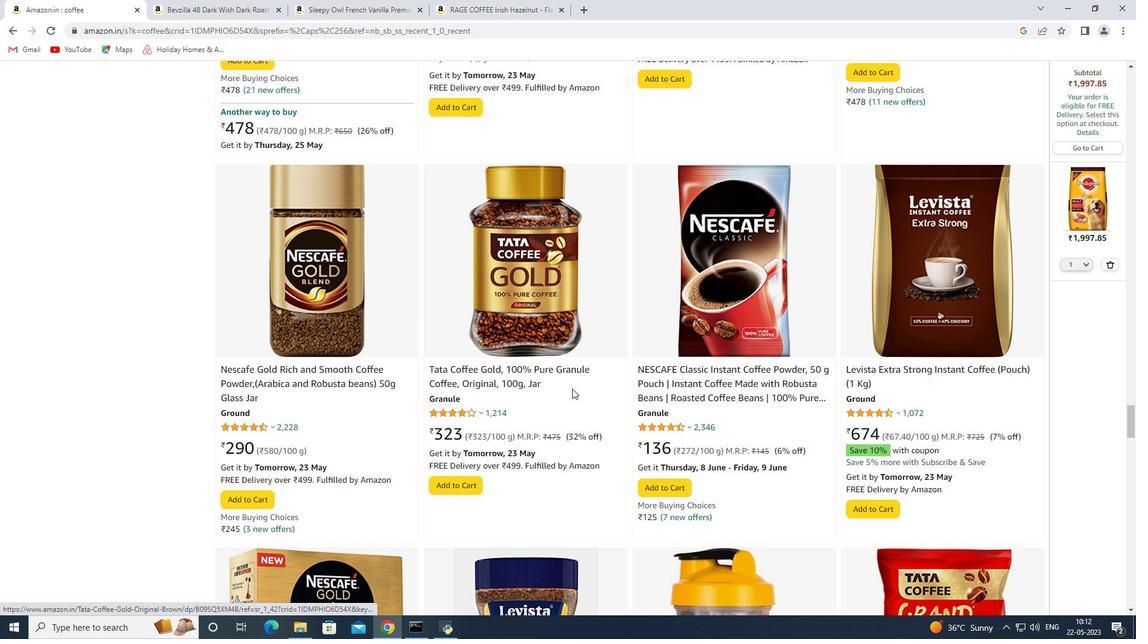 
Action: Mouse scrolled (572, 388) with delta (0, 0)
Screenshot: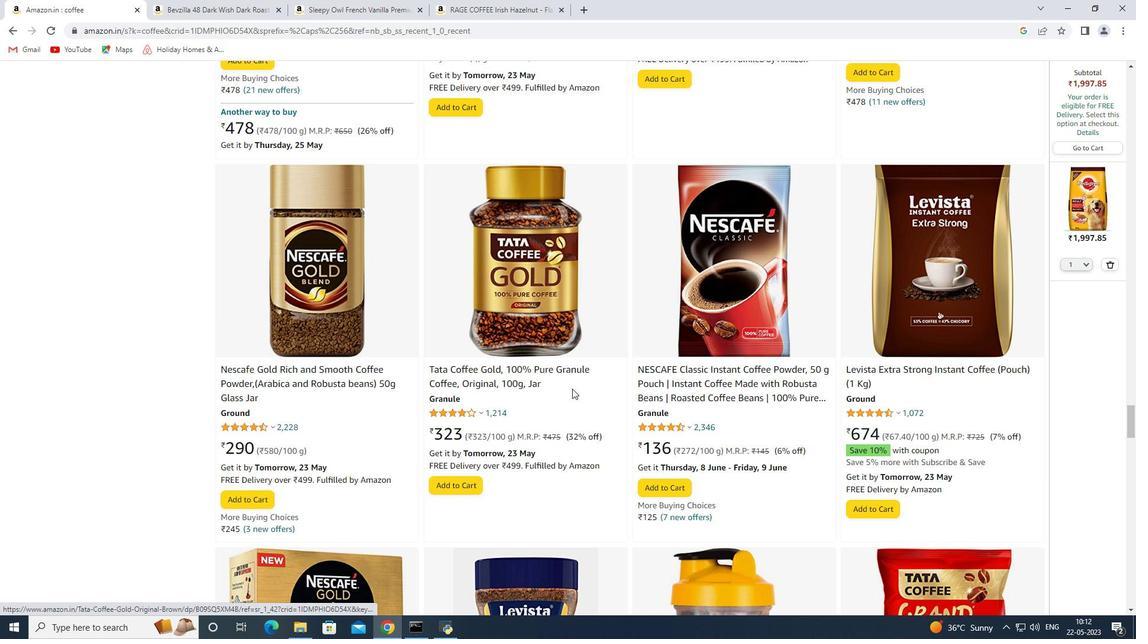 
Action: Mouse scrolled (572, 388) with delta (0, 0)
Screenshot: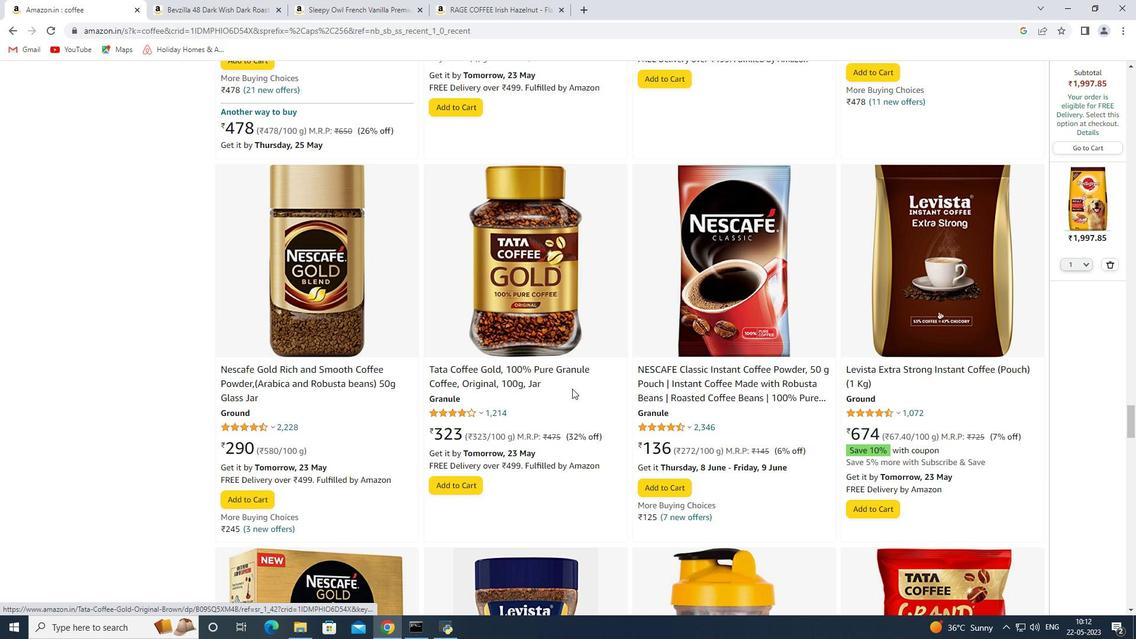 
Action: Mouse scrolled (572, 388) with delta (0, 0)
Screenshot: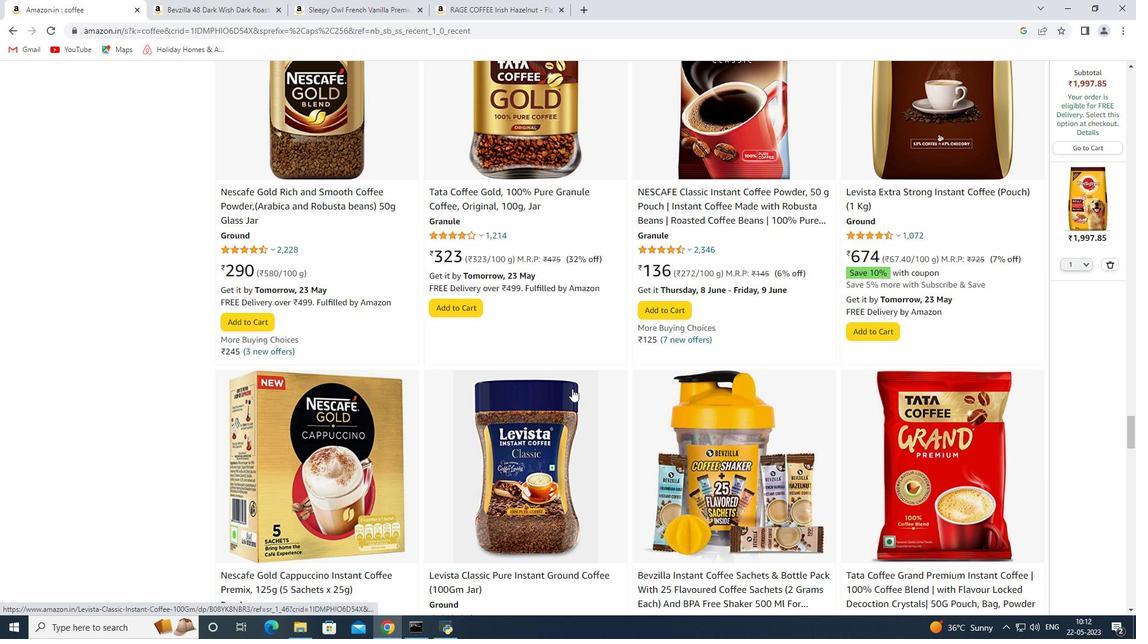 
Action: Mouse scrolled (572, 388) with delta (0, 0)
Screenshot: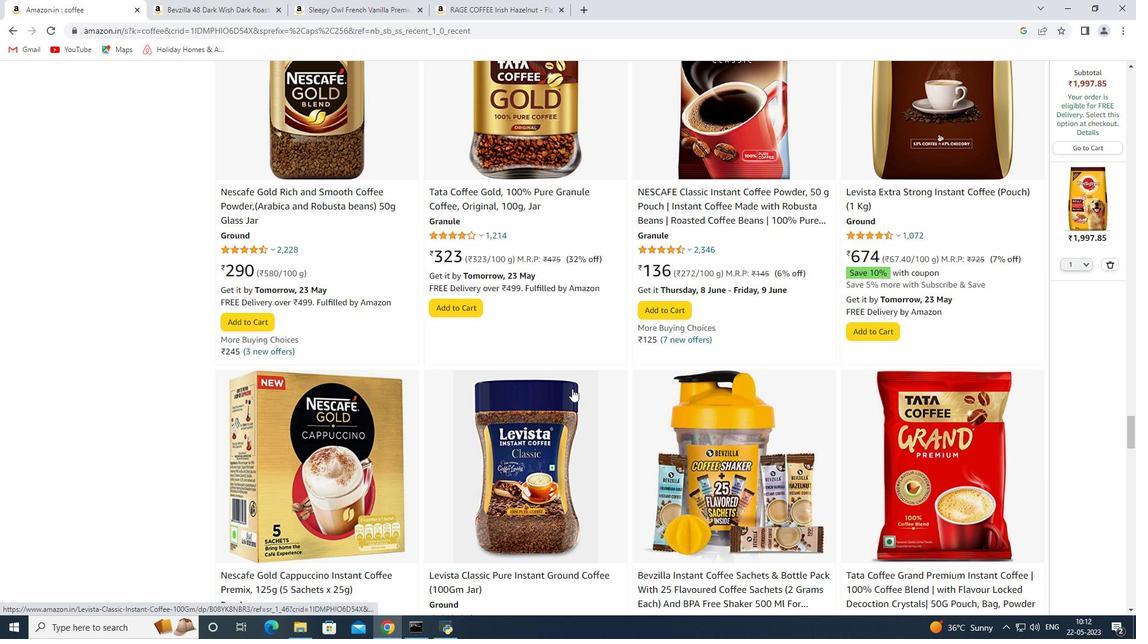 
Action: Mouse moved to (281, 11)
Screenshot: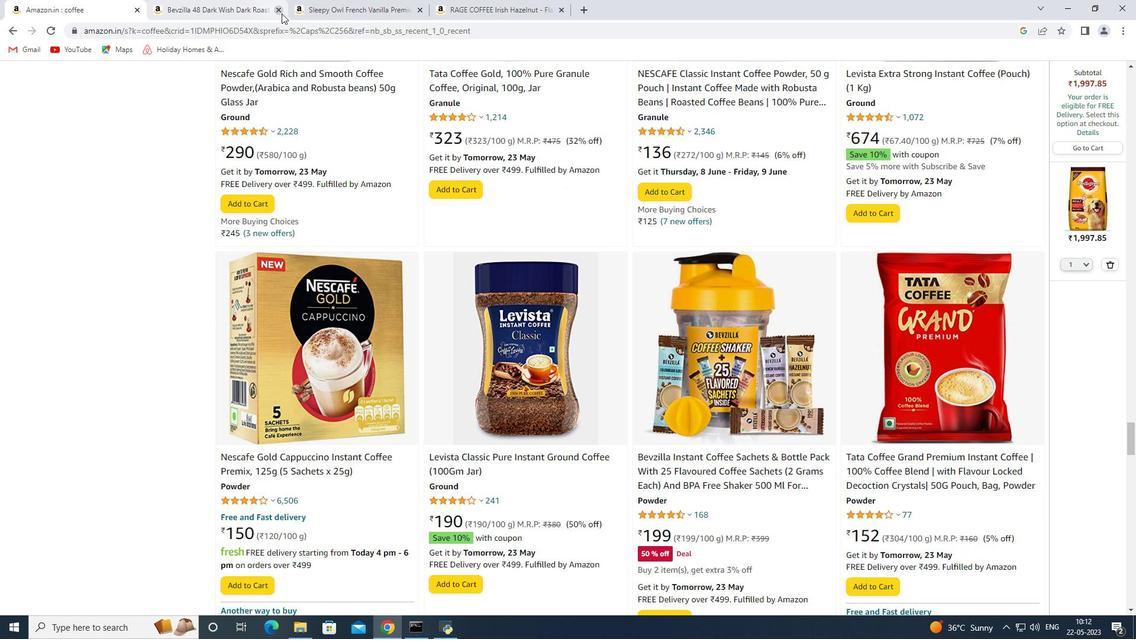 
Action: Mouse pressed left at (281, 11)
Screenshot: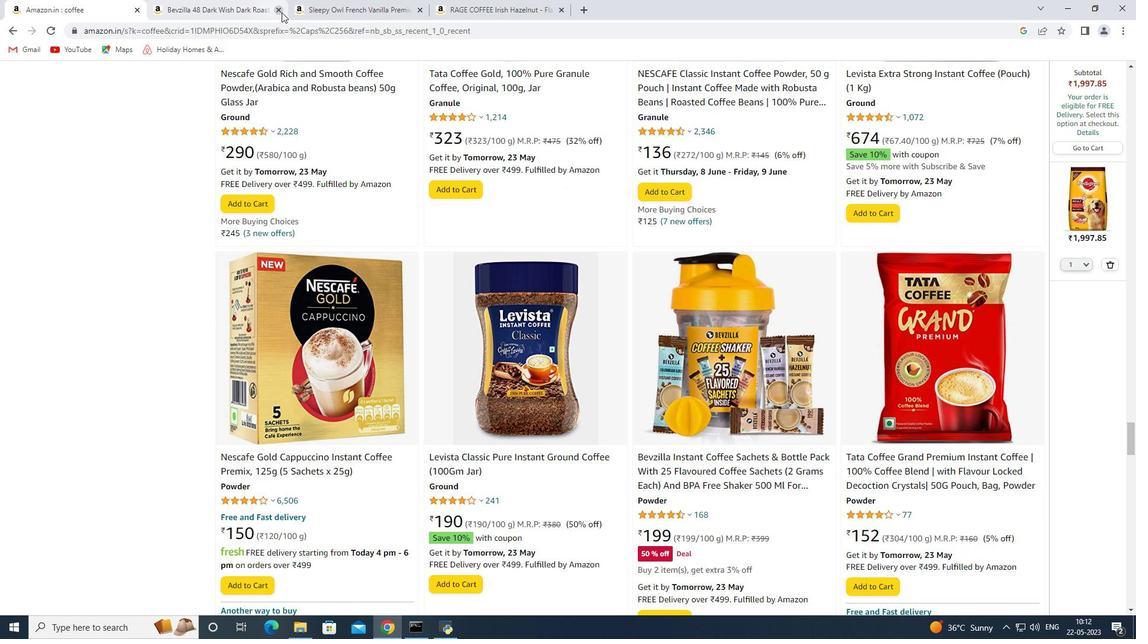 
Action: Mouse moved to (420, 12)
Screenshot: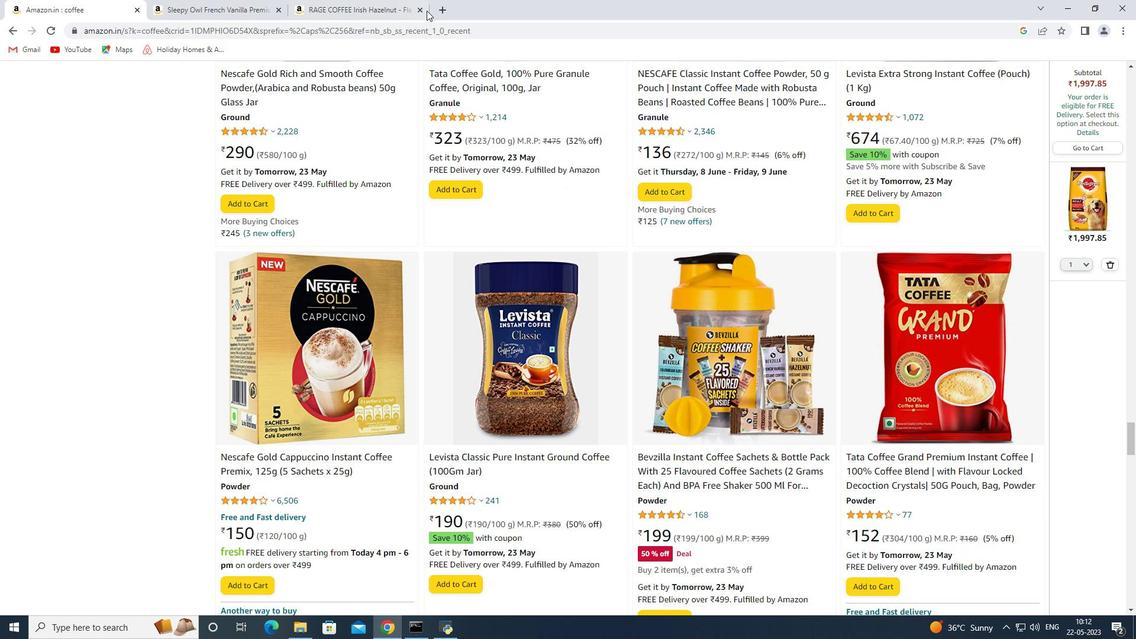 
Action: Mouse pressed left at (420, 12)
Screenshot: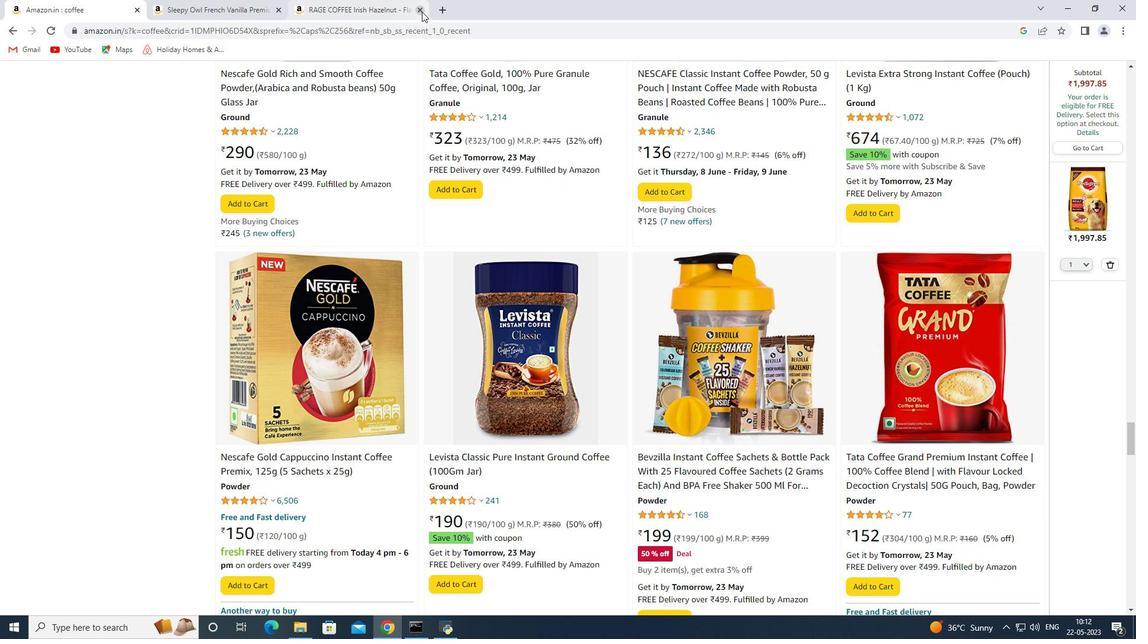 
Action: Mouse moved to (240, 9)
Screenshot: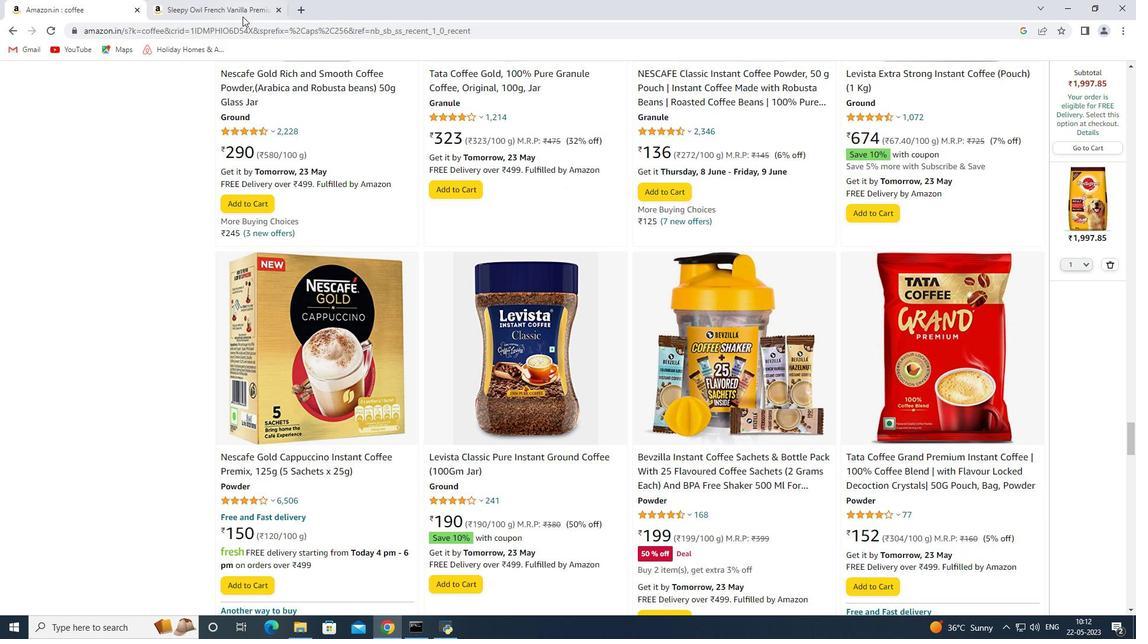 
Action: Mouse pressed left at (240, 9)
Screenshot: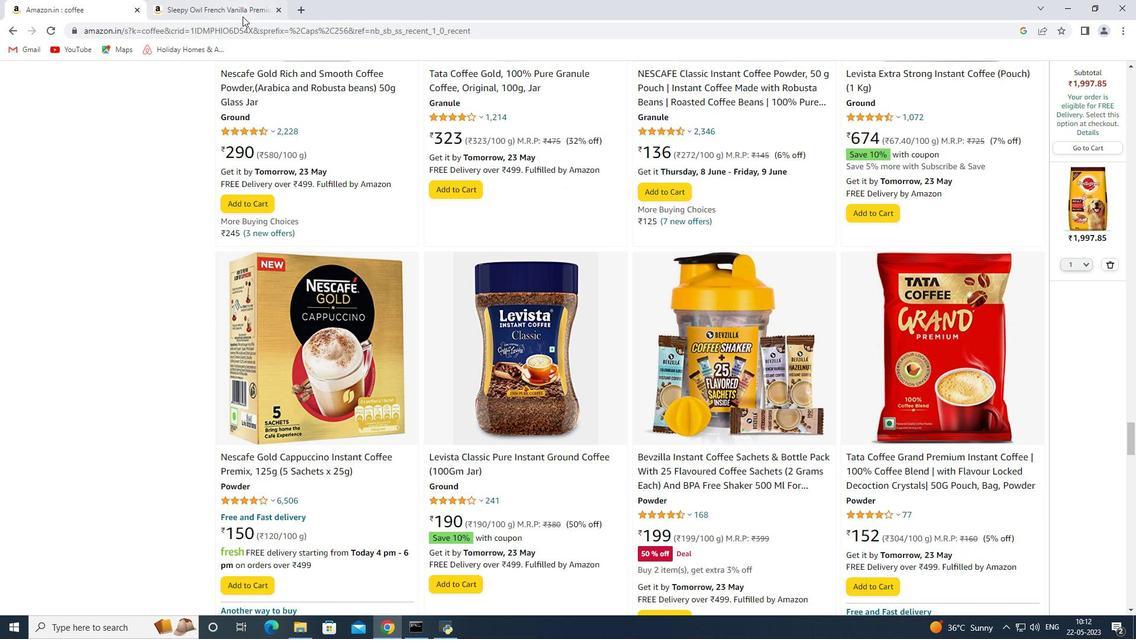 
Action: Mouse moved to (955, 399)
Screenshot: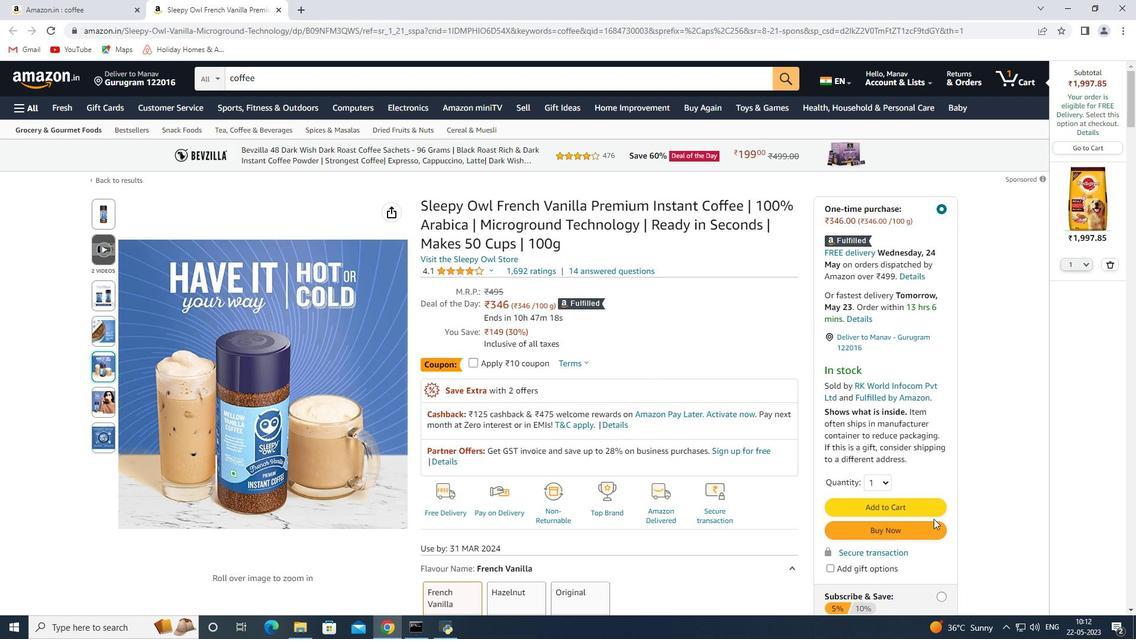 
Action: Mouse scrolled (955, 398) with delta (0, 0)
Screenshot: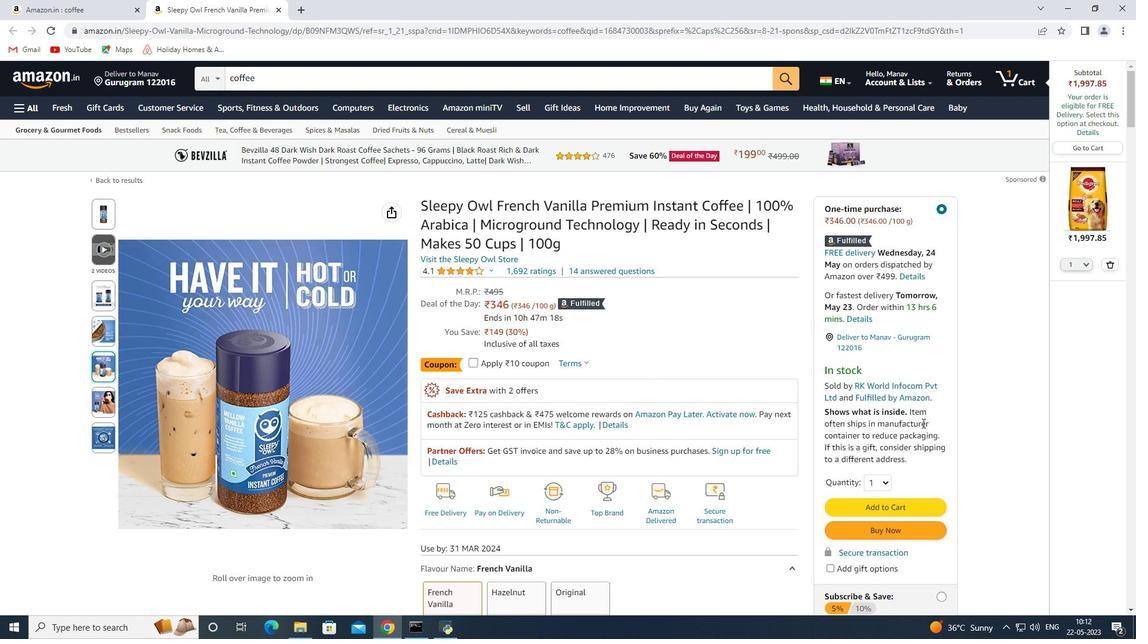 
Action: Mouse scrolled (955, 398) with delta (0, 0)
Screenshot: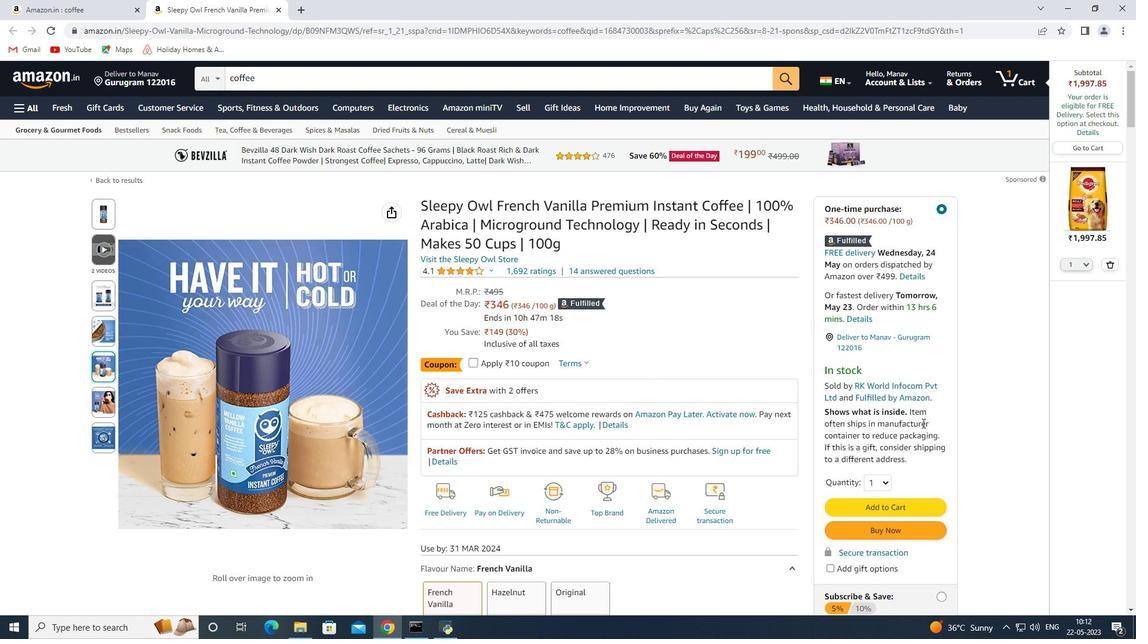 
Action: Mouse scrolled (955, 398) with delta (0, 0)
Screenshot: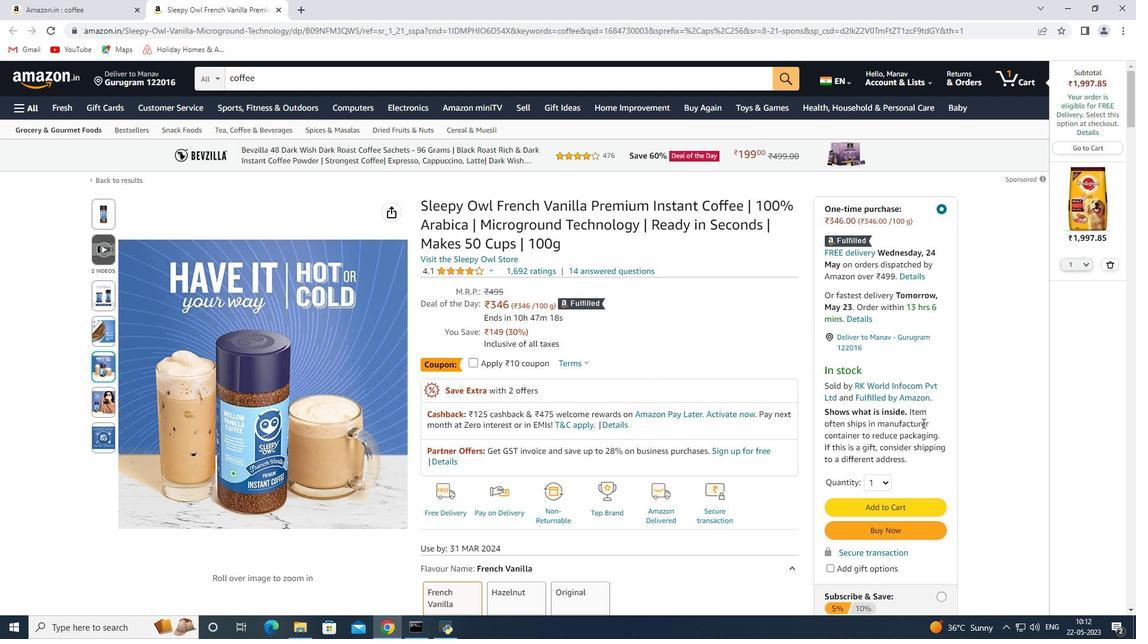 
Action: Mouse moved to (940, 419)
Screenshot: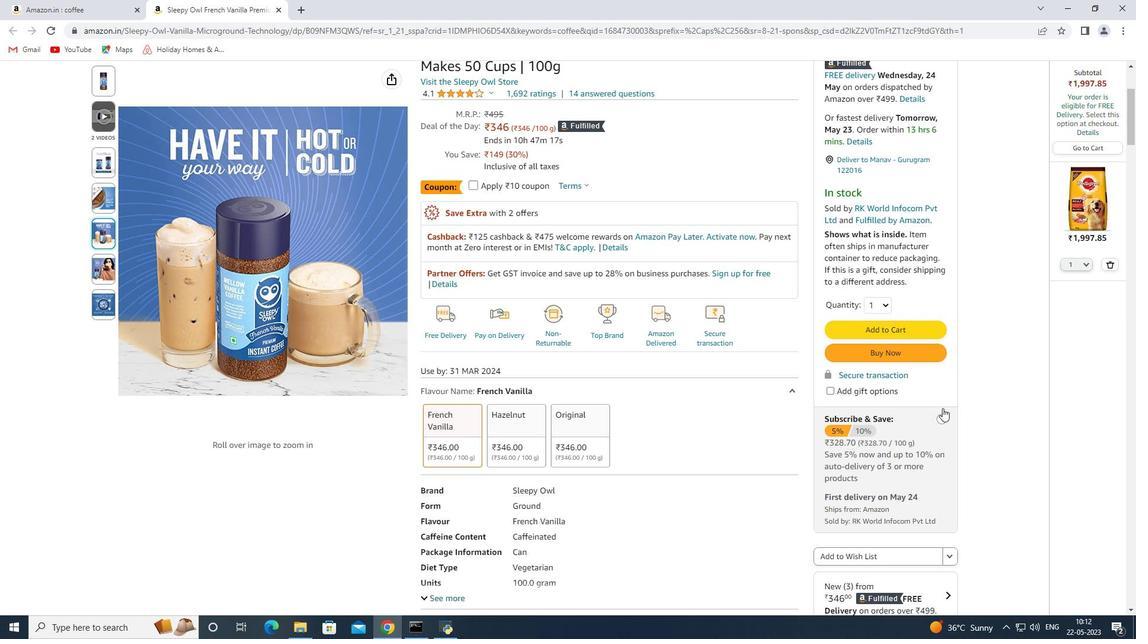 
Action: Mouse pressed left at (940, 419)
Screenshot: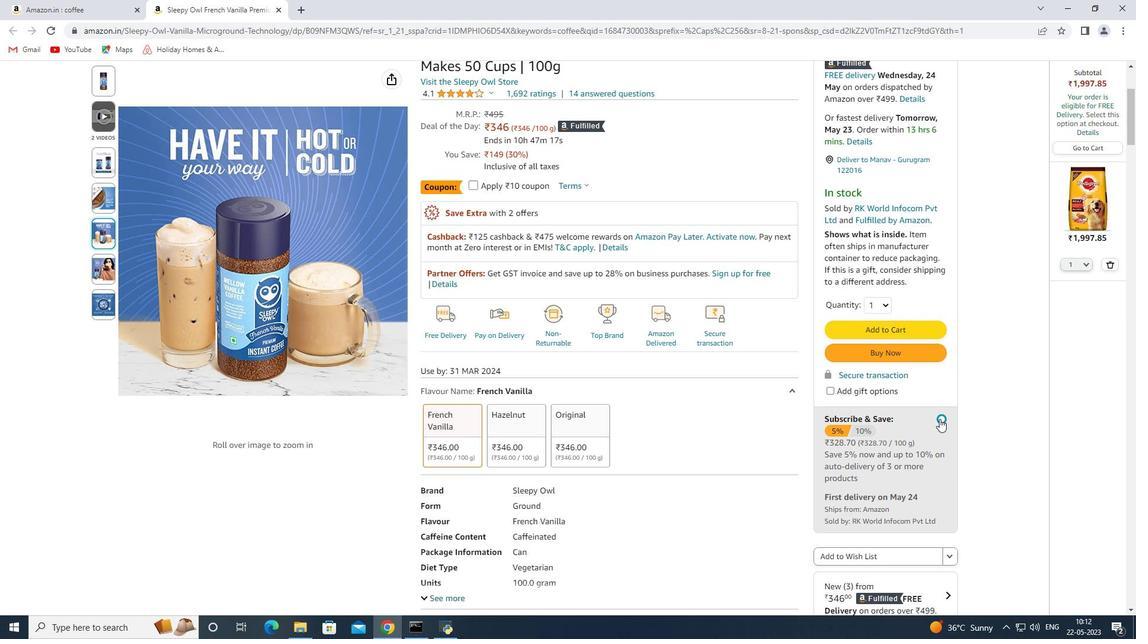 
Action: Mouse moved to (877, 200)
Screenshot: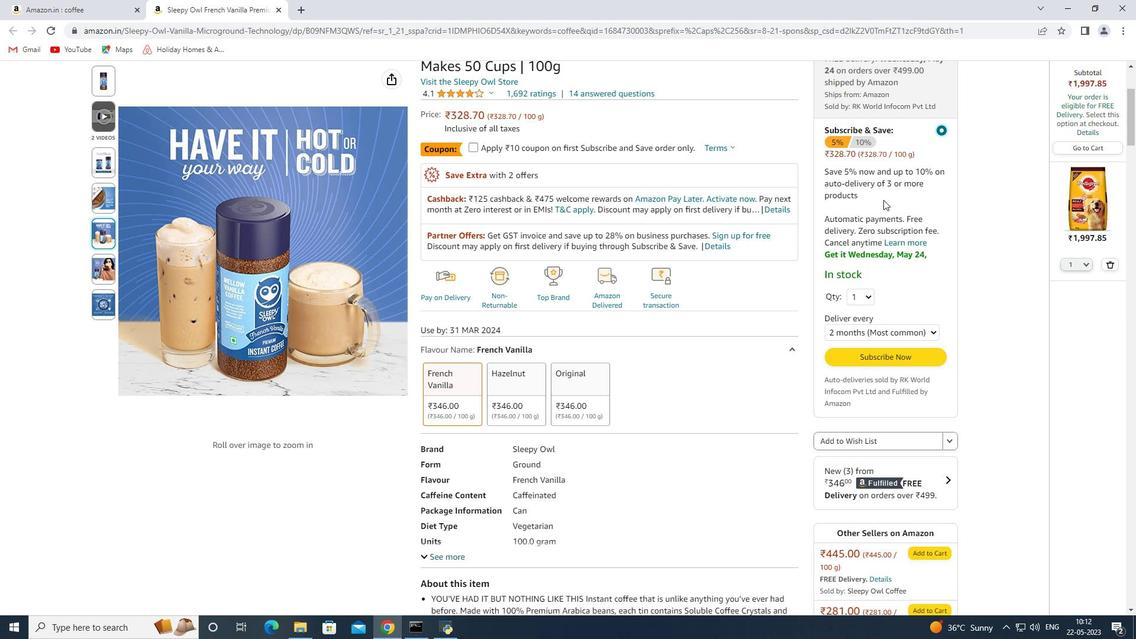 
Action: Mouse scrolled (877, 200) with delta (0, 0)
Screenshot: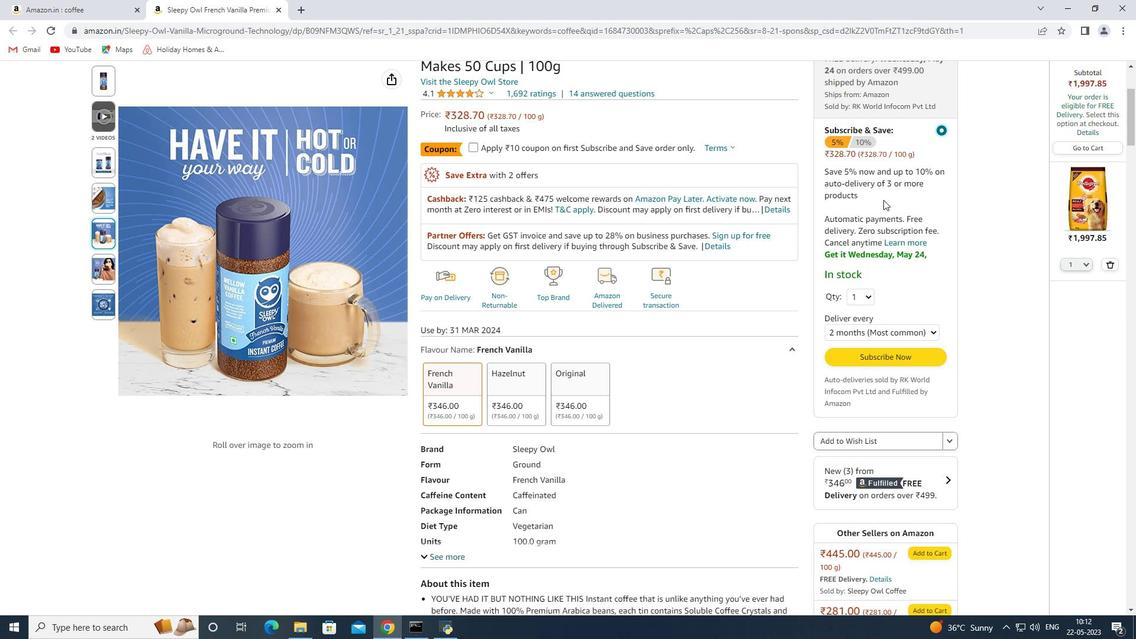
Action: Mouse moved to (874, 201)
Screenshot: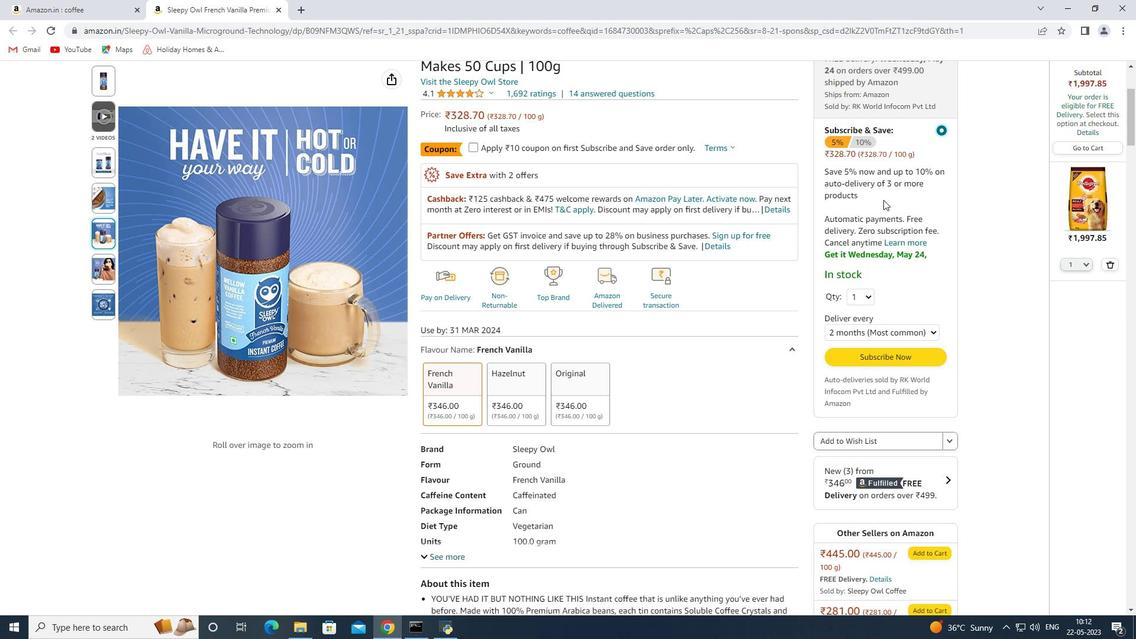 
Action: Mouse scrolled (874, 202) with delta (0, 0)
Screenshot: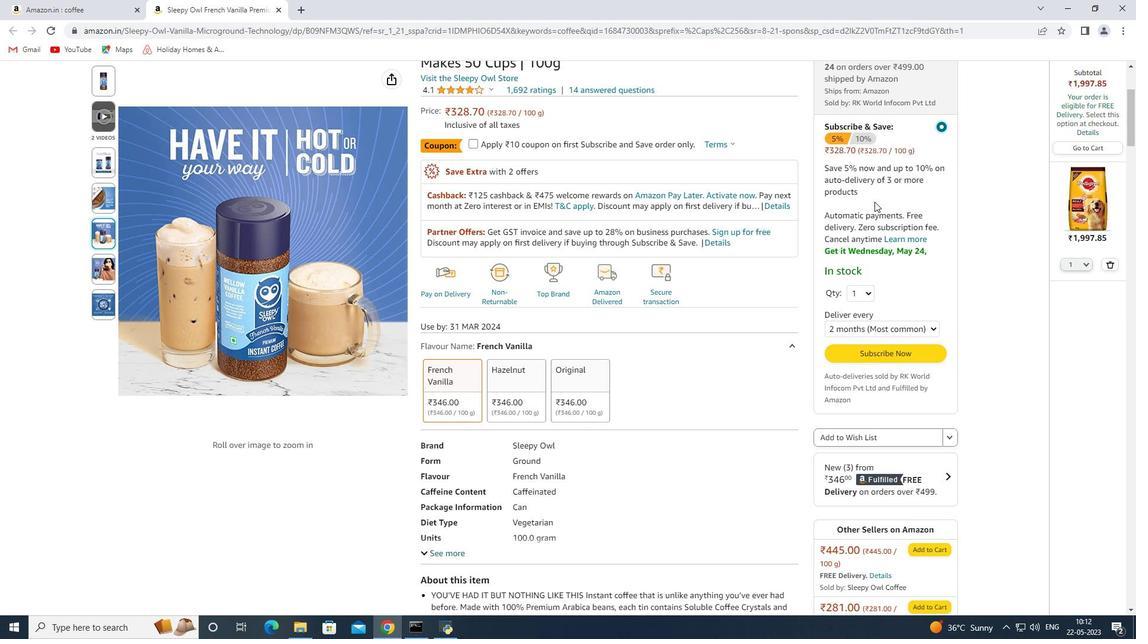 
Action: Mouse scrolled (874, 202) with delta (0, 0)
Screenshot: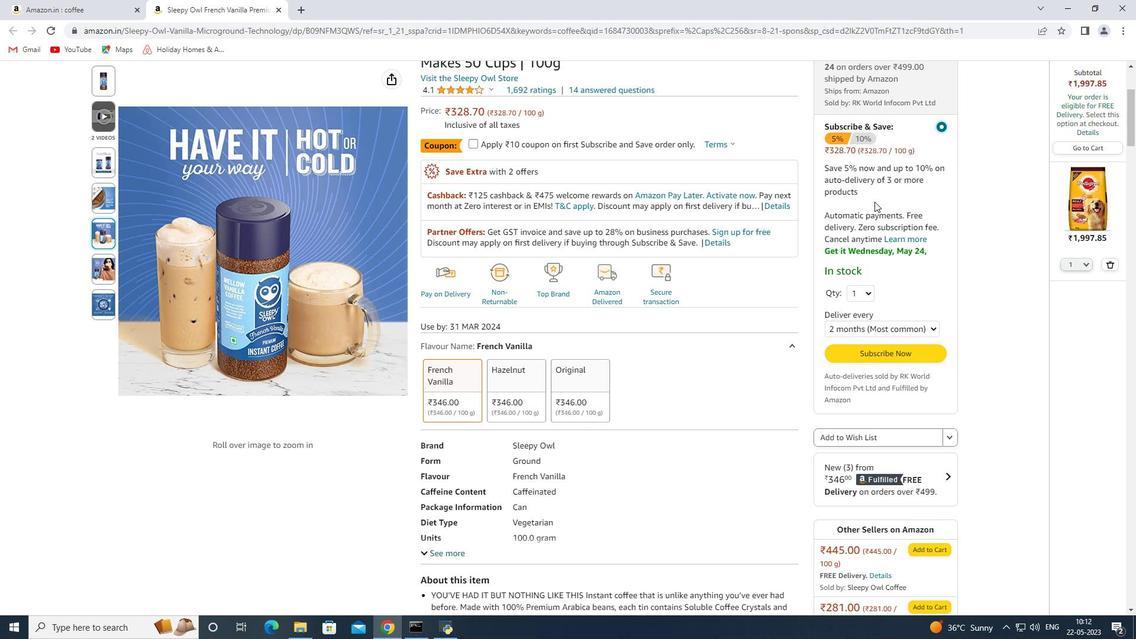 
Action: Mouse scrolled (874, 202) with delta (0, 0)
Screenshot: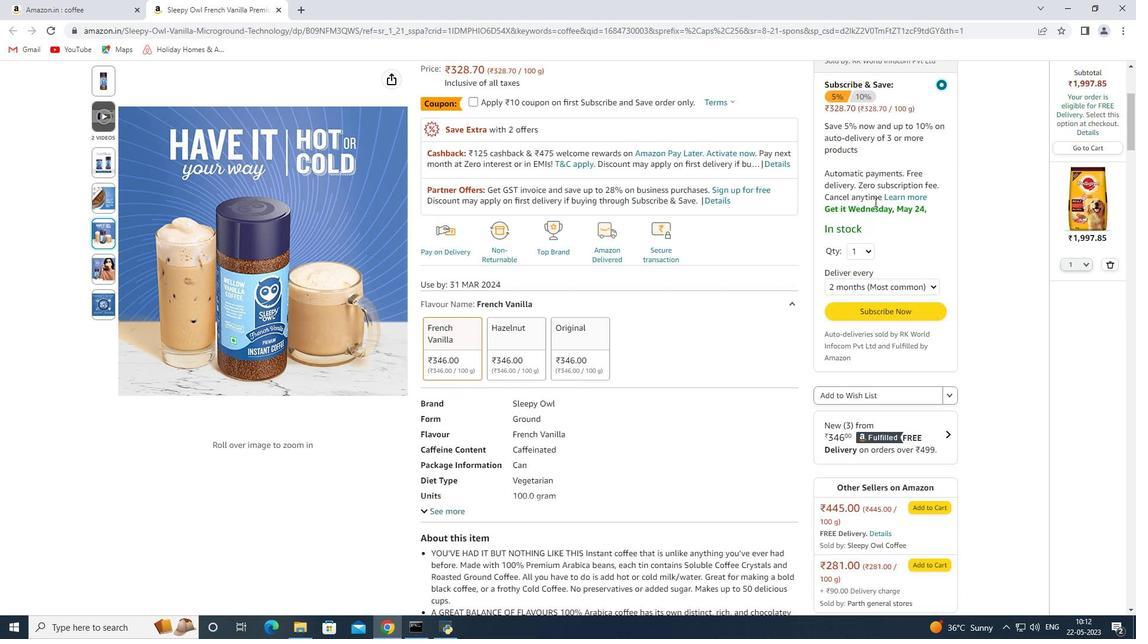 
Action: Mouse moved to (889, 453)
Screenshot: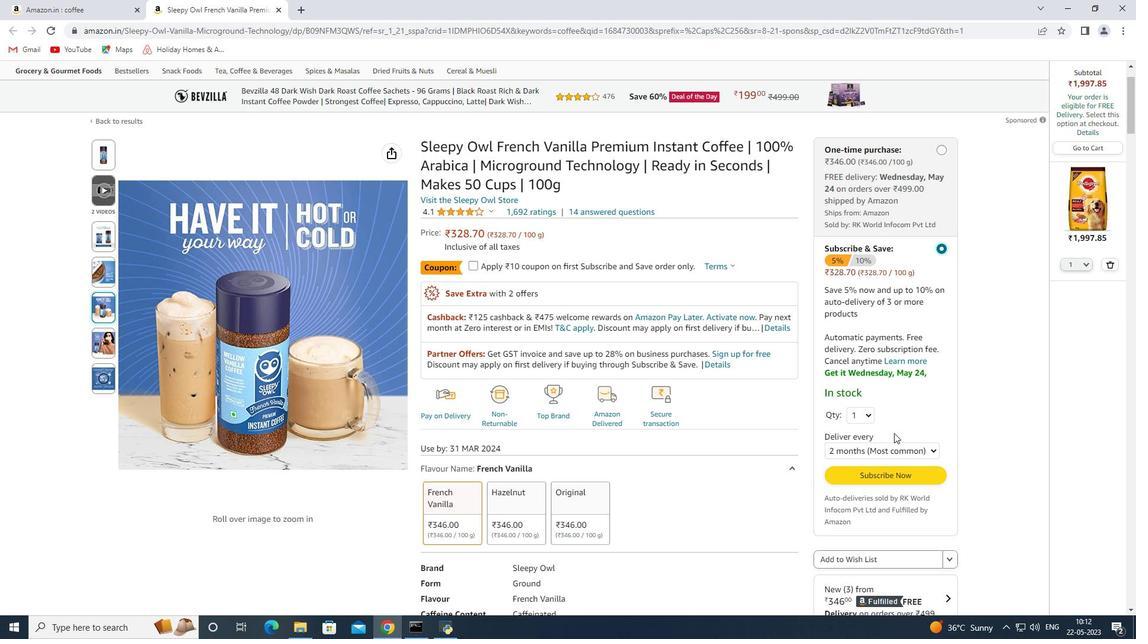 
Action: Mouse pressed left at (889, 453)
Screenshot: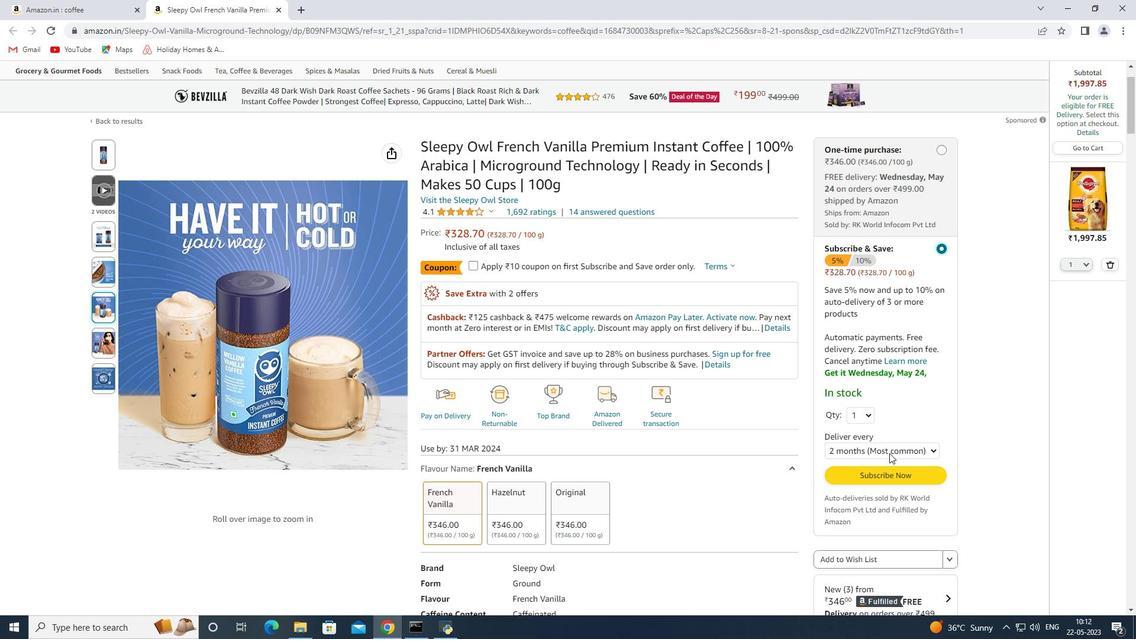 
Action: Mouse moved to (901, 491)
Screenshot: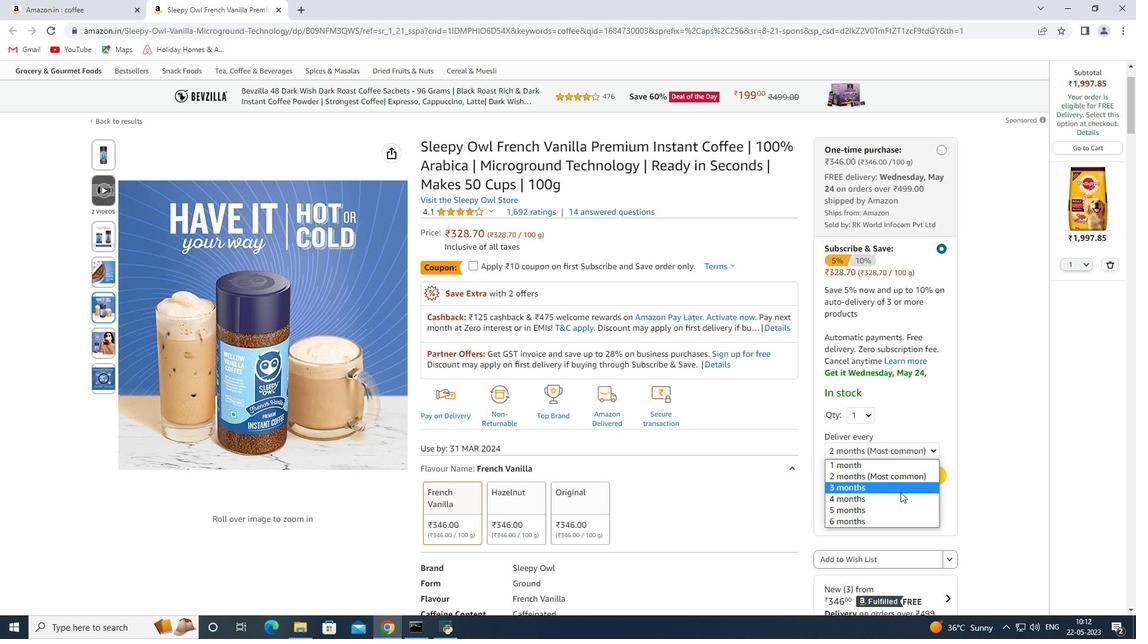 
Action: Mouse pressed left at (901, 491)
Screenshot: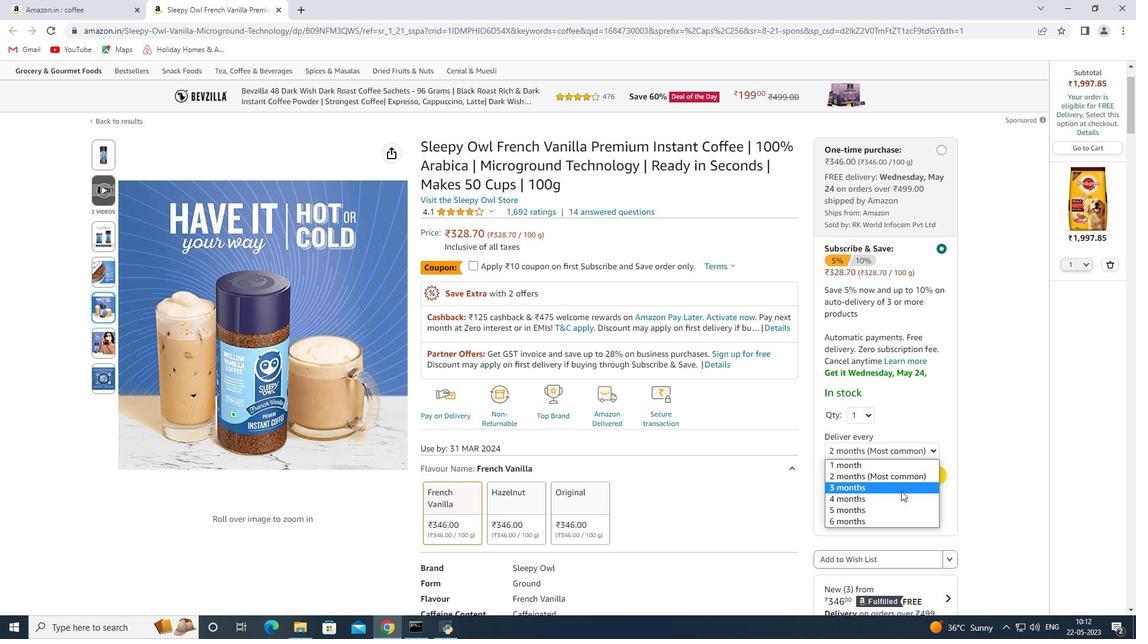 
Action: Mouse moved to (901, 478)
Screenshot: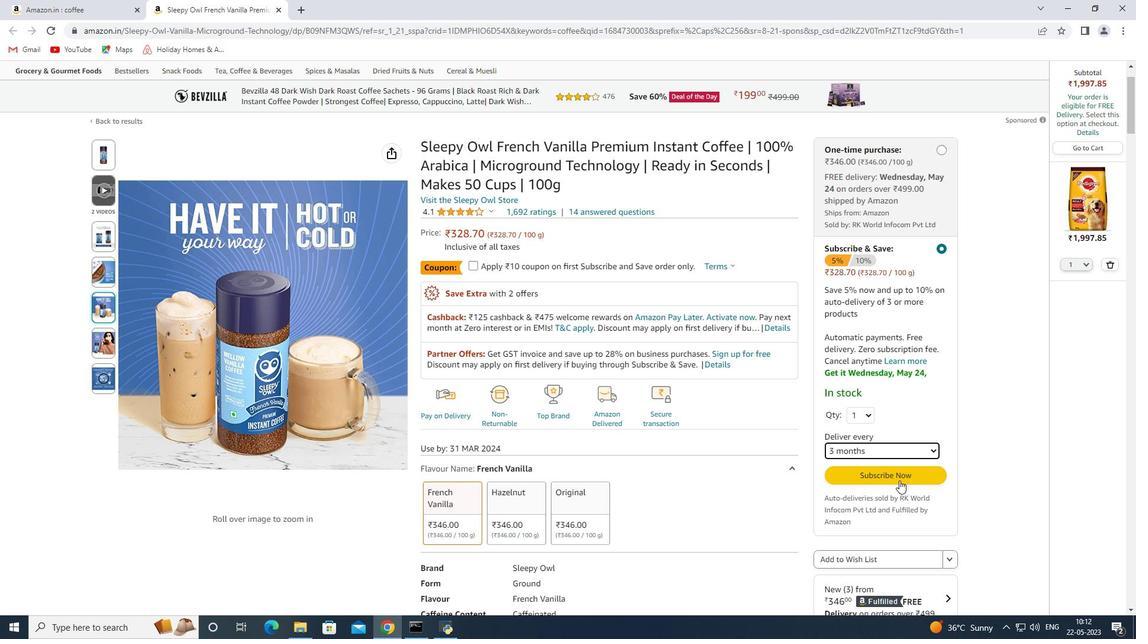 
Action: Mouse pressed left at (901, 478)
Screenshot: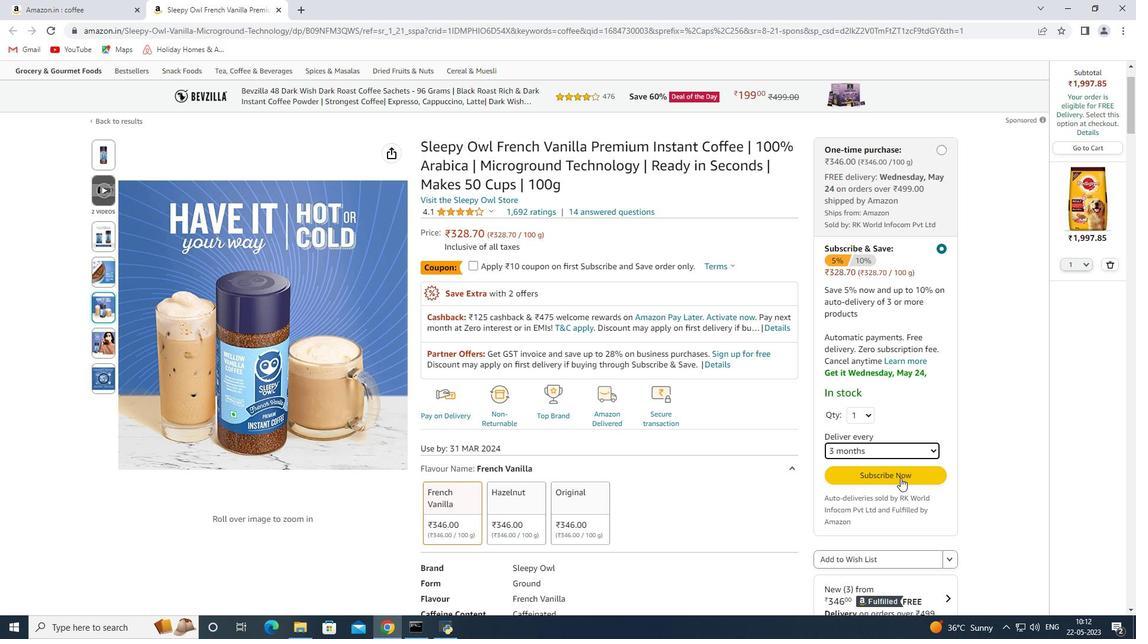 
Action: Mouse moved to (923, 169)
Screenshot: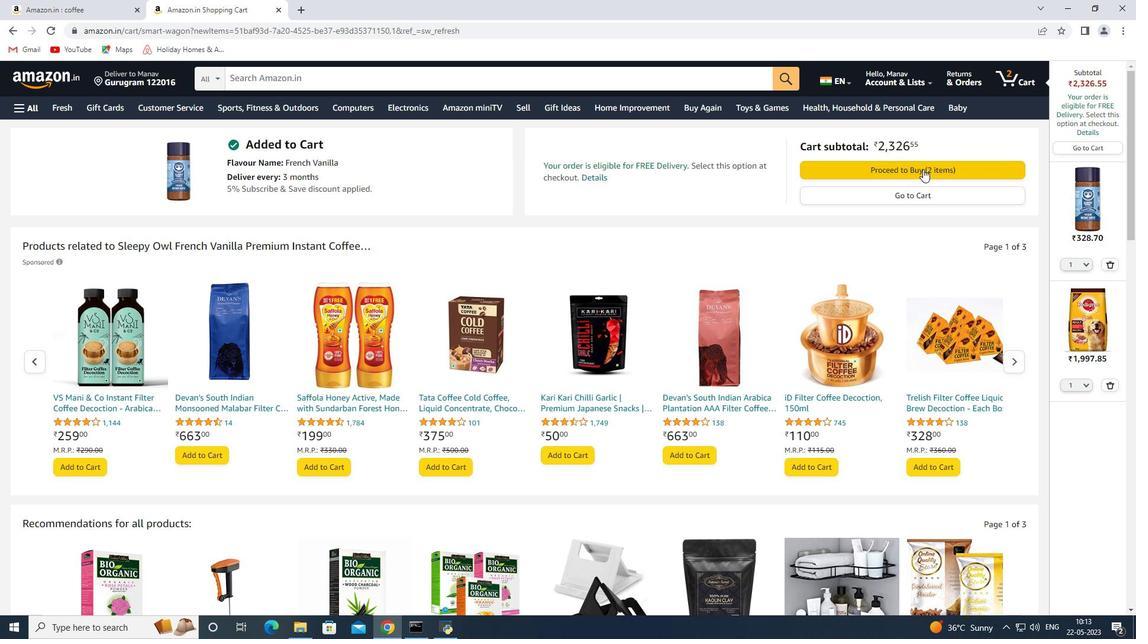 
Action: Mouse pressed left at (923, 169)
Screenshot: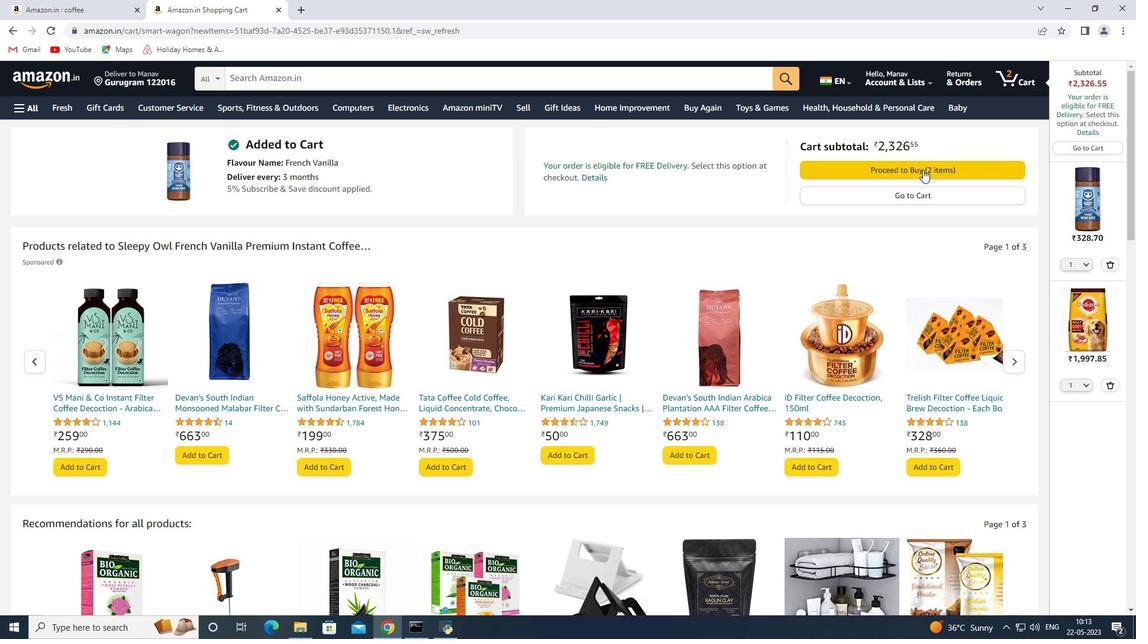 
Action: Mouse moved to (899, 195)
Screenshot: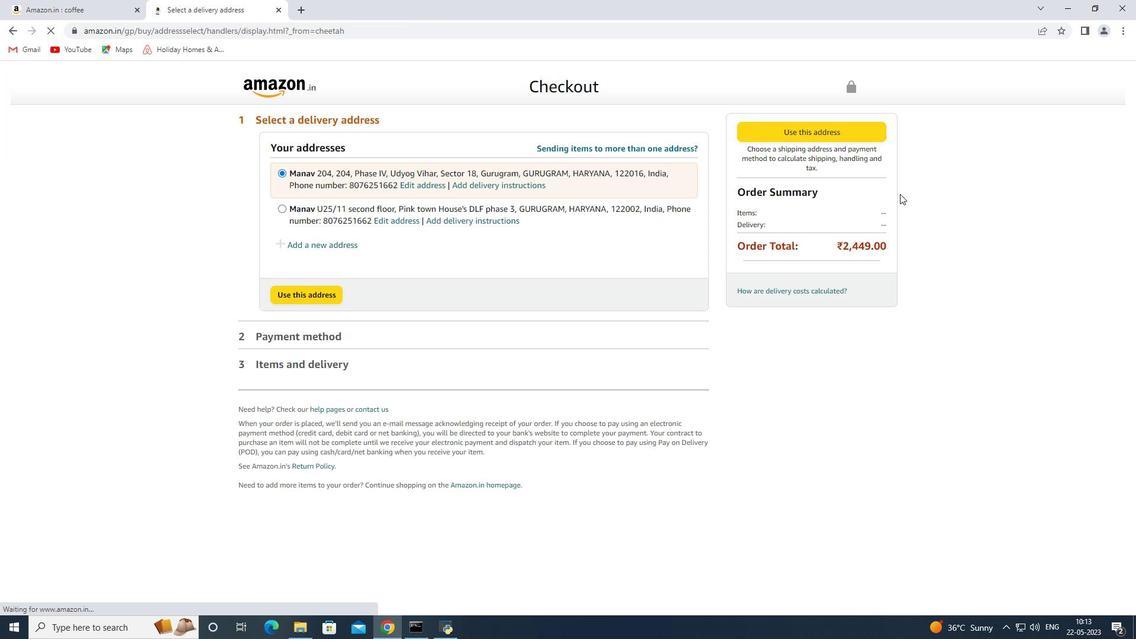 
